 Task: Research Airbnb accommodation in Pirgaaj, Bangladesh from 2nd December, 2023 to 15th December, 2023 for 2 adults. Place can be entire room with 1  bedroom having 1 bed and 1 bathroom. Property type can be hotel. Amenities needed are: air conditioning.
Action: Mouse moved to (459, 203)
Screenshot: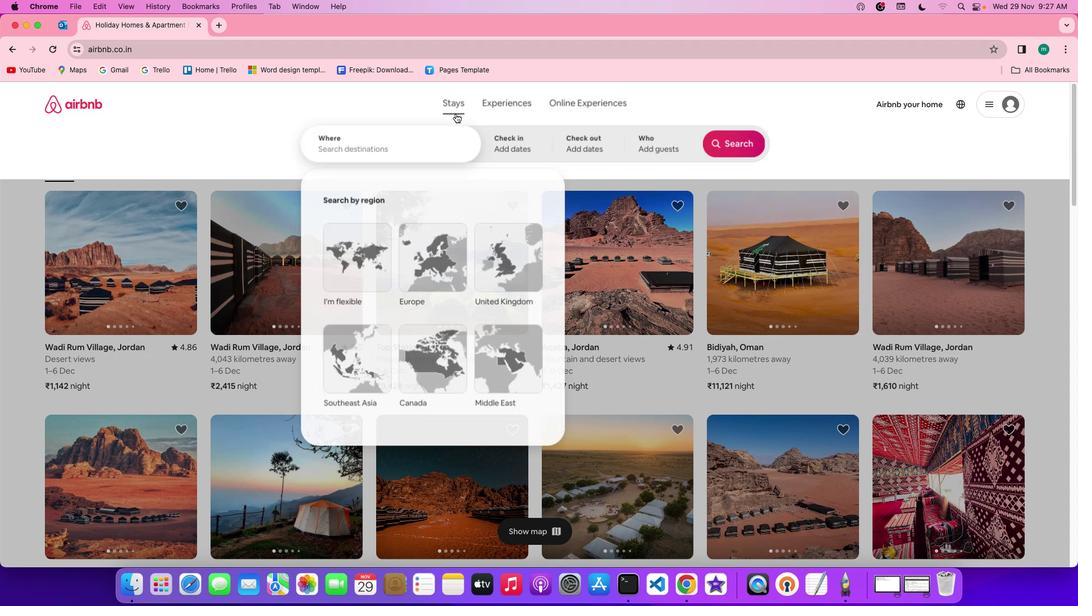 
Action: Mouse pressed left at (459, 203)
Screenshot: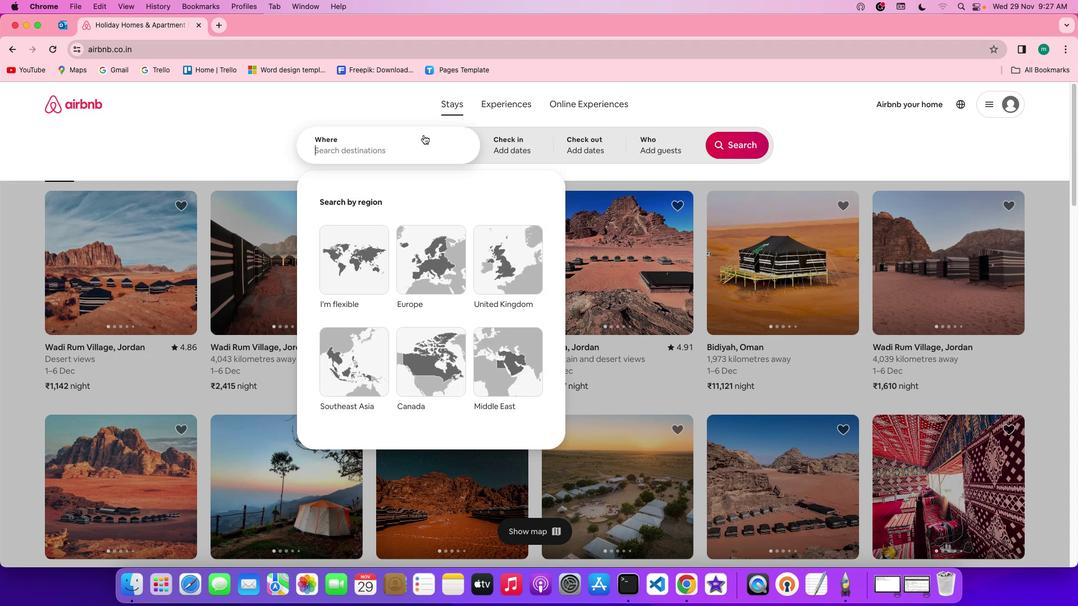 
Action: Mouse pressed left at (459, 203)
Screenshot: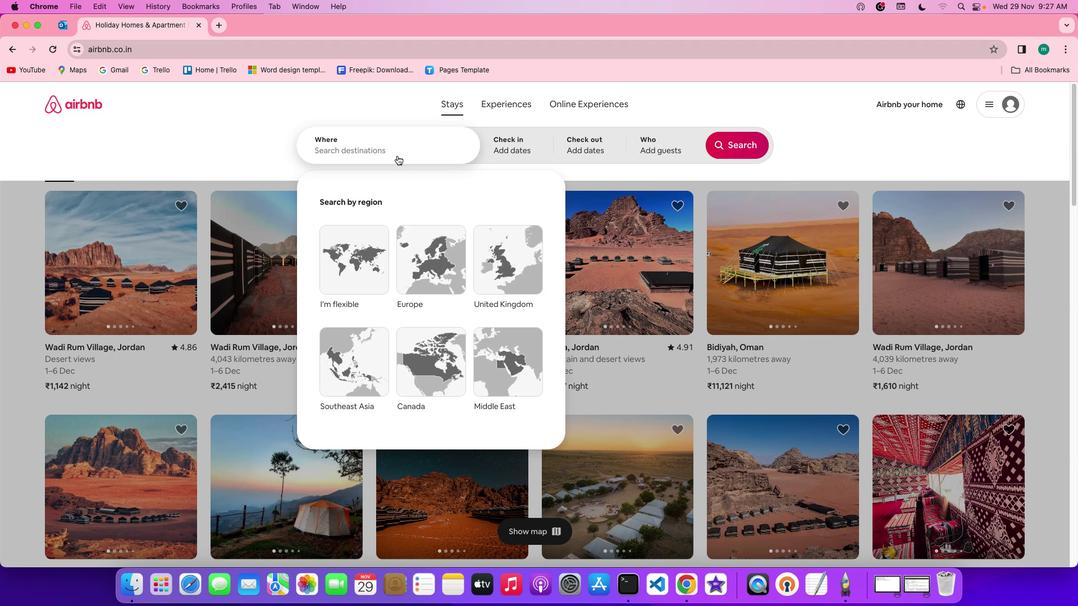 
Action: Mouse moved to (432, 228)
Screenshot: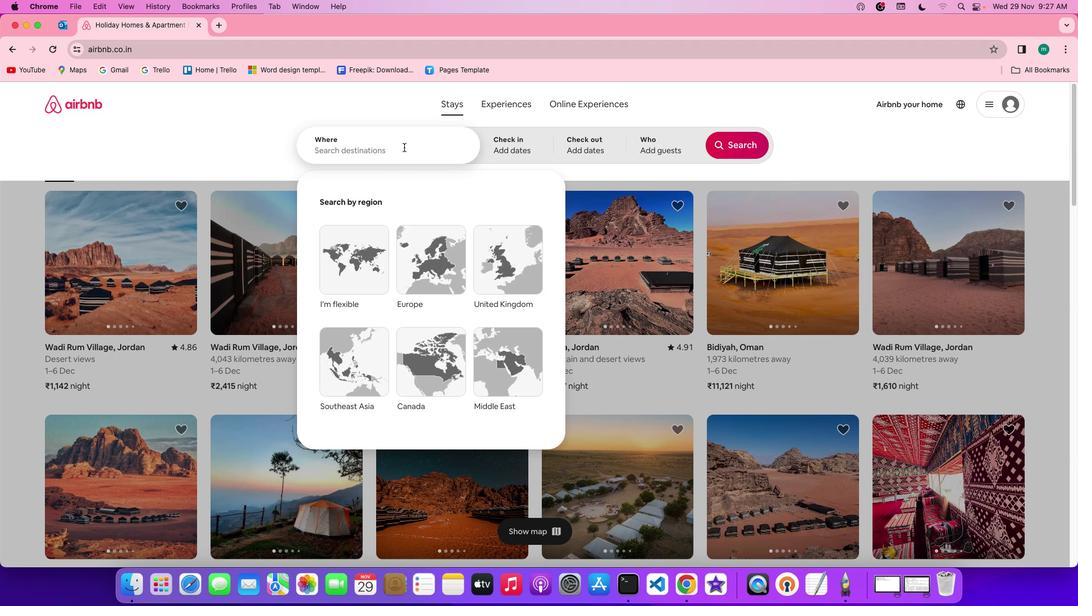 
Action: Mouse pressed left at (432, 228)
Screenshot: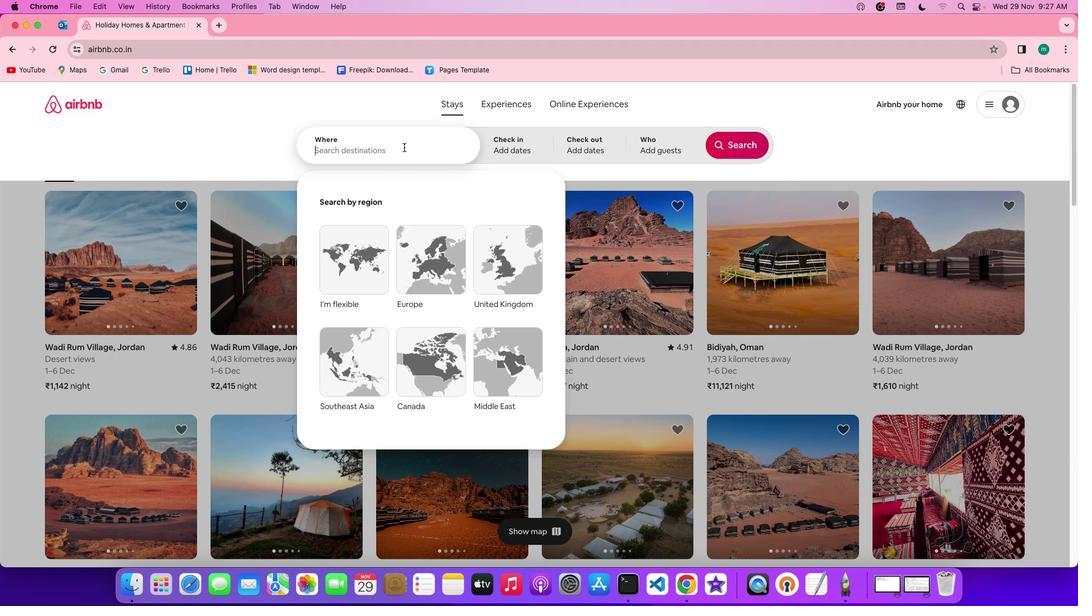 
Action: Key pressed Key.shift'P''i''r''g''a''a''j'','Key.spaceKey.shift'b''a''n''g''l''a''d''e''s''h'
Screenshot: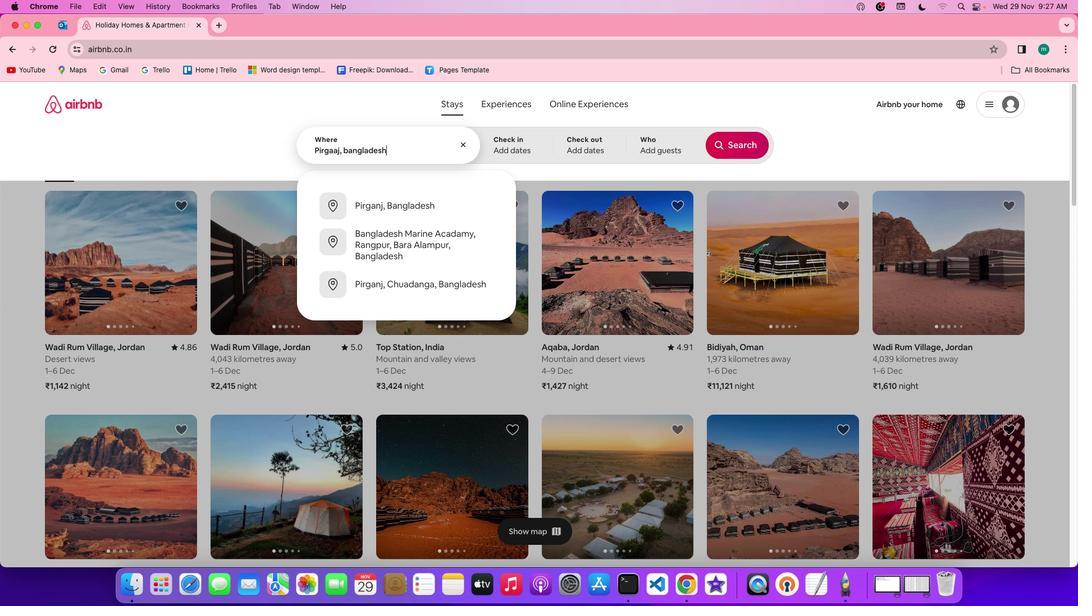 
Action: Mouse moved to (472, 229)
Screenshot: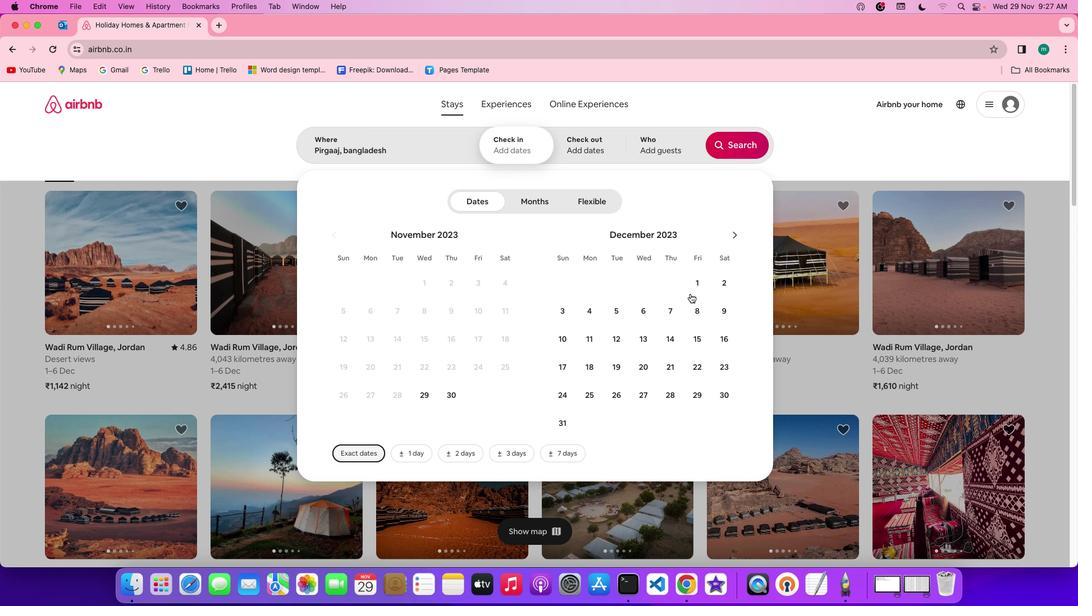 
Action: Mouse pressed left at (472, 229)
Screenshot: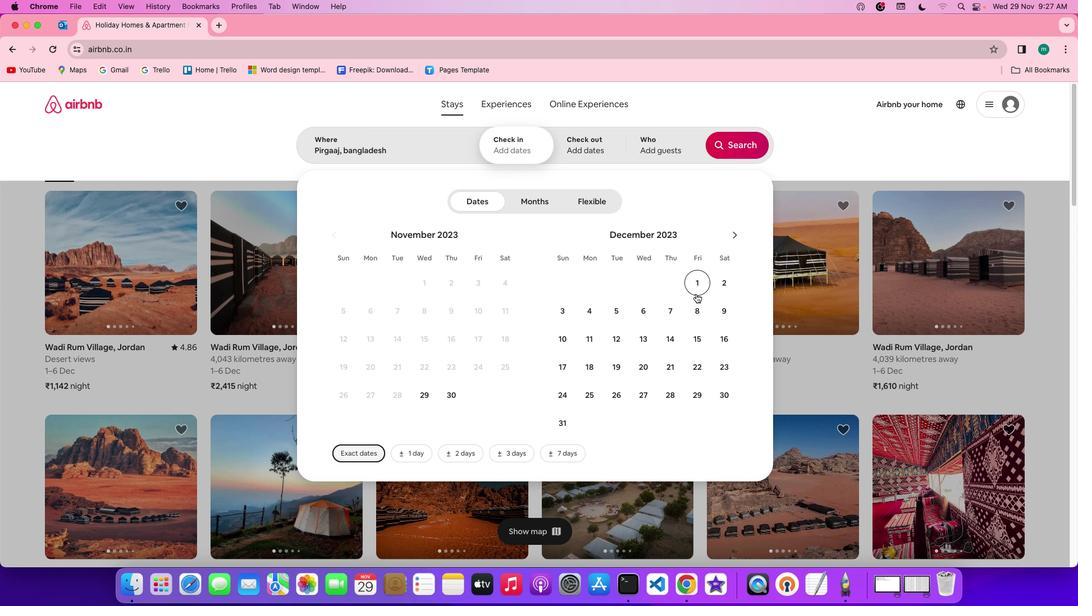 
Action: Mouse moved to (563, 299)
Screenshot: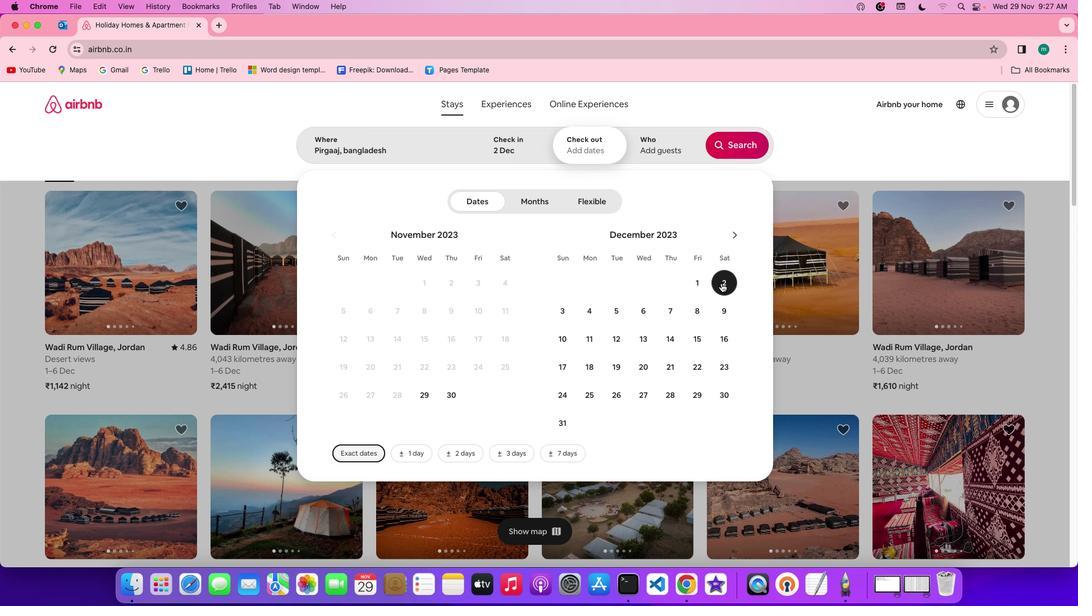 
Action: Mouse pressed left at (563, 299)
Screenshot: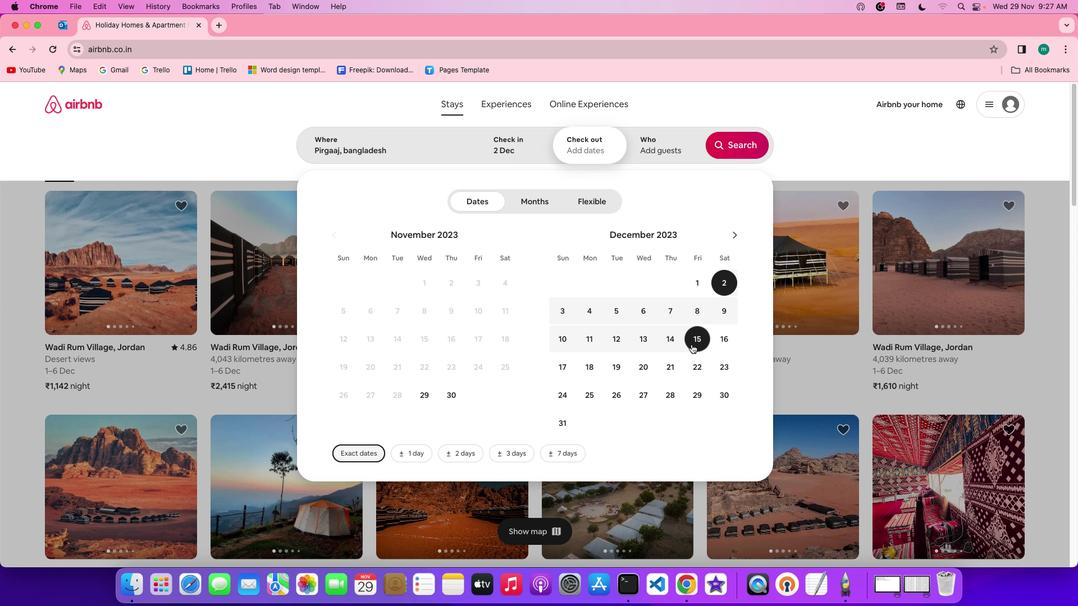 
Action: Mouse moved to (550, 331)
Screenshot: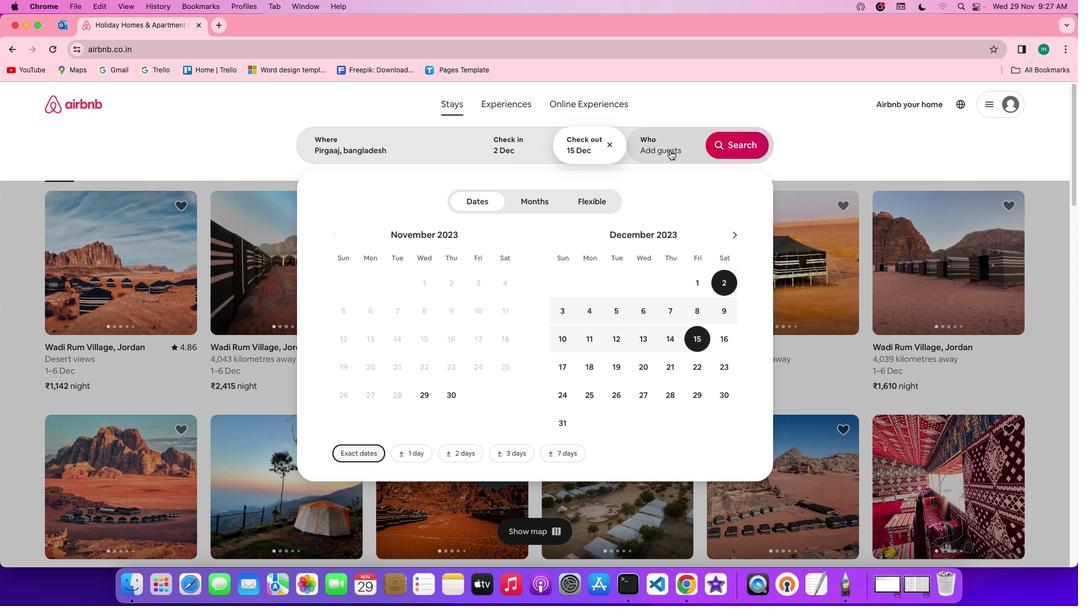 
Action: Mouse pressed left at (550, 331)
Screenshot: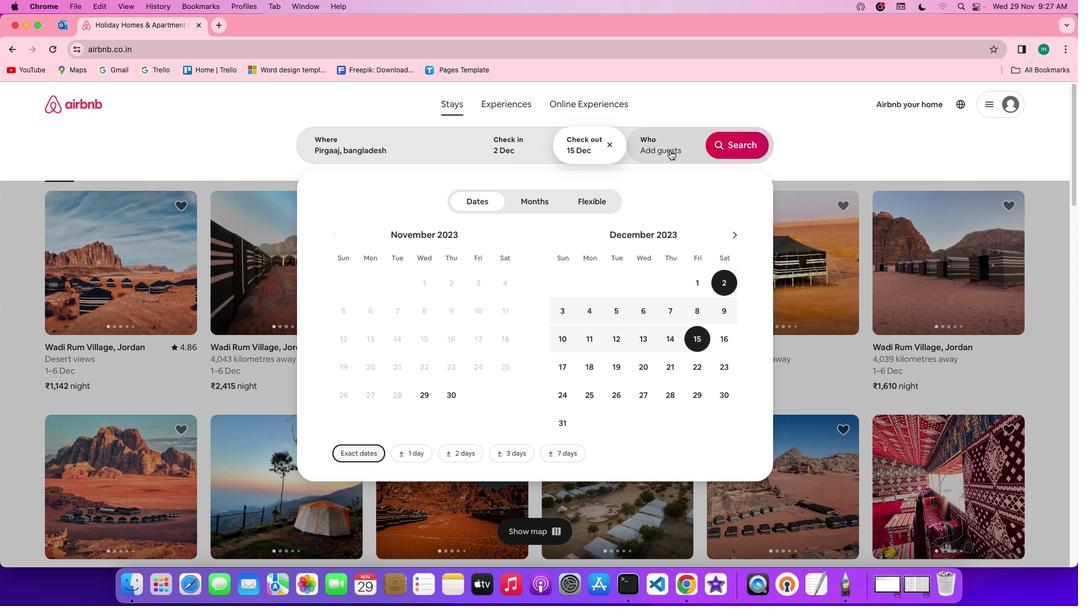 
Action: Mouse moved to (542, 230)
Screenshot: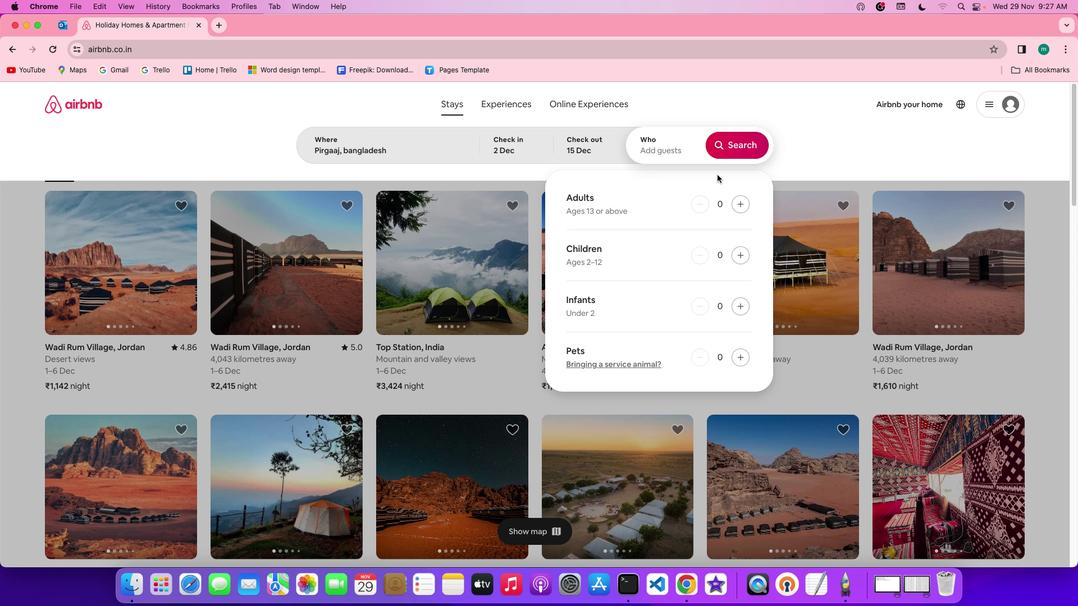 
Action: Mouse pressed left at (542, 230)
Screenshot: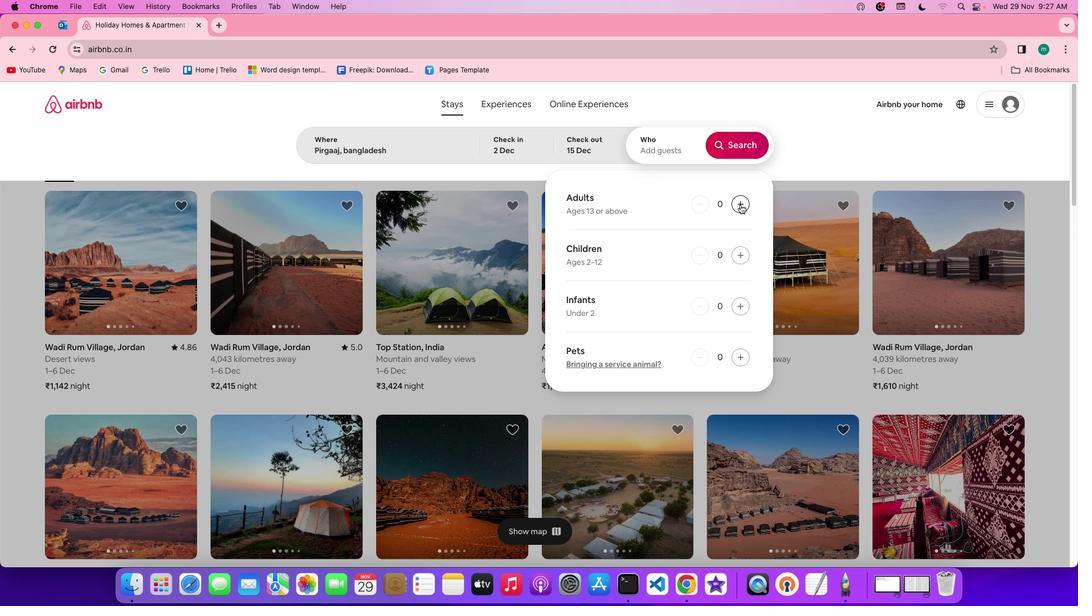 
Action: Mouse moved to (571, 258)
Screenshot: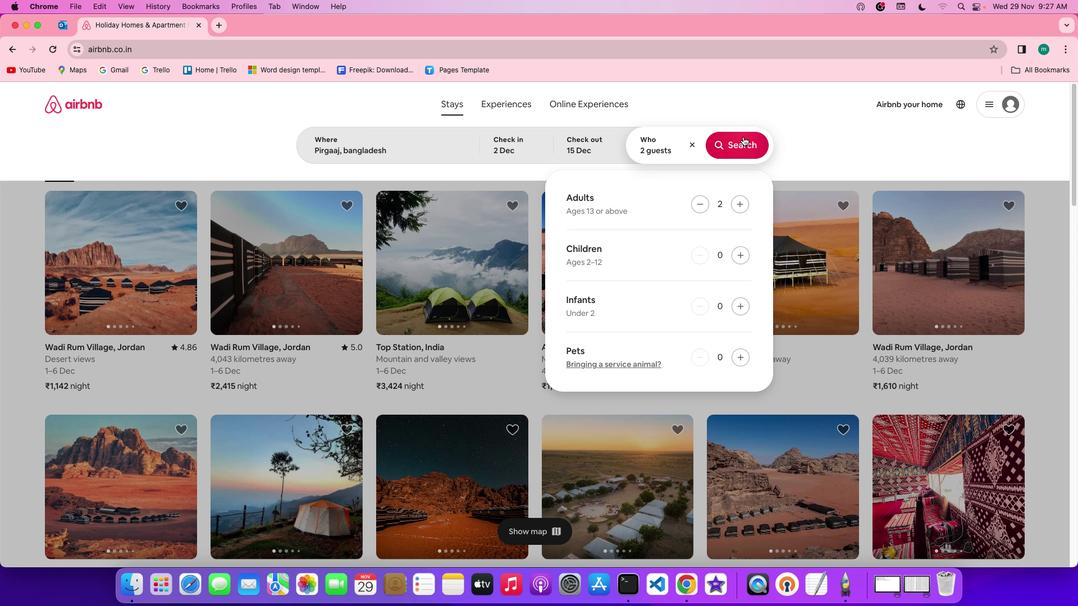
Action: Mouse pressed left at (571, 258)
Screenshot: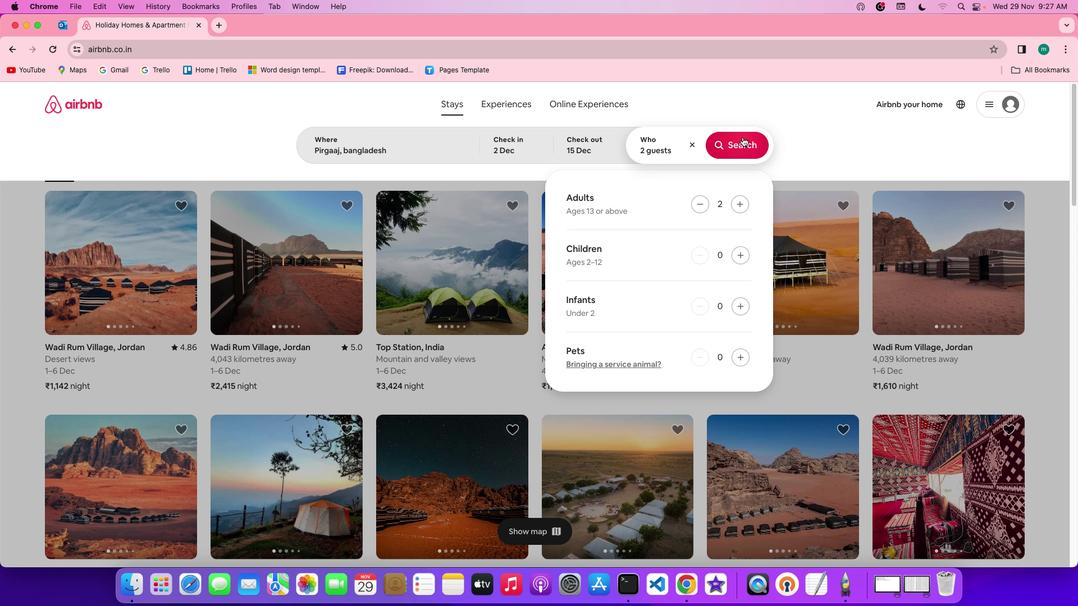 
Action: Mouse pressed left at (571, 258)
Screenshot: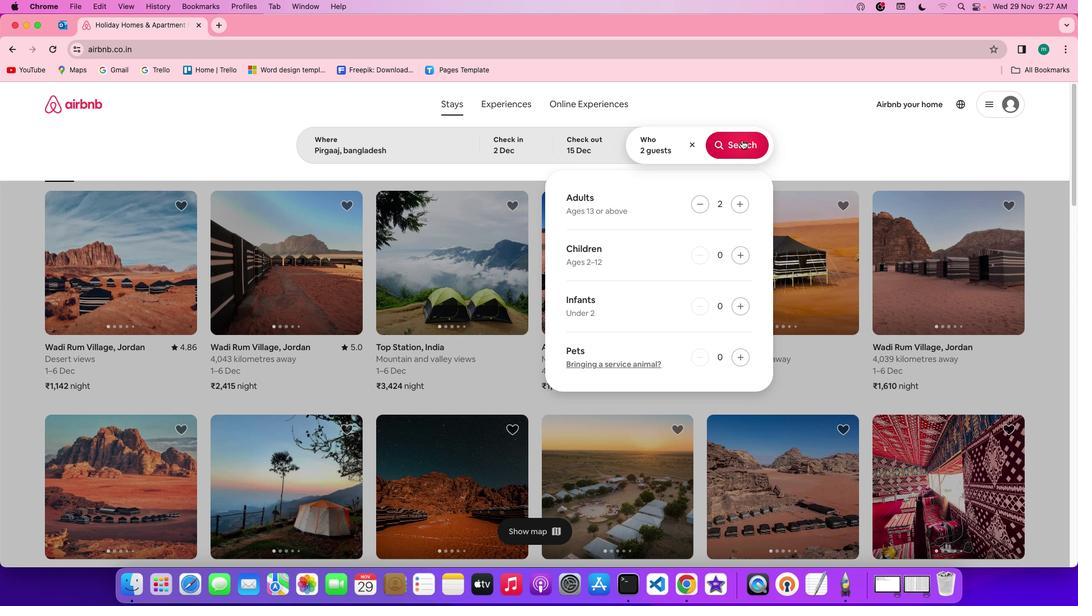 
Action: Mouse moved to (571, 224)
Screenshot: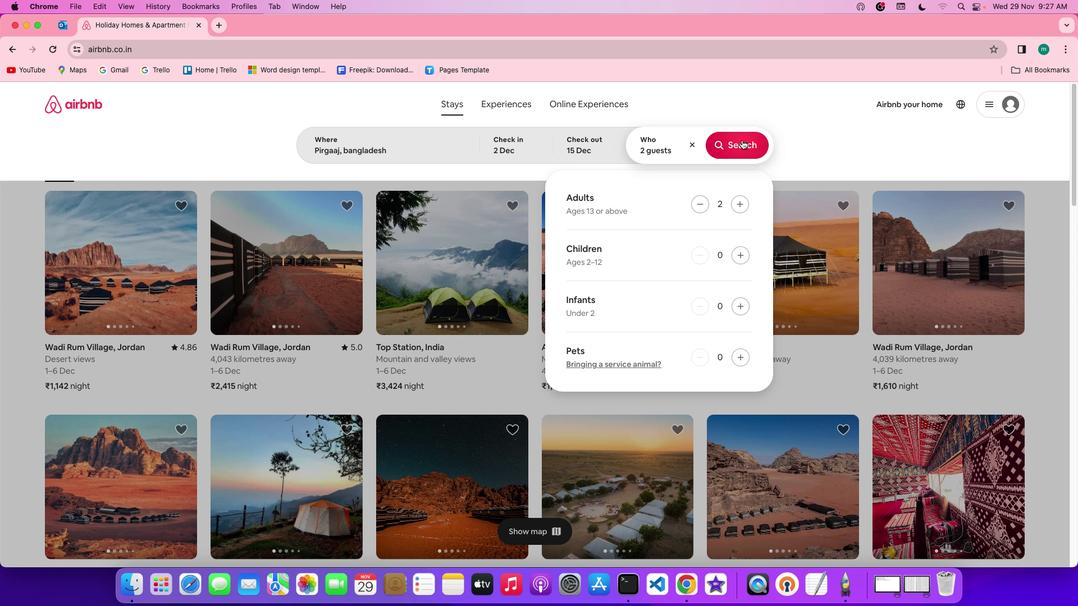 
Action: Mouse pressed left at (571, 224)
Screenshot: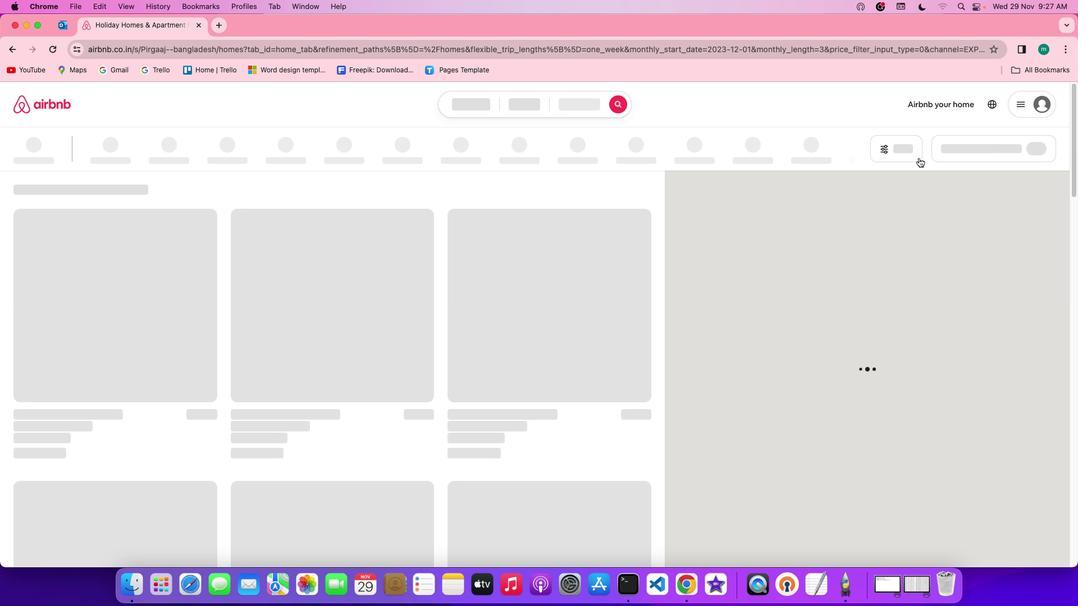 
Action: Mouse moved to (638, 229)
Screenshot: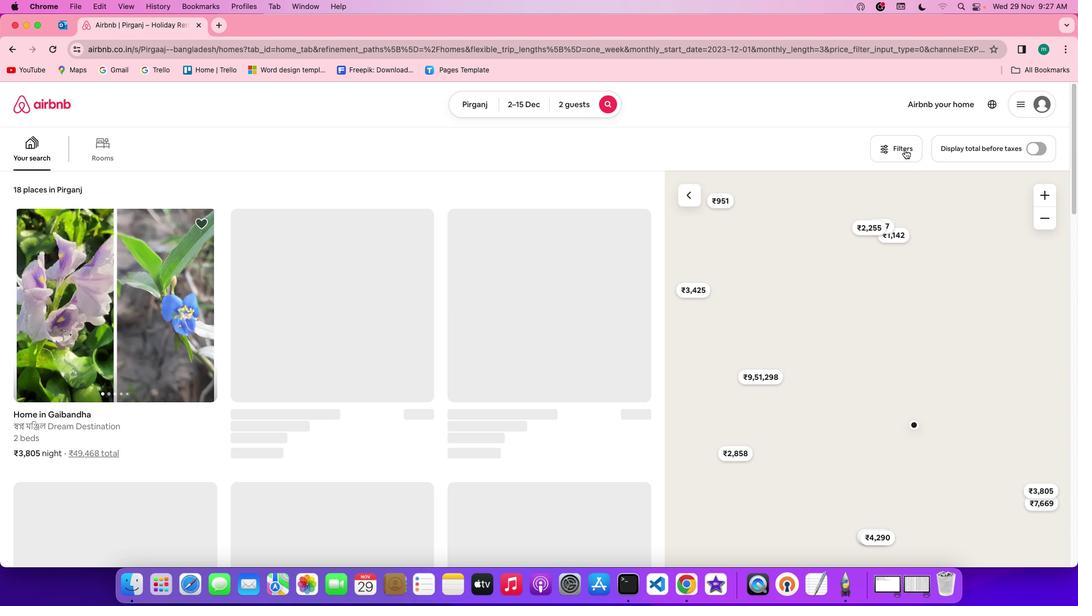 
Action: Mouse pressed left at (638, 229)
Screenshot: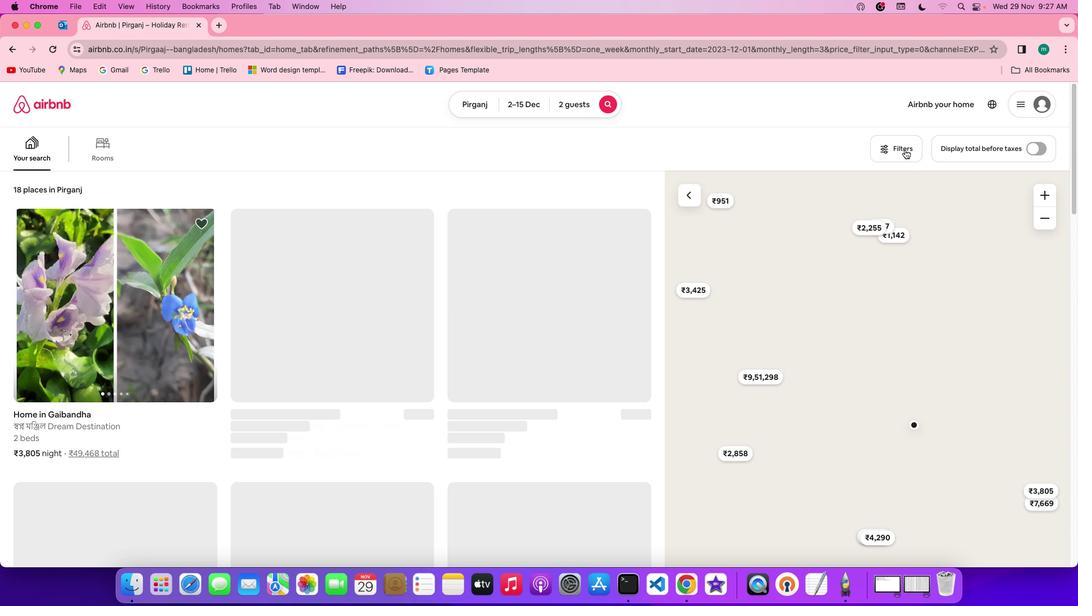 
Action: Mouse moved to (498, 318)
Screenshot: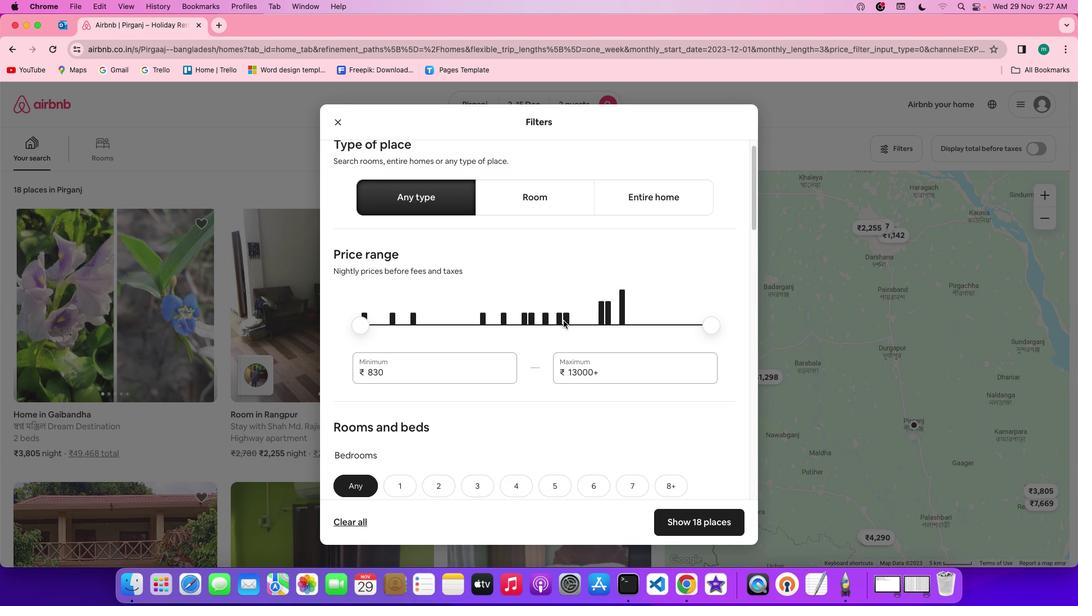
Action: Mouse scrolled (498, 318) with delta (266, 151)
Screenshot: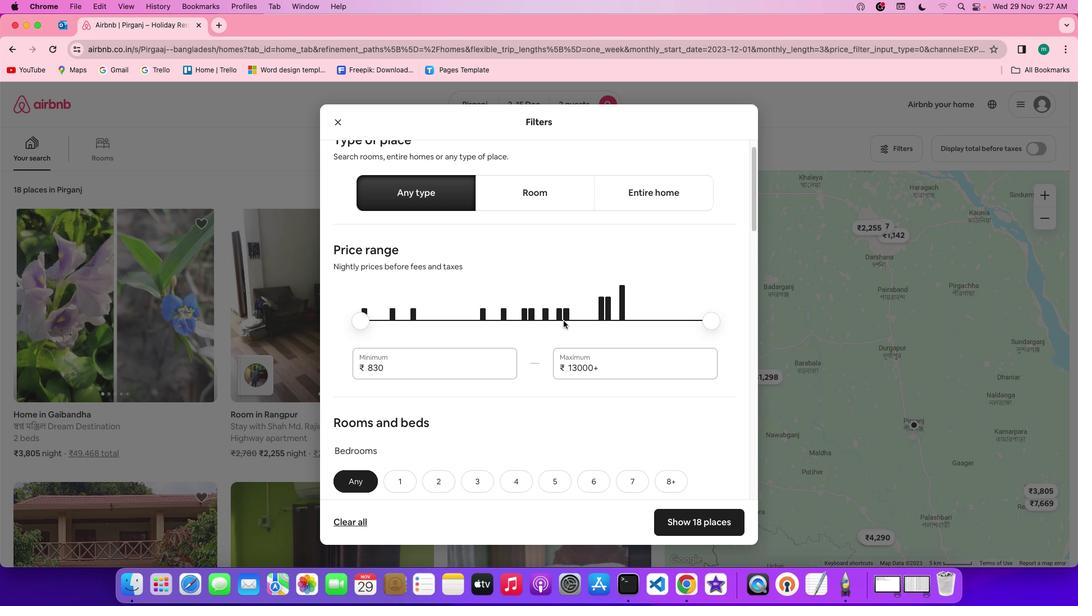 
Action: Mouse scrolled (498, 318) with delta (266, 151)
Screenshot: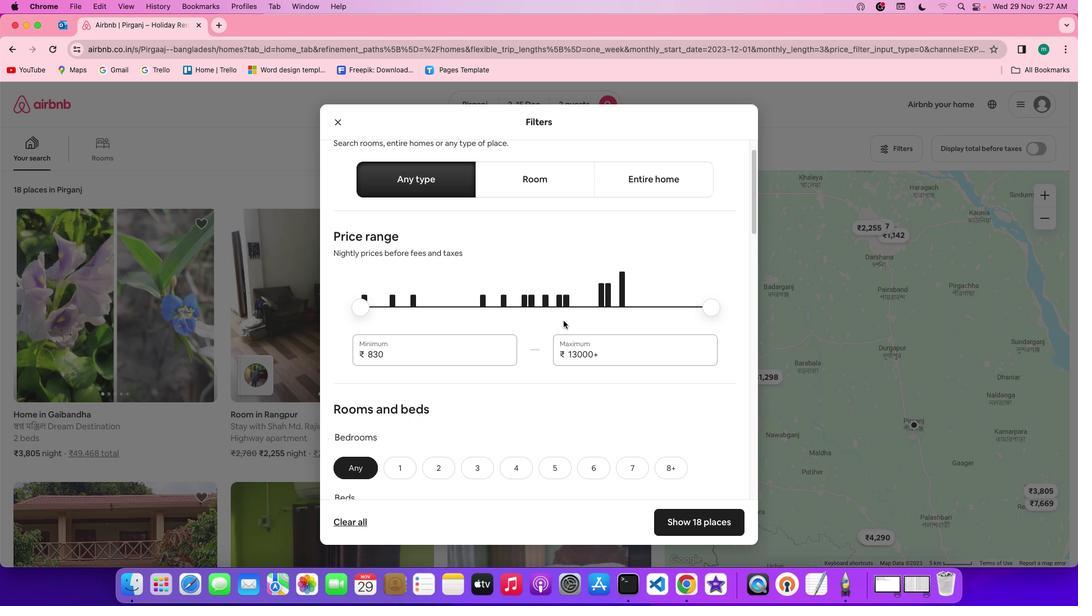 
Action: Mouse scrolled (498, 318) with delta (266, 151)
Screenshot: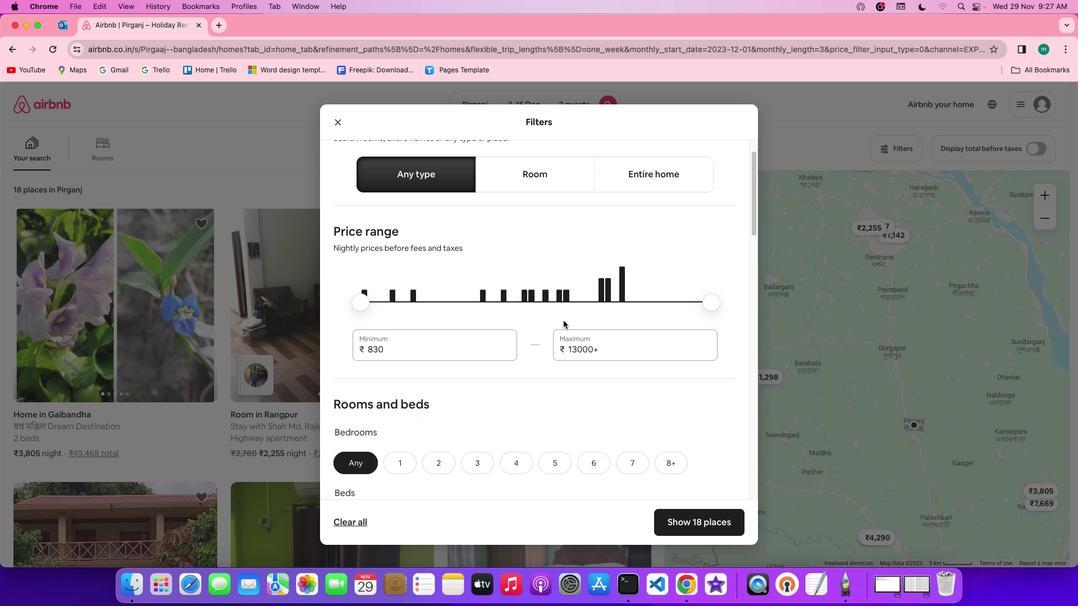 
Action: Mouse scrolled (498, 318) with delta (266, 151)
Screenshot: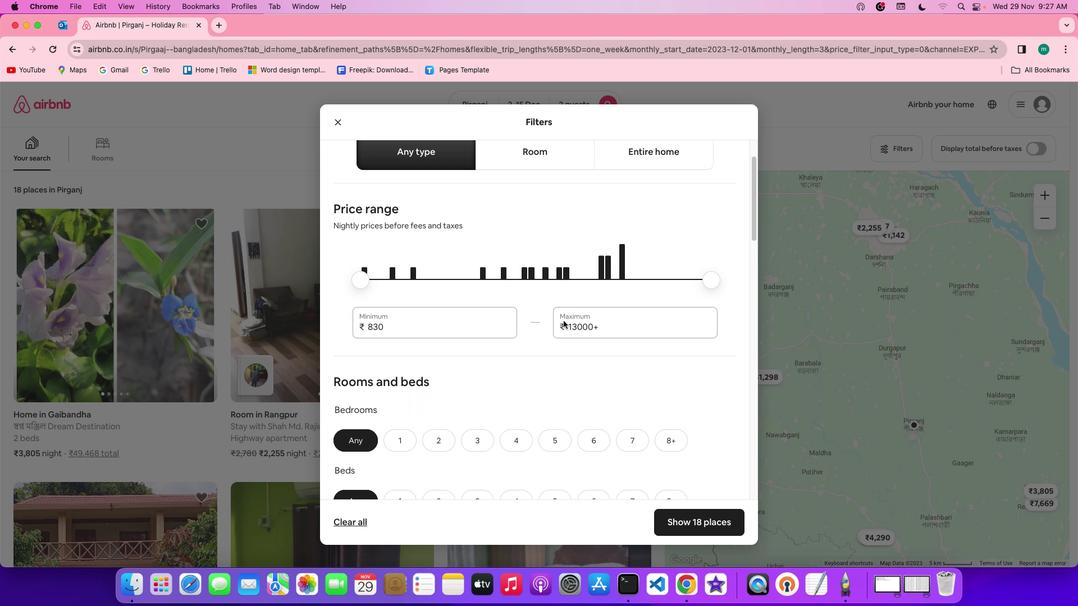 
Action: Mouse scrolled (498, 318) with delta (266, 151)
Screenshot: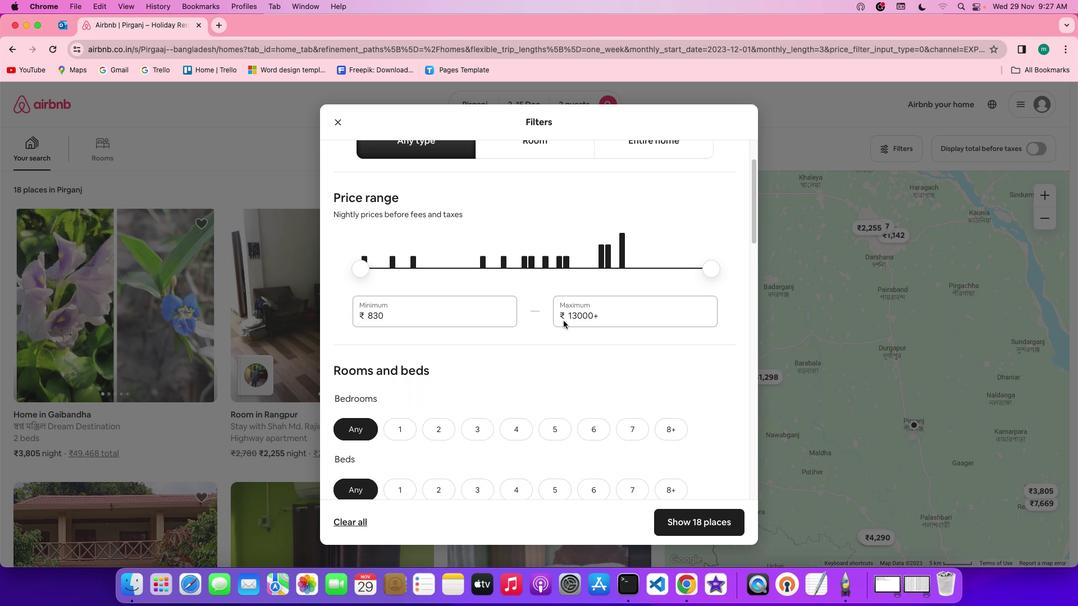 
Action: Mouse scrolled (498, 318) with delta (266, 151)
Screenshot: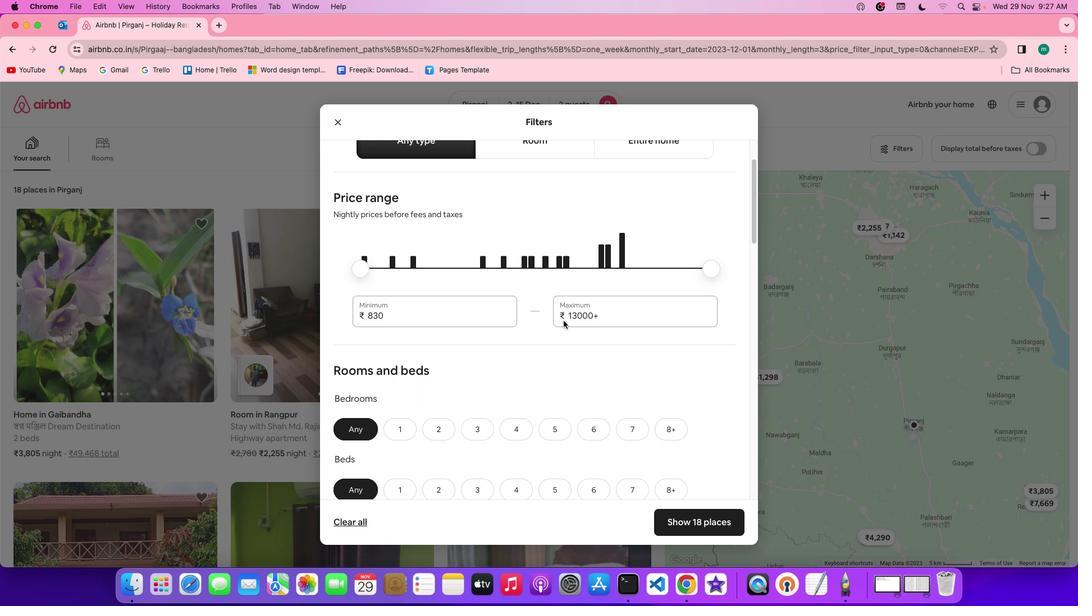 
Action: Mouse scrolled (498, 318) with delta (266, 151)
Screenshot: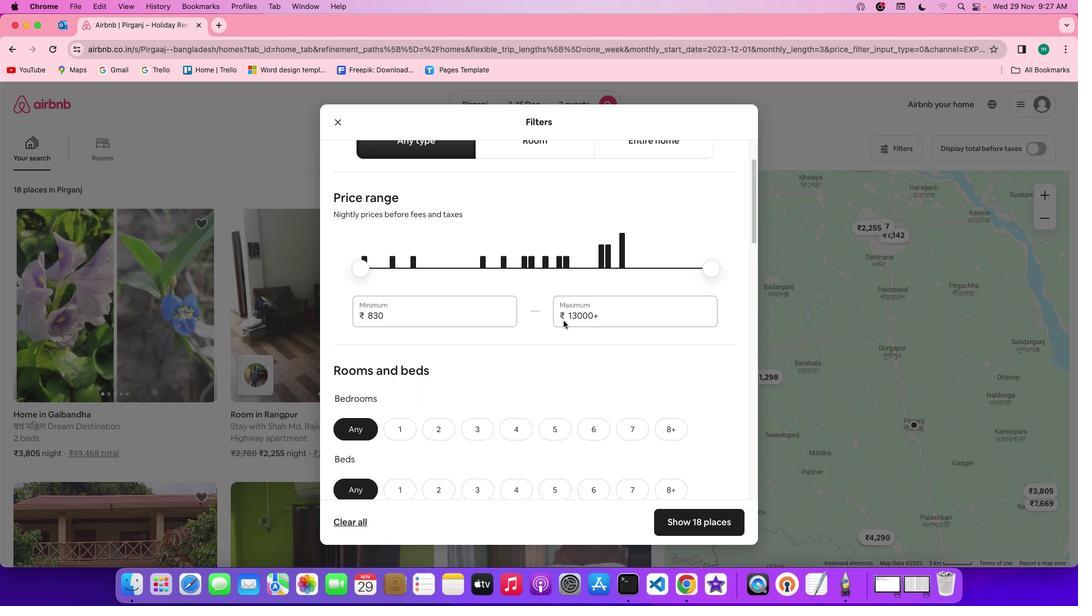 
Action: Mouse scrolled (498, 318) with delta (266, 151)
Screenshot: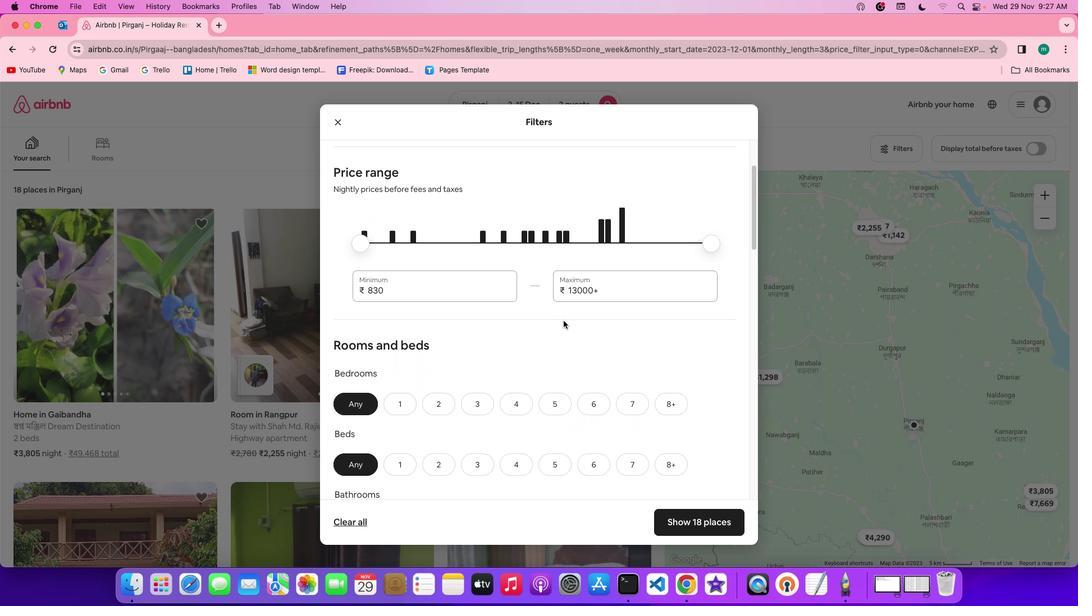 
Action: Mouse scrolled (498, 318) with delta (266, 151)
Screenshot: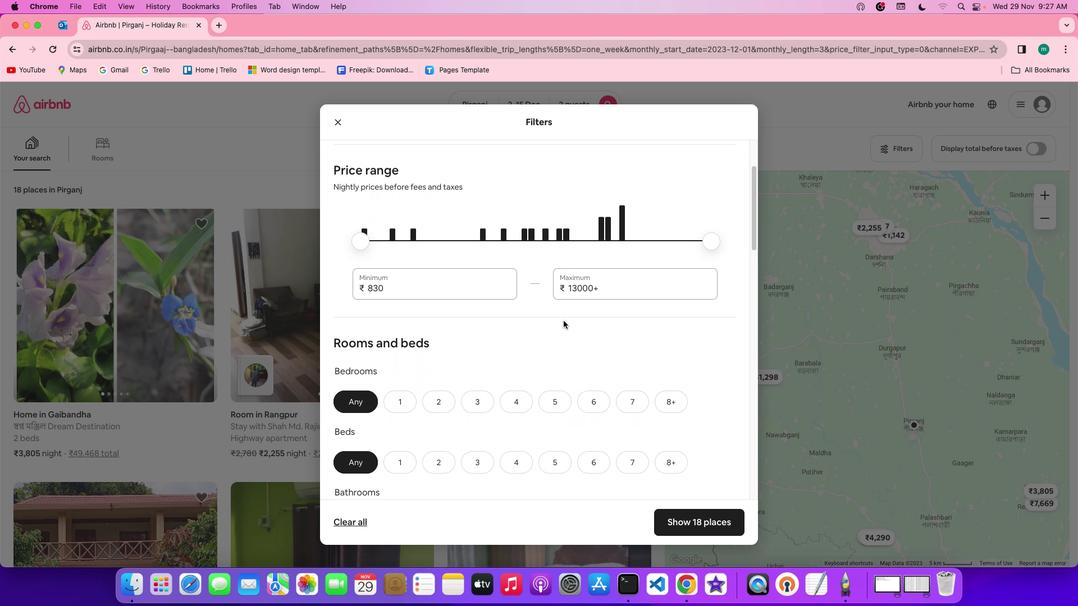 
Action: Mouse scrolled (498, 318) with delta (266, 151)
Screenshot: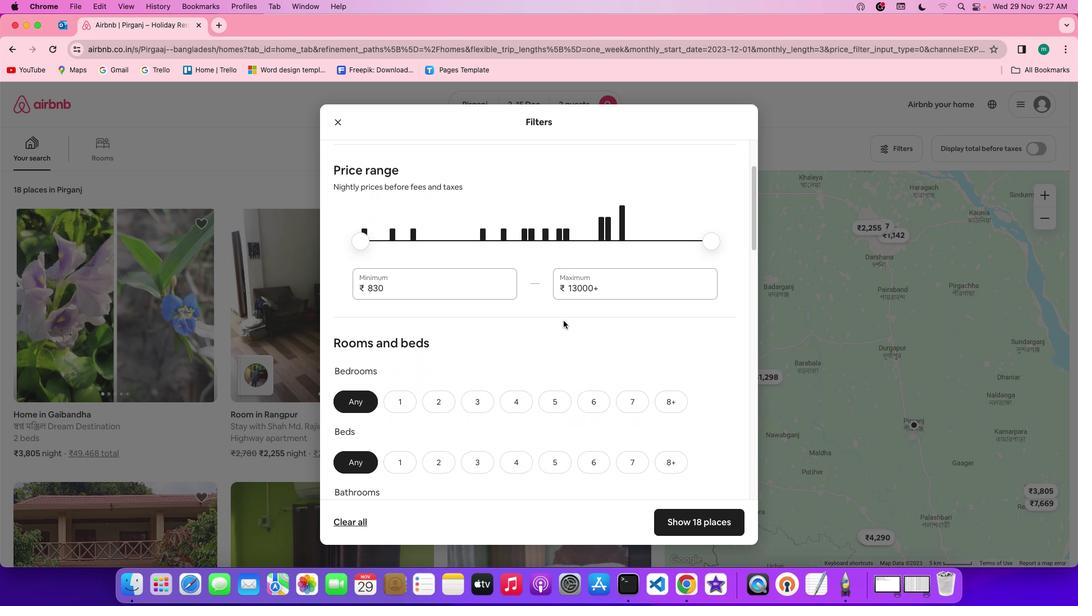 
Action: Mouse scrolled (498, 318) with delta (266, 151)
Screenshot: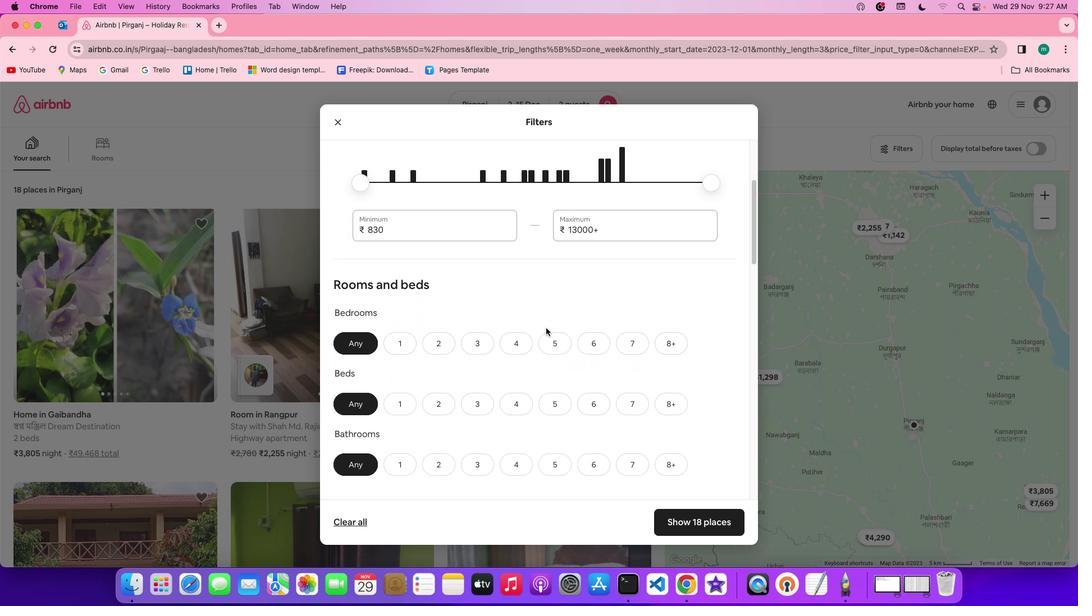 
Action: Mouse scrolled (498, 318) with delta (266, 151)
Screenshot: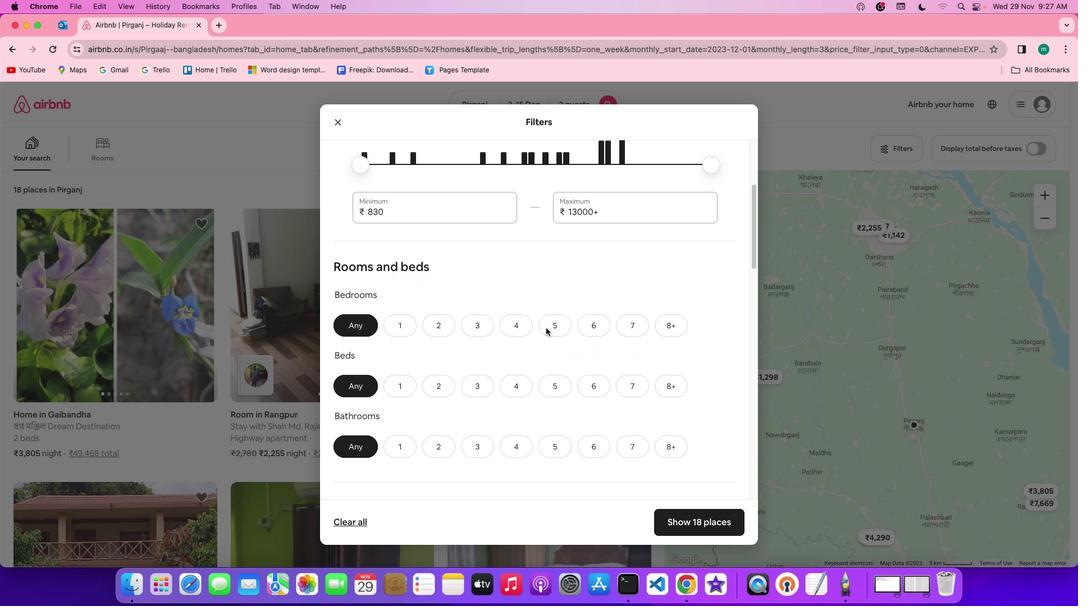 
Action: Mouse scrolled (498, 318) with delta (266, 151)
Screenshot: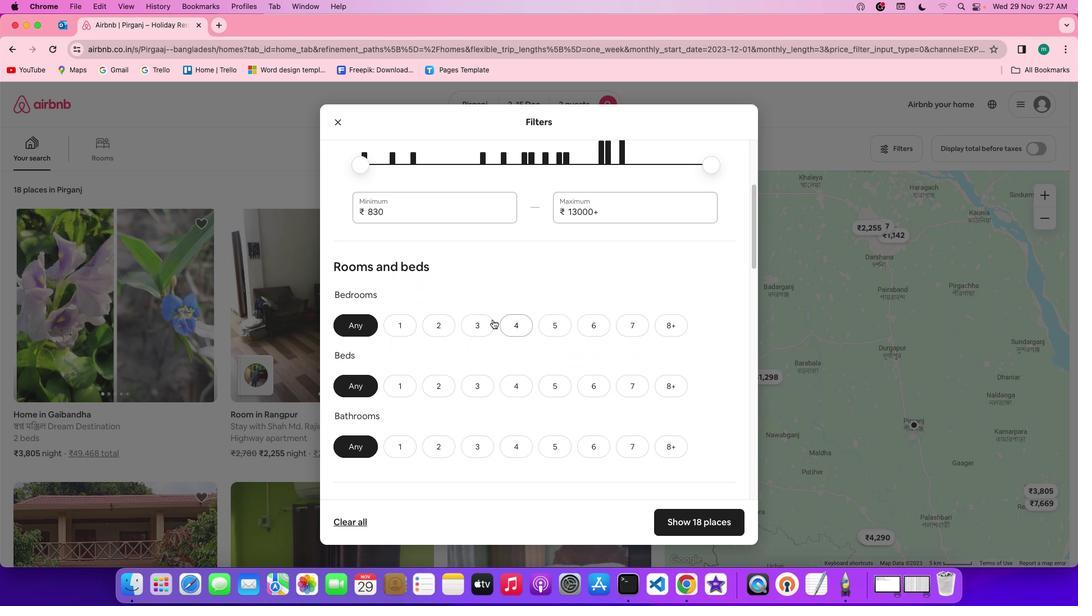 
Action: Mouse scrolled (498, 318) with delta (266, 151)
Screenshot: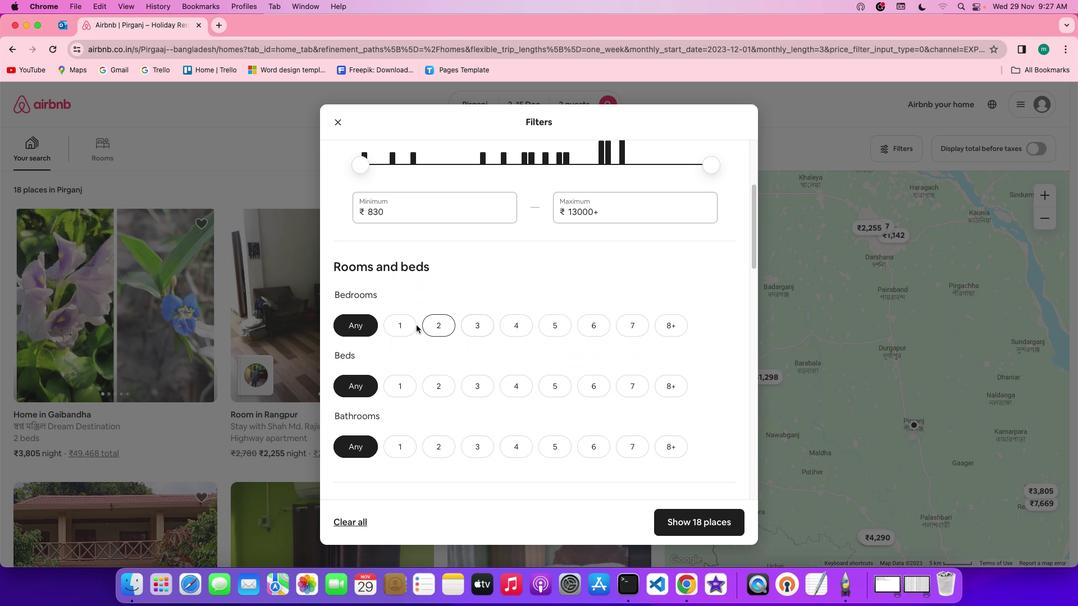 
Action: Mouse moved to (491, 322)
Screenshot: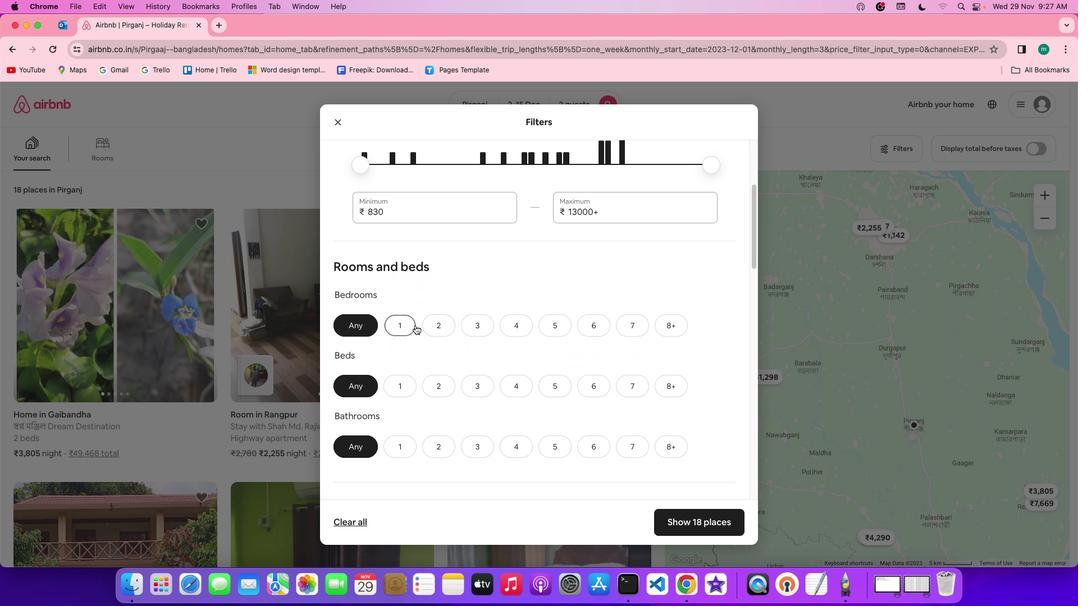 
Action: Mouse scrolled (491, 322) with delta (266, 151)
Screenshot: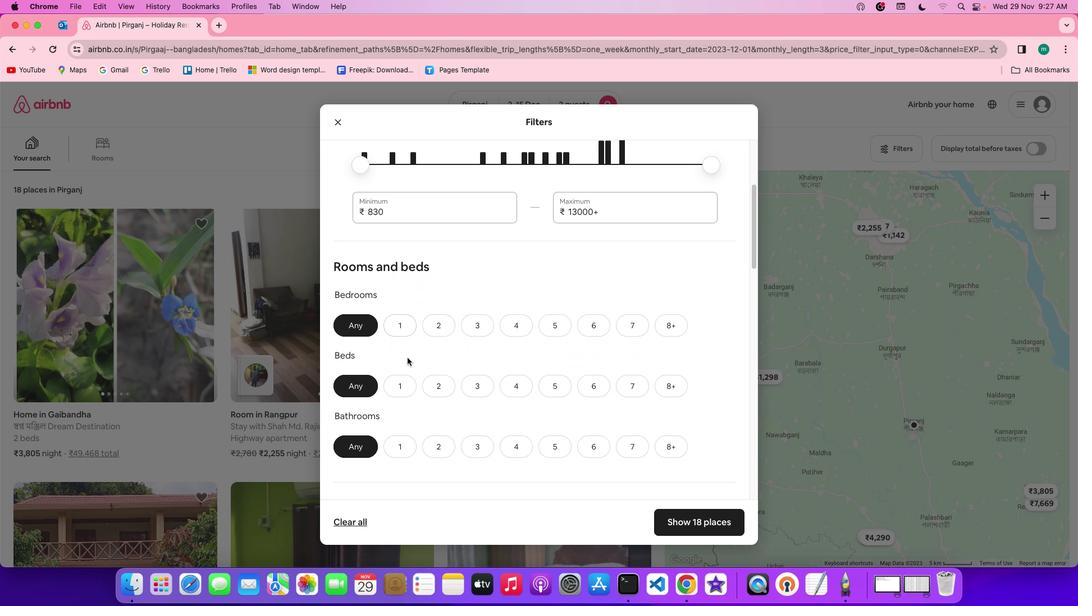 
Action: Mouse scrolled (491, 322) with delta (266, 151)
Screenshot: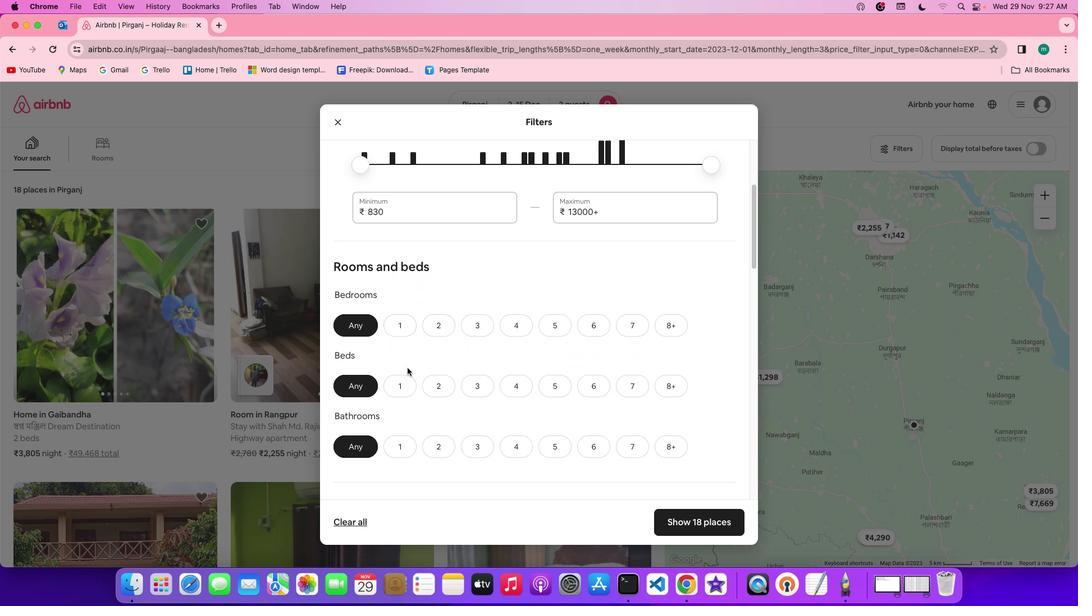 
Action: Mouse scrolled (491, 322) with delta (266, 150)
Screenshot: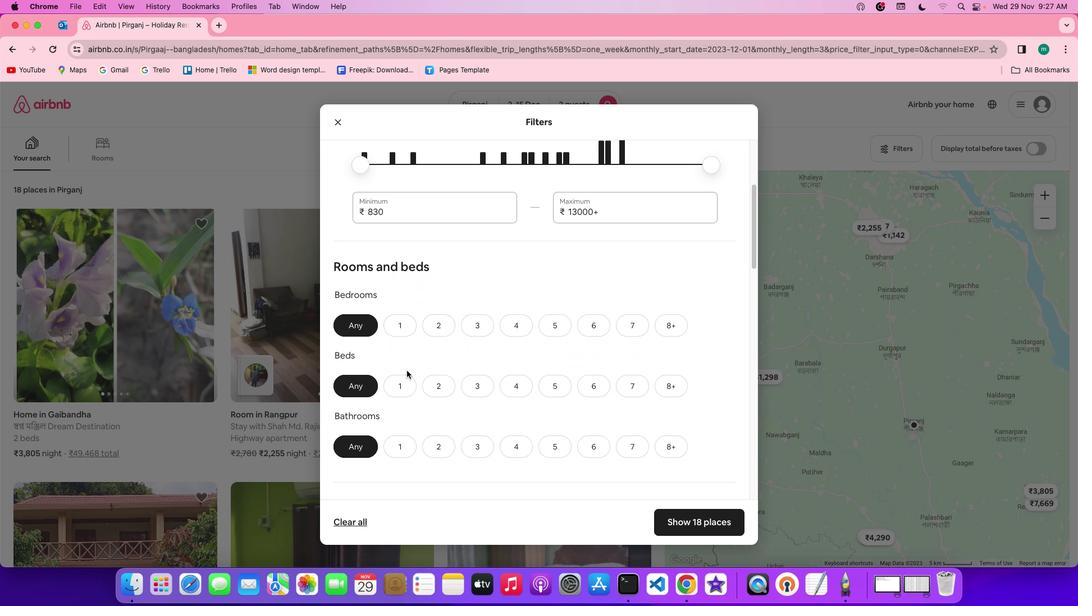 
Action: Mouse moved to (437, 321)
Screenshot: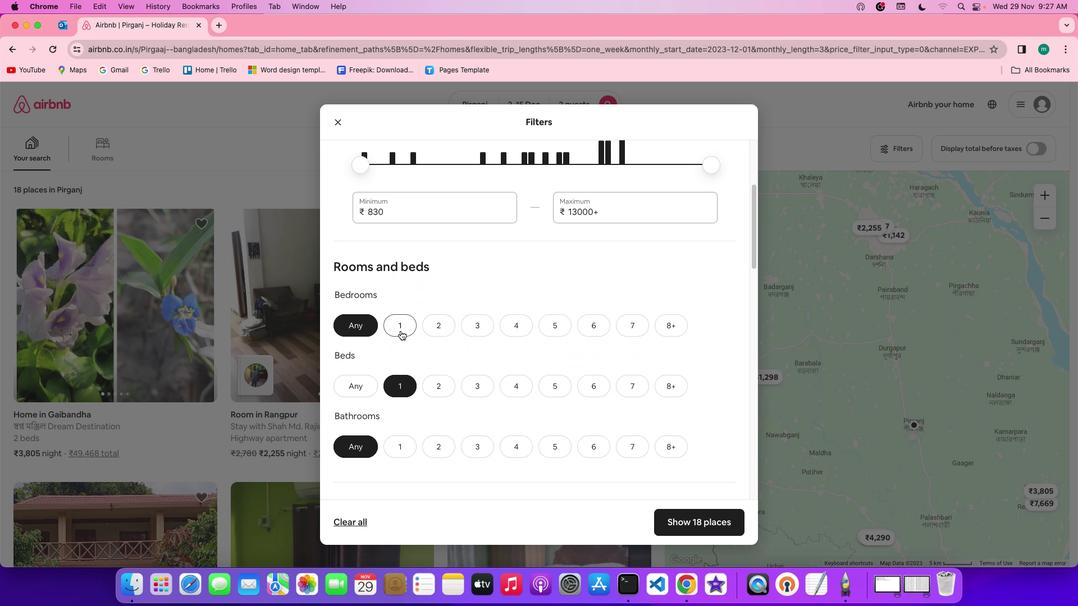 
Action: Mouse pressed left at (437, 321)
Screenshot: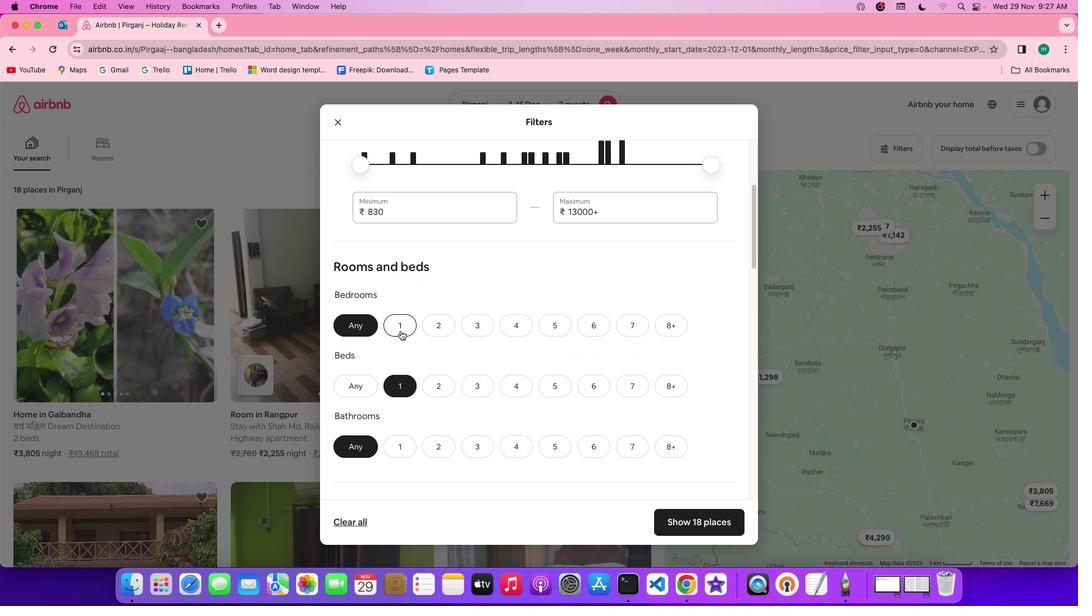 
Action: Mouse moved to (431, 354)
Screenshot: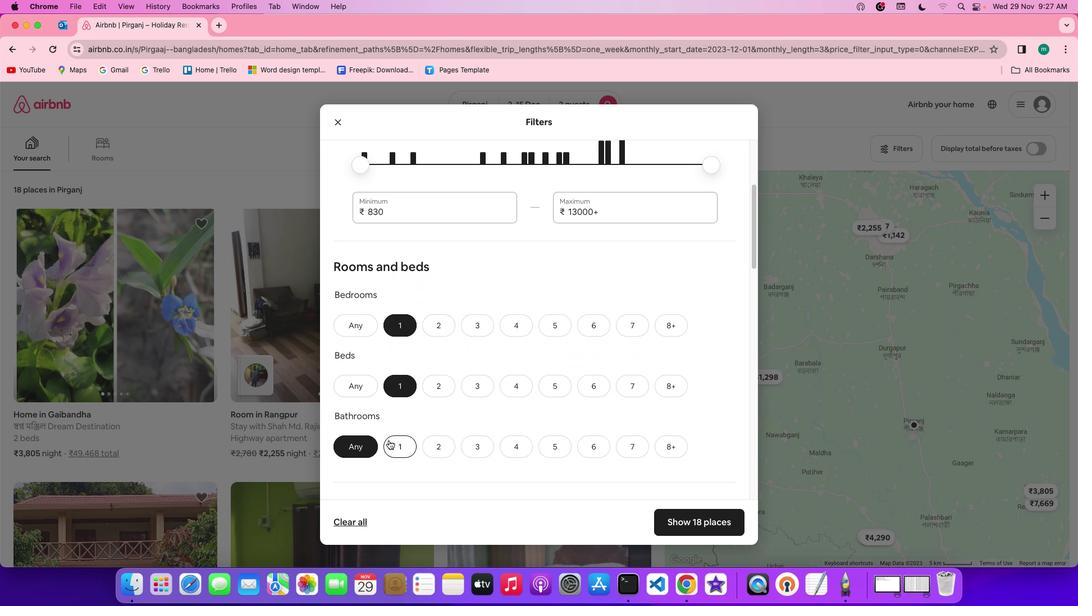 
Action: Mouse pressed left at (431, 354)
Screenshot: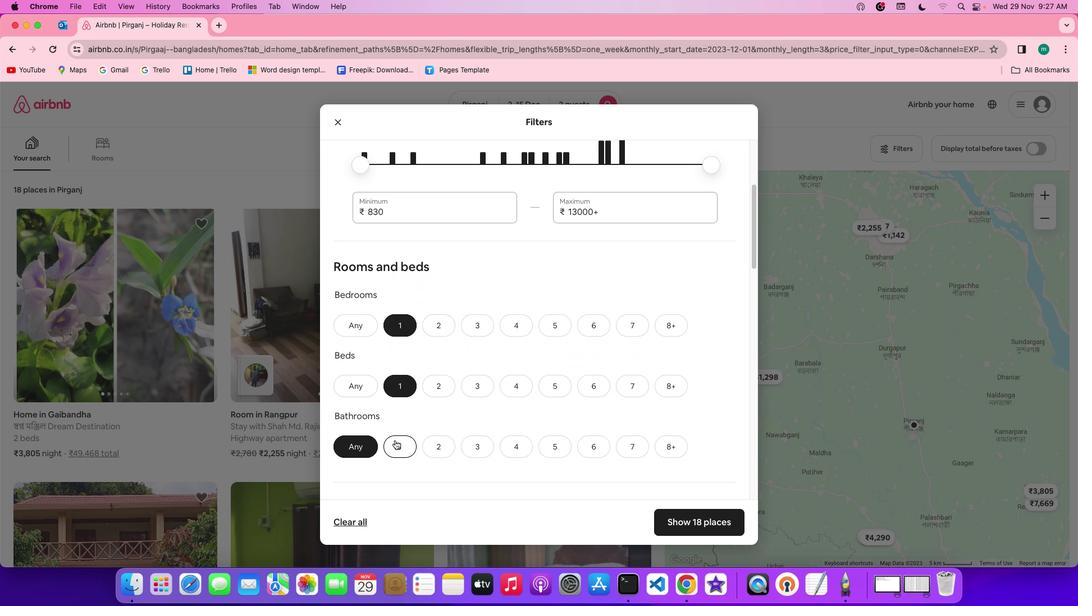 
Action: Mouse moved to (431, 324)
Screenshot: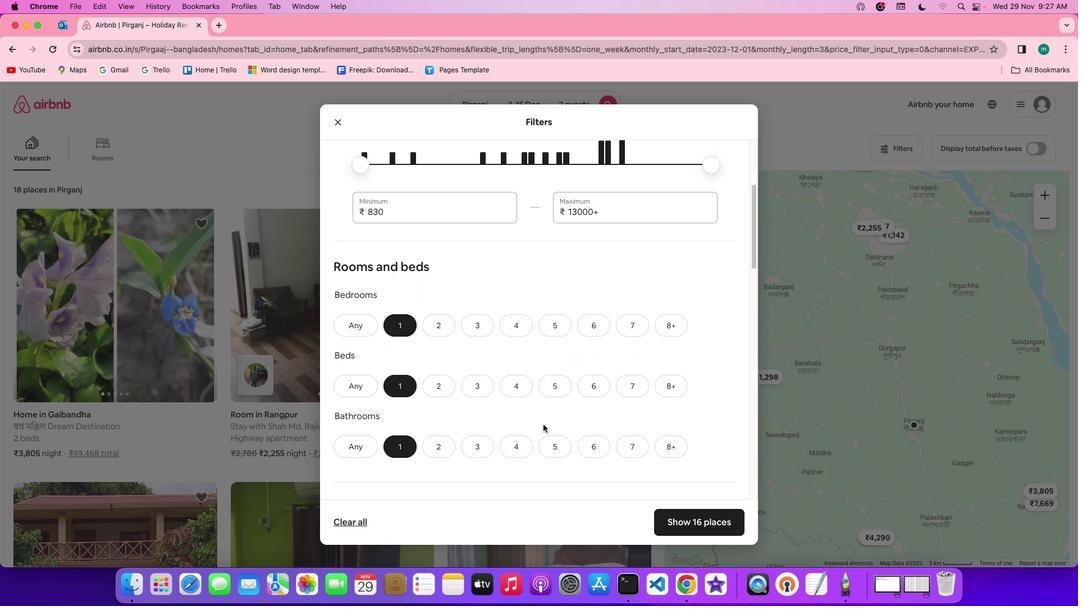 
Action: Mouse pressed left at (431, 324)
Screenshot: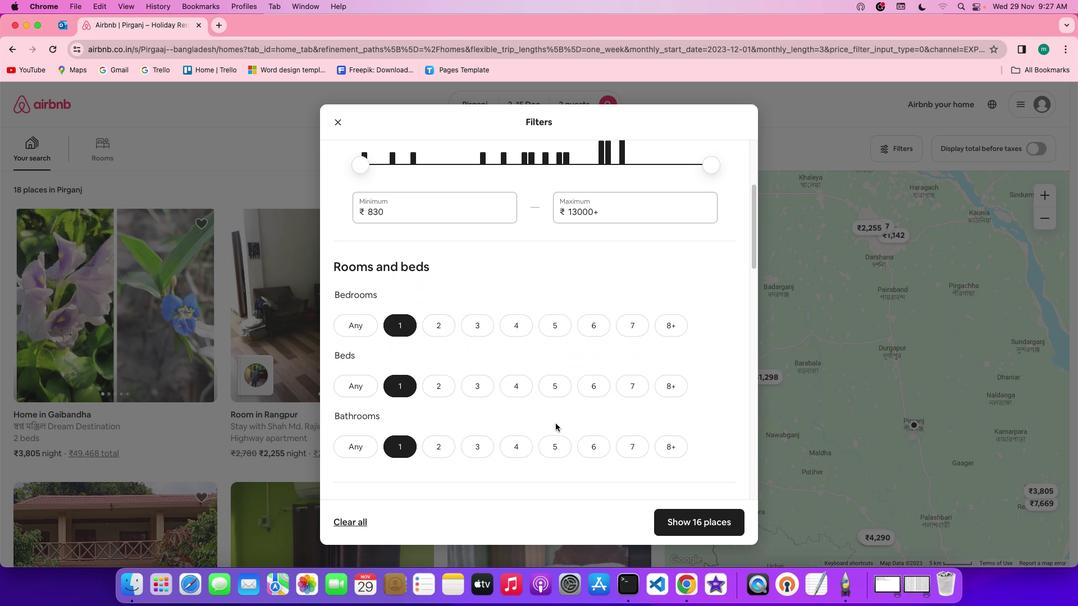 
Action: Mouse moved to (428, 381)
Screenshot: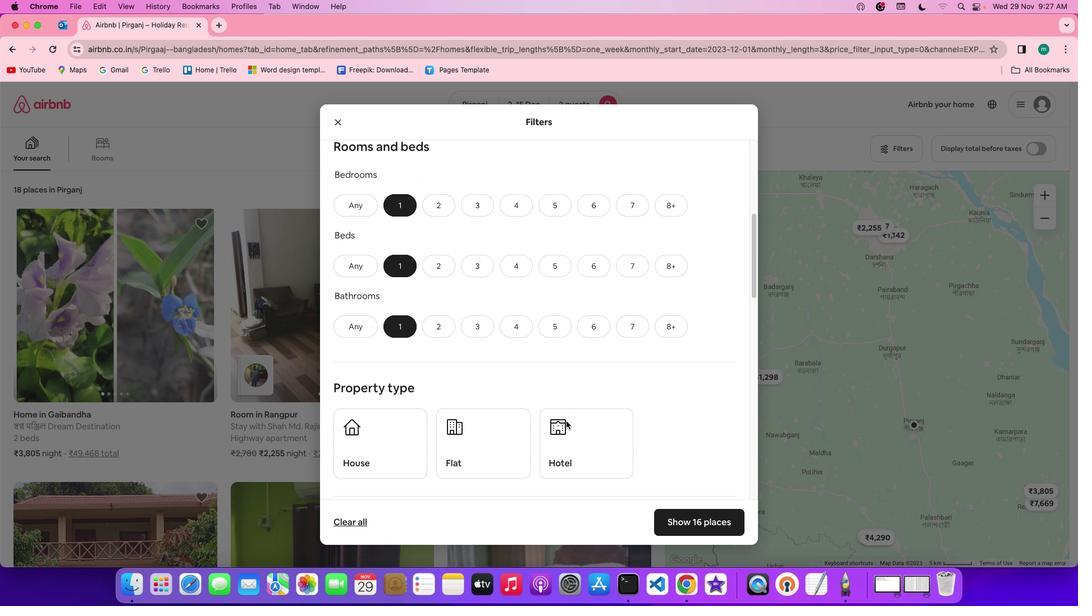 
Action: Mouse pressed left at (428, 381)
Screenshot: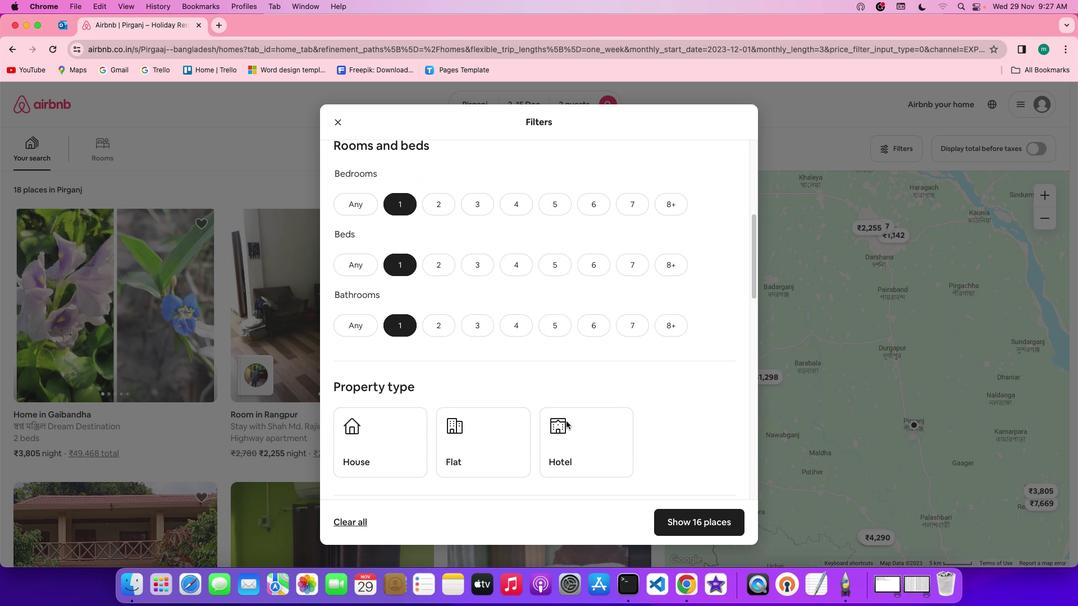 
Action: Mouse moved to (499, 371)
Screenshot: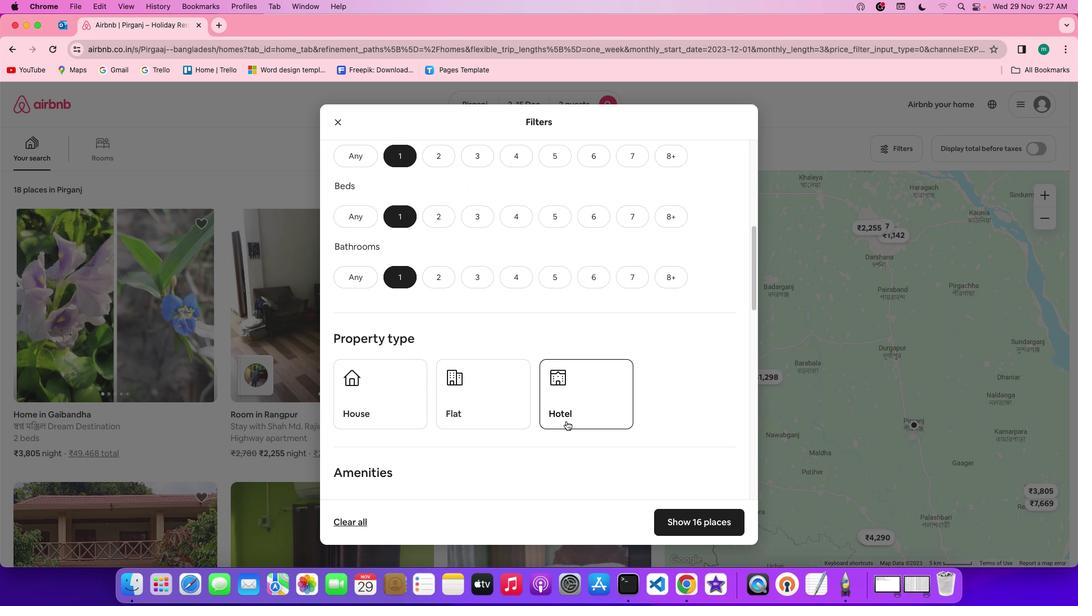 
Action: Mouse scrolled (499, 371) with delta (266, 151)
Screenshot: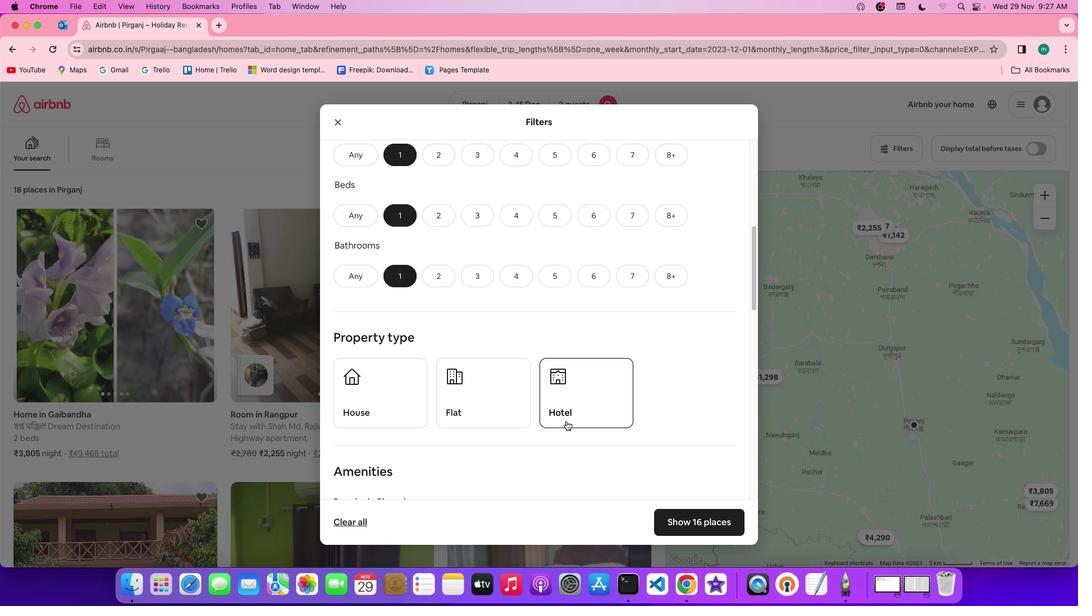 
Action: Mouse scrolled (499, 371) with delta (266, 151)
Screenshot: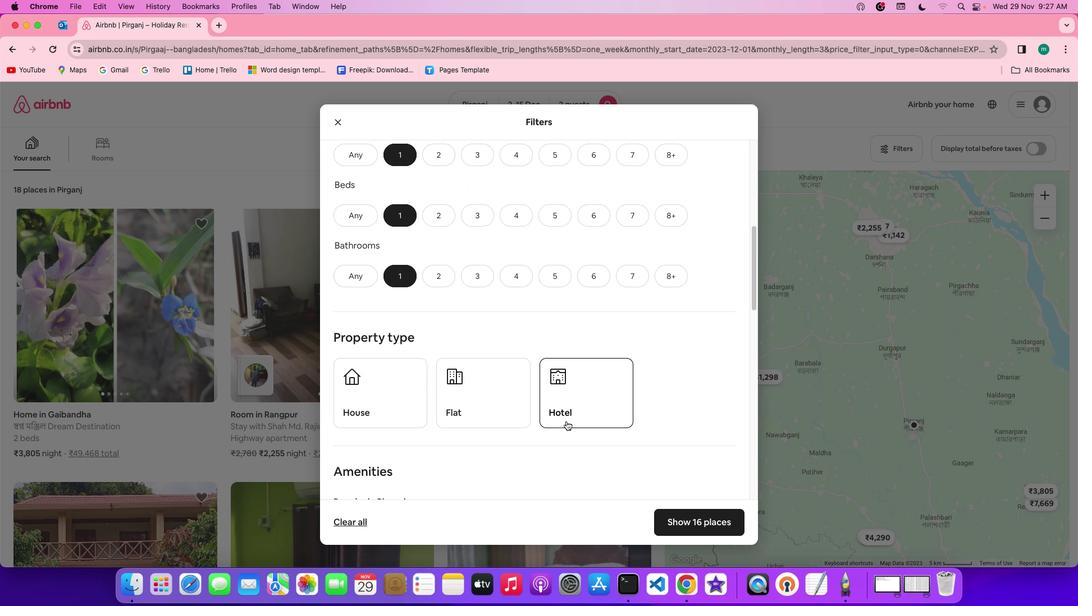 
Action: Mouse scrolled (499, 371) with delta (266, 150)
Screenshot: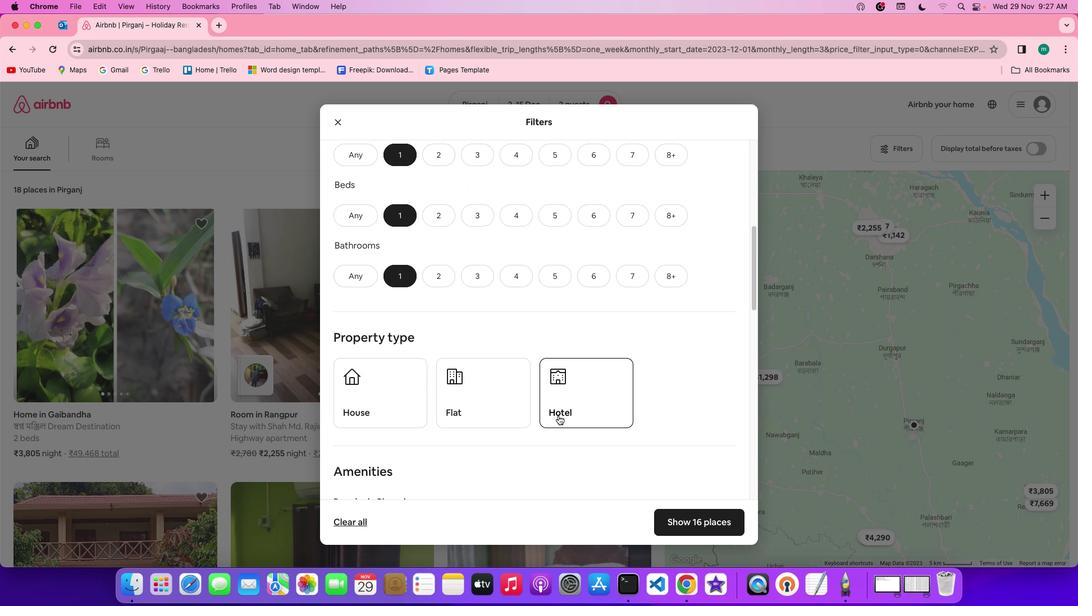 
Action: Mouse scrolled (499, 371) with delta (266, 150)
Screenshot: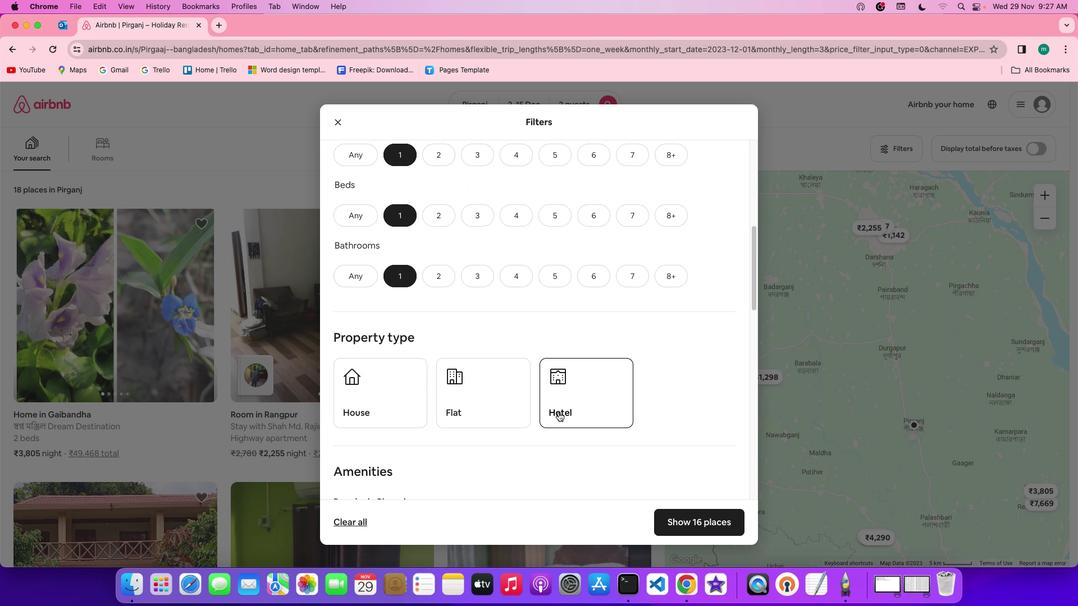 
Action: Mouse scrolled (499, 371) with delta (266, 151)
Screenshot: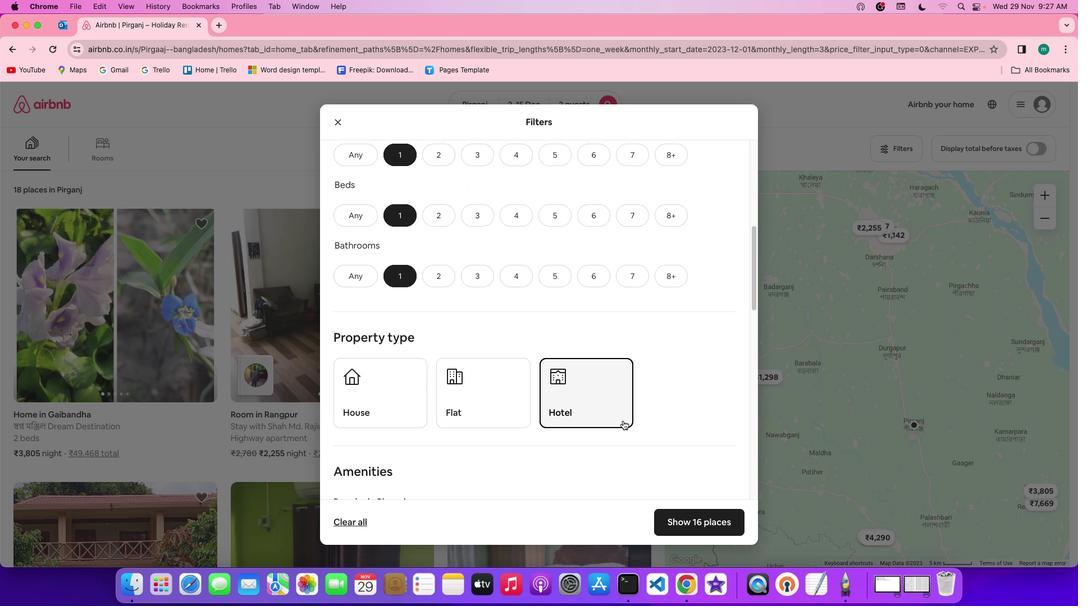 
Action: Mouse scrolled (499, 371) with delta (266, 151)
Screenshot: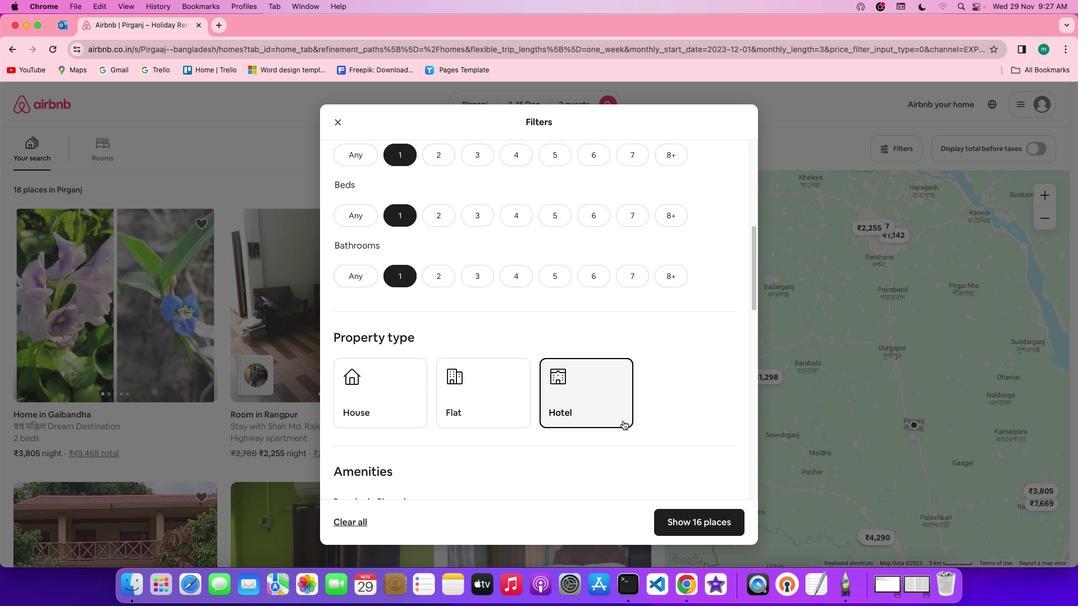 
Action: Mouse scrolled (499, 371) with delta (266, 151)
Screenshot: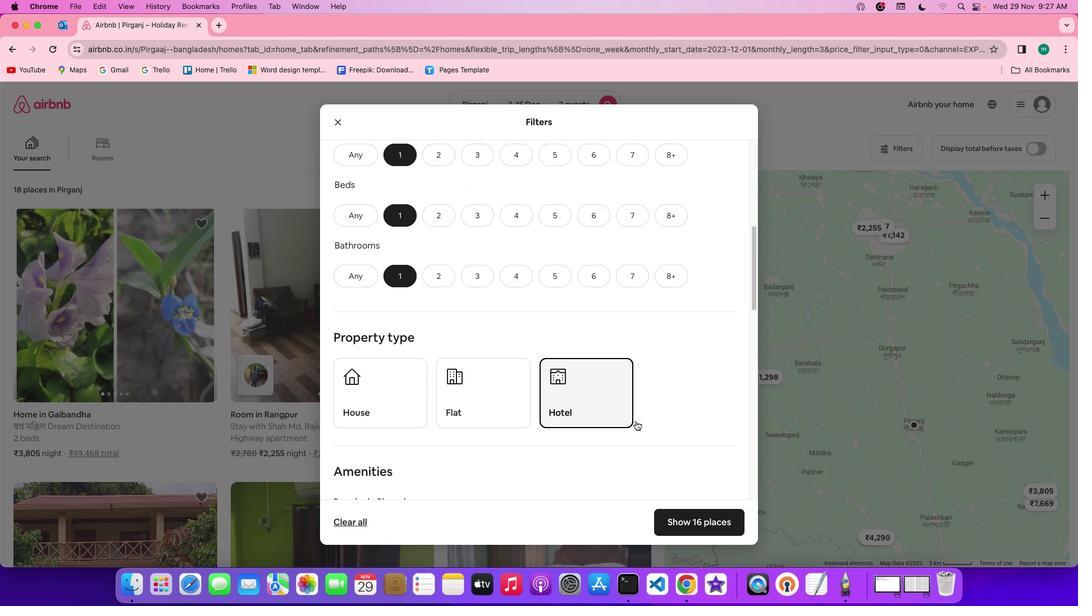 
Action: Mouse moved to (503, 365)
Screenshot: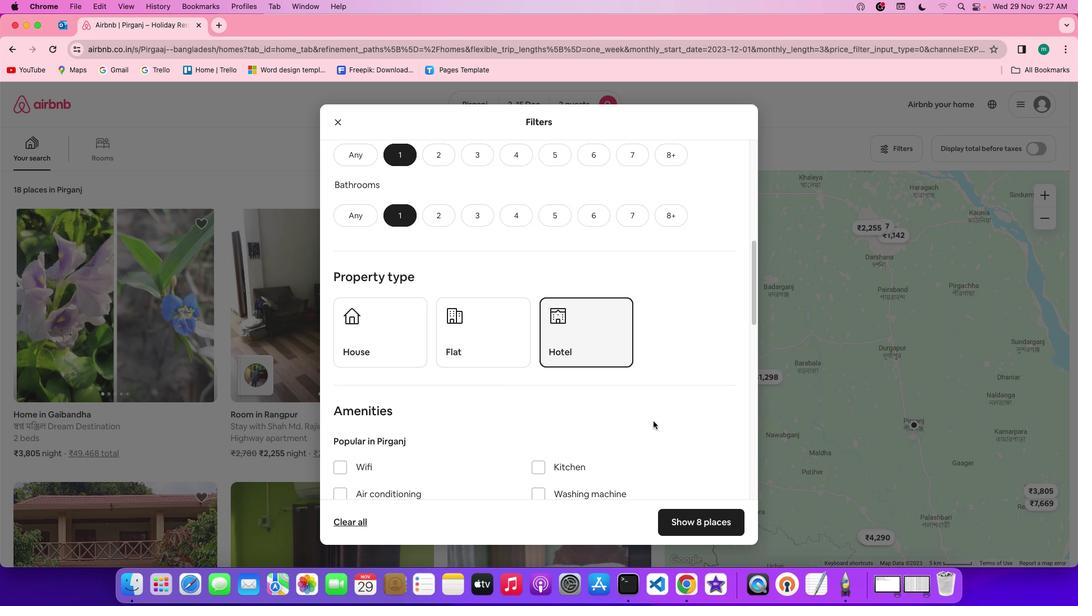 
Action: Mouse pressed left at (503, 365)
Screenshot: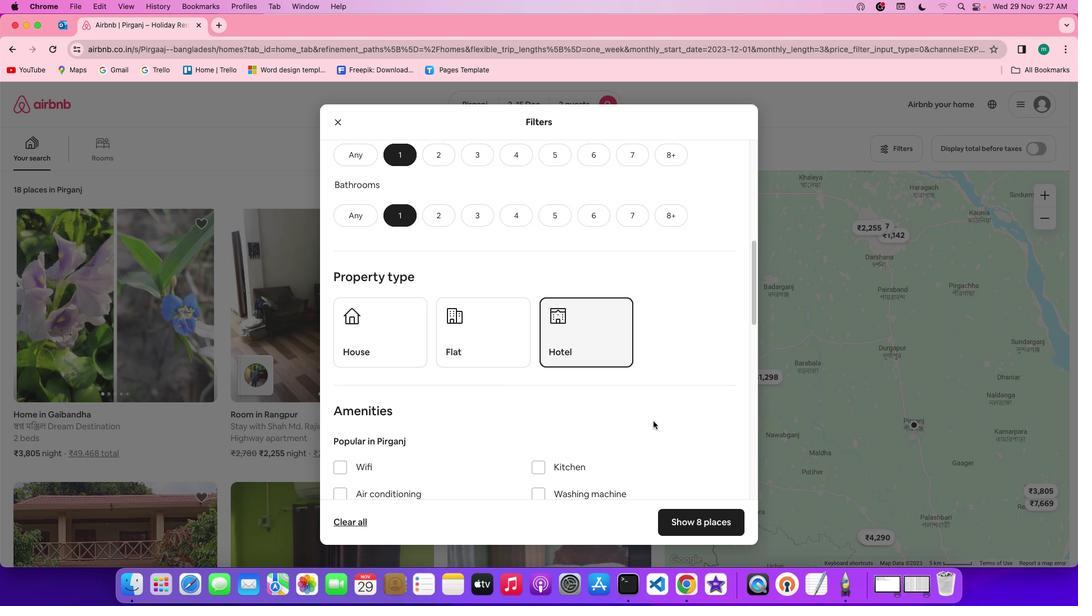 
Action: Mouse moved to (535, 371)
Screenshot: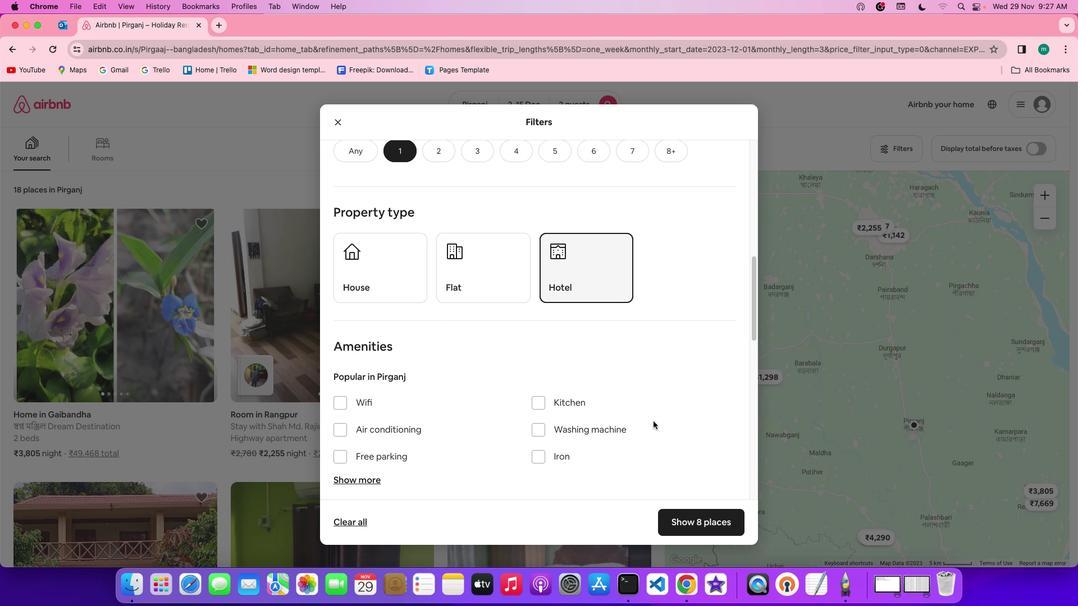 
Action: Mouse scrolled (535, 371) with delta (266, 151)
Screenshot: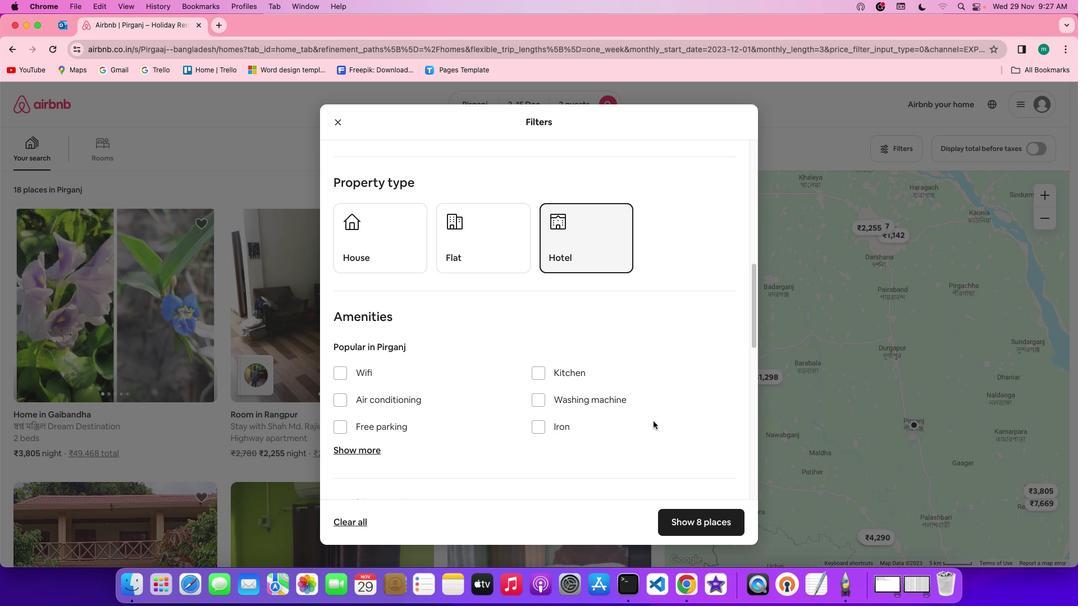 
Action: Mouse scrolled (535, 371) with delta (266, 151)
Screenshot: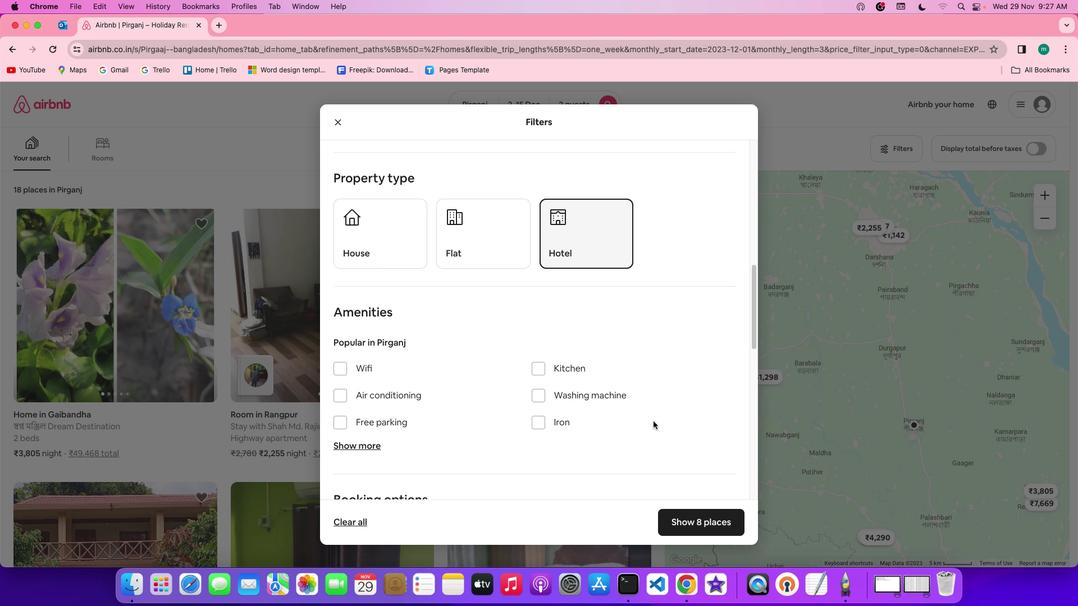 
Action: Mouse scrolled (535, 371) with delta (266, 150)
Screenshot: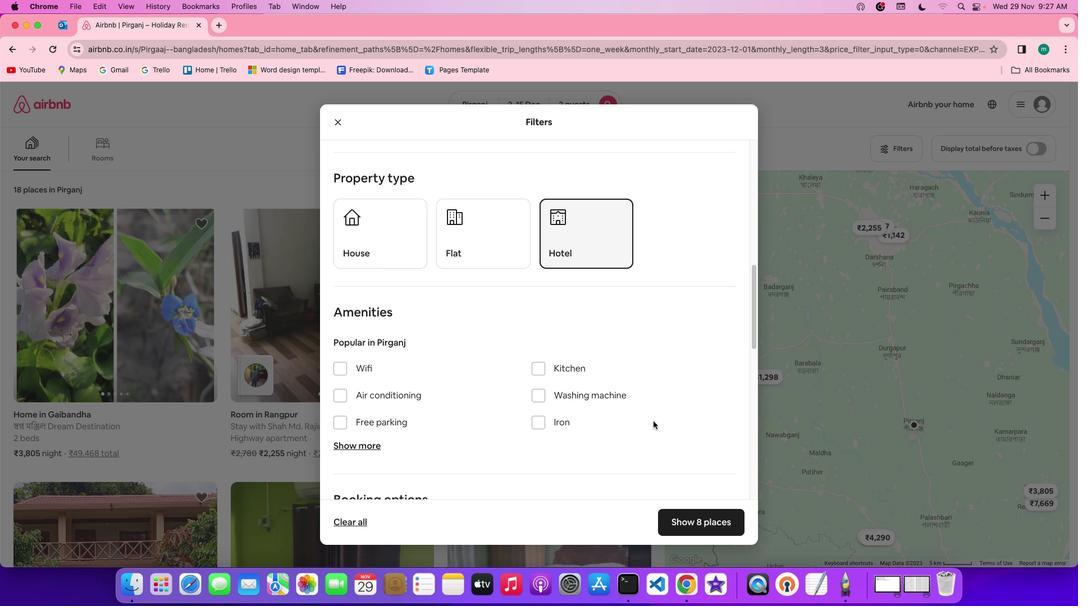 
Action: Mouse scrolled (535, 371) with delta (266, 151)
Screenshot: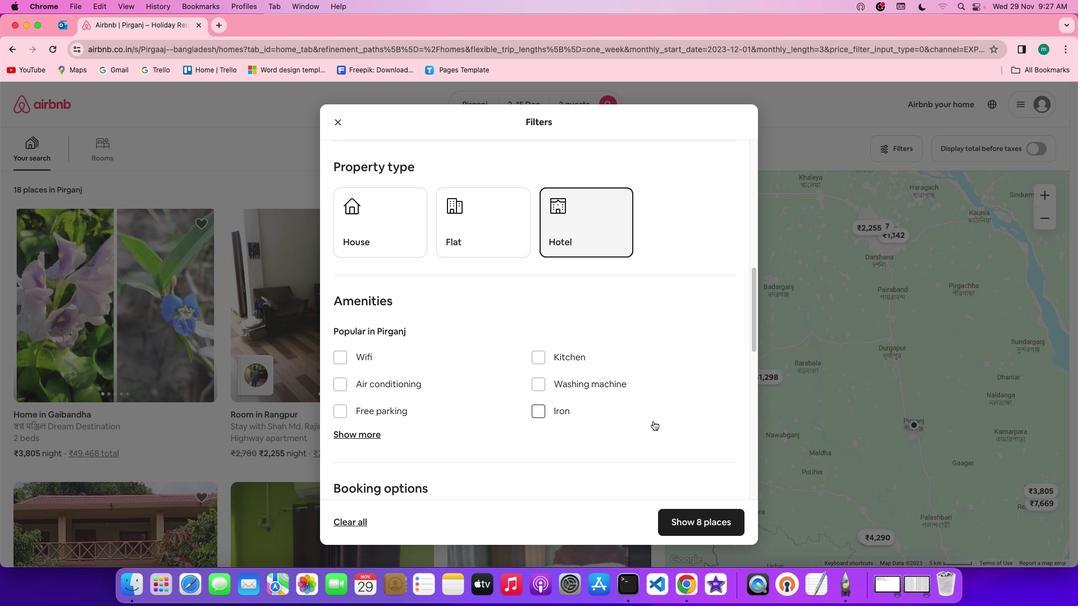 
Action: Mouse scrolled (535, 371) with delta (266, 151)
Screenshot: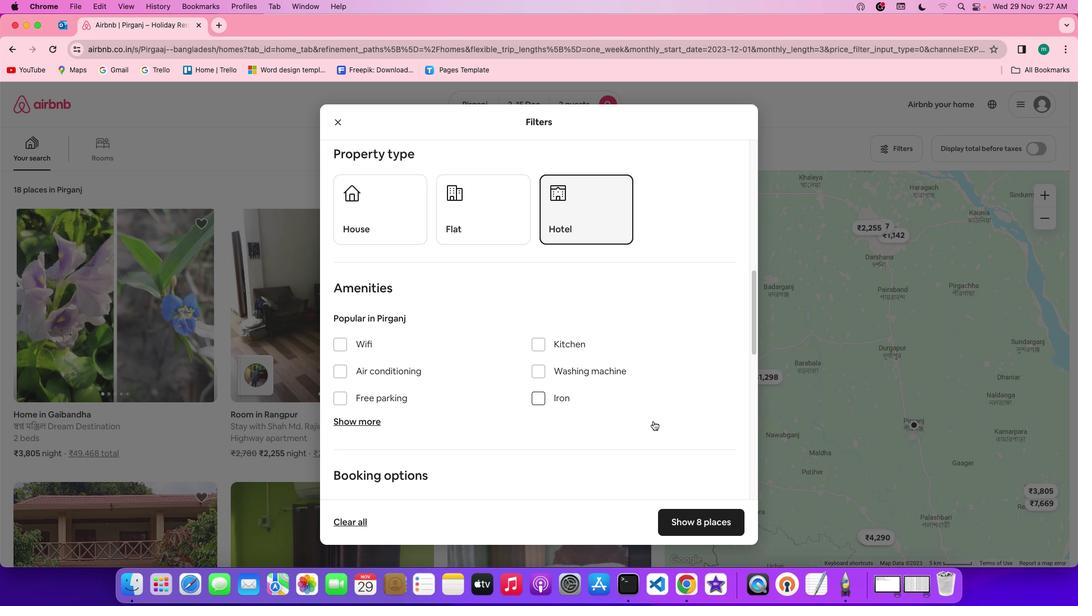 
Action: Mouse scrolled (535, 371) with delta (266, 151)
Screenshot: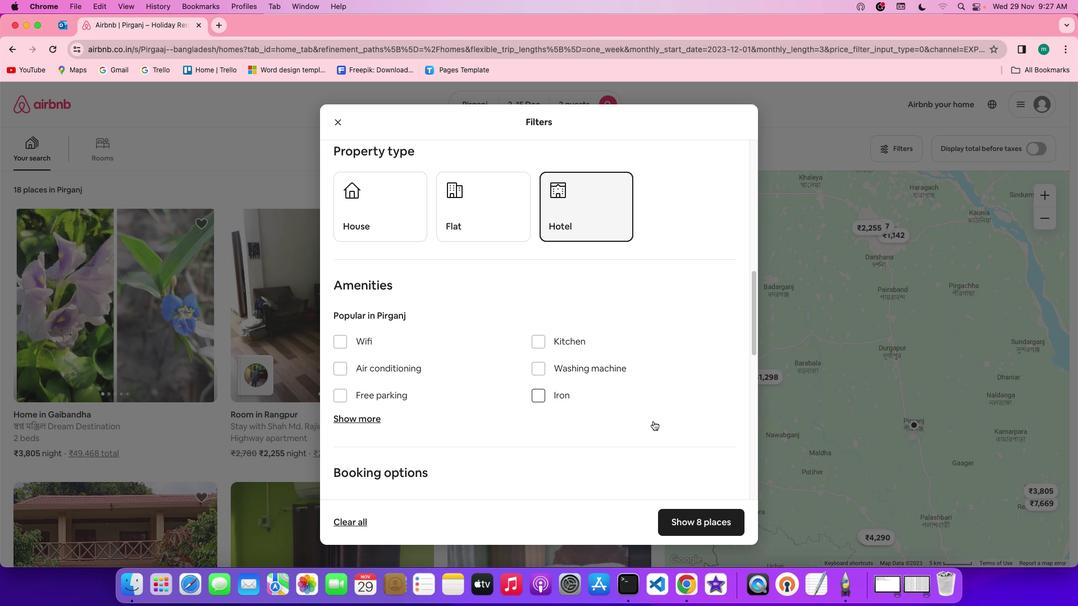 
Action: Mouse scrolled (535, 371) with delta (266, 151)
Screenshot: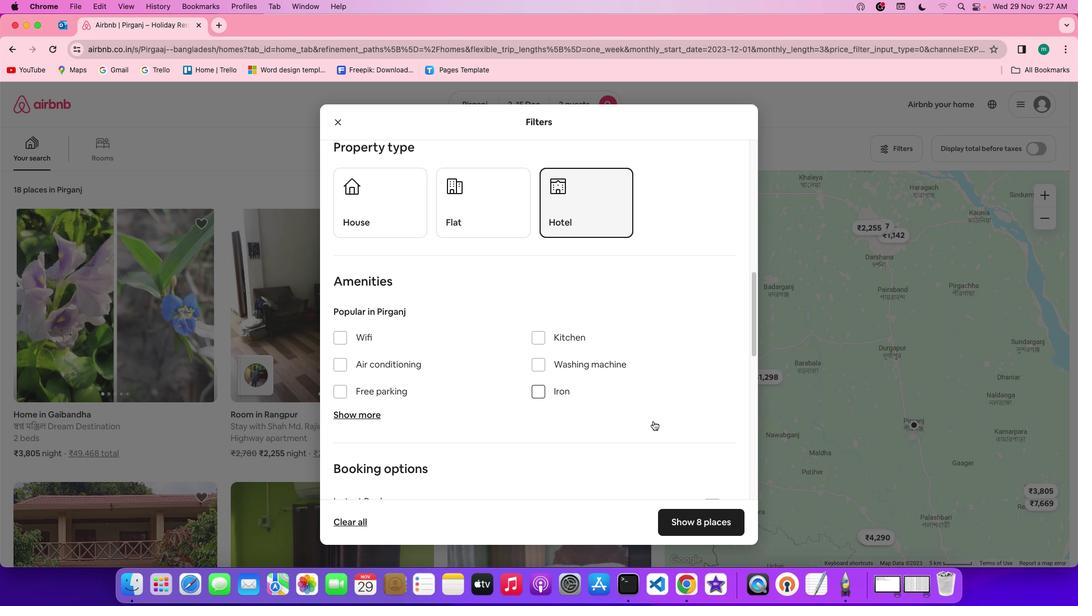 
Action: Mouse scrolled (535, 371) with delta (266, 151)
Screenshot: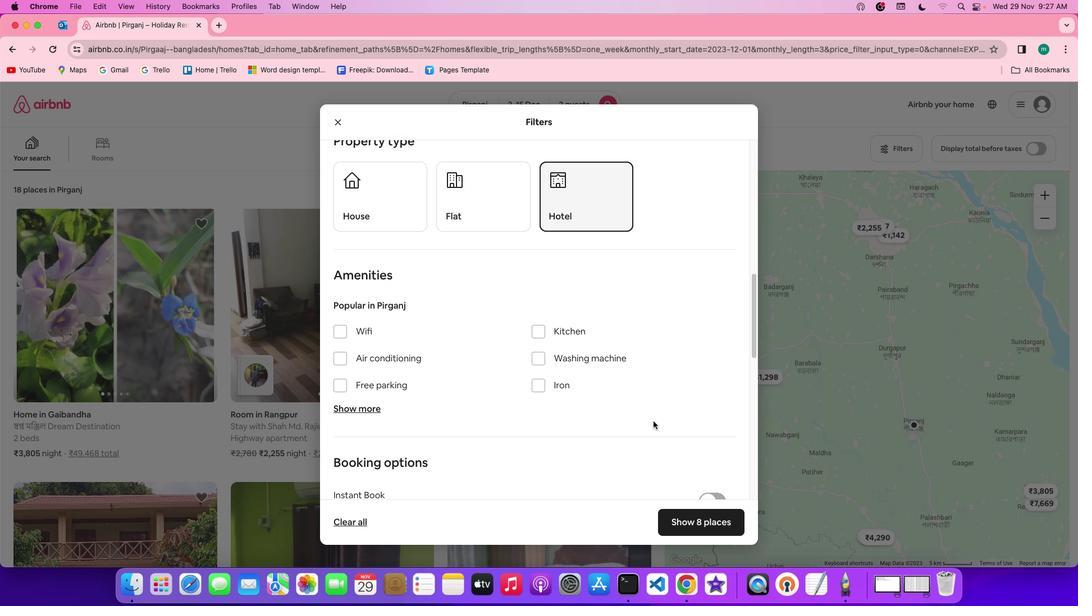 
Action: Mouse scrolled (535, 371) with delta (266, 151)
Screenshot: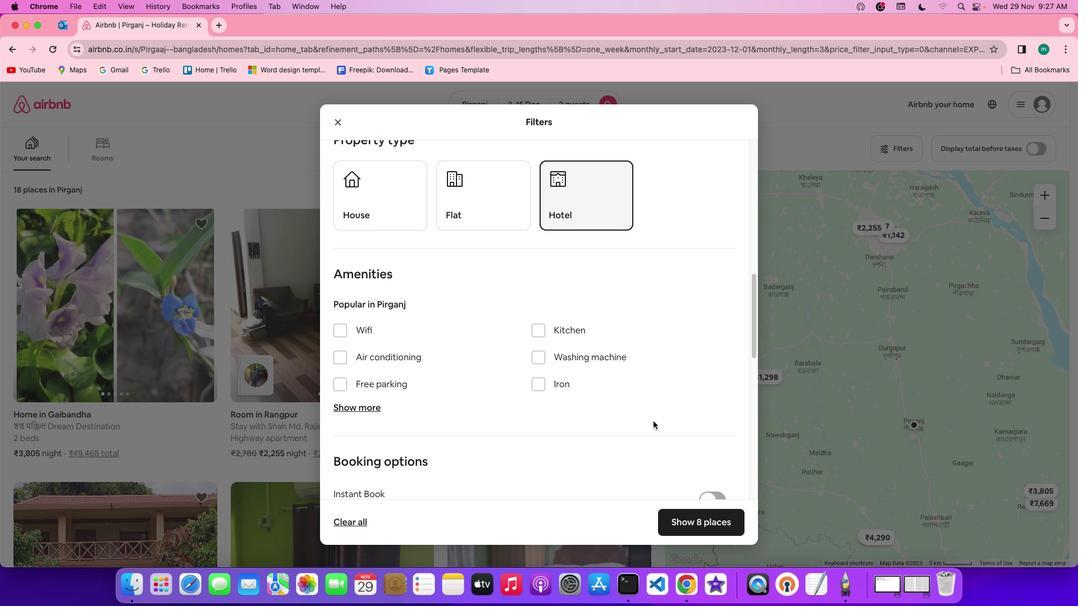 
Action: Mouse scrolled (535, 371) with delta (266, 151)
Screenshot: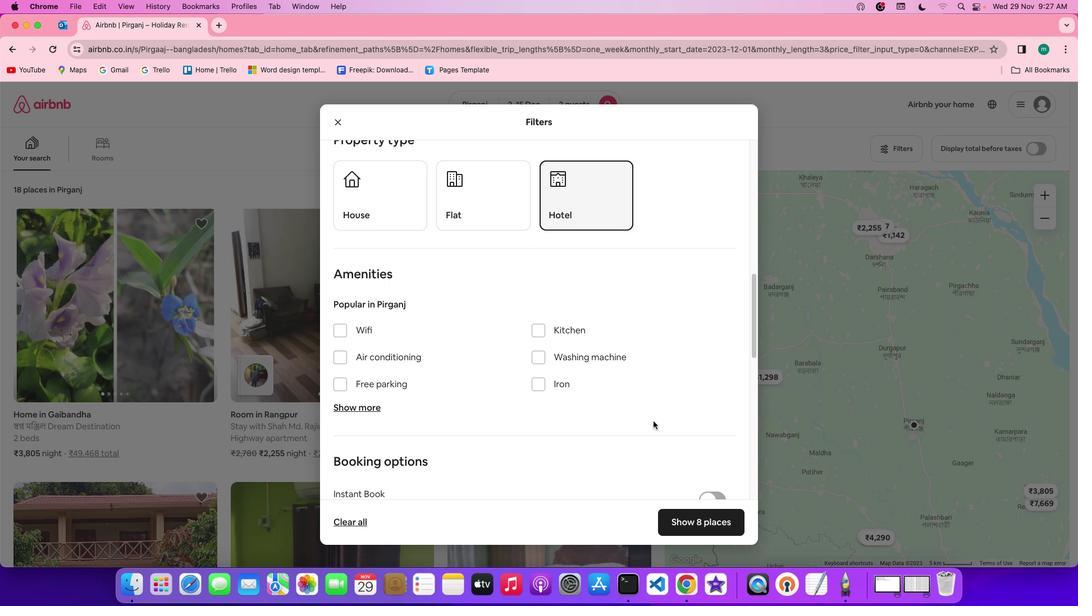 
Action: Mouse scrolled (535, 371) with delta (266, 151)
Screenshot: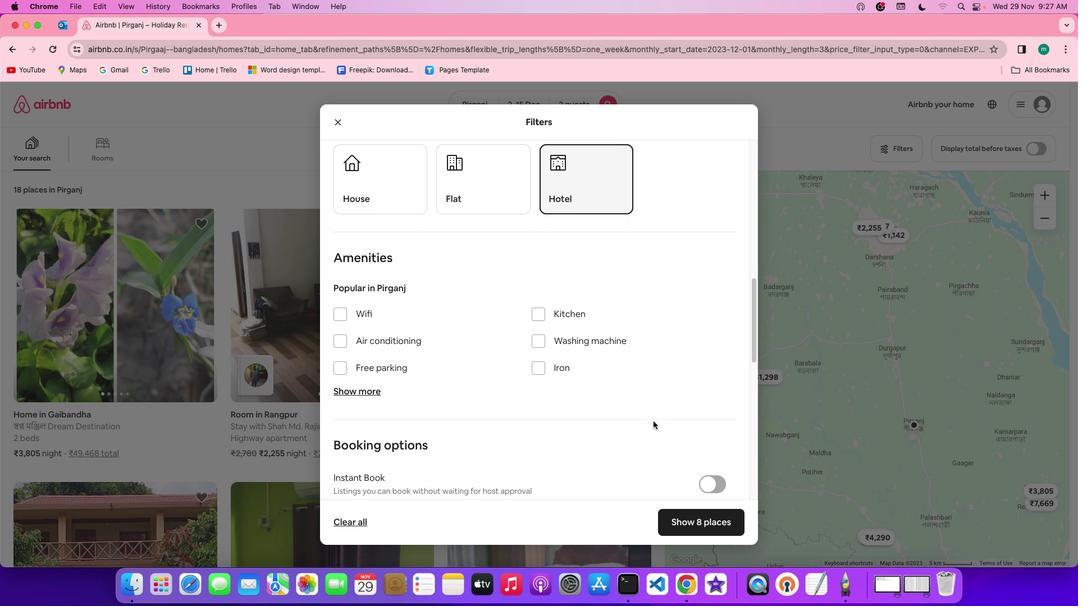 
Action: Mouse scrolled (535, 371) with delta (266, 151)
Screenshot: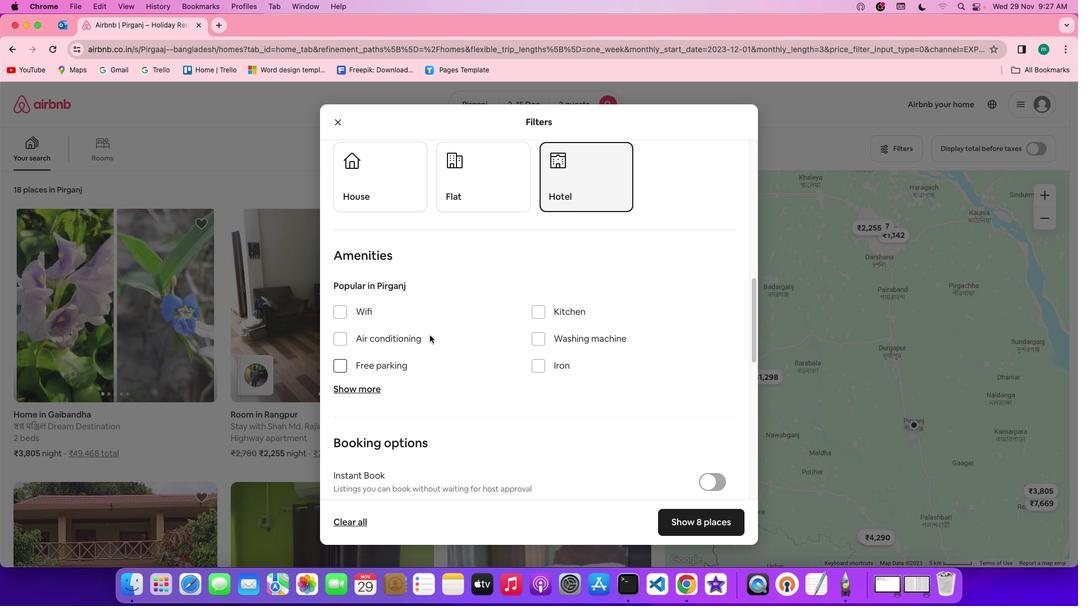 
Action: Mouse scrolled (535, 371) with delta (266, 151)
Screenshot: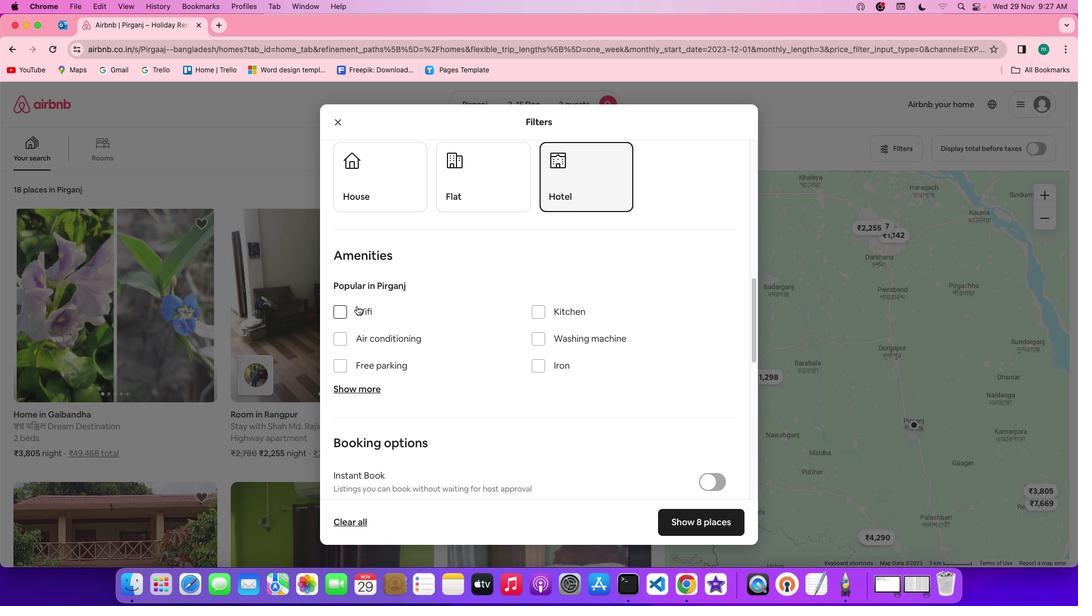 
Action: Mouse scrolled (535, 371) with delta (266, 151)
Screenshot: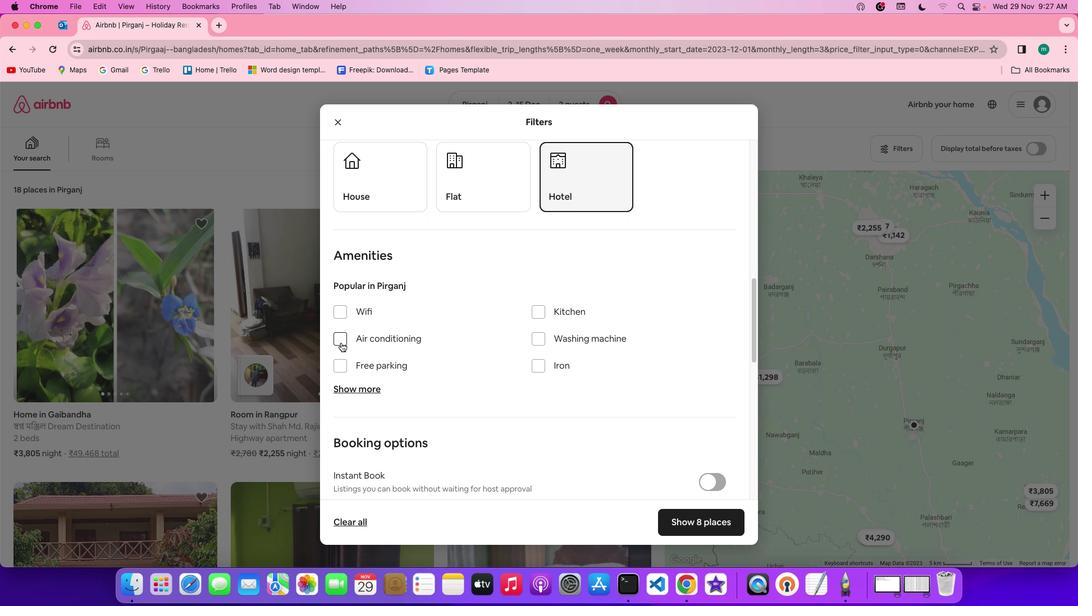 
Action: Mouse scrolled (535, 371) with delta (266, 151)
Screenshot: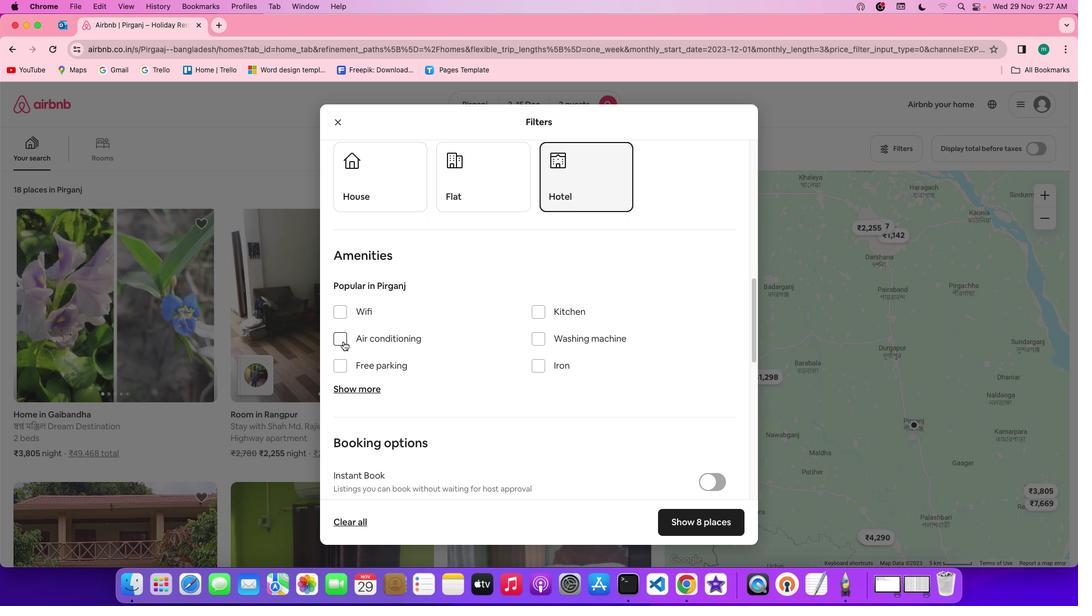 
Action: Mouse moved to (408, 330)
Screenshot: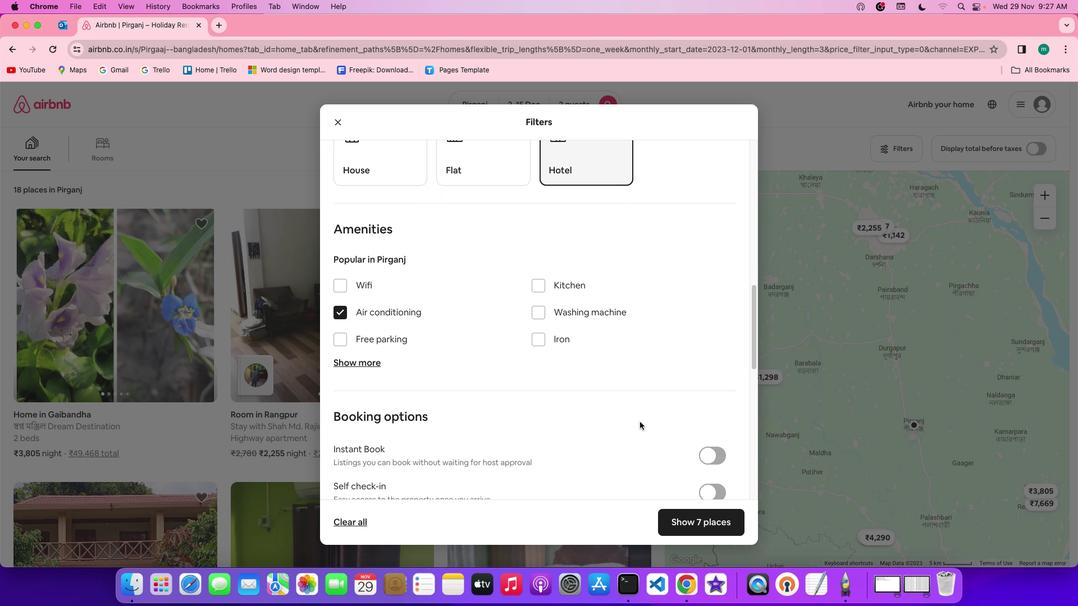 
Action: Mouse pressed left at (408, 330)
Screenshot: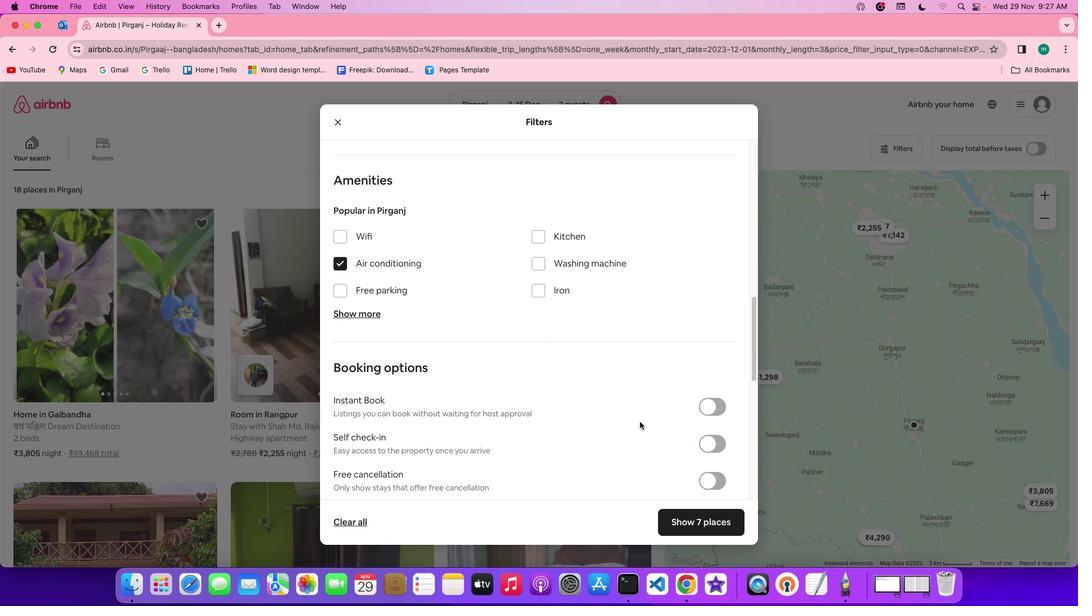 
Action: Mouse moved to (530, 372)
Screenshot: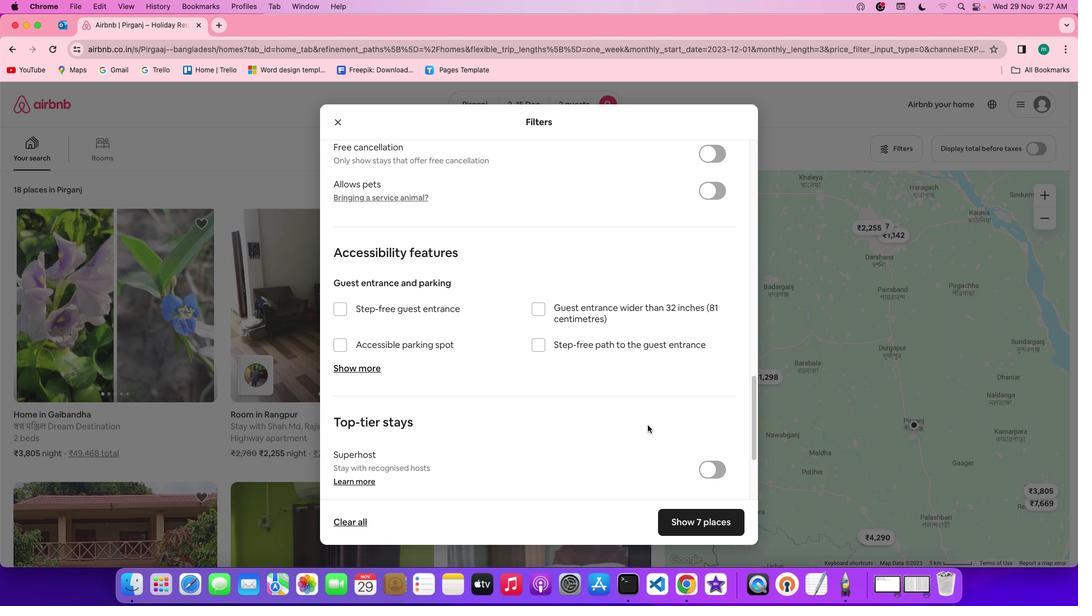 
Action: Mouse scrolled (530, 372) with delta (266, 151)
Screenshot: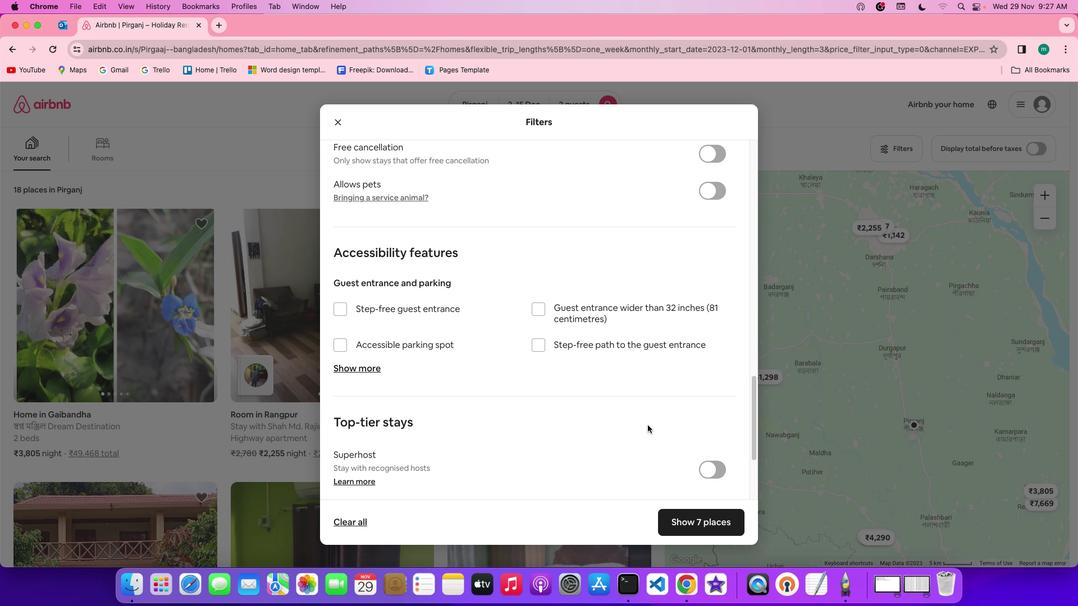 
Action: Mouse scrolled (530, 372) with delta (266, 151)
Screenshot: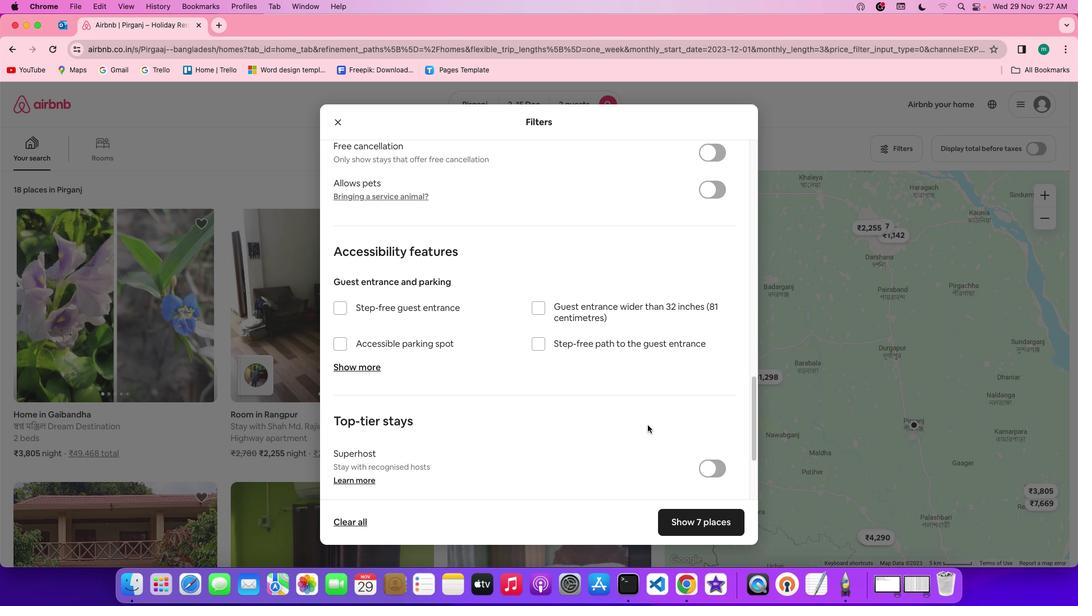 
Action: Mouse scrolled (530, 372) with delta (266, 151)
Screenshot: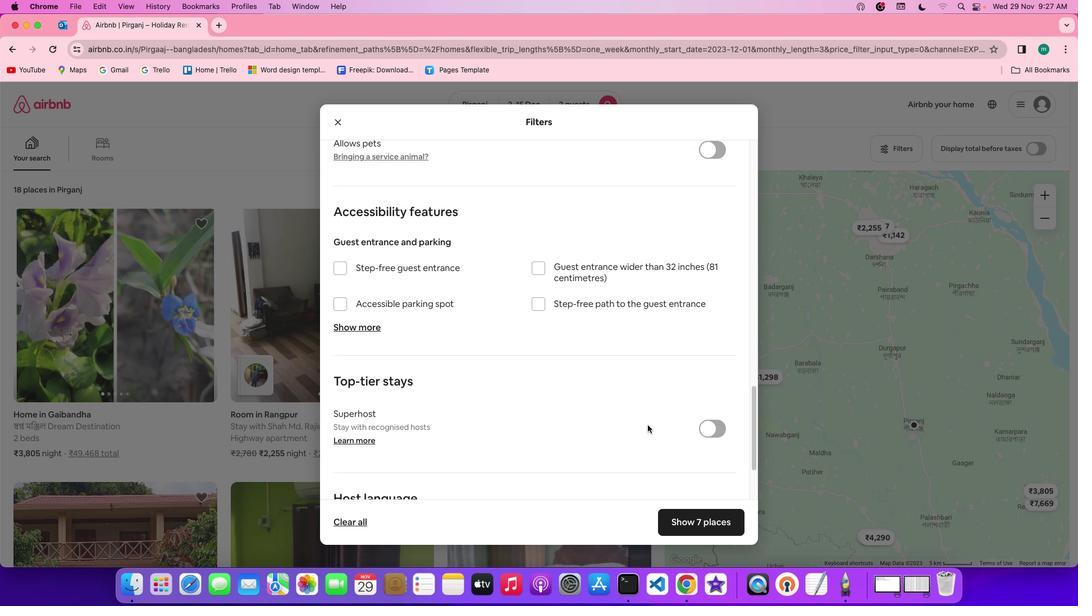 
Action: Mouse scrolled (530, 372) with delta (266, 150)
Screenshot: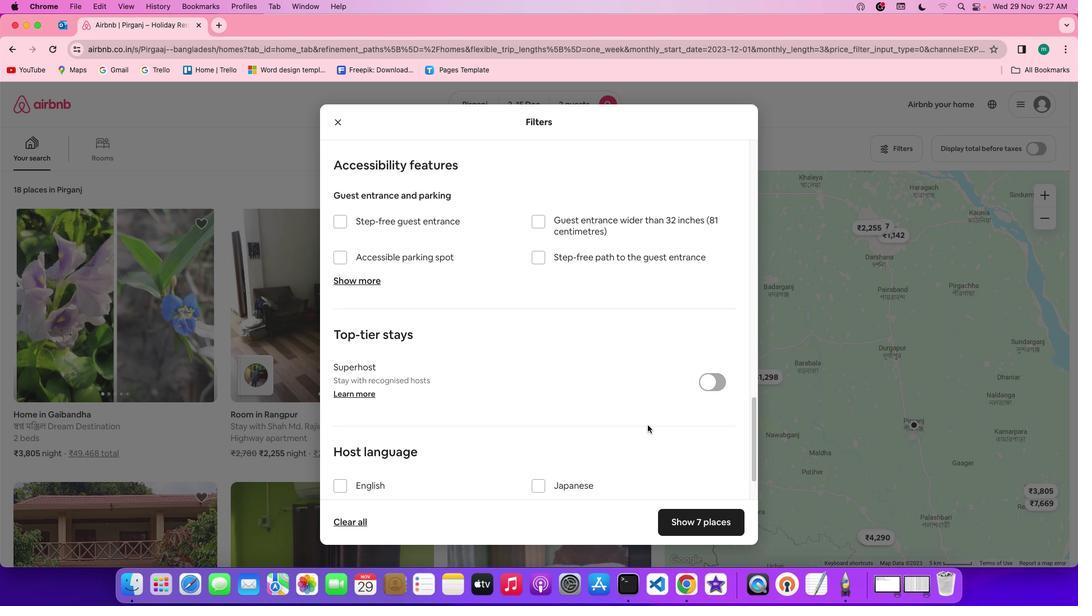 
Action: Mouse moved to (532, 373)
Screenshot: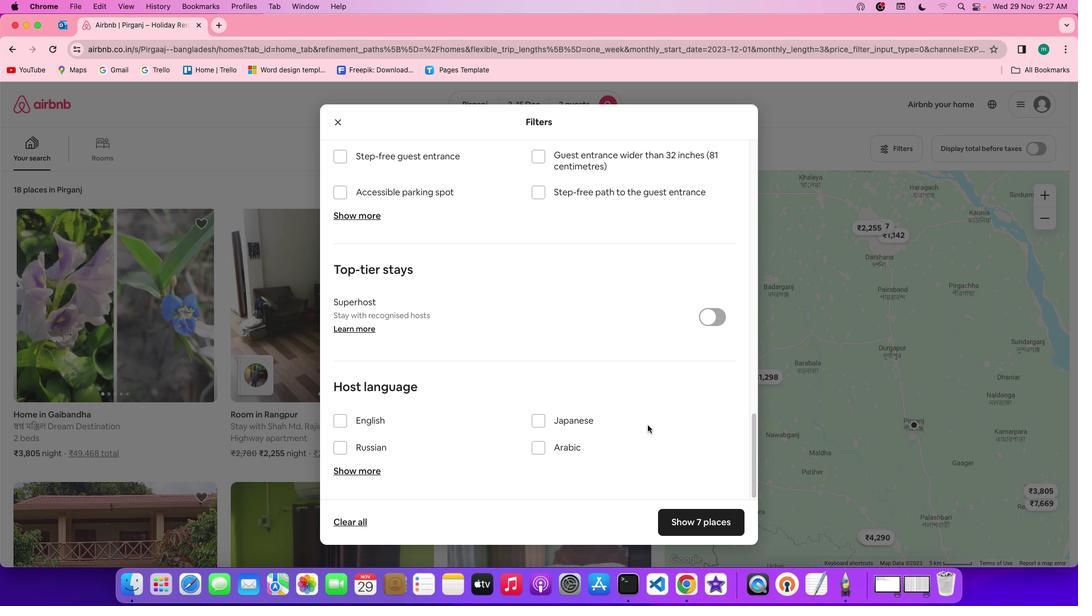 
Action: Mouse scrolled (532, 373) with delta (266, 151)
Screenshot: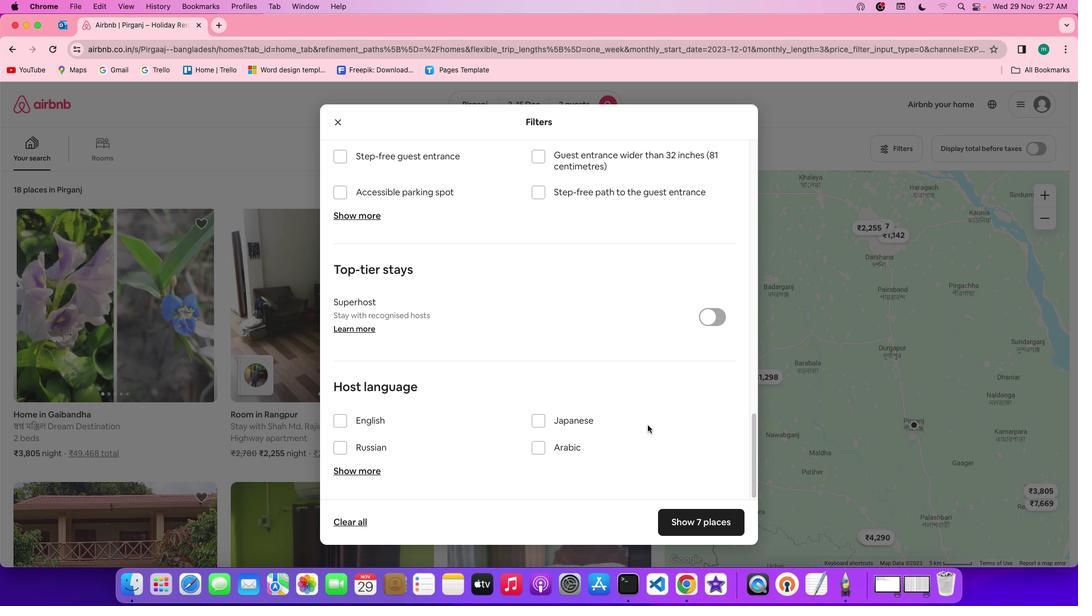 
Action: Mouse scrolled (532, 373) with delta (266, 151)
Screenshot: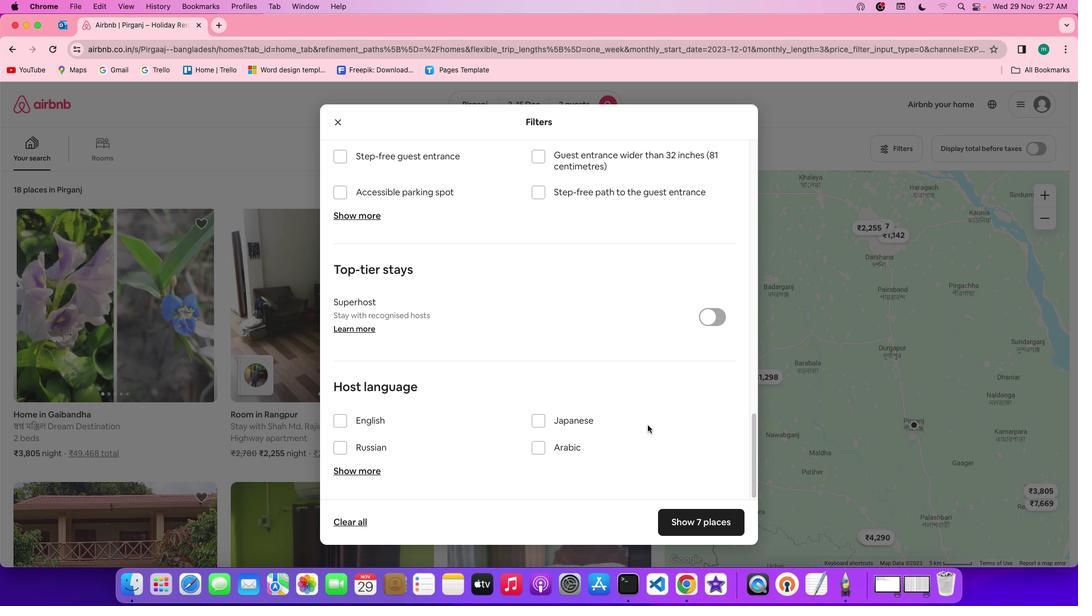 
Action: Mouse scrolled (532, 373) with delta (266, 150)
Screenshot: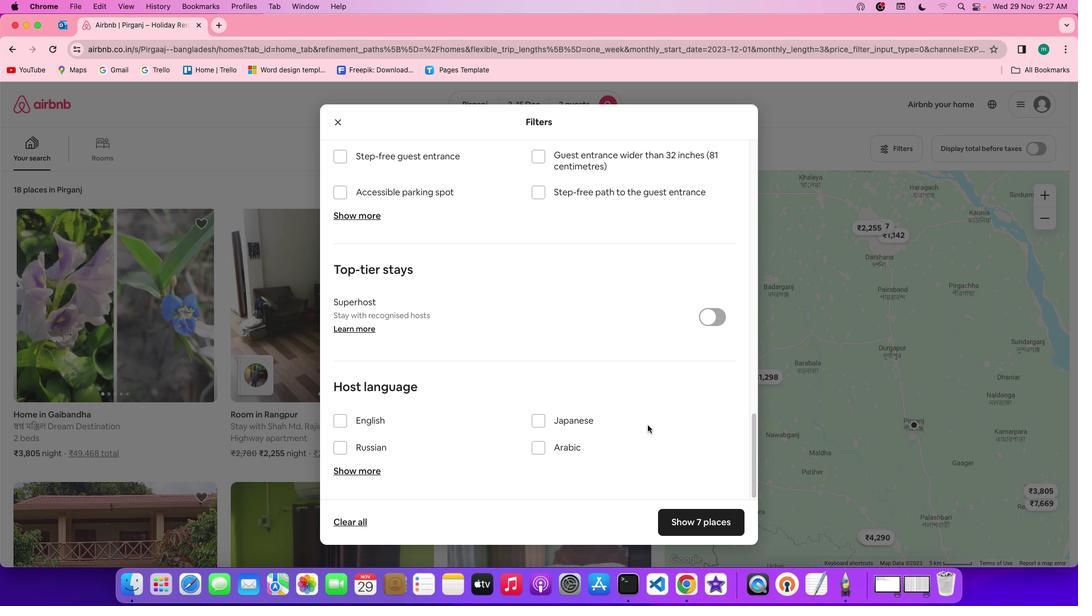 
Action: Mouse scrolled (532, 373) with delta (266, 149)
Screenshot: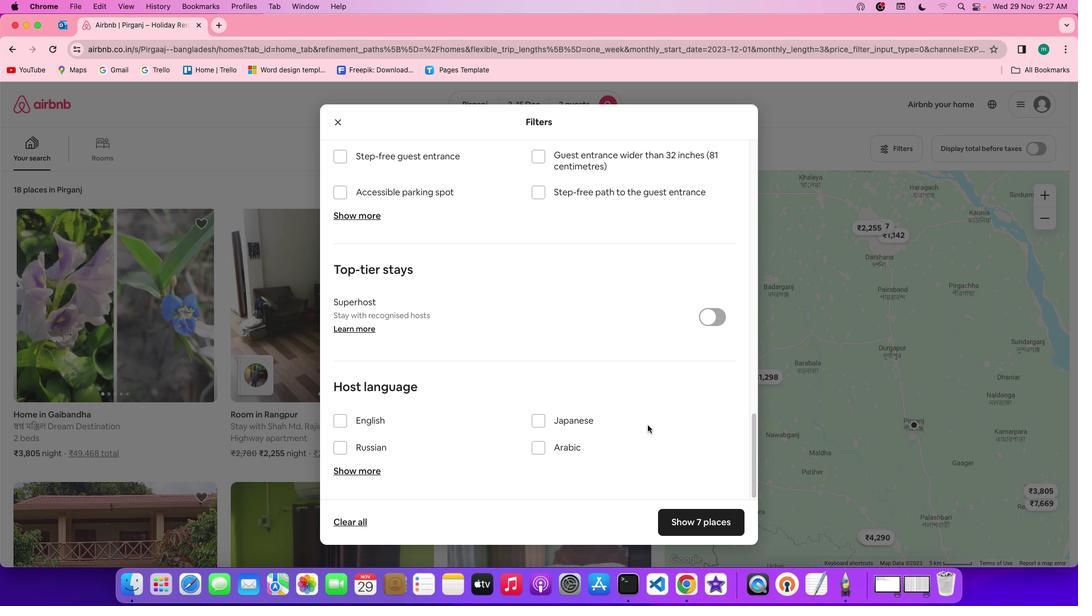 
Action: Mouse scrolled (532, 373) with delta (266, 149)
Screenshot: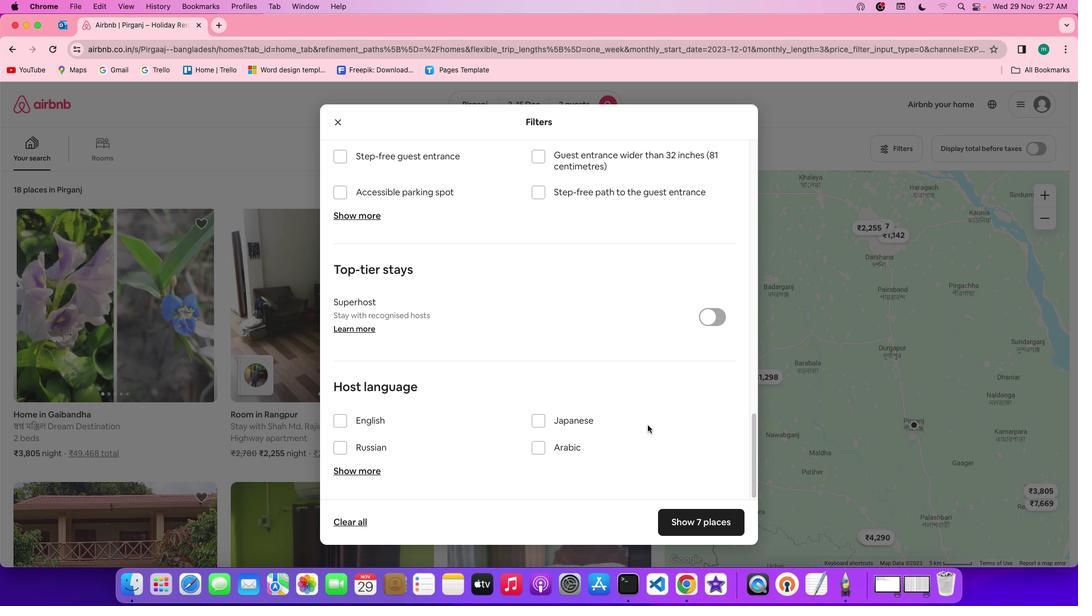 
Action: Mouse moved to (532, 373)
Screenshot: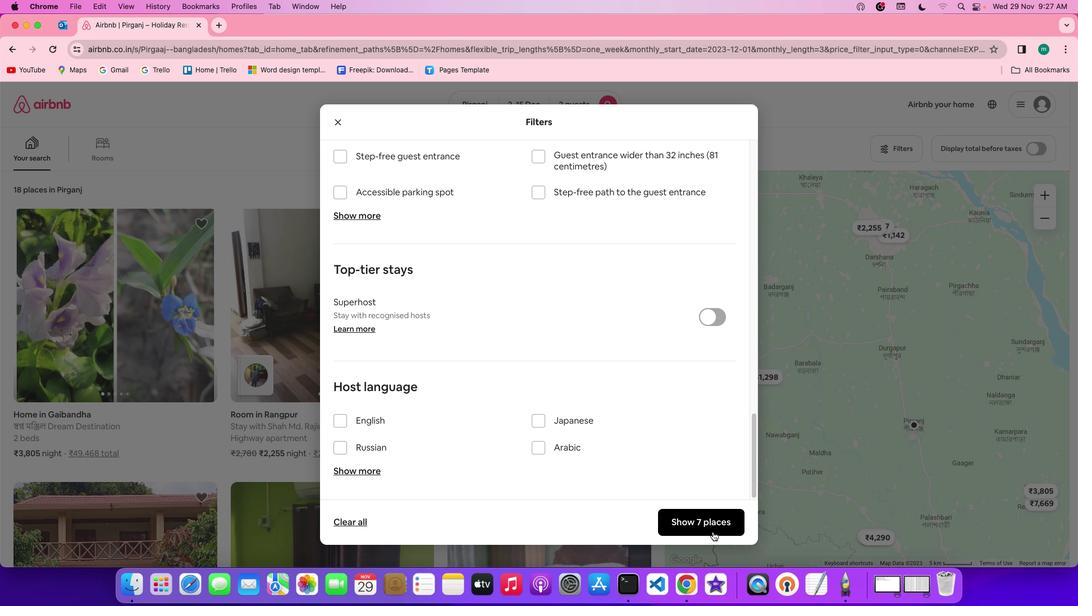 
Action: Mouse scrolled (532, 373) with delta (266, 151)
Screenshot: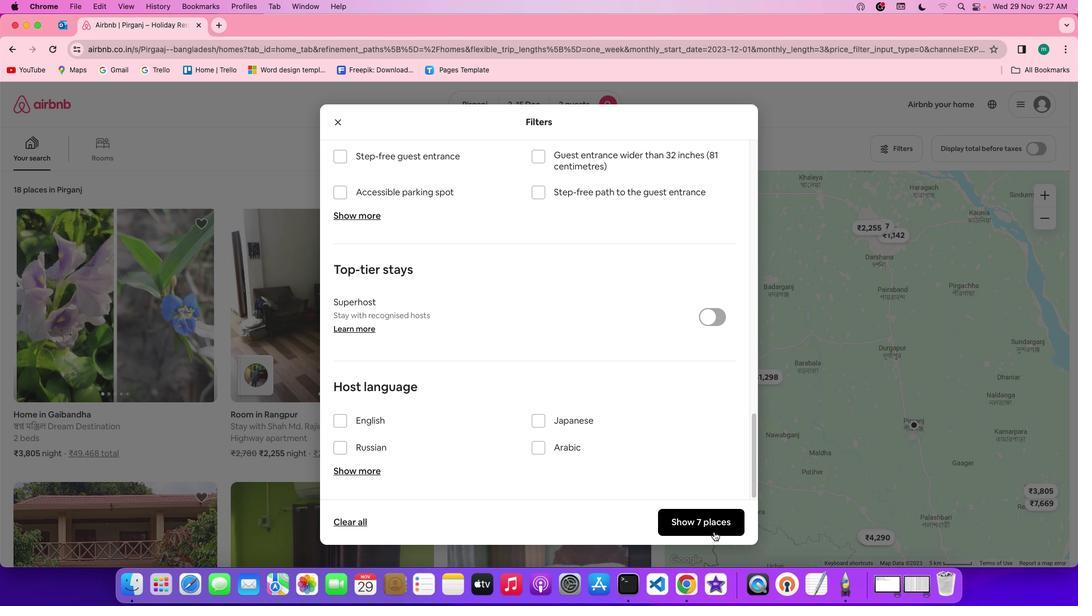 
Action: Mouse scrolled (532, 373) with delta (266, 151)
Screenshot: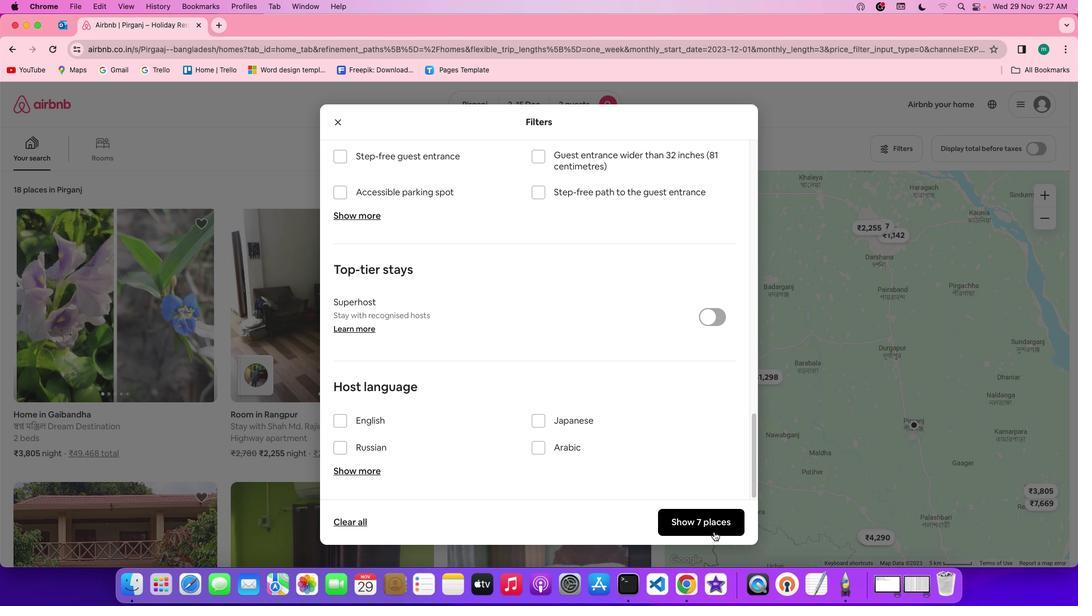
Action: Mouse scrolled (532, 373) with delta (266, 150)
Screenshot: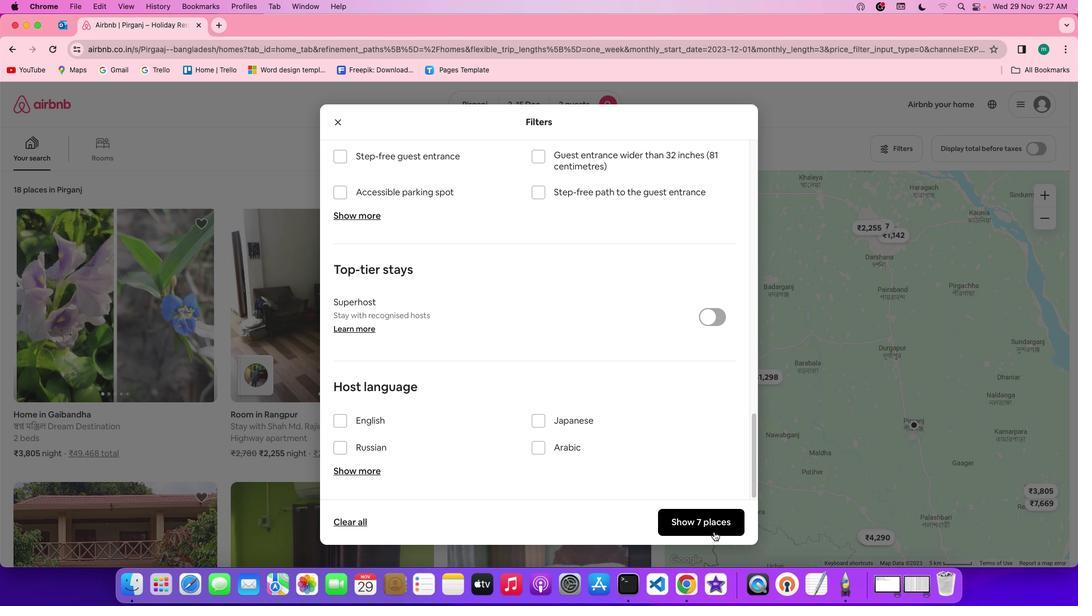 
Action: Mouse scrolled (532, 373) with delta (266, 149)
Screenshot: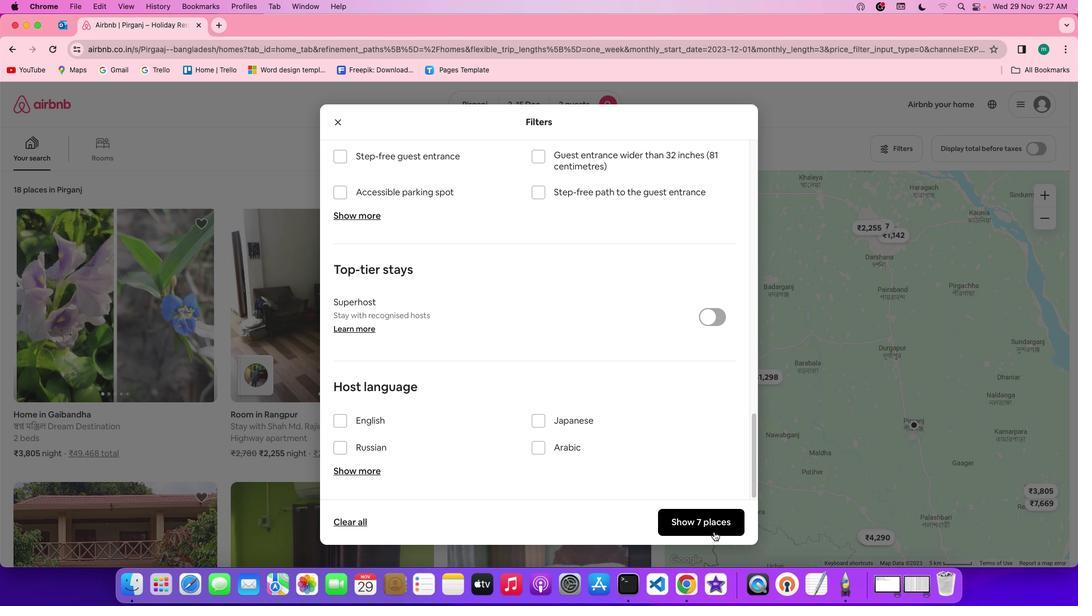 
Action: Mouse scrolled (532, 373) with delta (266, 149)
Screenshot: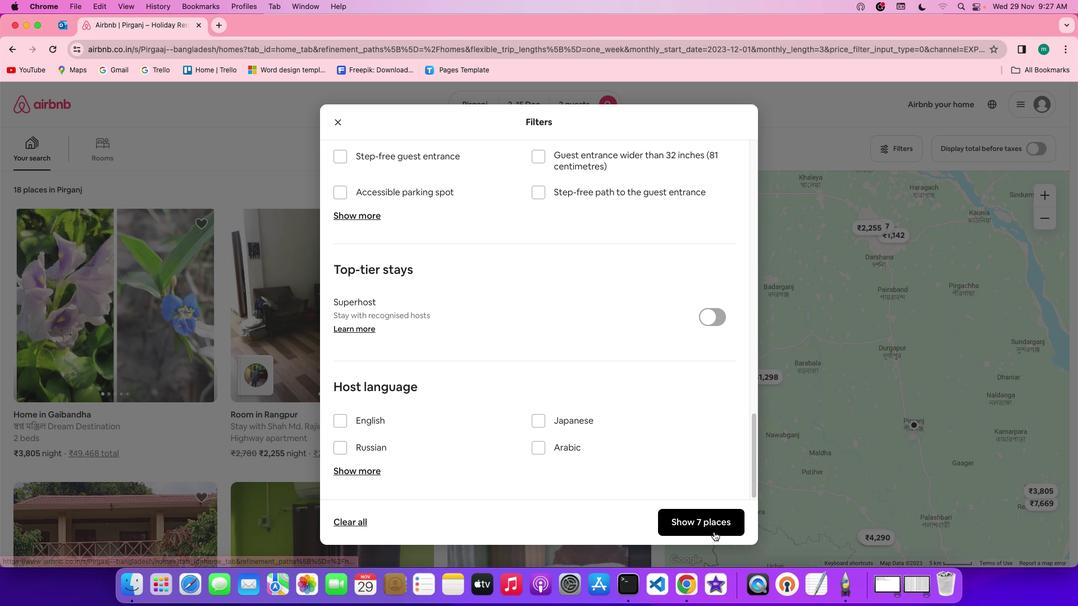 
Action: Mouse scrolled (532, 373) with delta (266, 151)
Screenshot: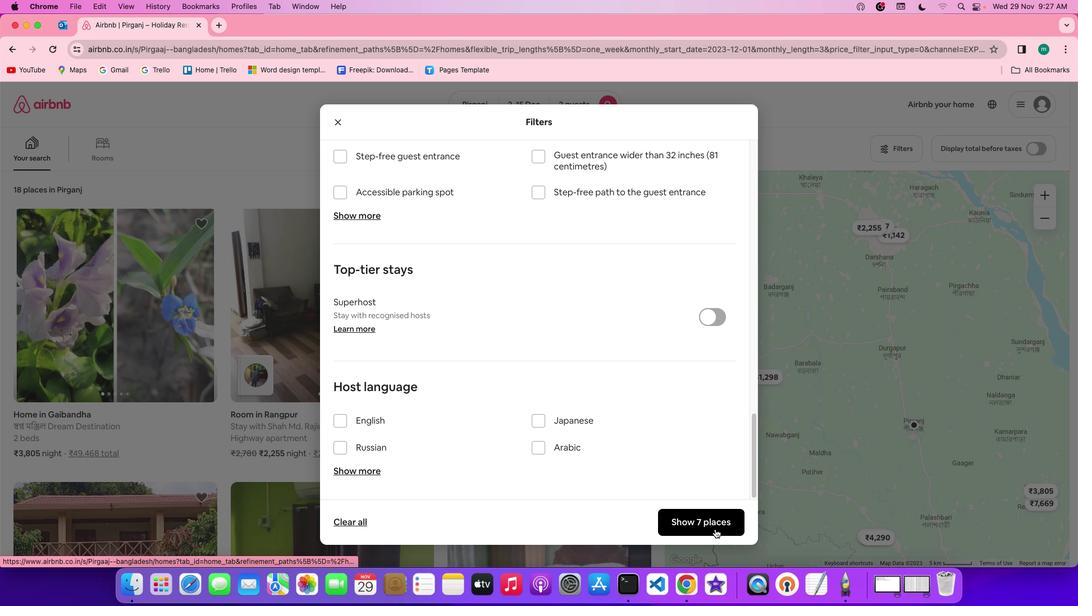 
Action: Mouse scrolled (532, 373) with delta (266, 151)
Screenshot: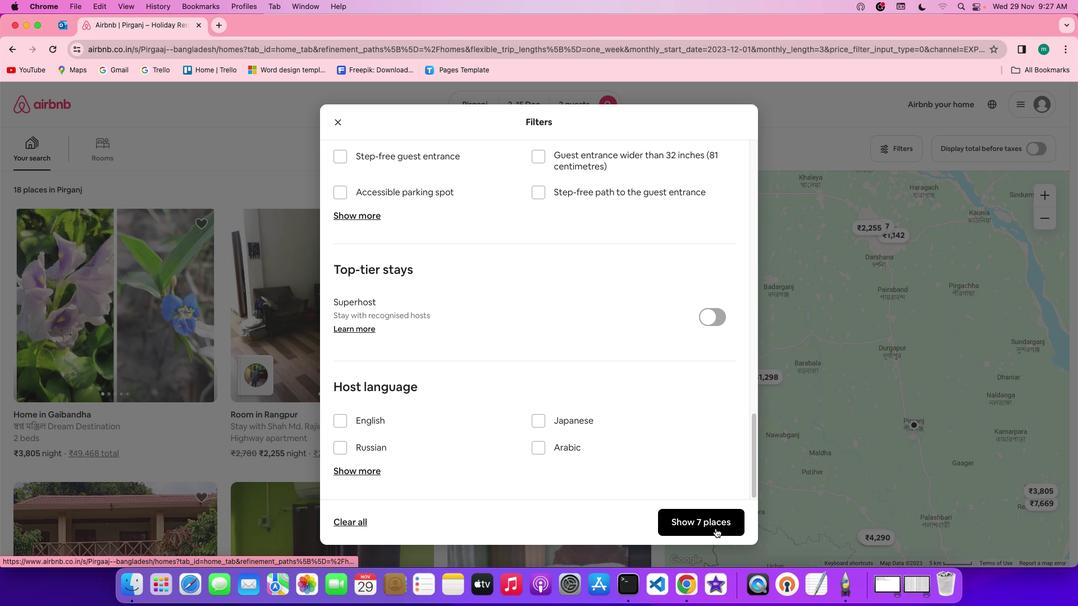
Action: Mouse scrolled (532, 373) with delta (266, 150)
Screenshot: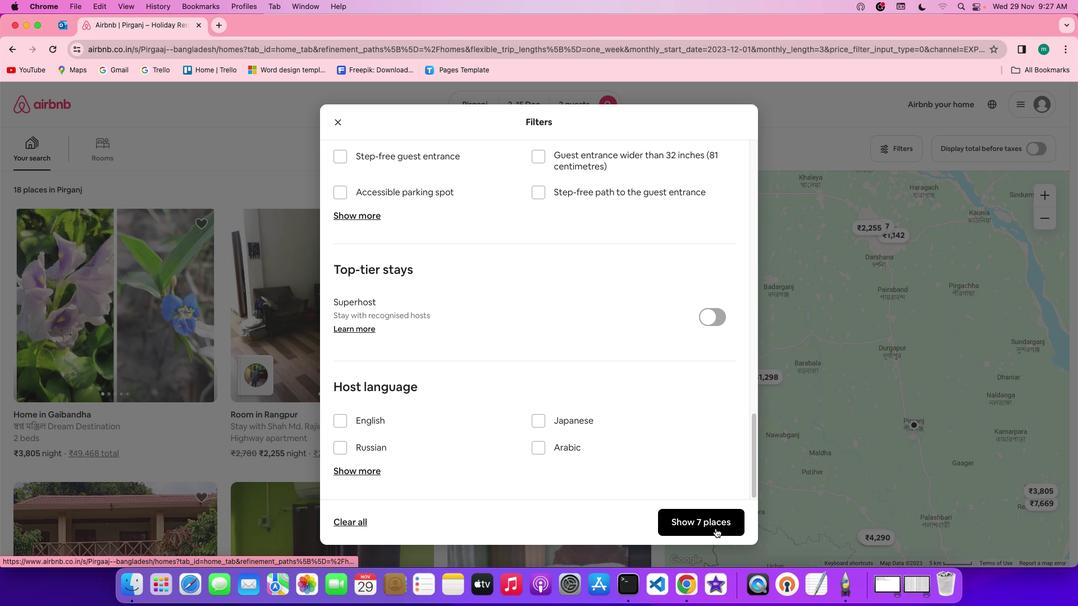 
Action: Mouse scrolled (532, 373) with delta (266, 149)
Screenshot: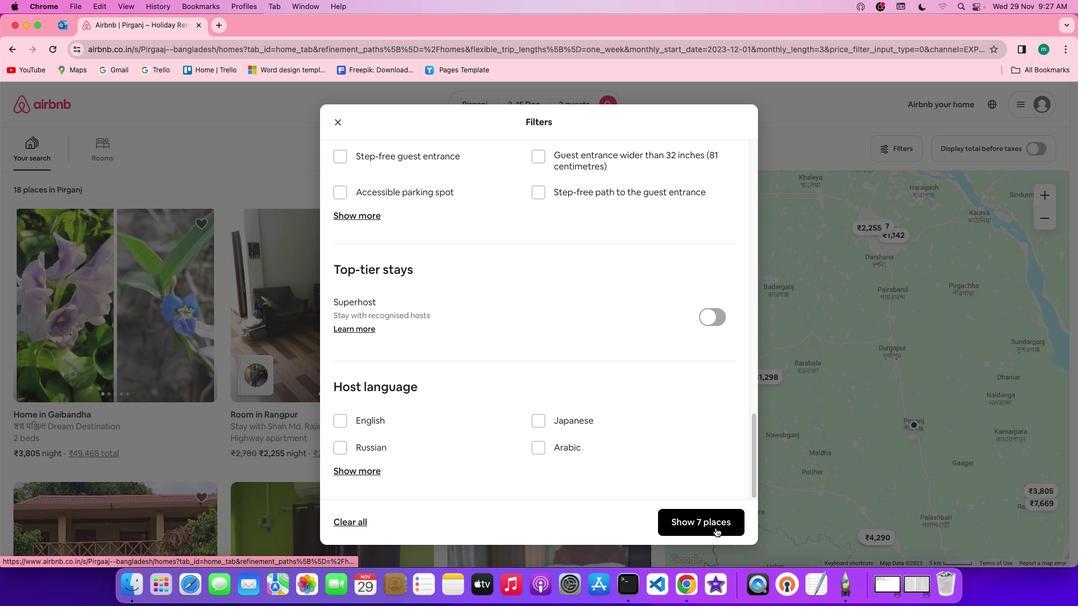 
Action: Mouse scrolled (532, 373) with delta (266, 149)
Screenshot: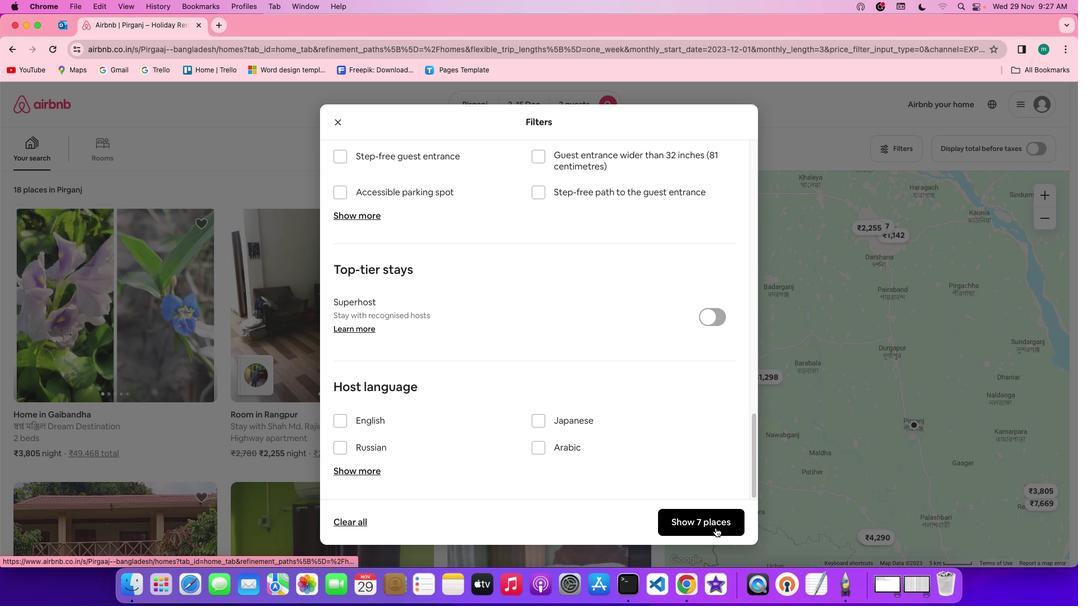 
Action: Mouse moved to (560, 427)
Screenshot: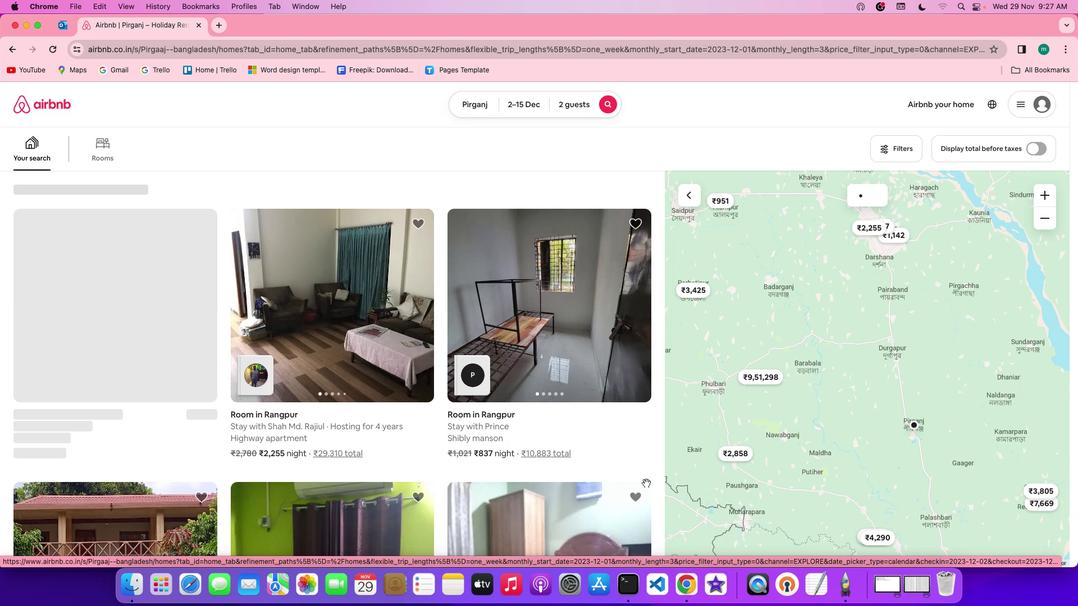 
Action: Mouse pressed left at (560, 427)
Screenshot: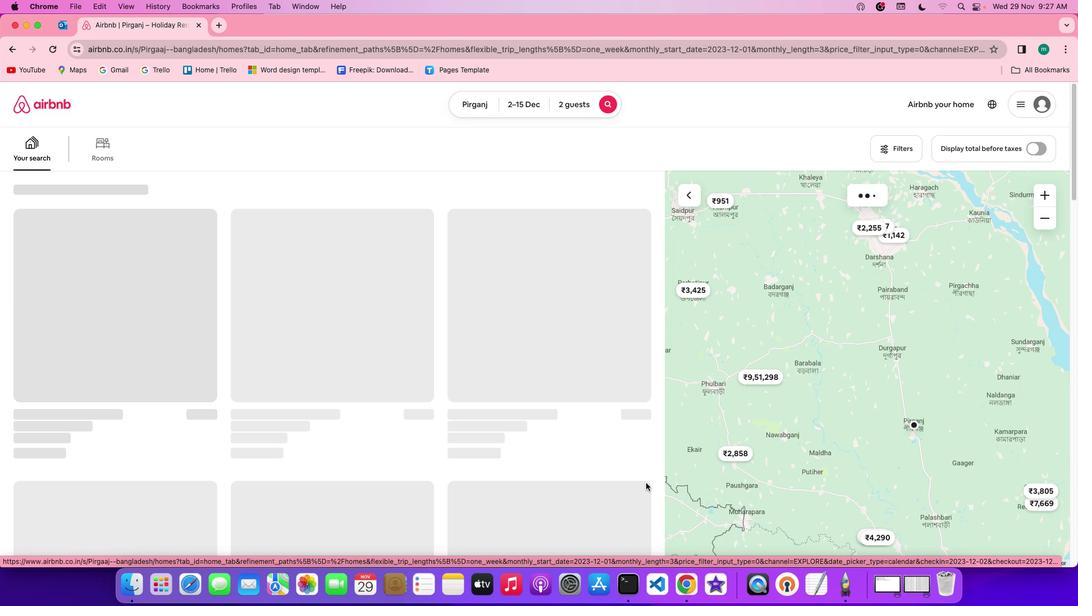 
Action: Mouse moved to (408, 354)
Screenshot: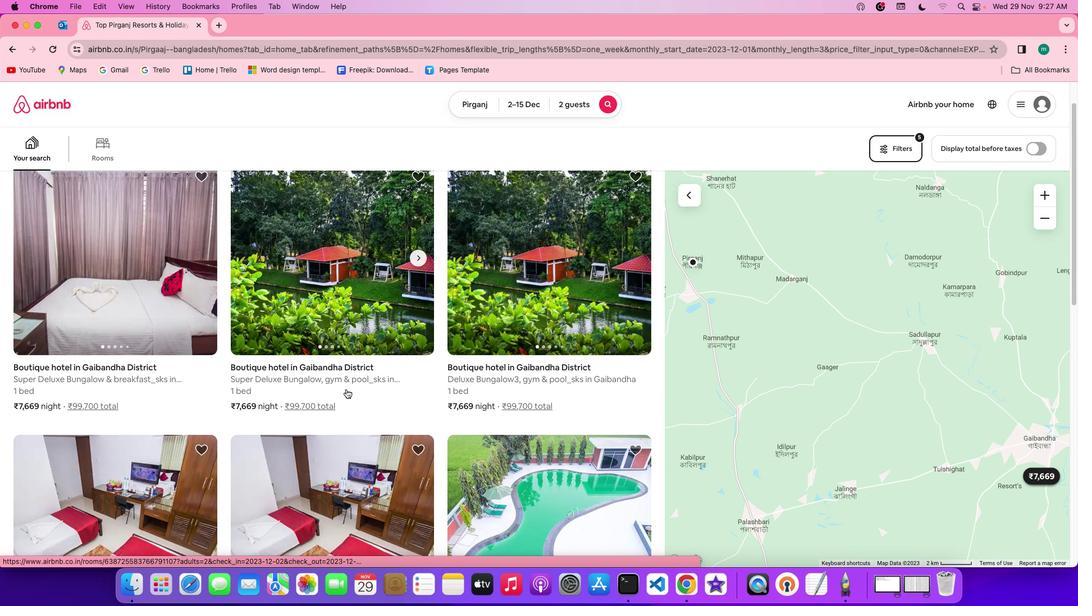 
Action: Mouse scrolled (408, 354) with delta (266, 151)
Screenshot: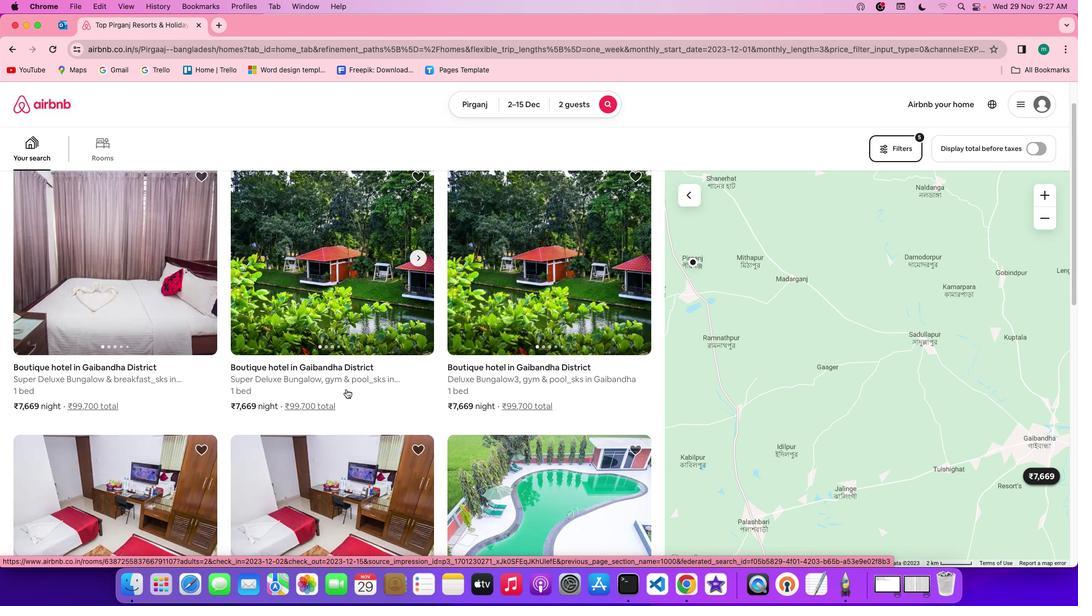 
Action: Mouse scrolled (408, 354) with delta (266, 151)
Screenshot: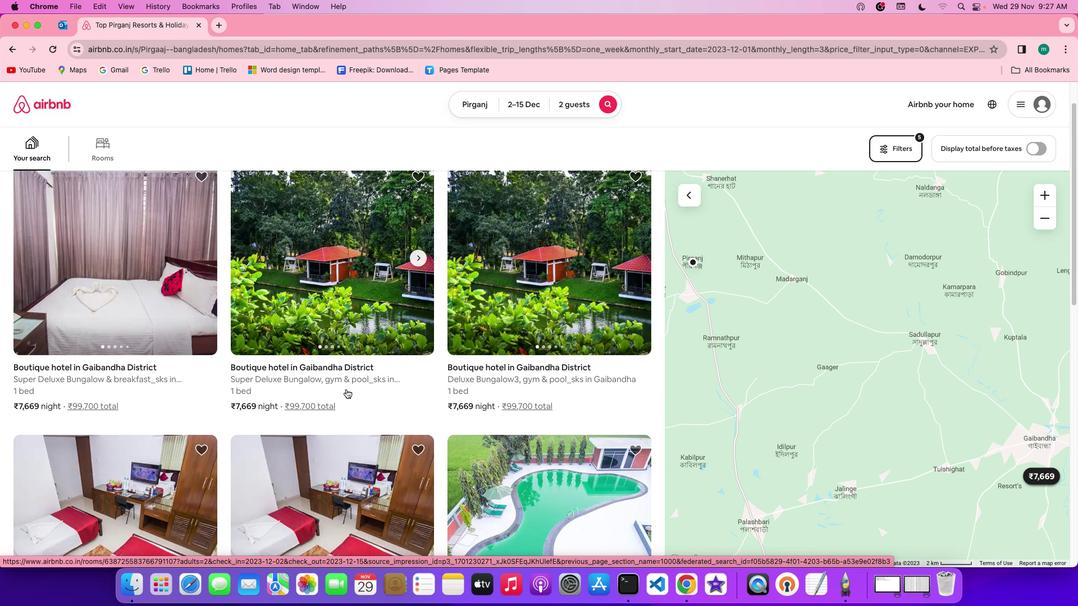
Action: Mouse scrolled (408, 354) with delta (266, 151)
Screenshot: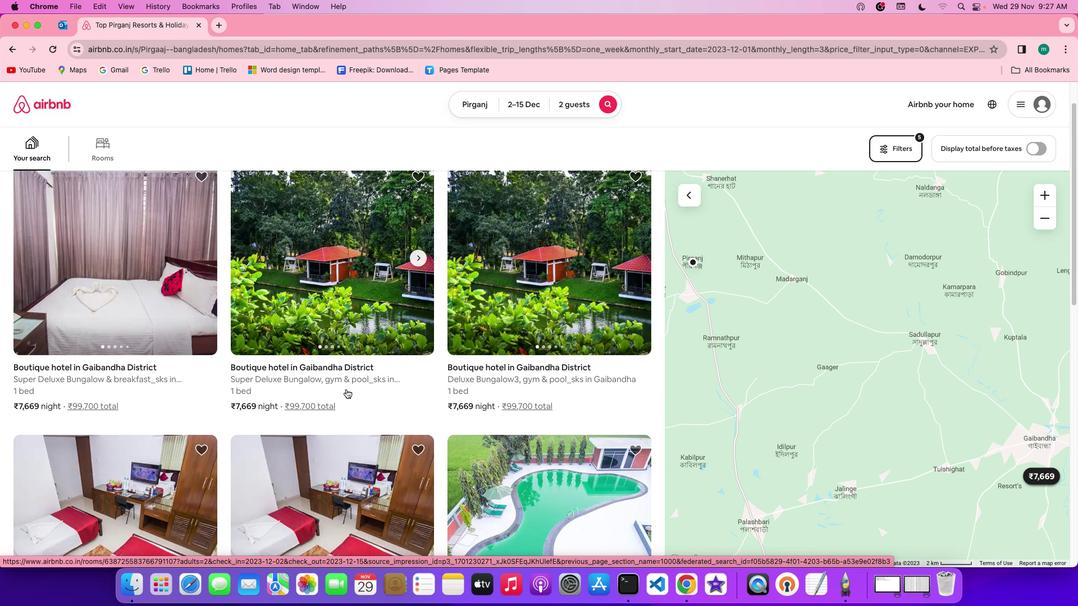 
Action: Mouse moved to (408, 354)
Screenshot: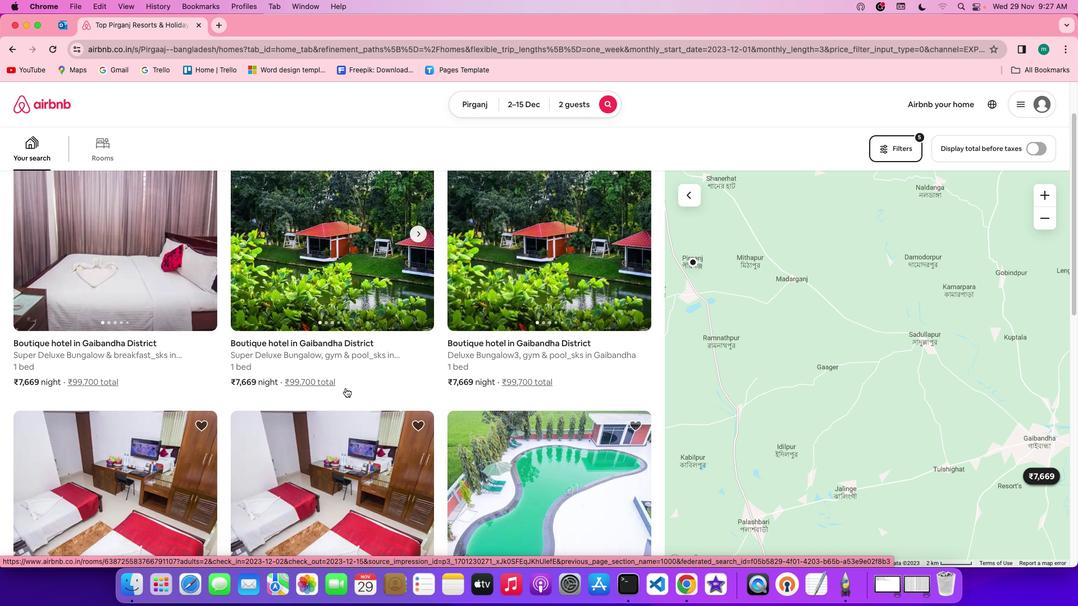 
Action: Mouse scrolled (408, 354) with delta (266, 151)
Screenshot: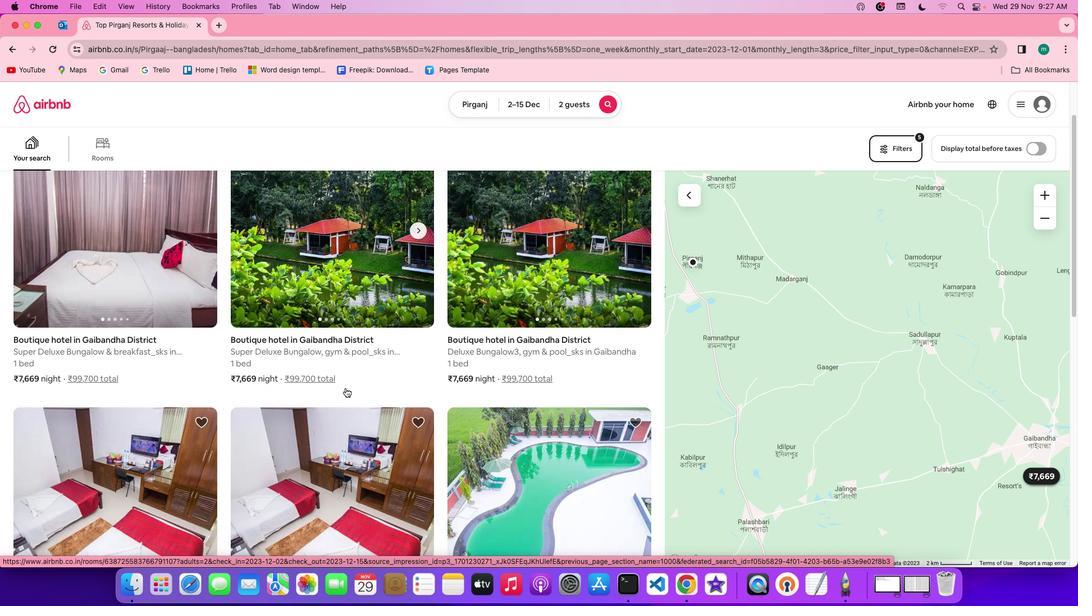 
Action: Mouse scrolled (408, 354) with delta (266, 151)
Screenshot: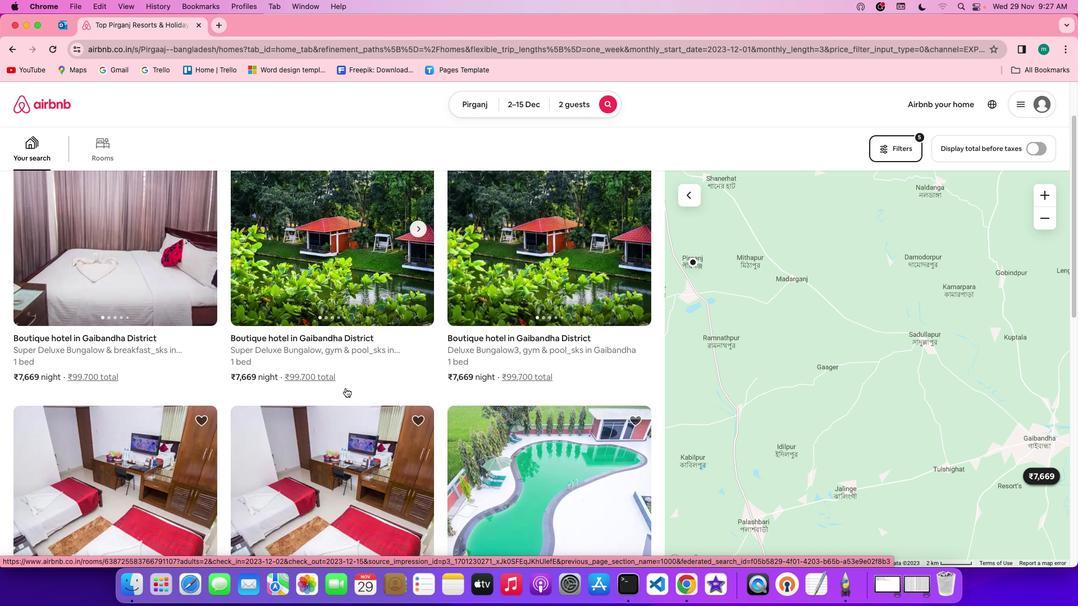 
Action: Mouse scrolled (408, 354) with delta (266, 151)
Screenshot: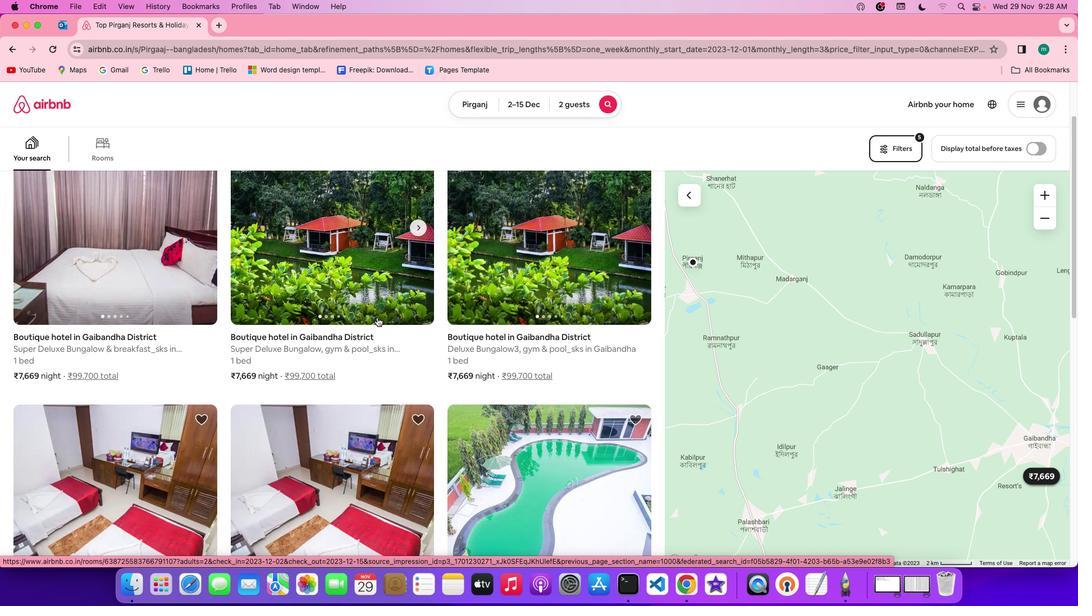 
Action: Mouse scrolled (408, 354) with delta (266, 151)
Screenshot: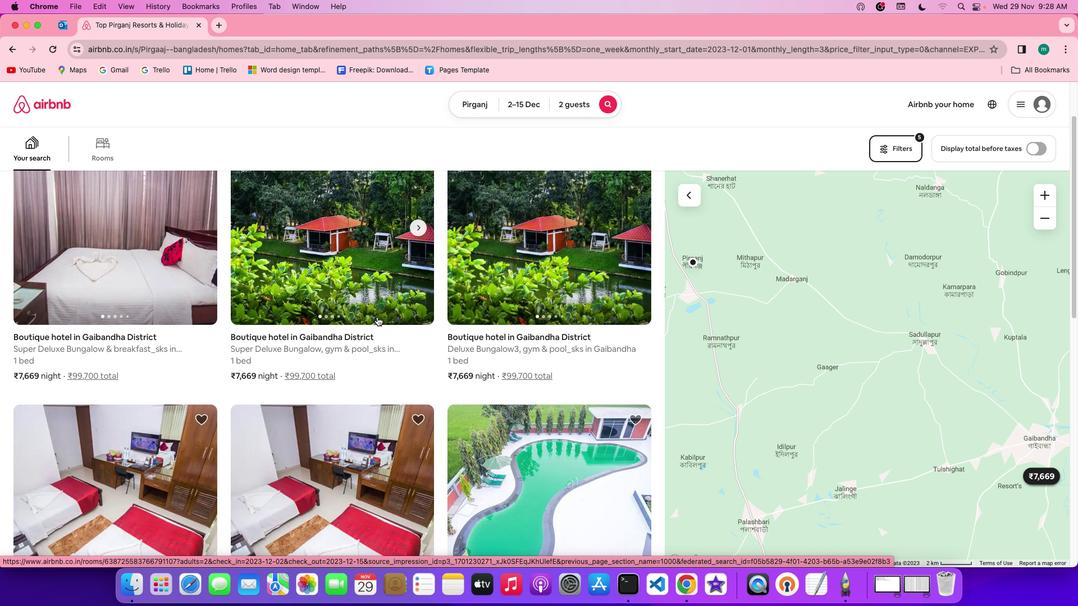 
Action: Mouse scrolled (408, 354) with delta (266, 151)
Screenshot: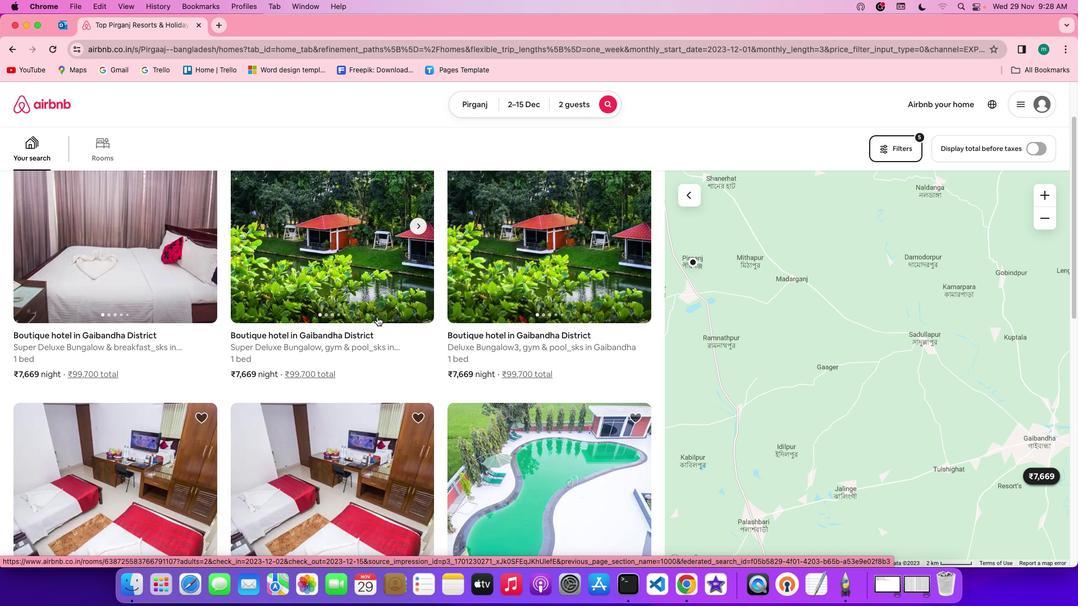 
Action: Mouse moved to (421, 317)
Screenshot: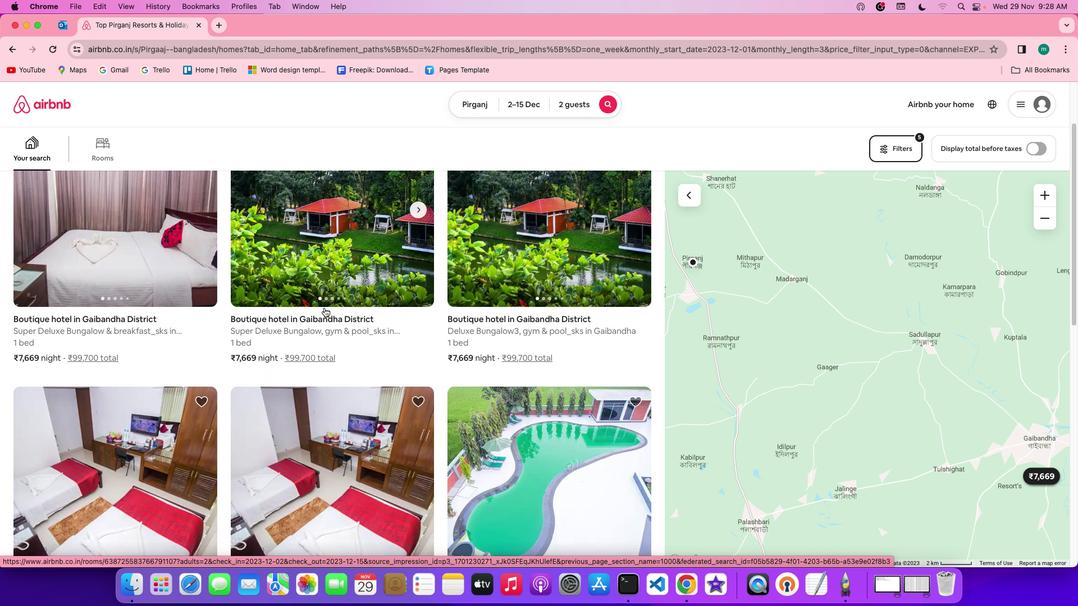 
Action: Mouse scrolled (421, 317) with delta (266, 151)
Screenshot: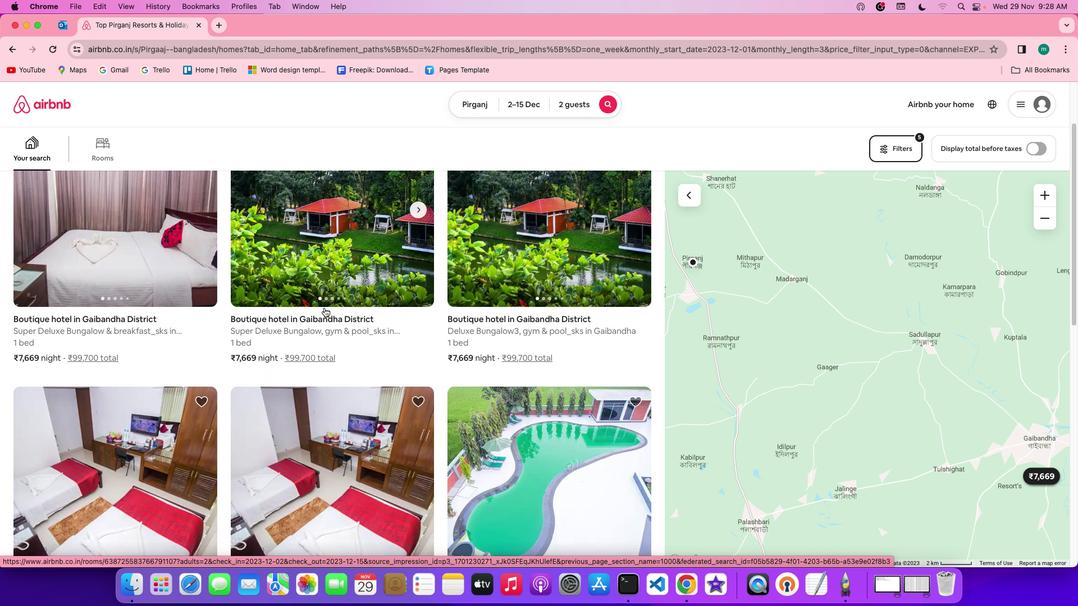 
Action: Mouse scrolled (421, 317) with delta (266, 151)
Screenshot: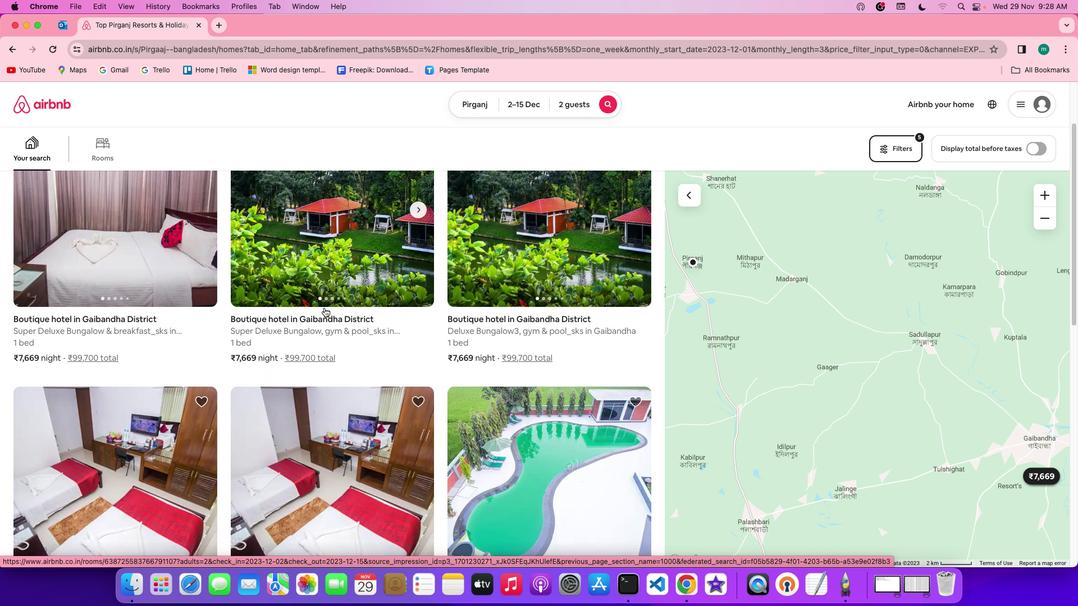 
Action: Mouse moved to (376, 305)
Screenshot: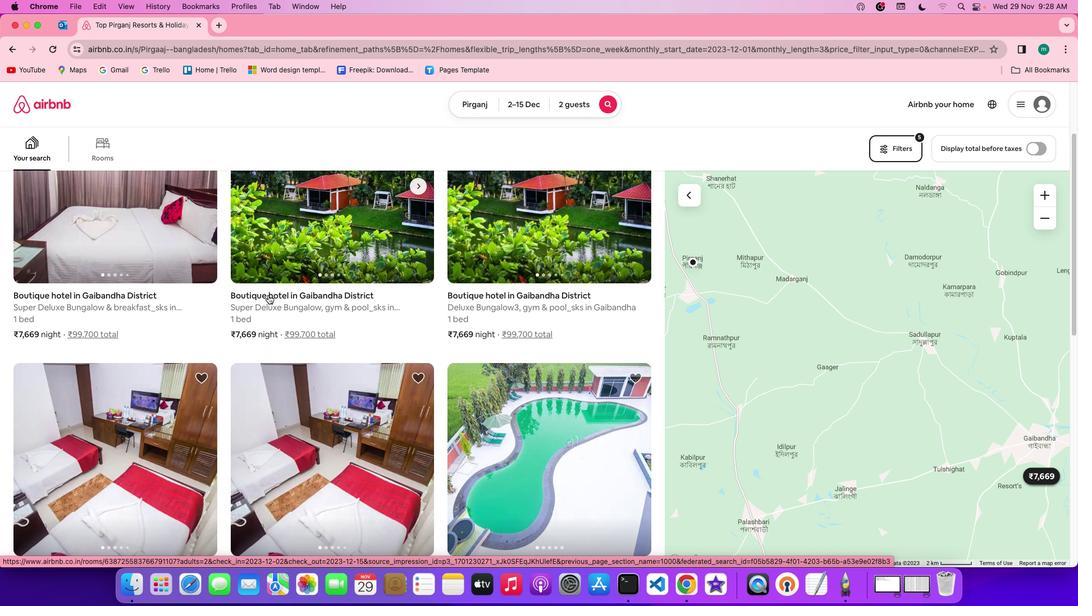 
Action: Mouse scrolled (376, 305) with delta (266, 151)
Screenshot: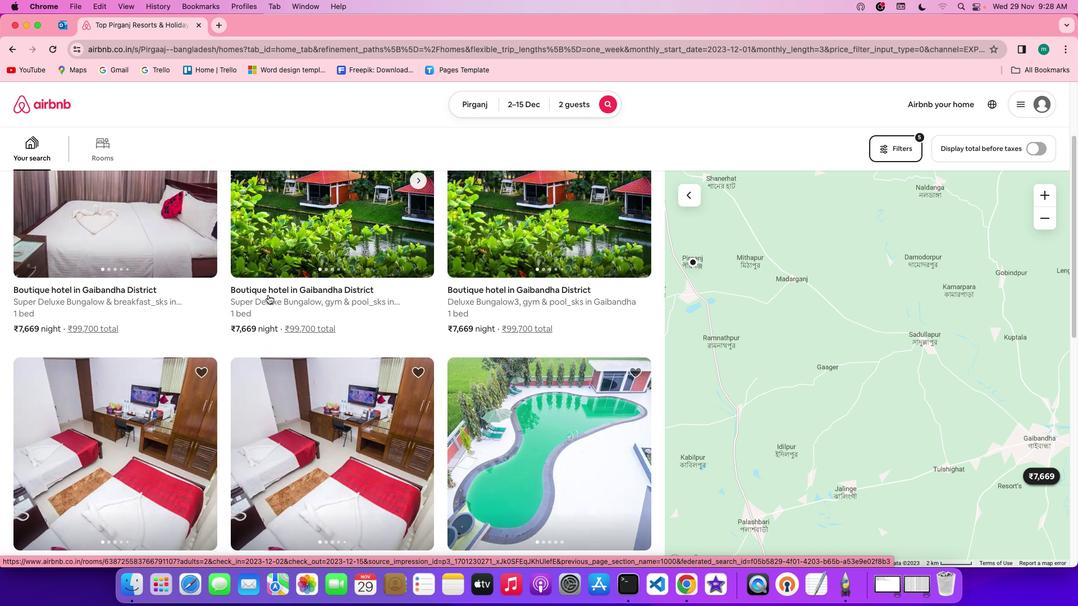 
Action: Mouse scrolled (376, 305) with delta (266, 151)
Screenshot: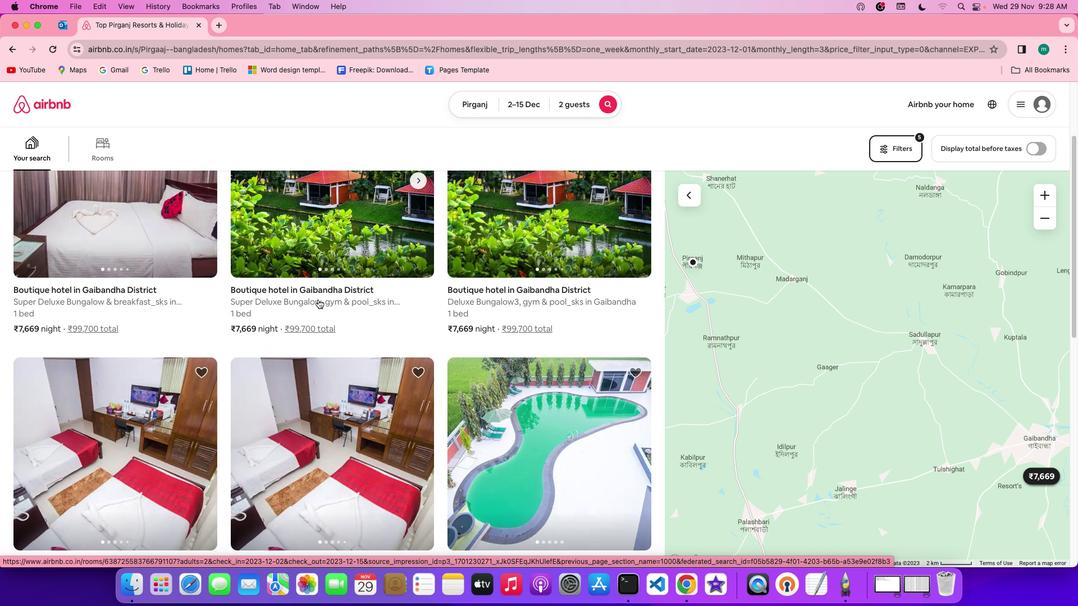 
Action: Mouse scrolled (376, 305) with delta (266, 151)
Screenshot: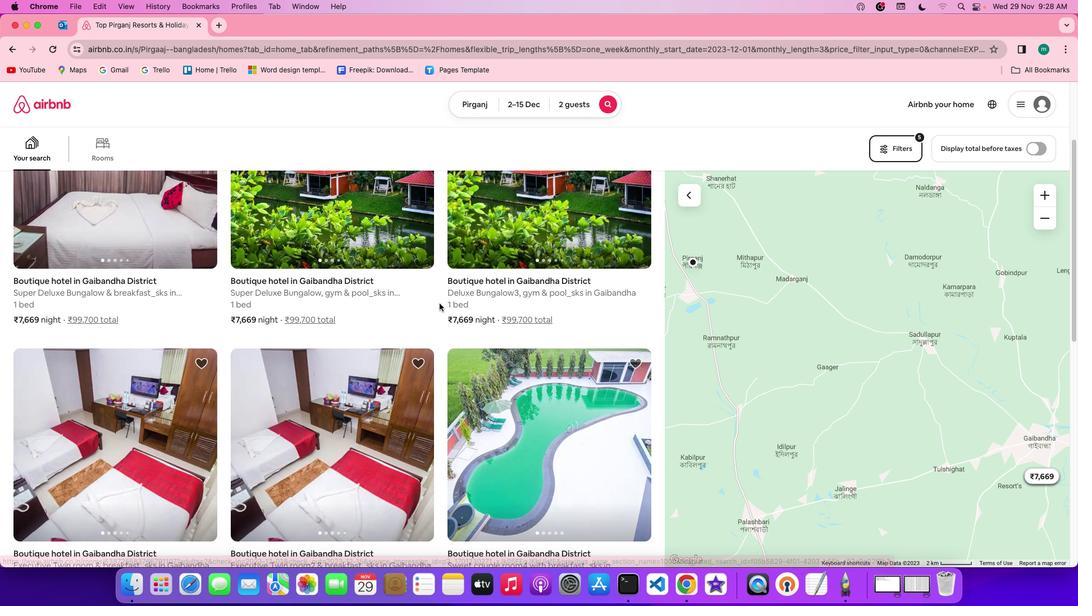 
Action: Mouse scrolled (376, 305) with delta (266, 151)
Screenshot: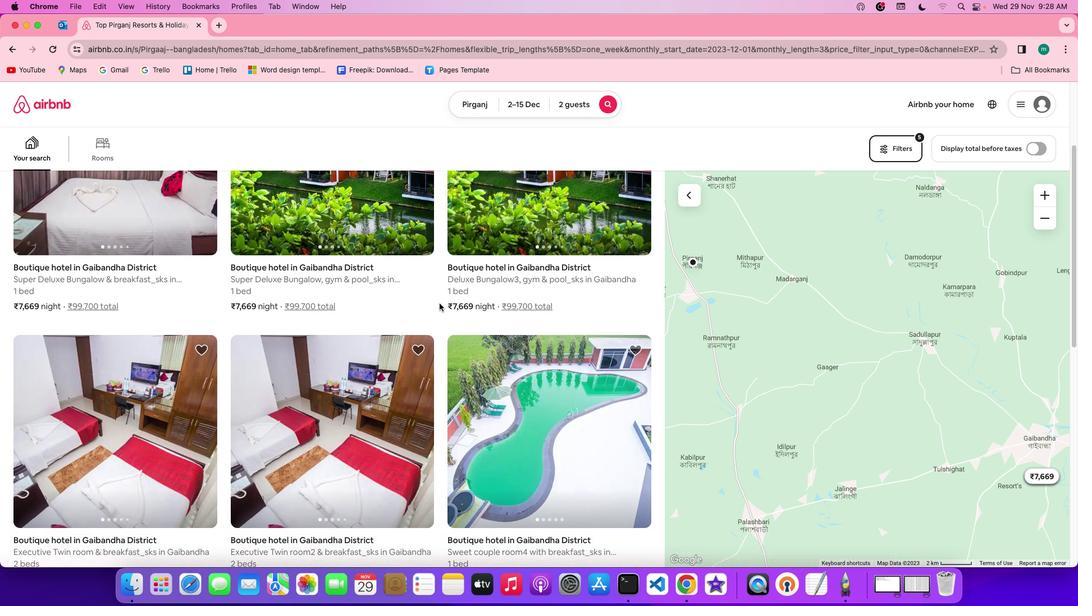 
Action: Mouse moved to (447, 309)
Screenshot: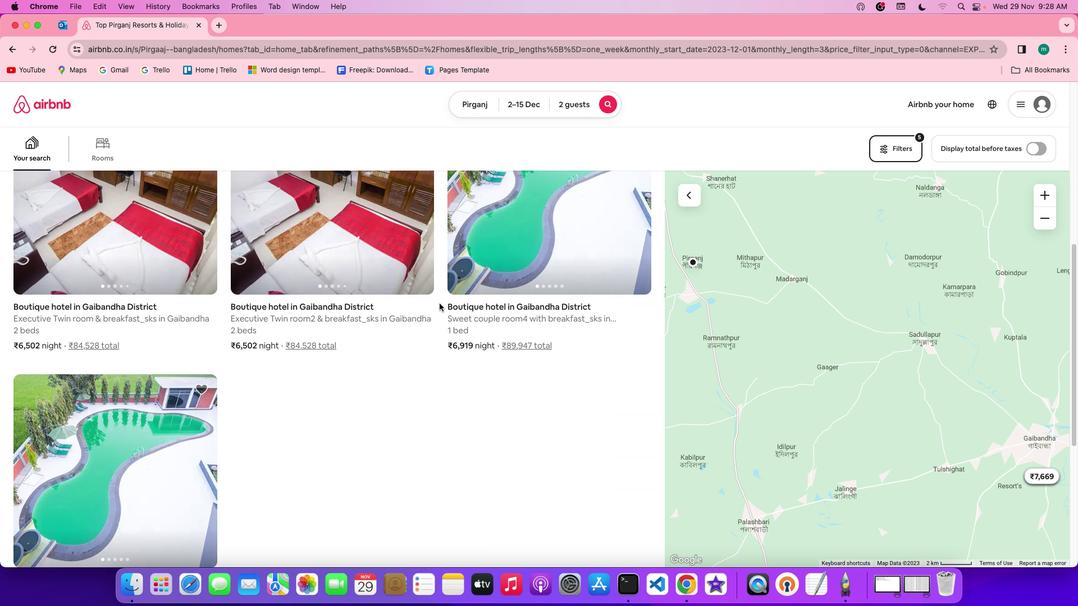 
Action: Mouse scrolled (447, 309) with delta (266, 151)
Screenshot: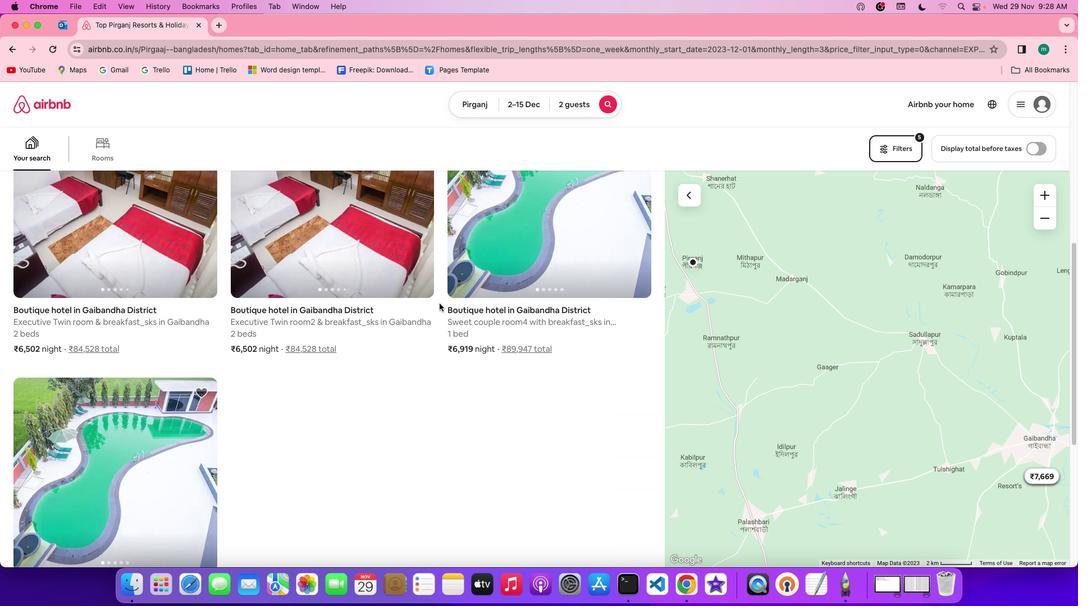 
Action: Mouse scrolled (447, 309) with delta (266, 151)
Screenshot: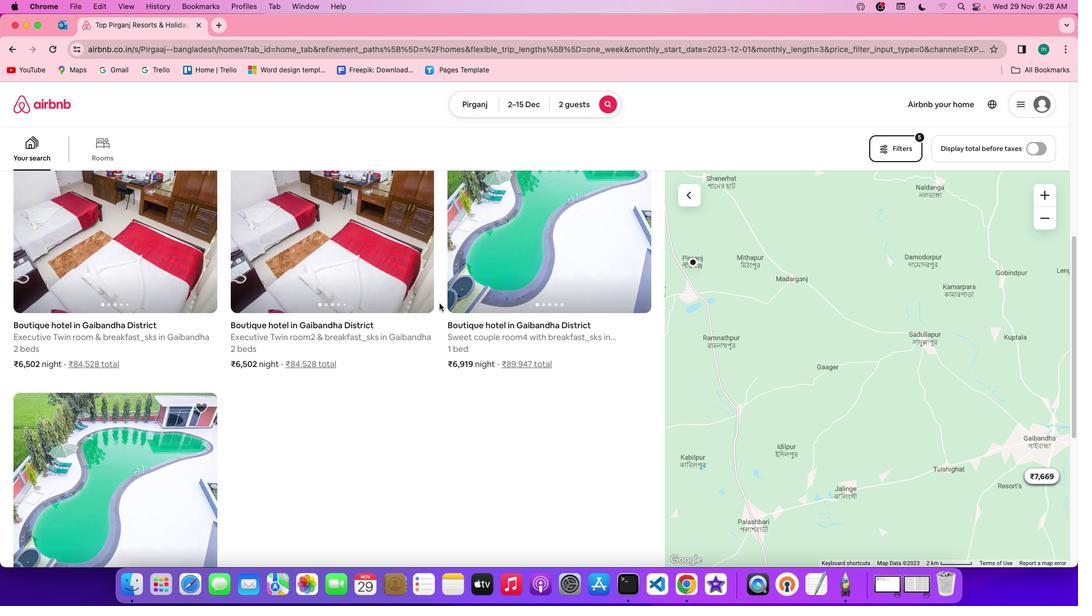 
Action: Mouse scrolled (447, 309) with delta (266, 150)
Screenshot: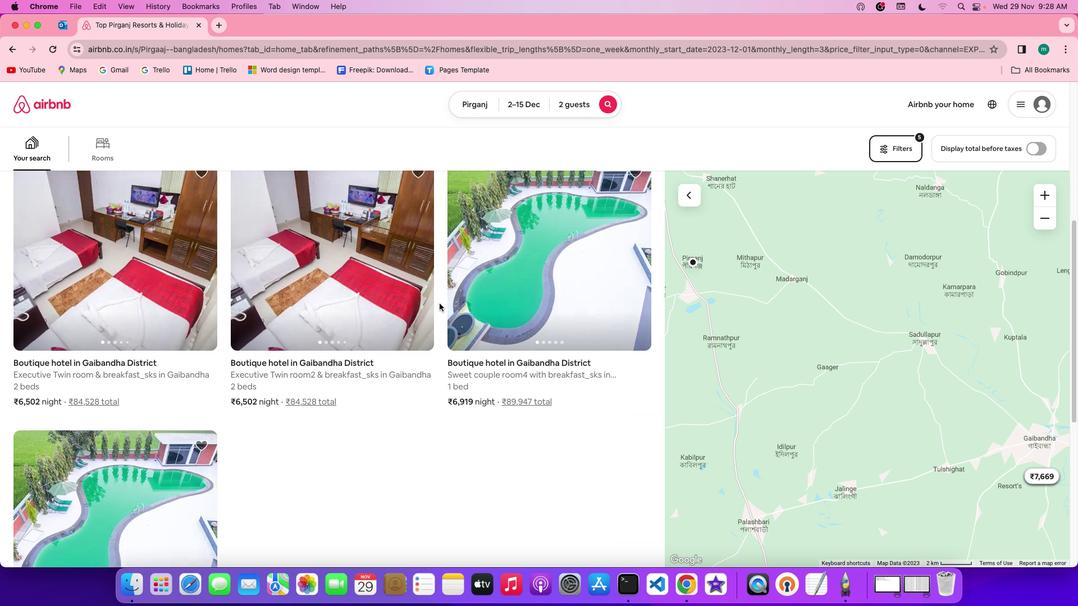 
Action: Mouse scrolled (447, 309) with delta (266, 151)
Screenshot: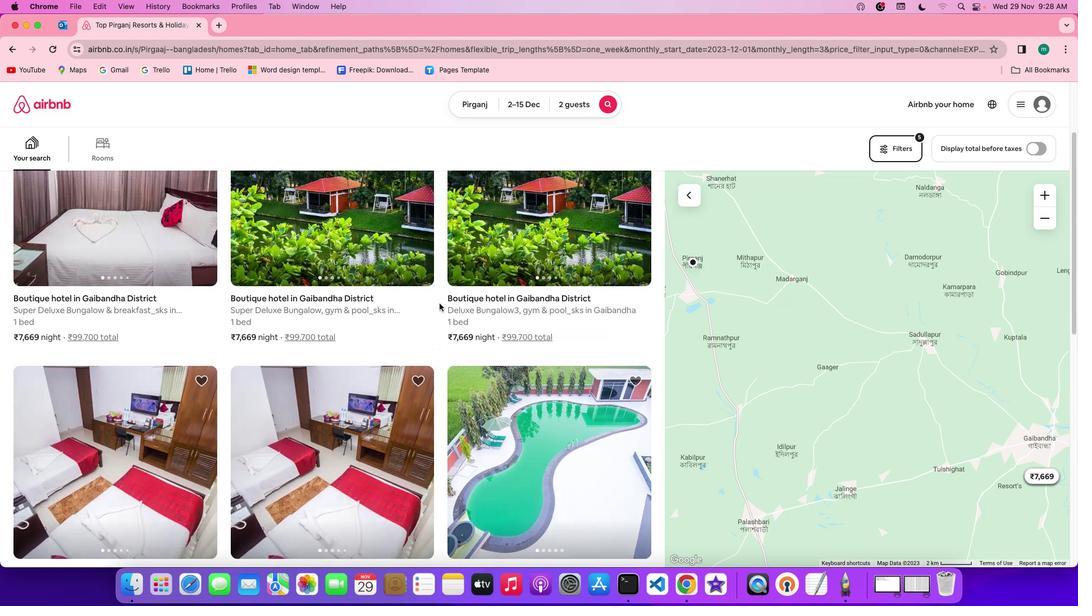 
Action: Mouse scrolled (447, 309) with delta (266, 151)
Screenshot: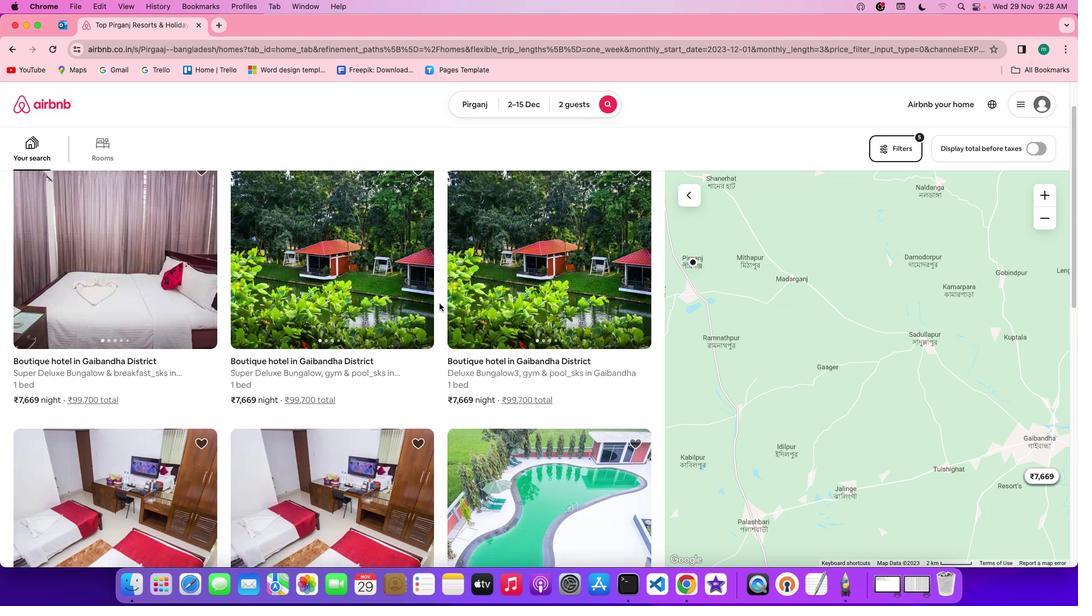 
Action: Mouse scrolled (447, 309) with delta (266, 150)
Screenshot: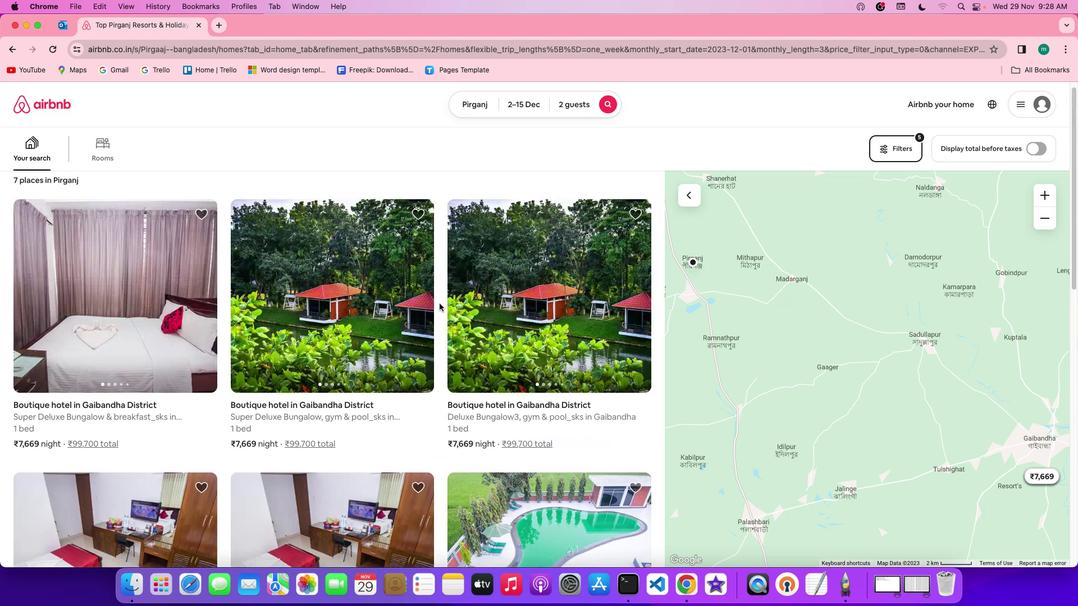 
Action: Mouse scrolled (447, 309) with delta (266, 150)
Screenshot: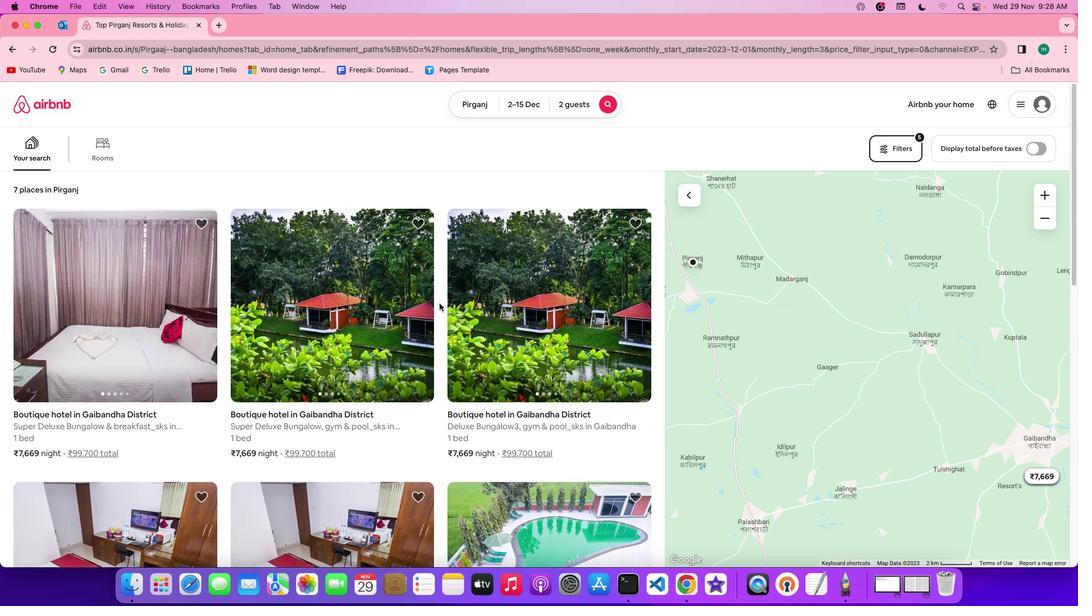 
Action: Mouse scrolled (447, 309) with delta (266, 151)
Screenshot: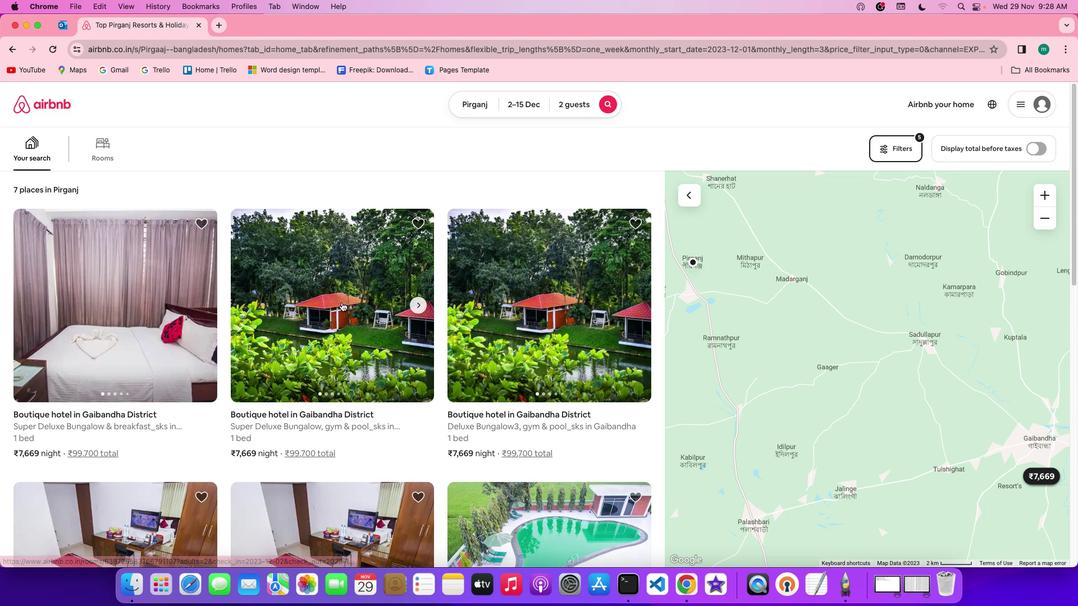
Action: Mouse scrolled (447, 309) with delta (266, 151)
Screenshot: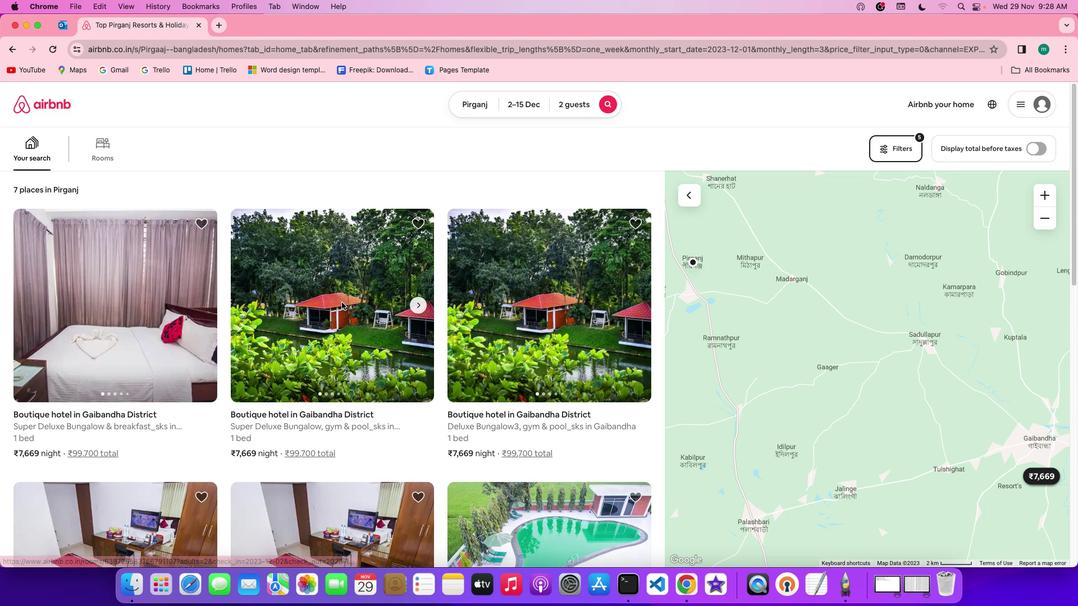 
Action: Mouse scrolled (447, 309) with delta (266, 152)
Screenshot: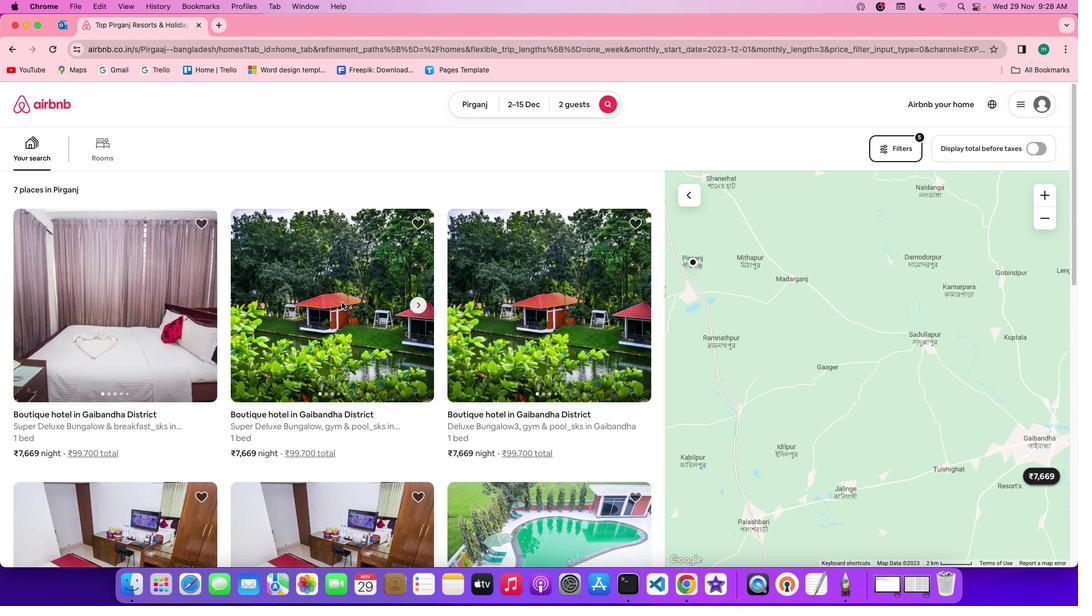 
Action: Mouse scrolled (447, 309) with delta (266, 152)
Screenshot: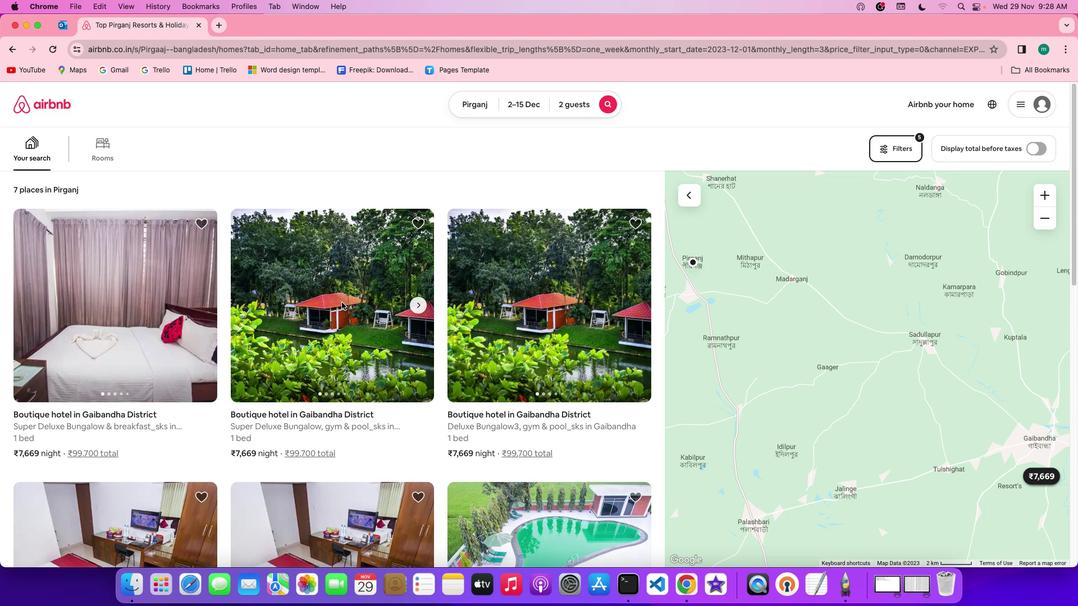 
Action: Mouse scrolled (447, 309) with delta (266, 151)
Screenshot: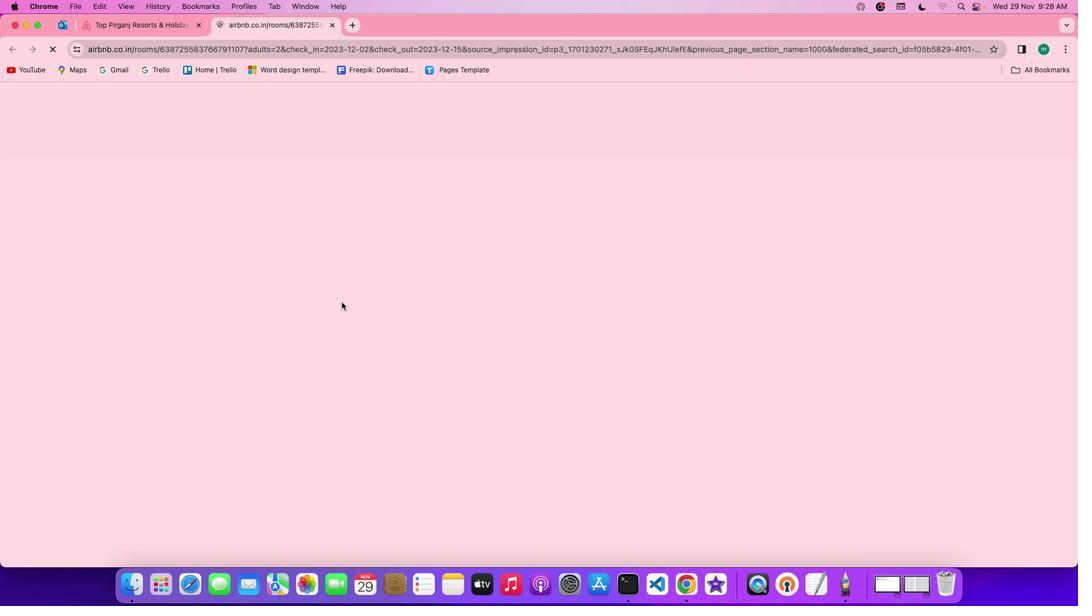 
Action: Mouse scrolled (447, 309) with delta (266, 151)
Screenshot: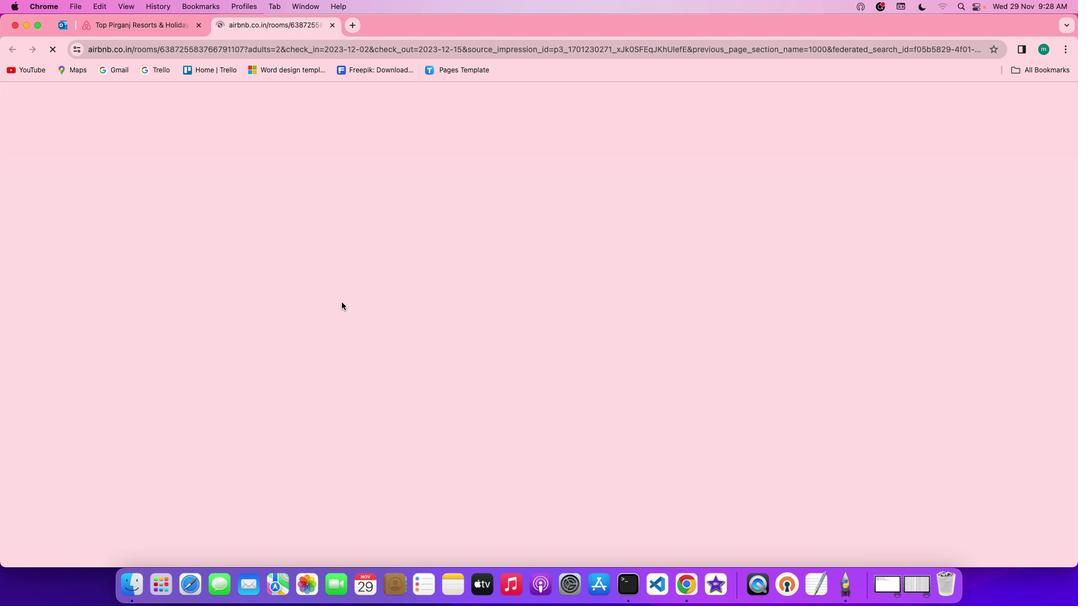
Action: Mouse scrolled (447, 309) with delta (266, 152)
Screenshot: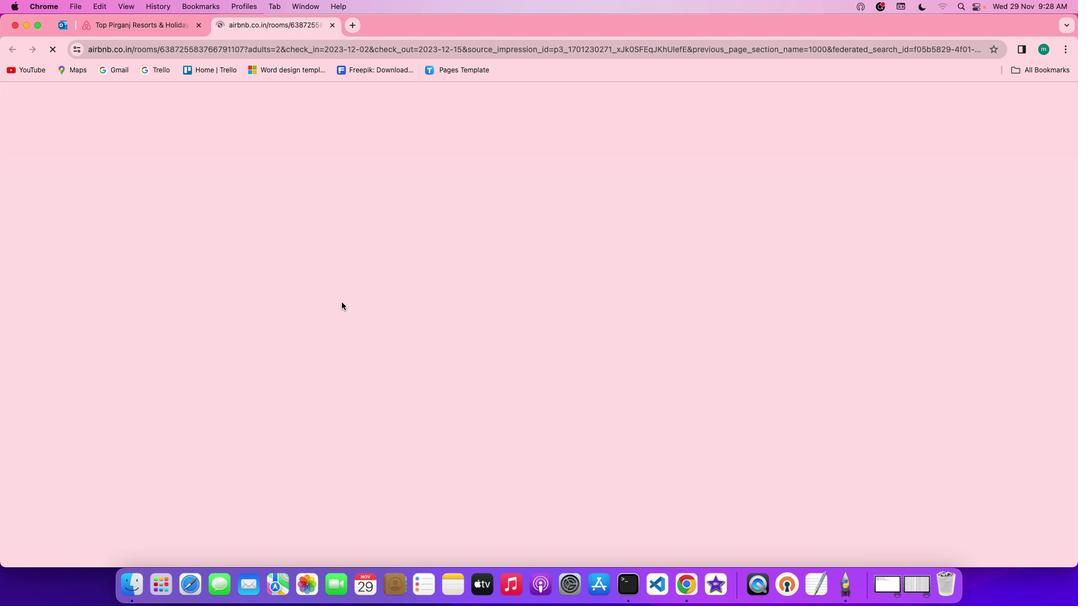 
Action: Mouse scrolled (447, 309) with delta (266, 152)
Screenshot: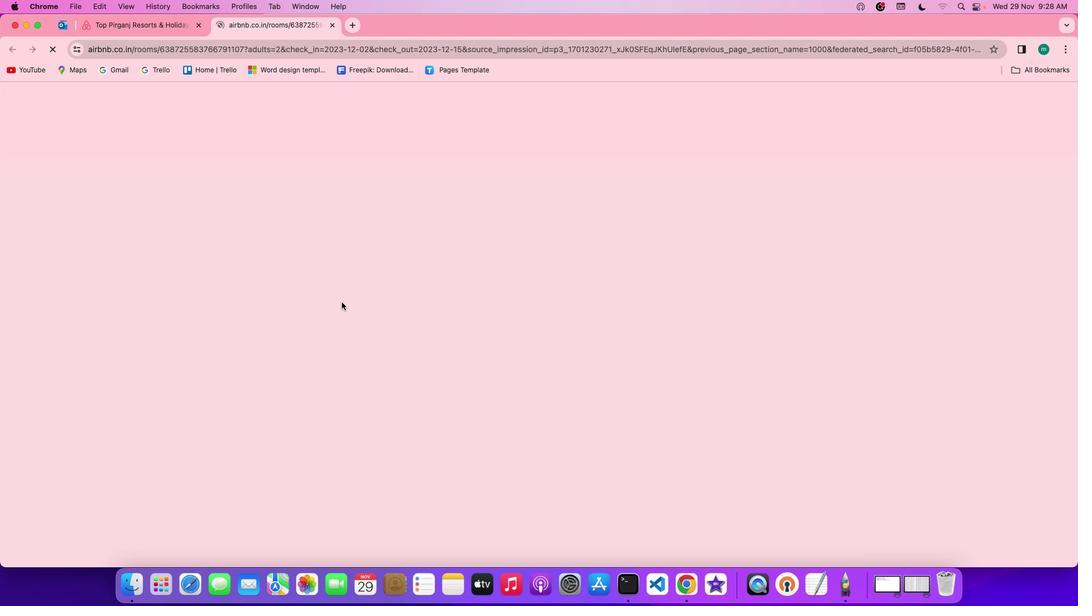 
Action: Mouse moved to (407, 309)
Screenshot: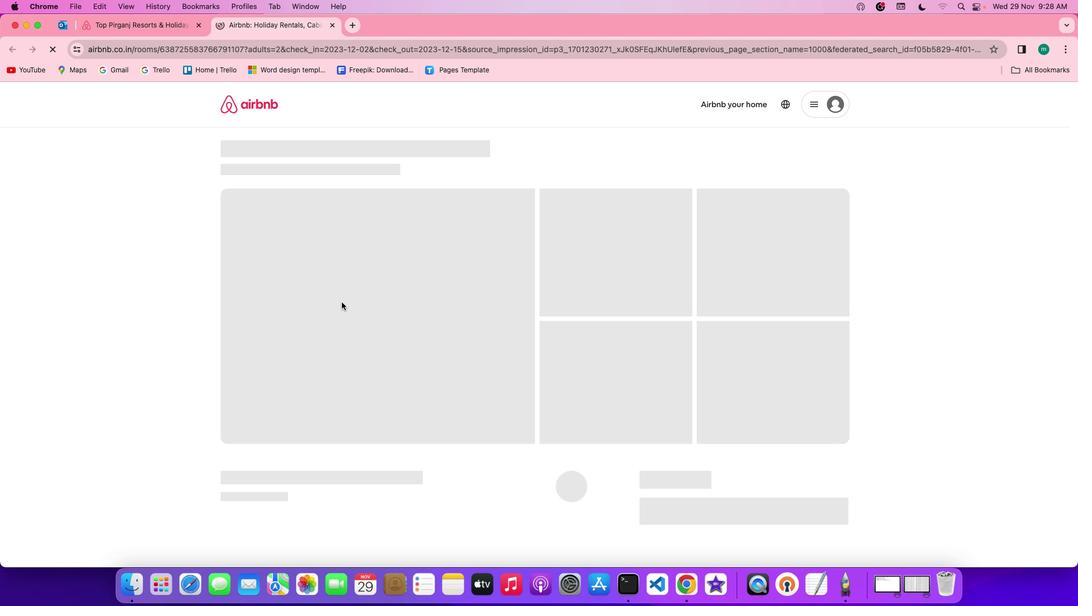
Action: Mouse pressed left at (407, 309)
Screenshot: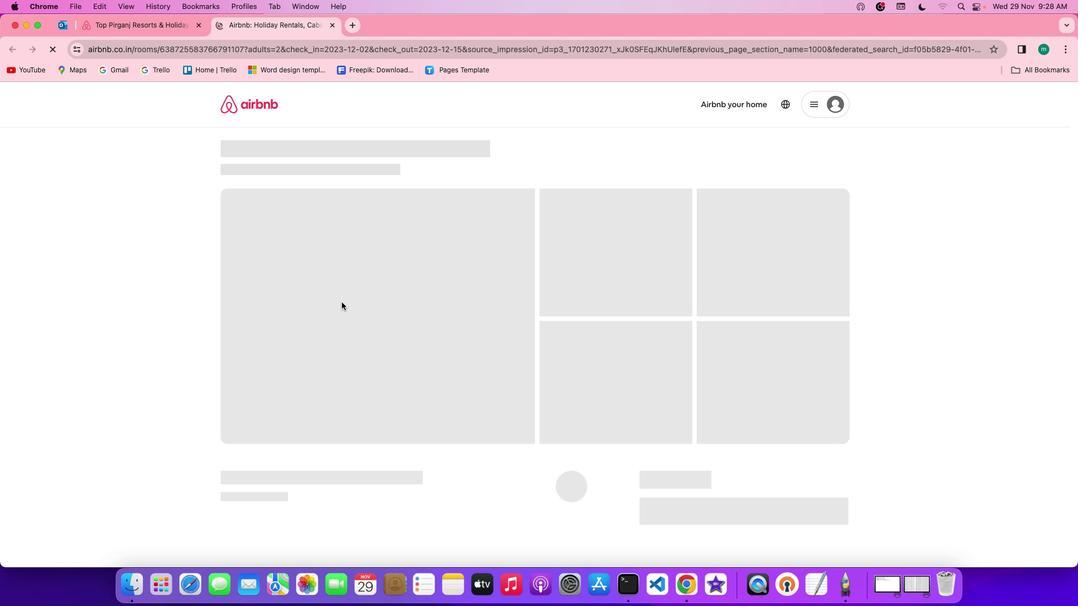 
Action: Mouse moved to (583, 366)
Screenshot: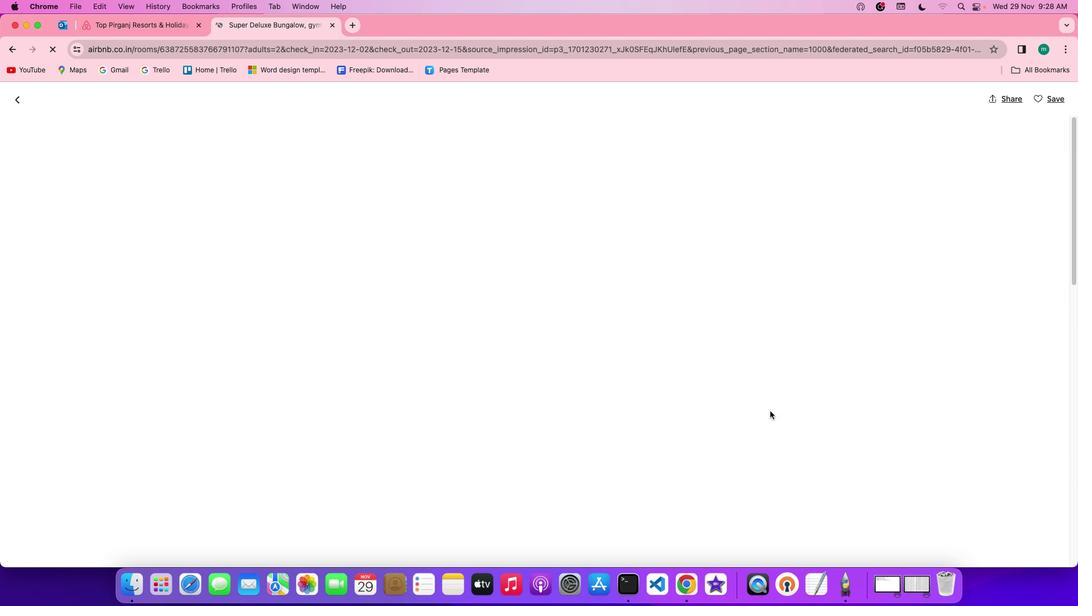 
Action: Mouse pressed left at (583, 366)
Screenshot: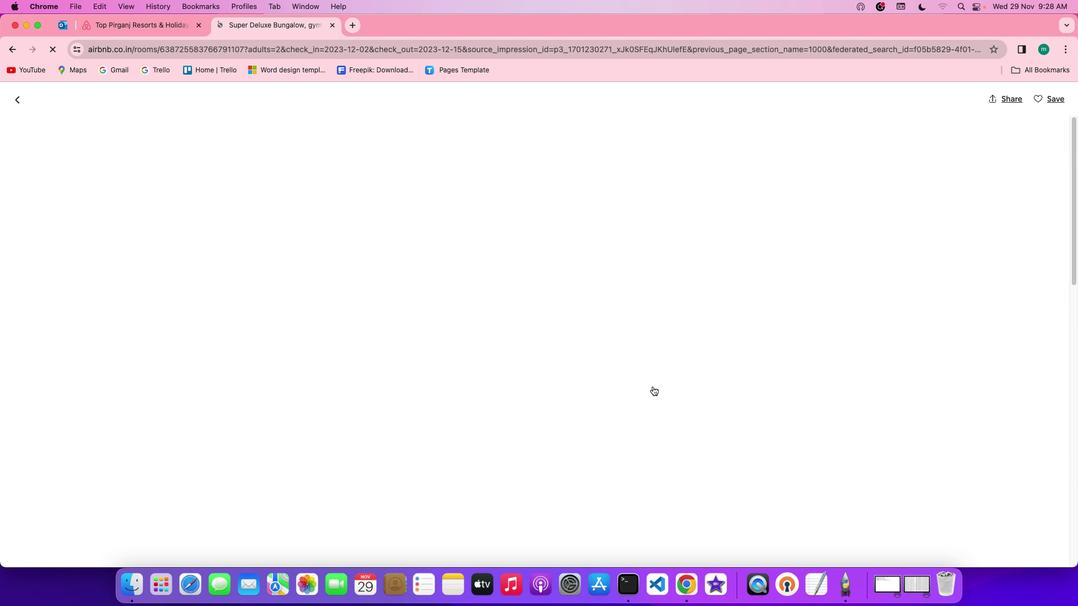 
Action: Mouse moved to (499, 343)
Screenshot: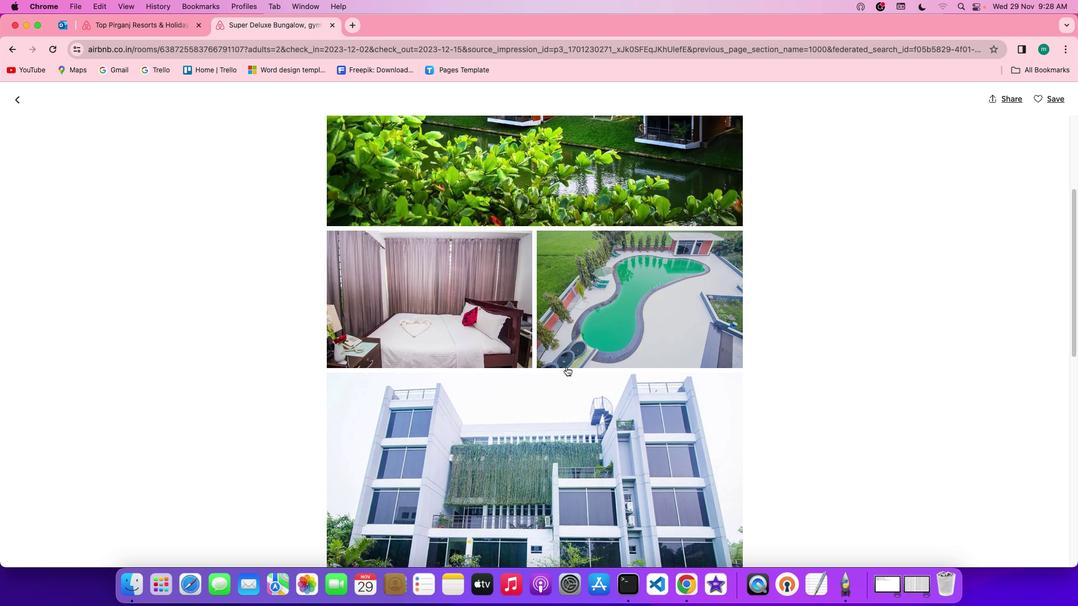 
Action: Mouse scrolled (499, 343) with delta (266, 151)
Screenshot: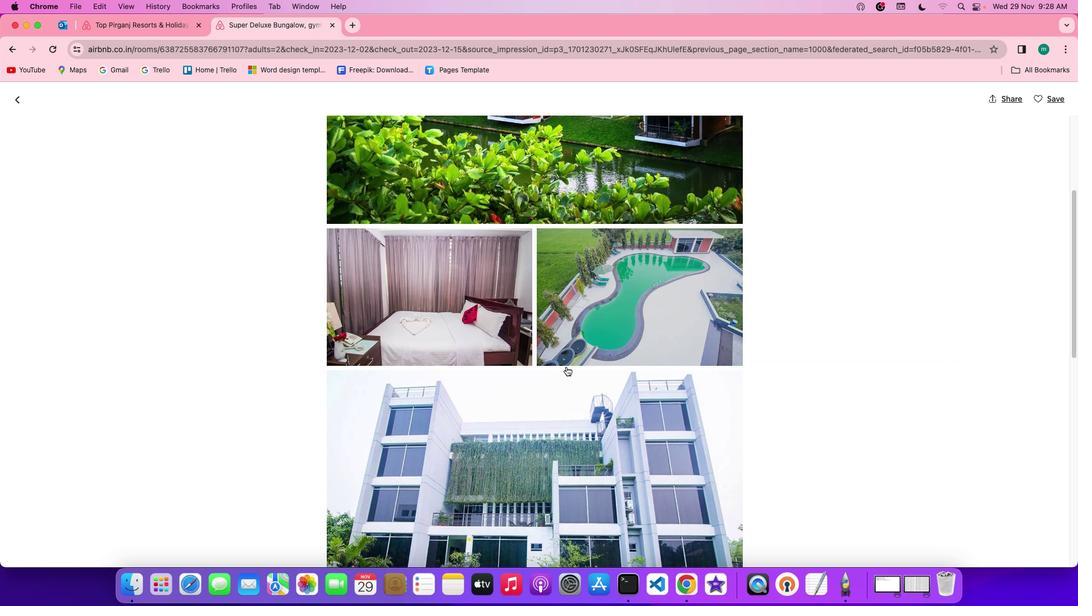
Action: Mouse scrolled (499, 343) with delta (266, 151)
Screenshot: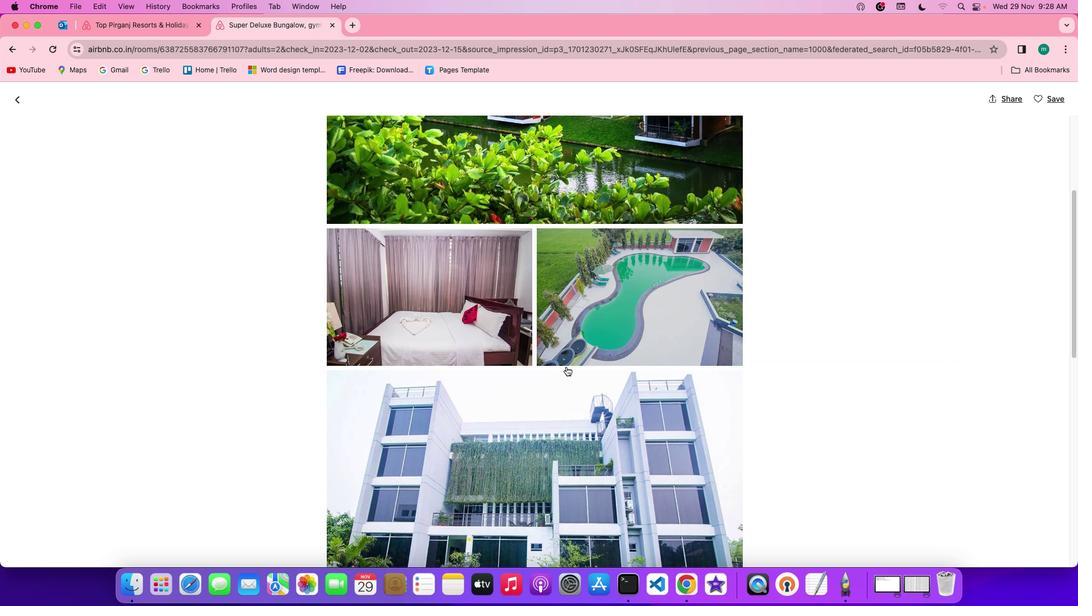 
Action: Mouse scrolled (499, 343) with delta (266, 150)
Screenshot: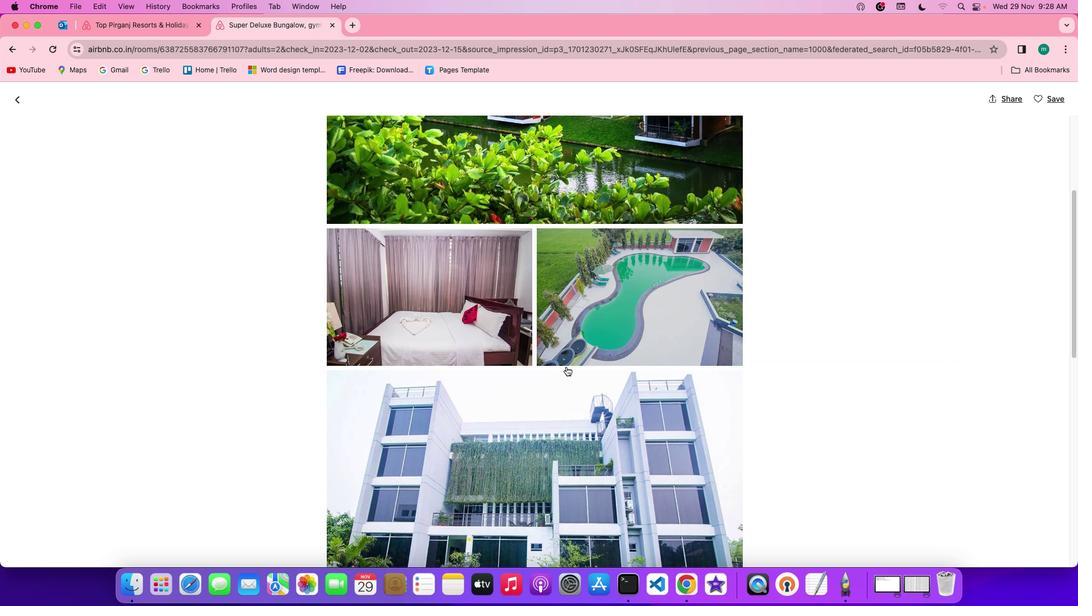 
Action: Mouse scrolled (499, 343) with delta (266, 149)
Screenshot: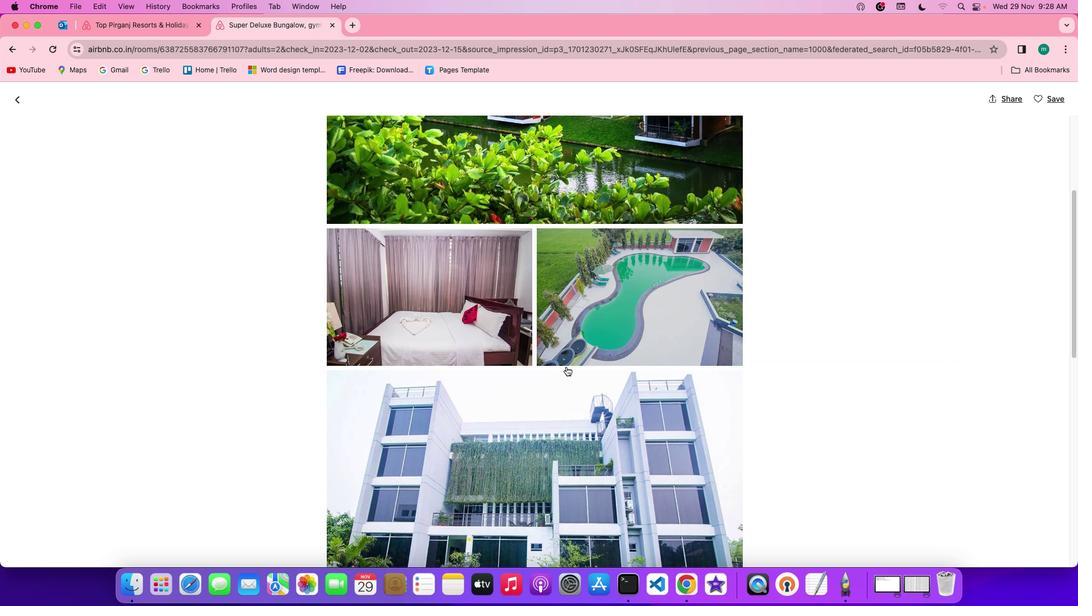 
Action: Mouse scrolled (499, 343) with delta (266, 151)
Screenshot: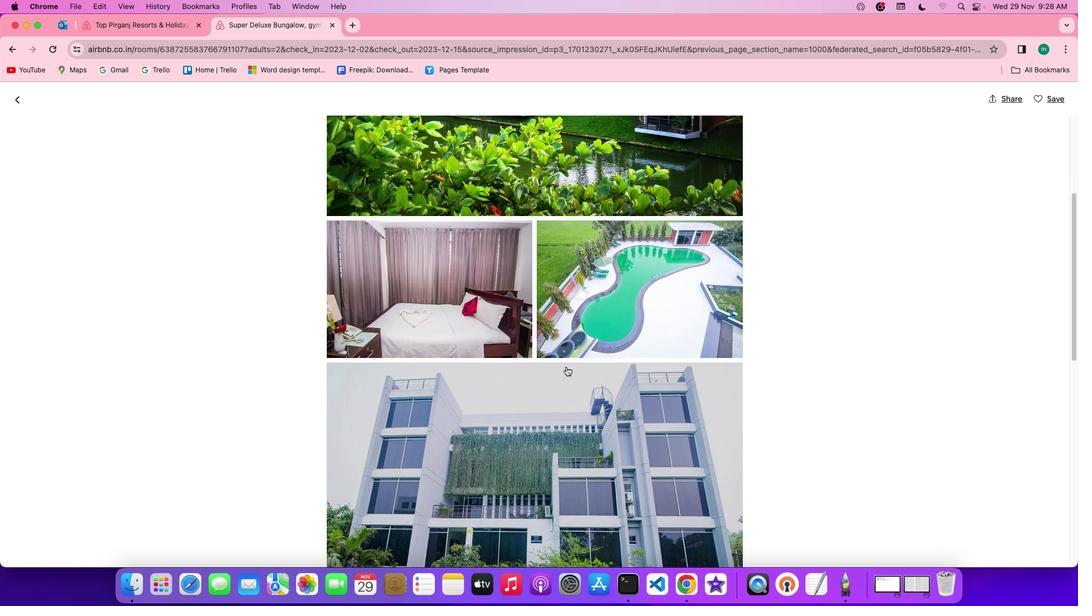 
Action: Mouse scrolled (499, 343) with delta (266, 151)
Screenshot: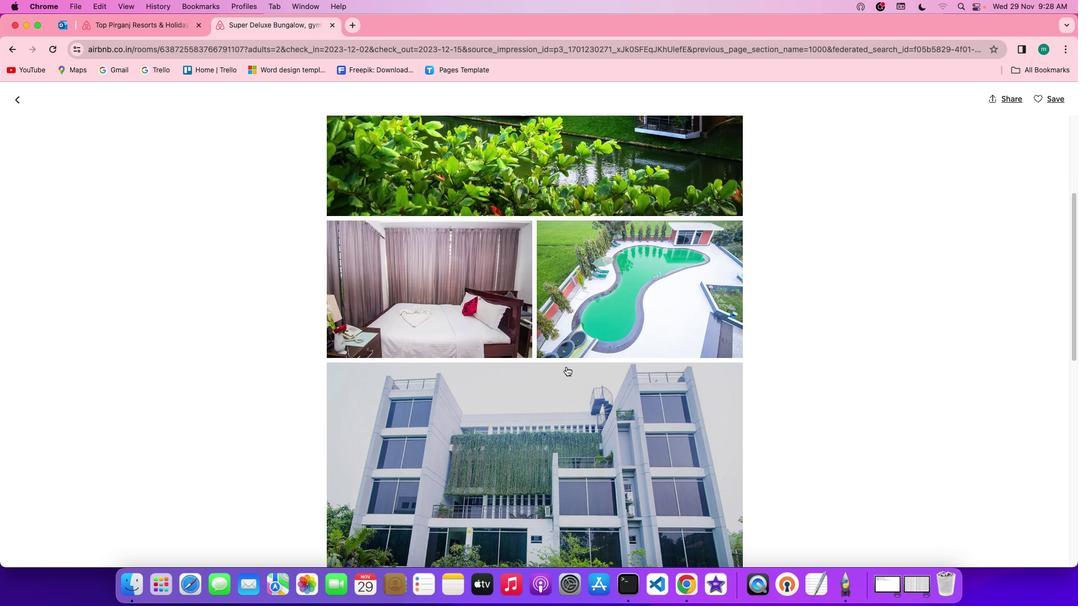 
Action: Mouse scrolled (499, 343) with delta (266, 151)
Screenshot: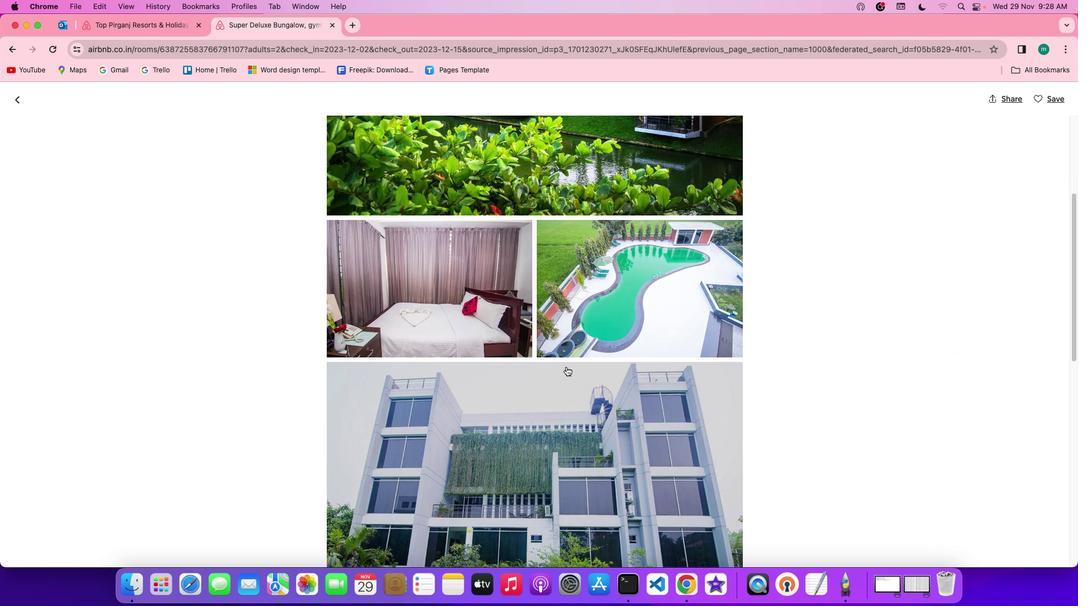 
Action: Mouse scrolled (499, 343) with delta (266, 151)
Screenshot: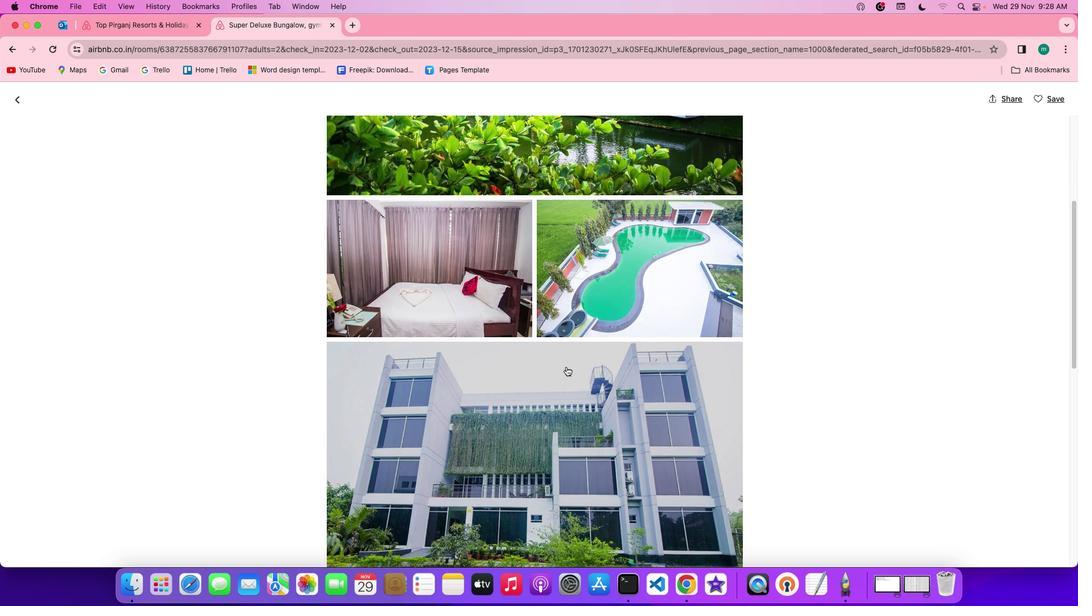 
Action: Mouse scrolled (499, 343) with delta (266, 151)
Screenshot: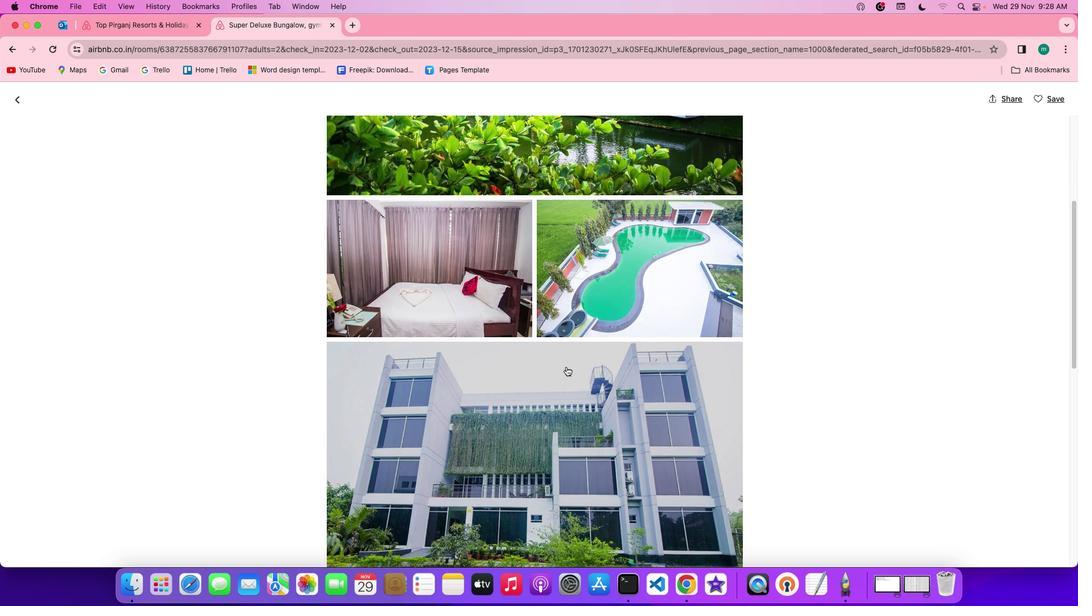
Action: Mouse scrolled (499, 343) with delta (266, 151)
Screenshot: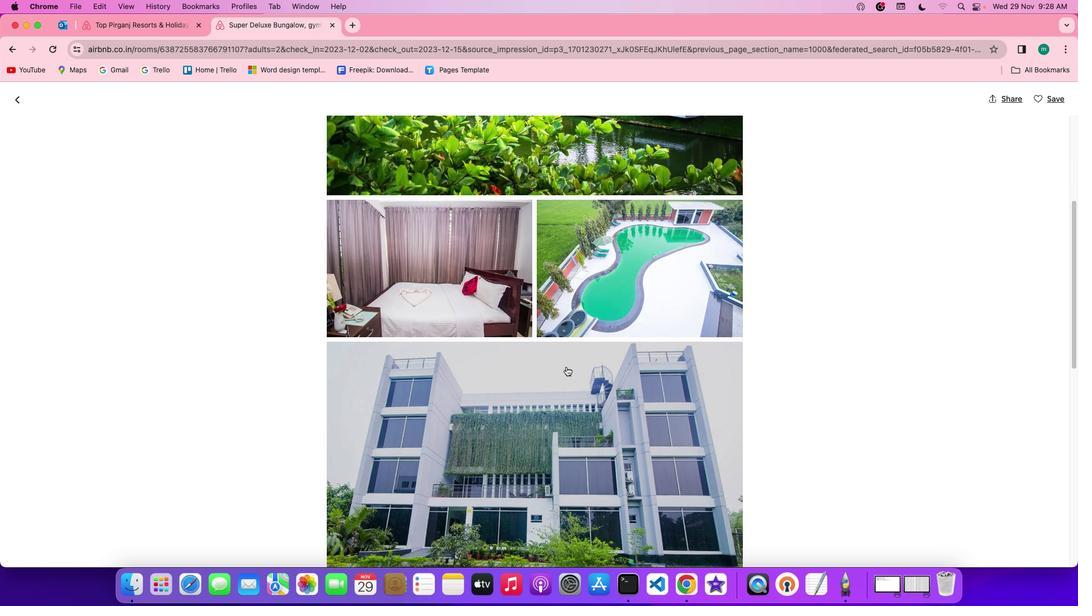 
Action: Mouse scrolled (499, 343) with delta (266, 151)
Screenshot: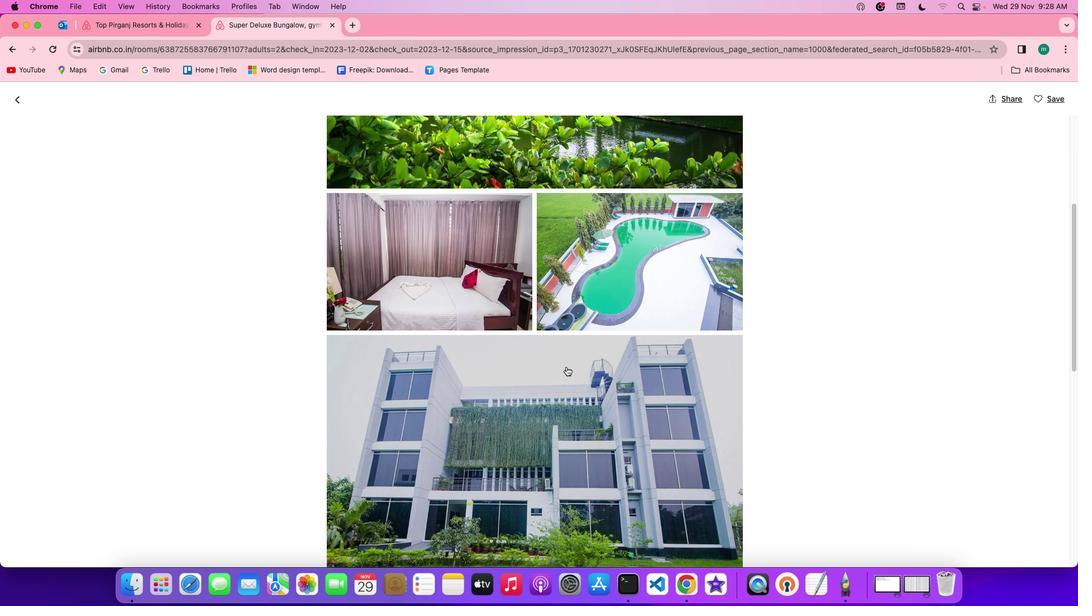 
Action: Mouse scrolled (499, 343) with delta (266, 151)
Screenshot: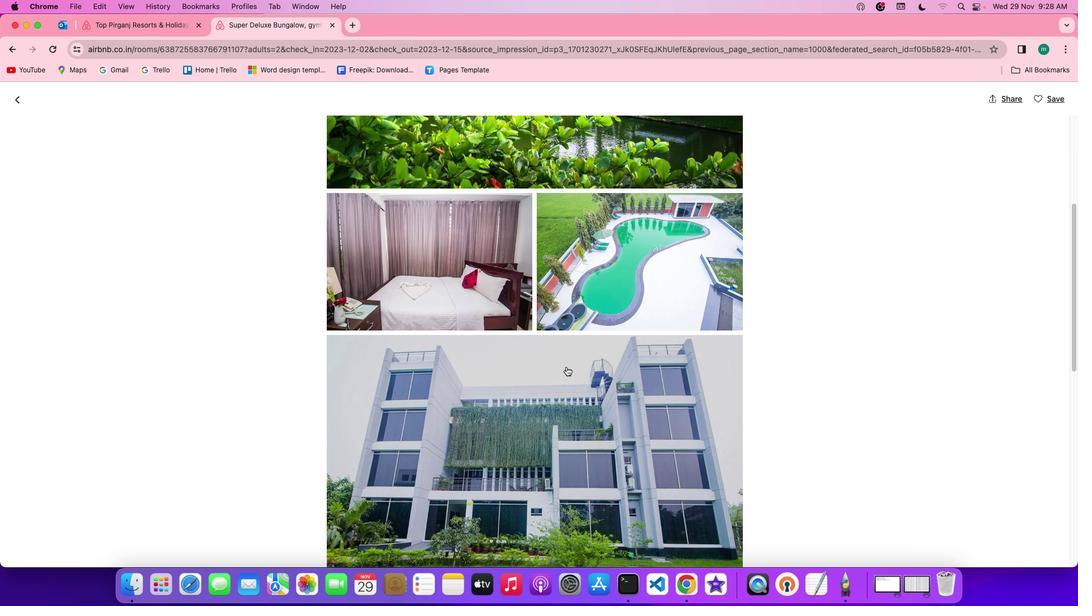 
Action: Mouse scrolled (499, 343) with delta (266, 151)
Screenshot: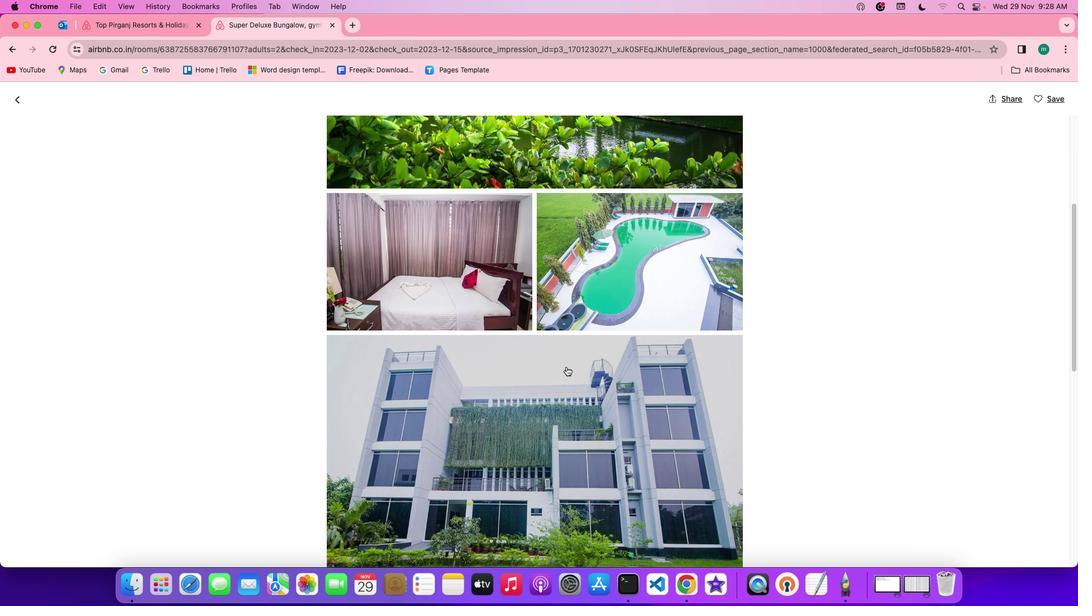 
Action: Mouse scrolled (499, 343) with delta (266, 151)
Screenshot: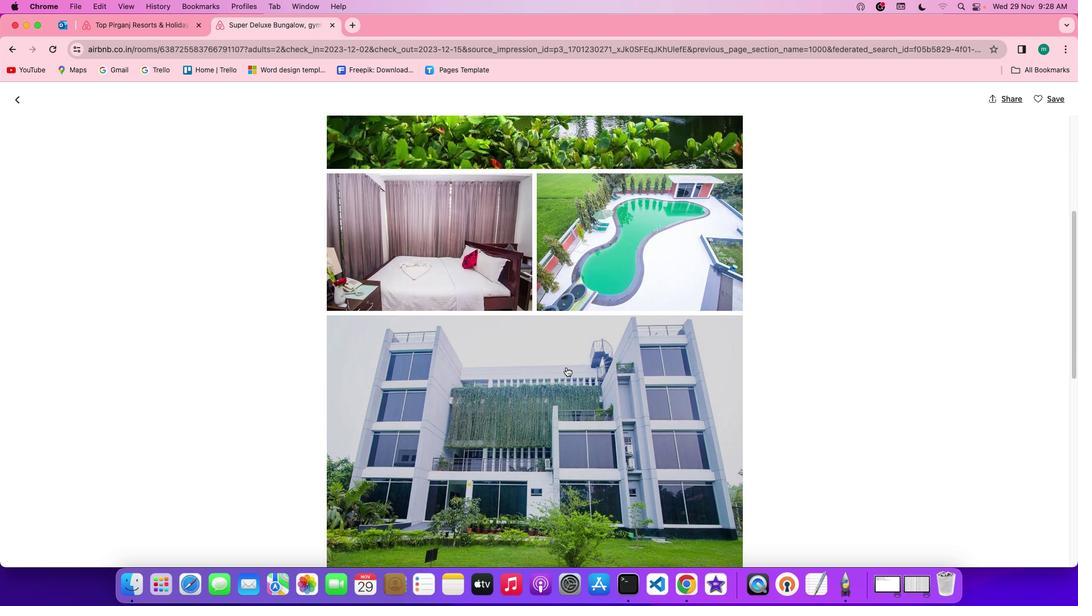 
Action: Mouse scrolled (499, 343) with delta (266, 151)
Screenshot: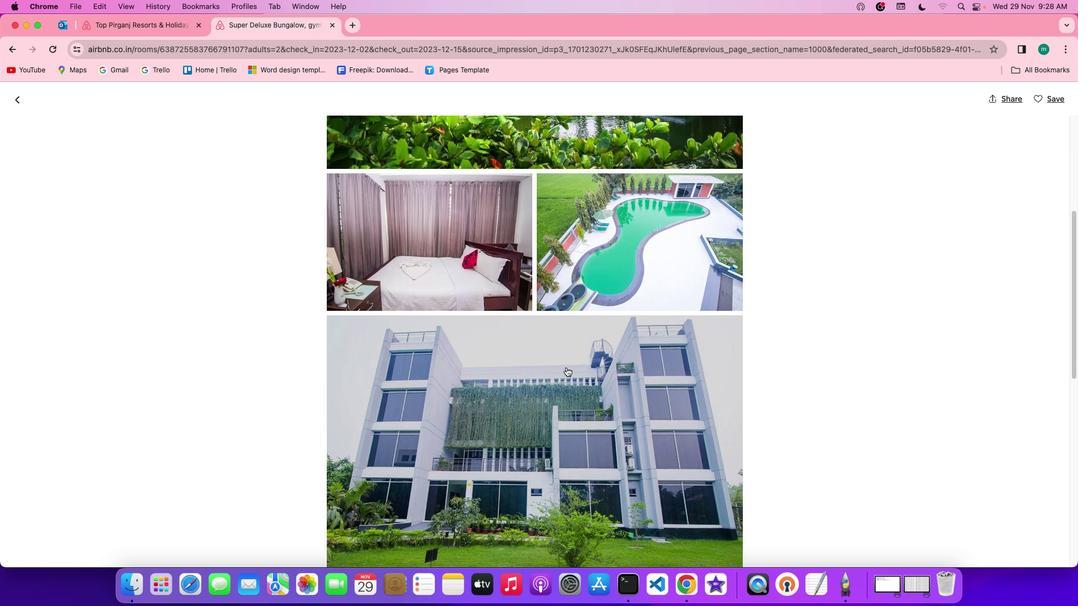 
Action: Mouse scrolled (499, 343) with delta (266, 151)
Screenshot: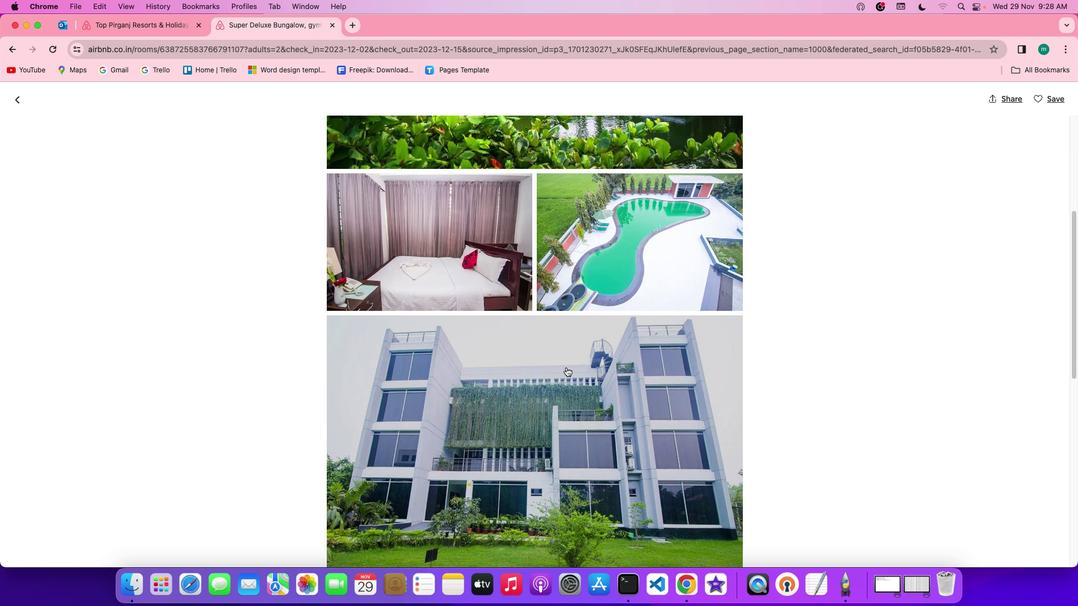 
Action: Mouse scrolled (499, 343) with delta (266, 151)
Screenshot: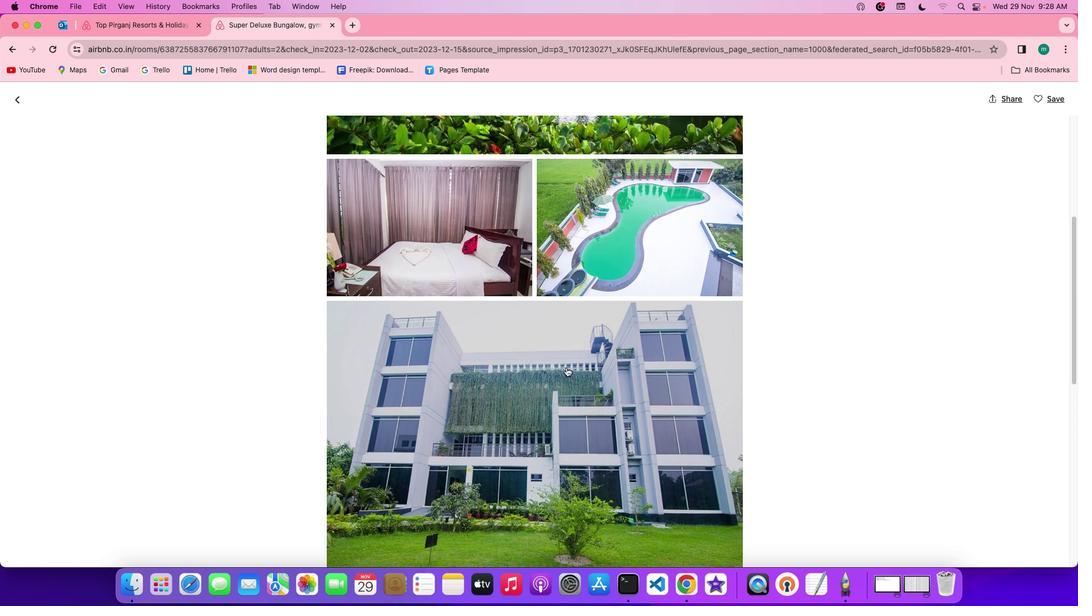 
Action: Mouse scrolled (499, 343) with delta (266, 151)
Screenshot: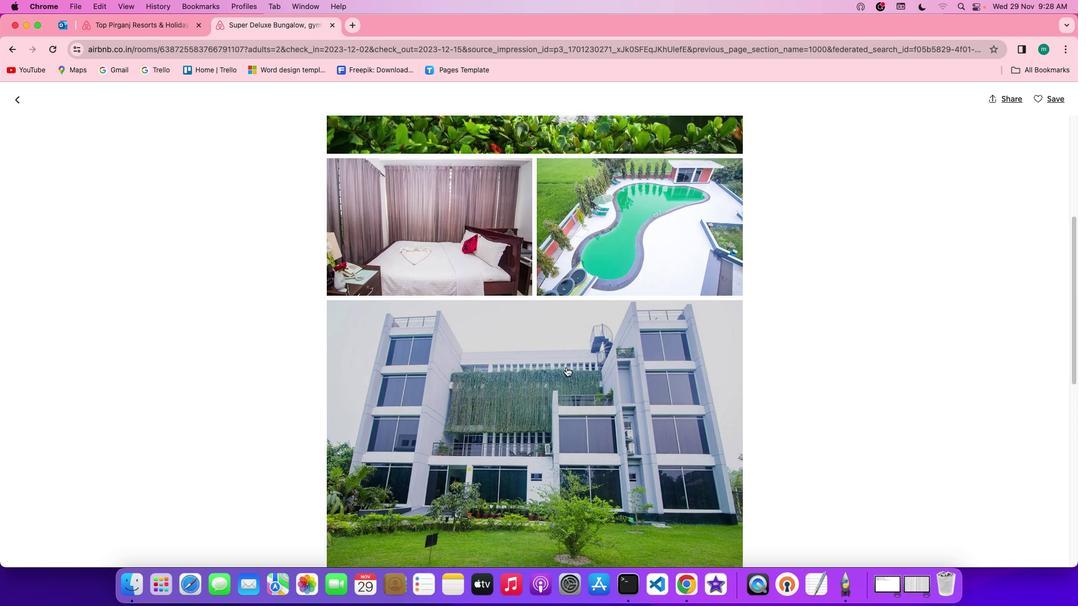 
Action: Mouse moved to (499, 343)
Screenshot: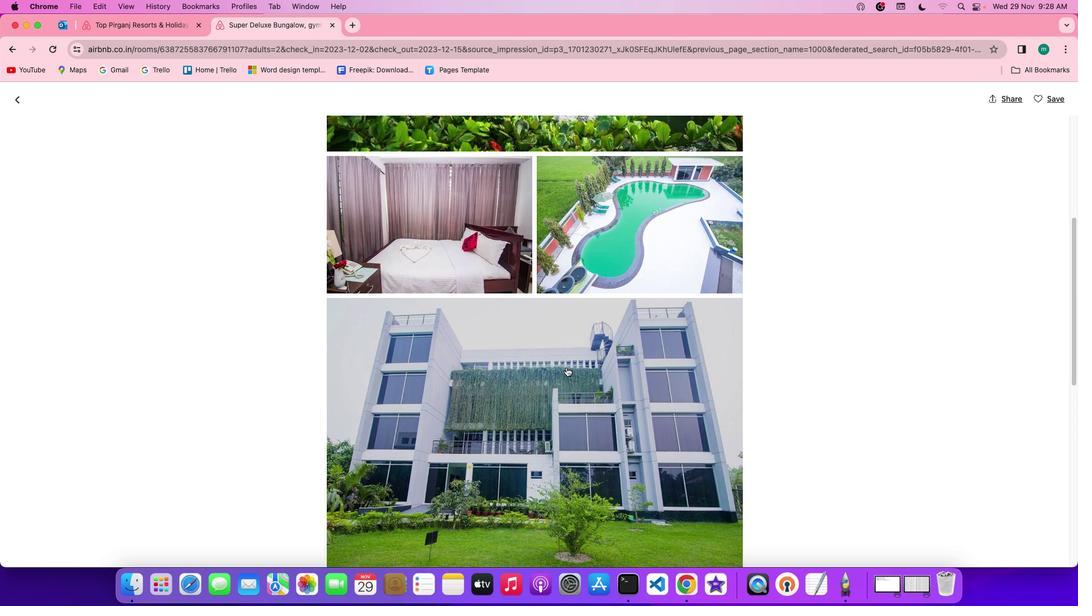 
Action: Mouse scrolled (499, 343) with delta (266, 151)
Screenshot: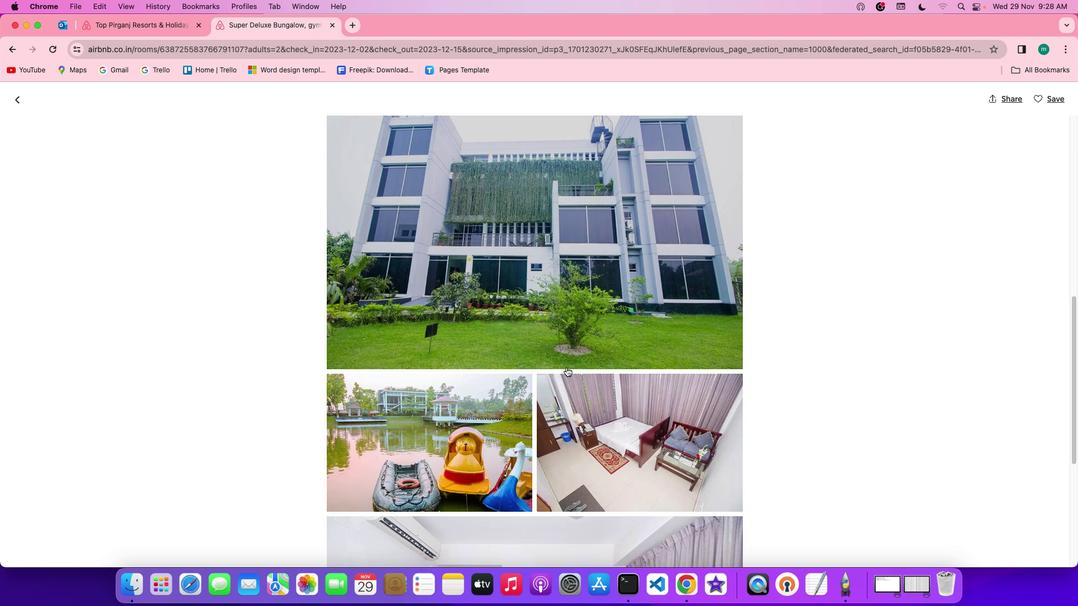 
Action: Mouse scrolled (499, 343) with delta (266, 151)
Screenshot: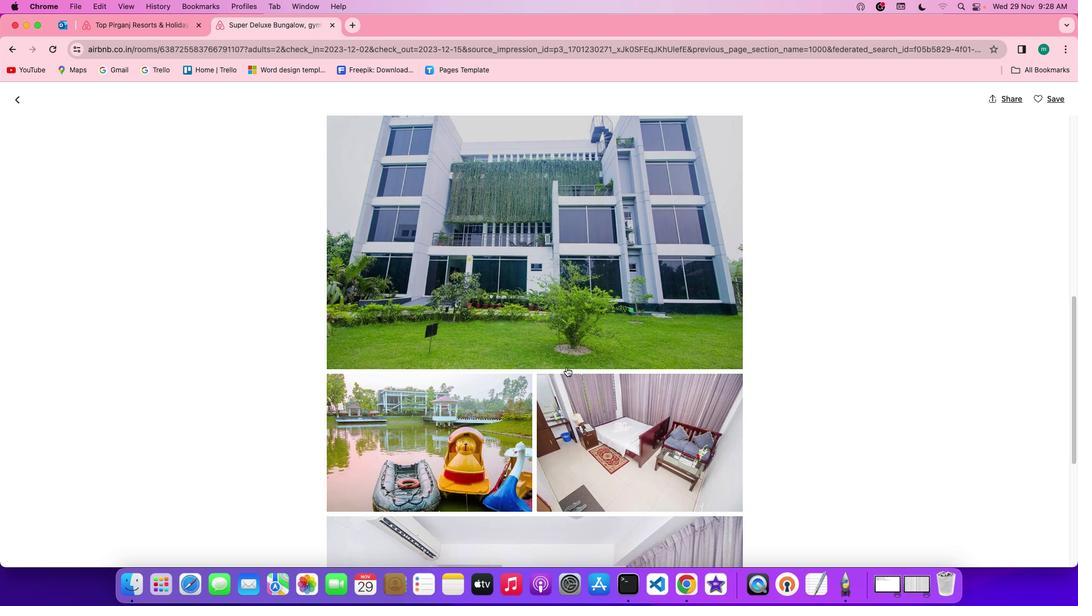 
Action: Mouse scrolled (499, 343) with delta (266, 151)
Screenshot: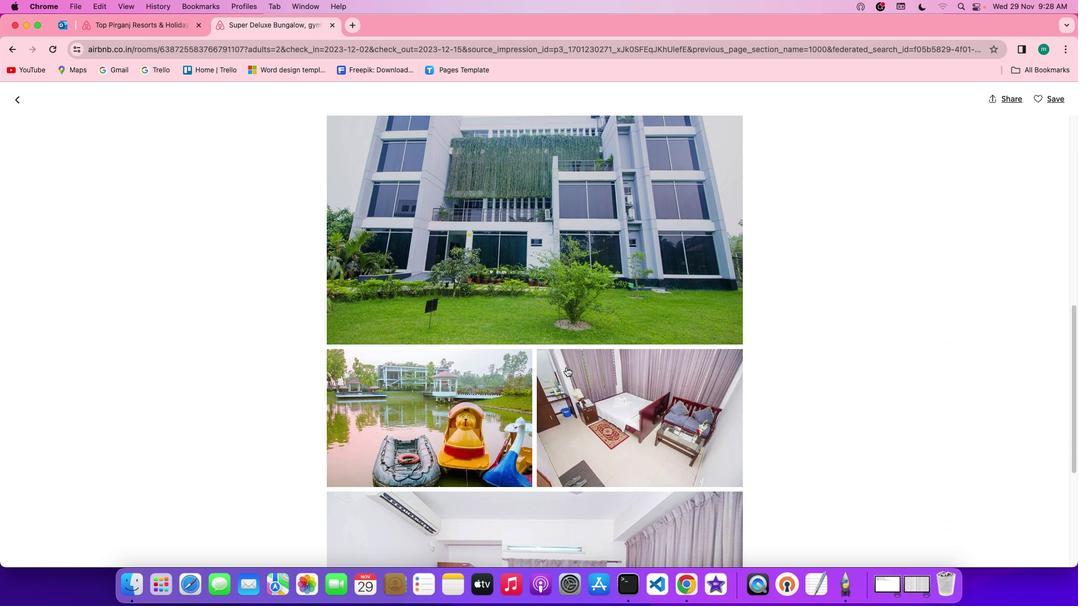 
Action: Mouse scrolled (499, 343) with delta (266, 151)
Screenshot: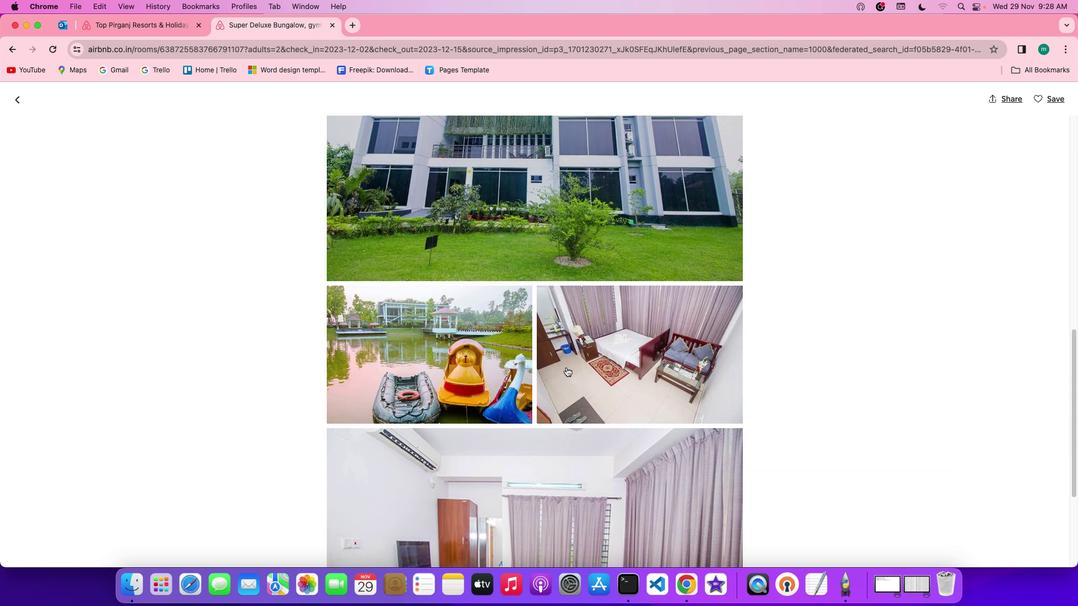 
Action: Mouse scrolled (499, 343) with delta (266, 151)
Screenshot: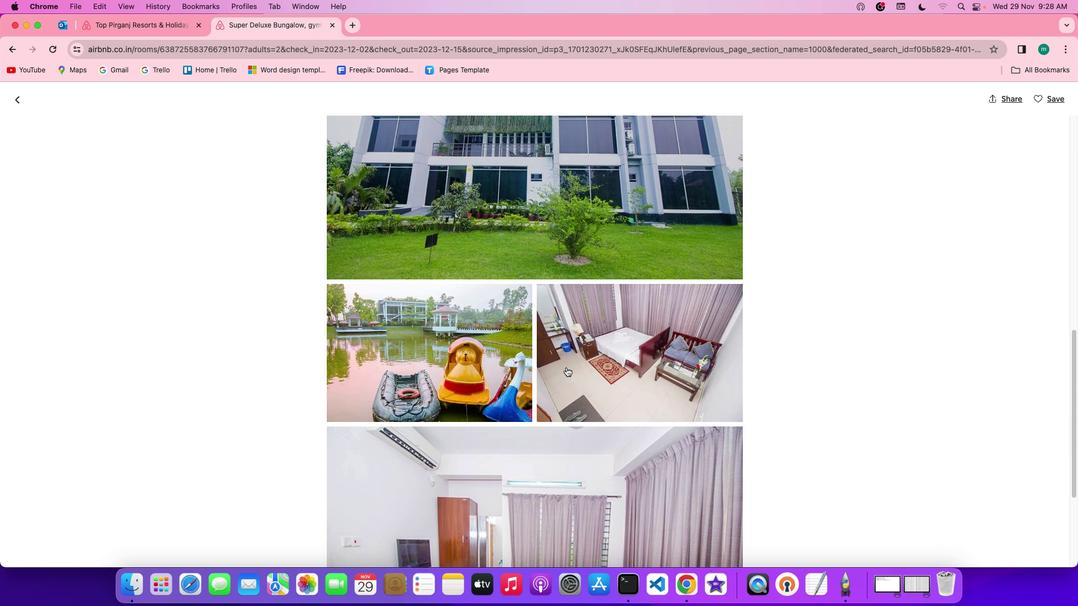 
Action: Mouse scrolled (499, 343) with delta (266, 151)
Screenshot: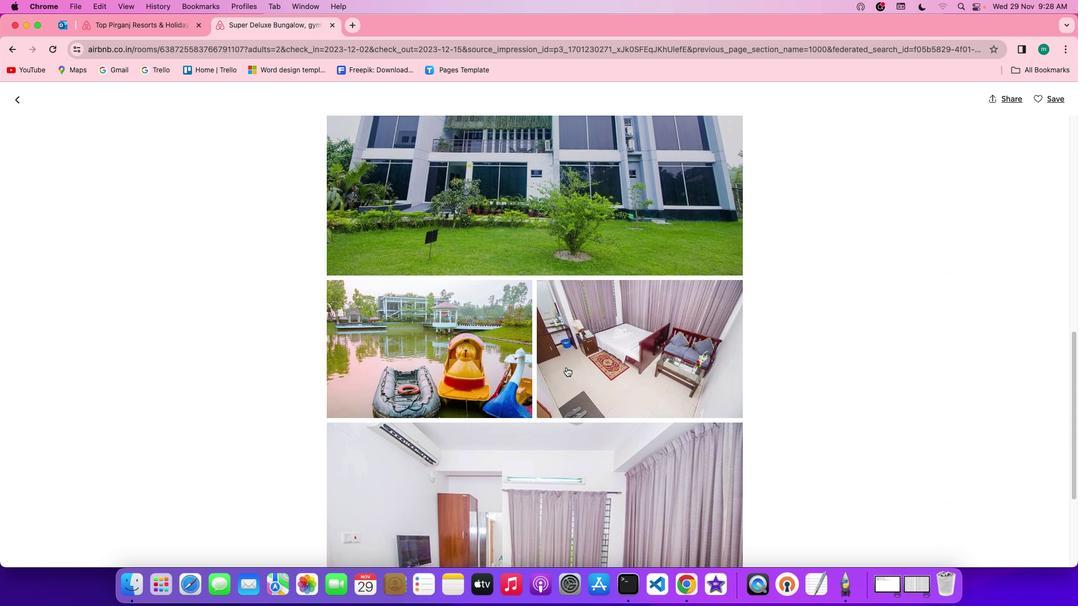 
Action: Mouse scrolled (499, 343) with delta (266, 150)
Screenshot: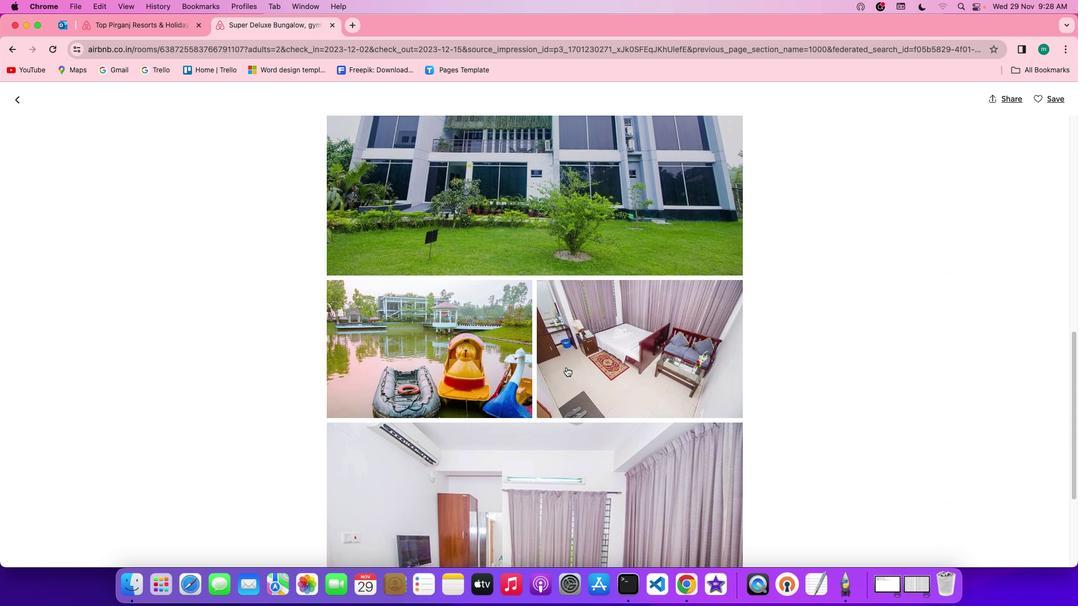 
Action: Mouse scrolled (499, 343) with delta (266, 149)
Screenshot: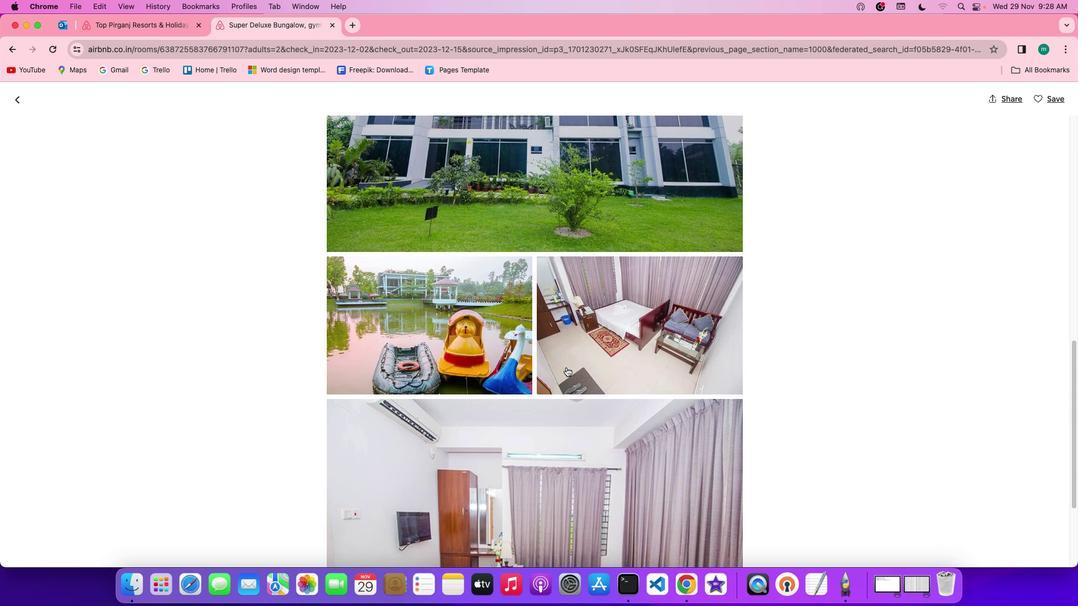 
Action: Mouse scrolled (499, 343) with delta (266, 151)
Screenshot: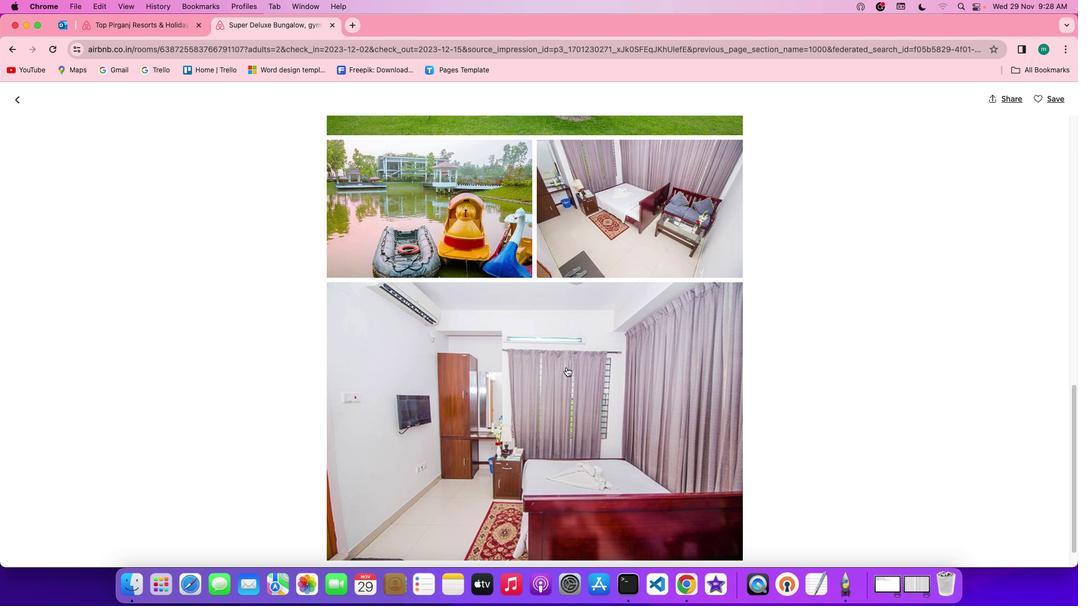 
Action: Mouse scrolled (499, 343) with delta (266, 151)
Screenshot: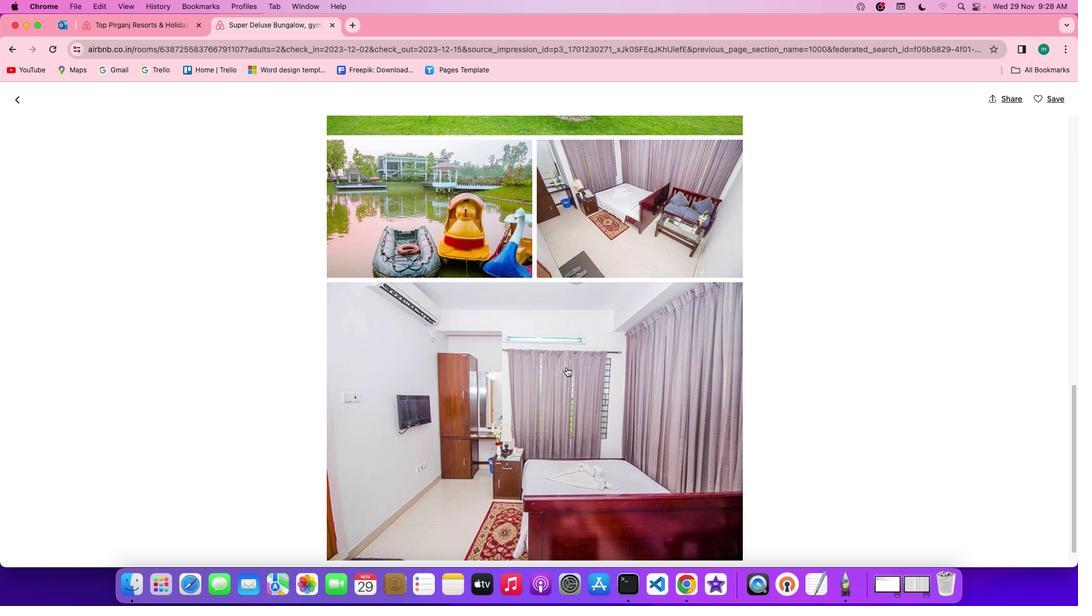 
Action: Mouse scrolled (499, 343) with delta (266, 150)
Screenshot: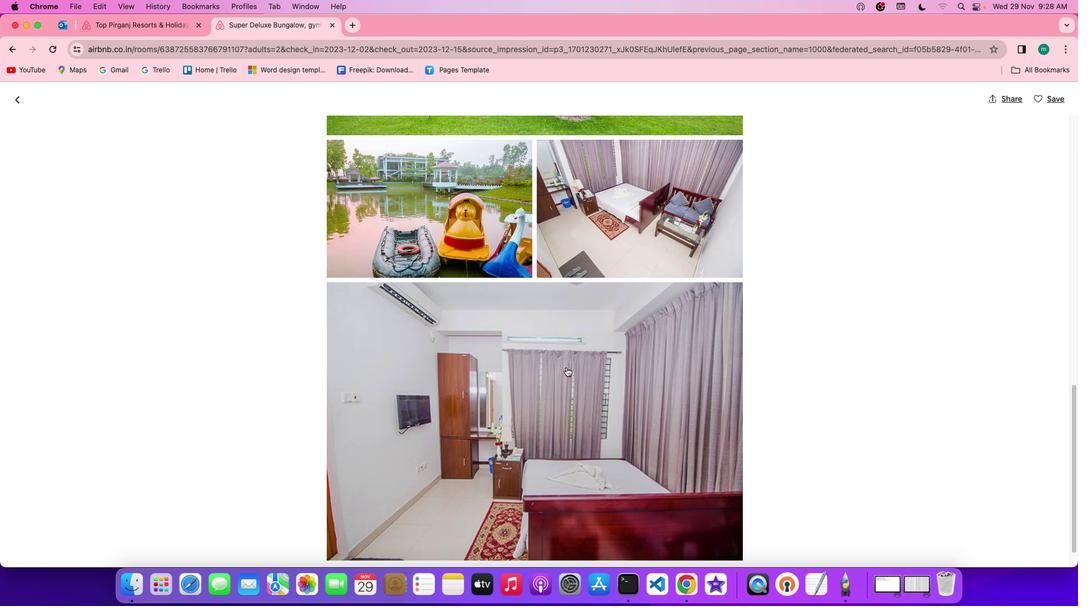 
Action: Mouse scrolled (499, 343) with delta (266, 151)
Screenshot: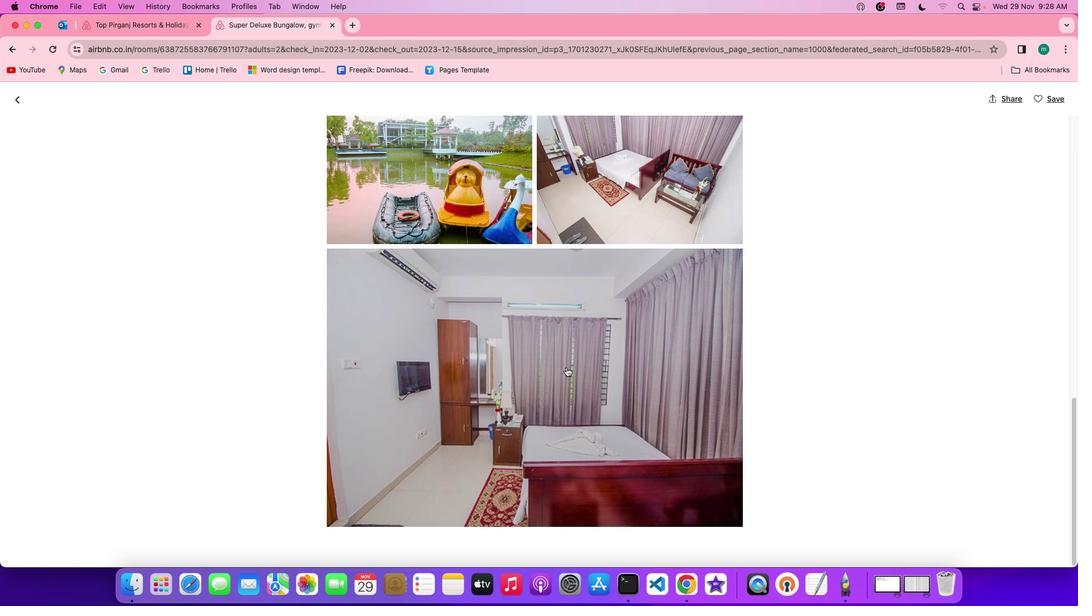 
Action: Mouse scrolled (499, 343) with delta (266, 151)
Screenshot: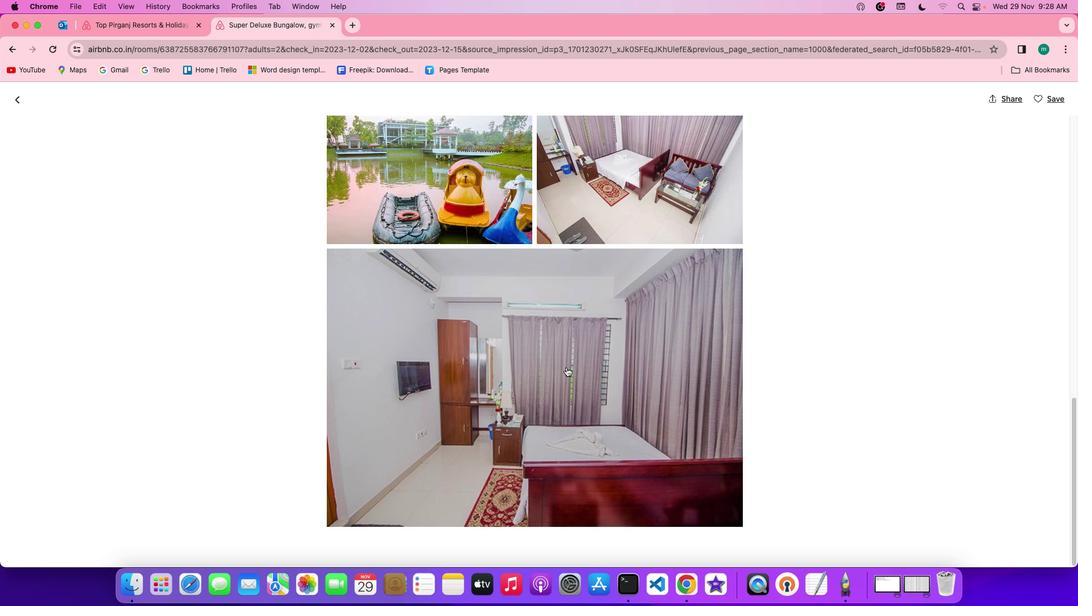 
Action: Mouse scrolled (499, 343) with delta (266, 150)
Screenshot: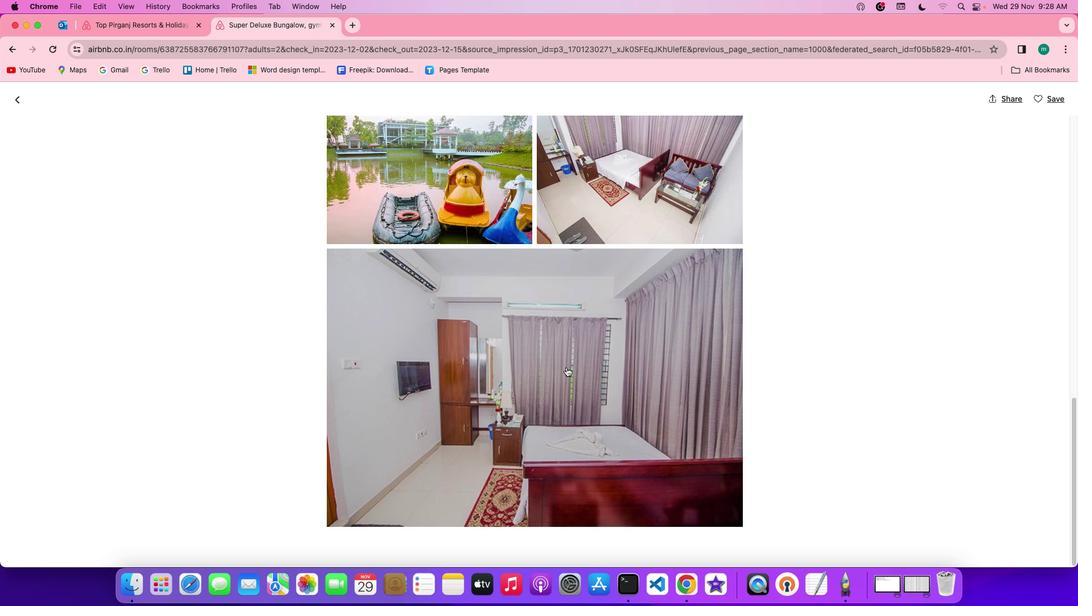 
Action: Mouse scrolled (499, 343) with delta (266, 150)
Screenshot: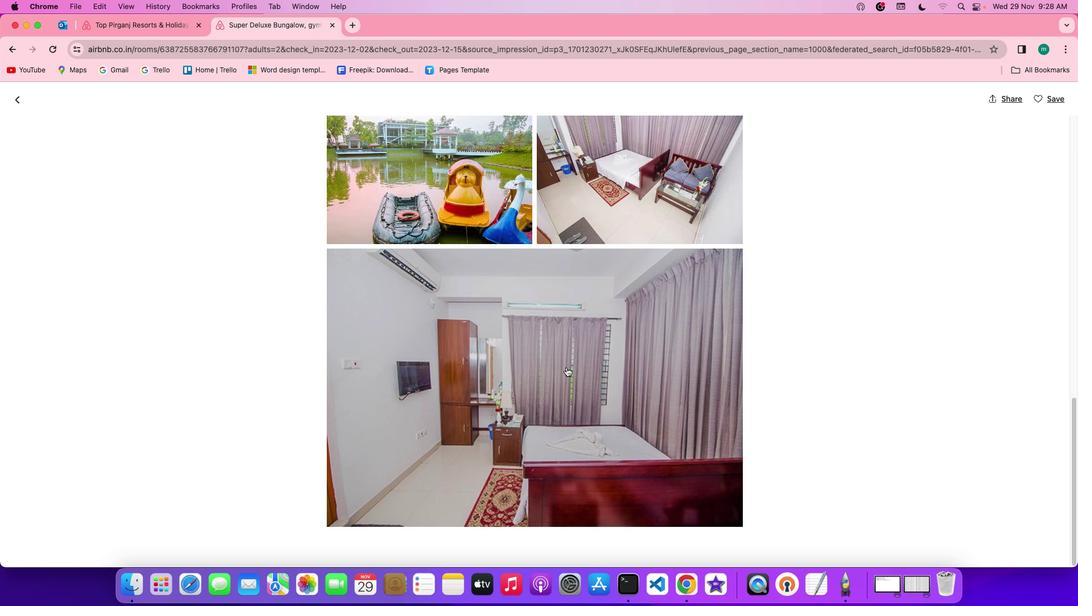 
Action: Mouse scrolled (499, 343) with delta (266, 151)
Screenshot: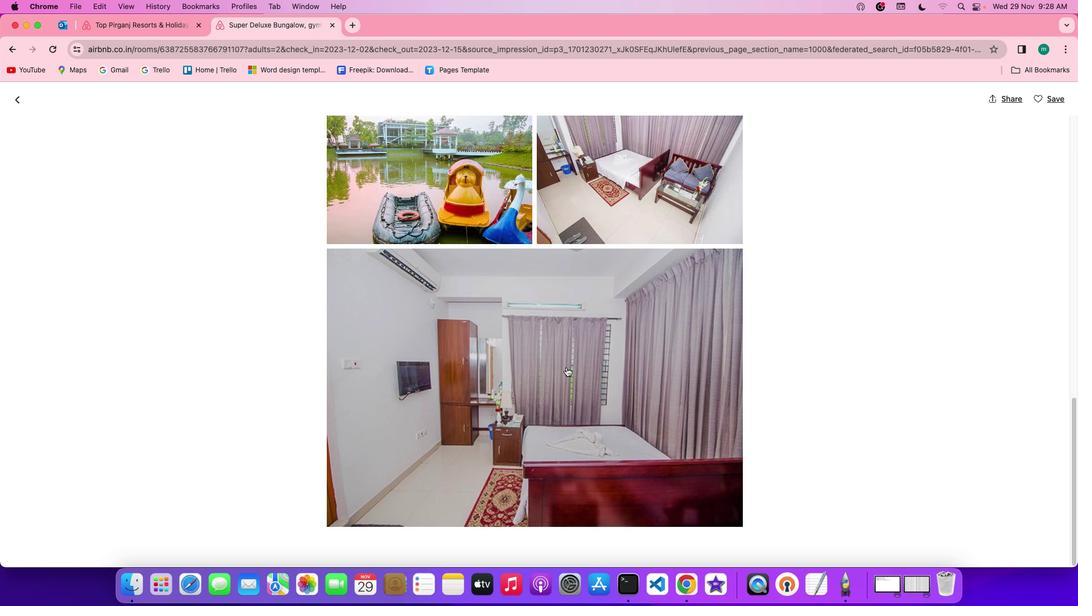 
Action: Mouse scrolled (499, 343) with delta (266, 151)
Screenshot: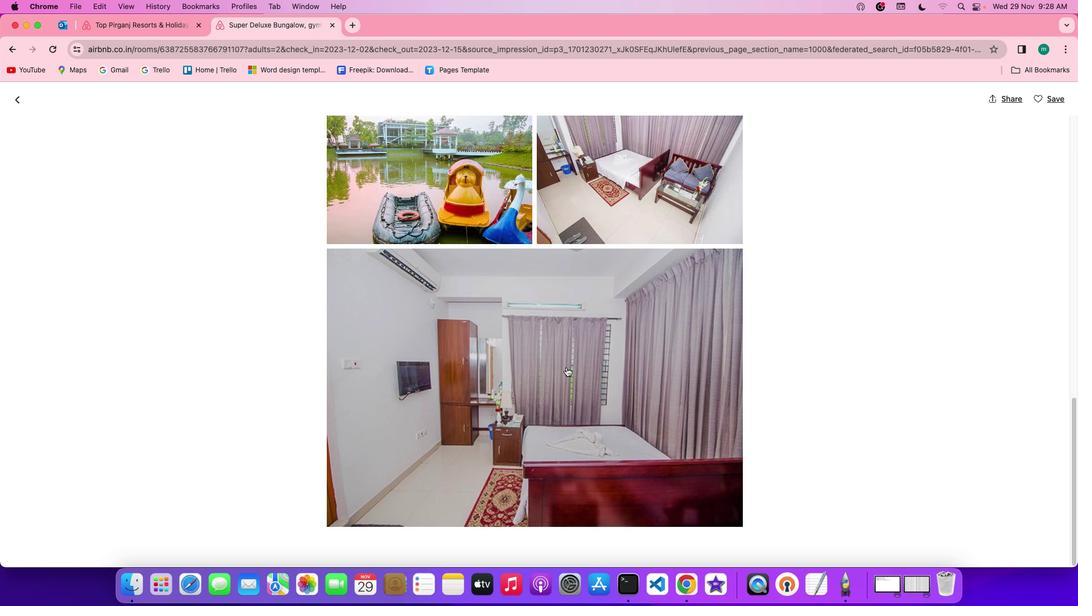 
Action: Mouse scrolled (499, 343) with delta (266, 151)
Screenshot: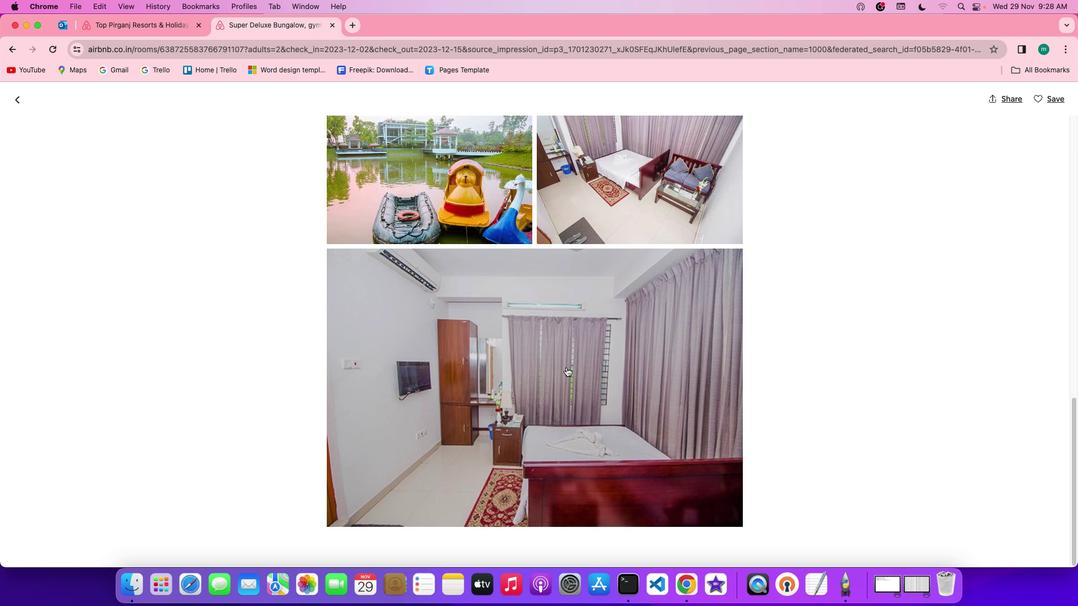 
Action: Mouse scrolled (499, 343) with delta (266, 151)
Screenshot: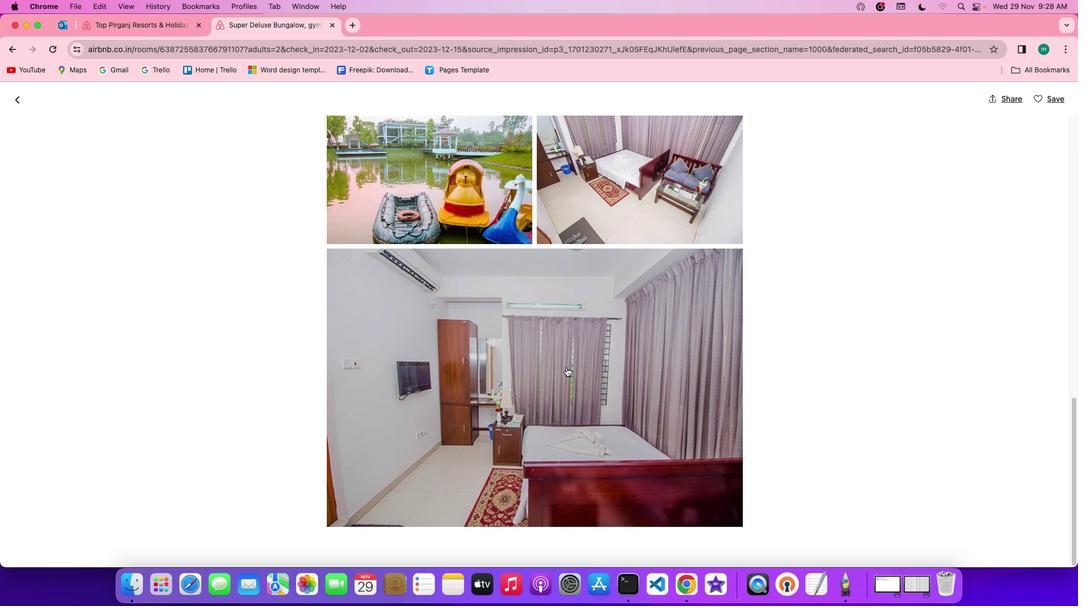 
Action: Mouse scrolled (499, 343) with delta (266, 151)
Screenshot: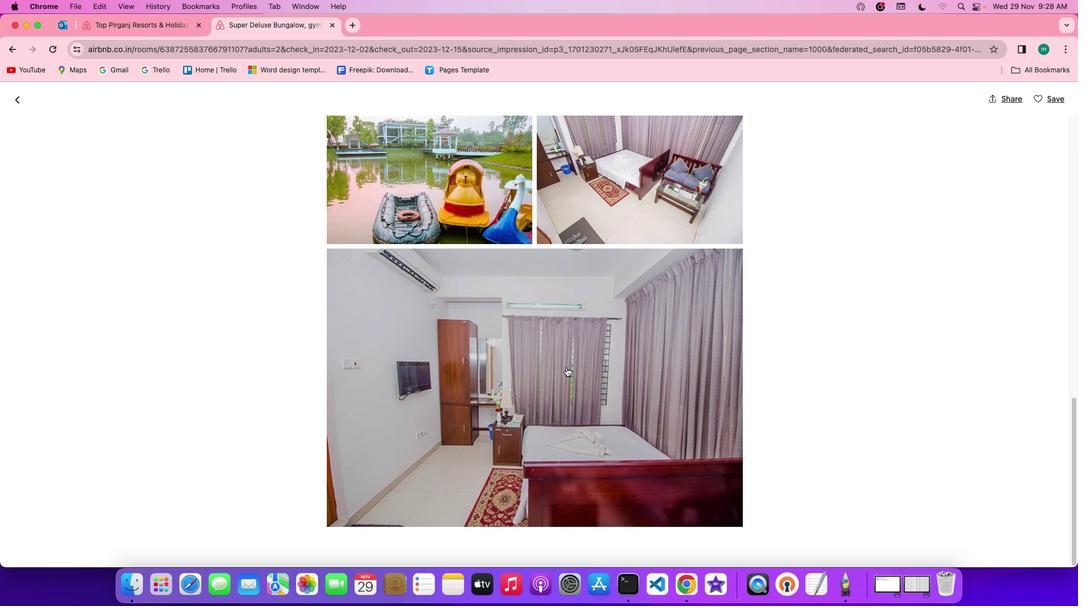 
Action: Mouse scrolled (499, 343) with delta (266, 151)
Screenshot: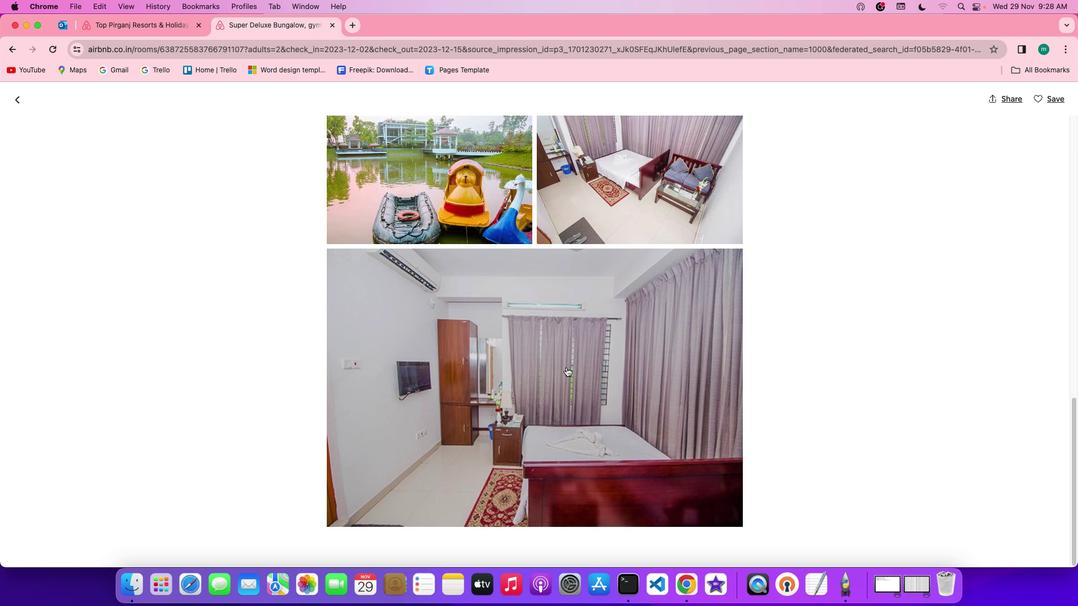 
Action: Mouse scrolled (499, 343) with delta (266, 151)
Screenshot: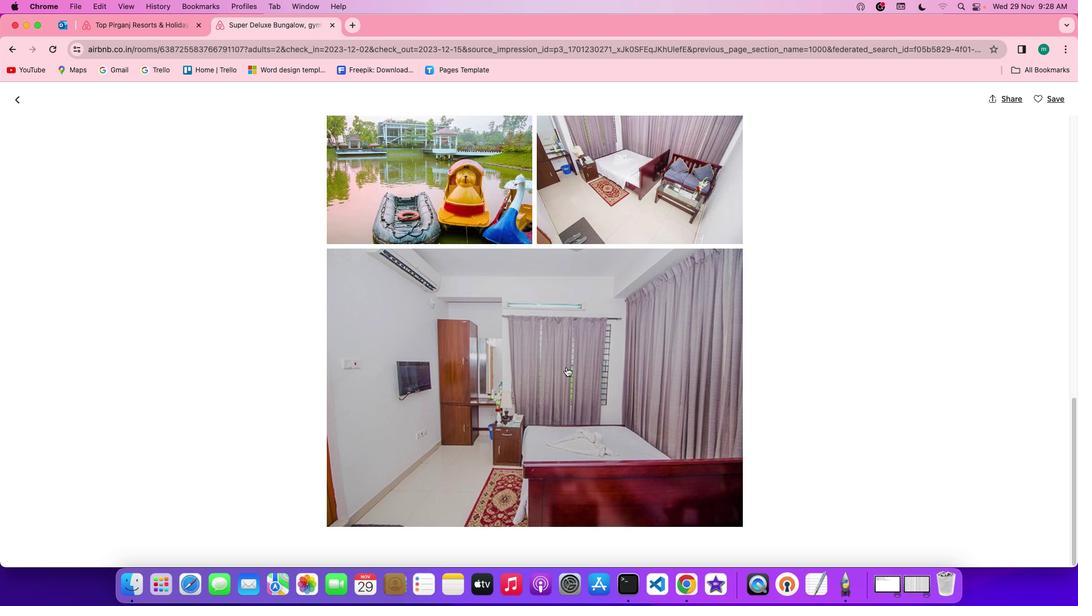 
Action: Mouse scrolled (499, 343) with delta (266, 151)
Screenshot: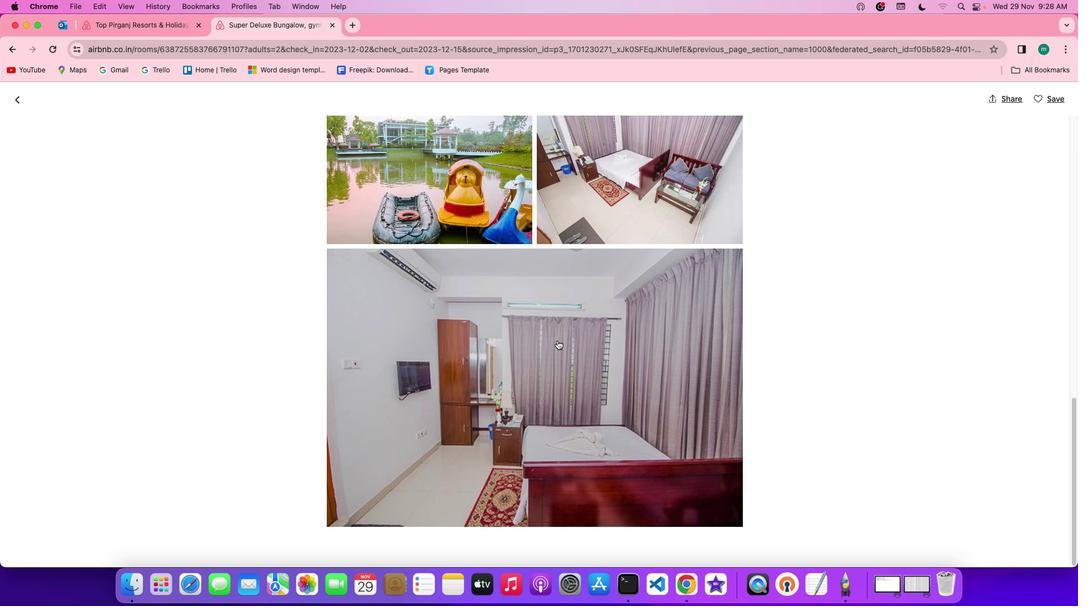 
Action: Mouse scrolled (499, 343) with delta (266, 151)
Screenshot: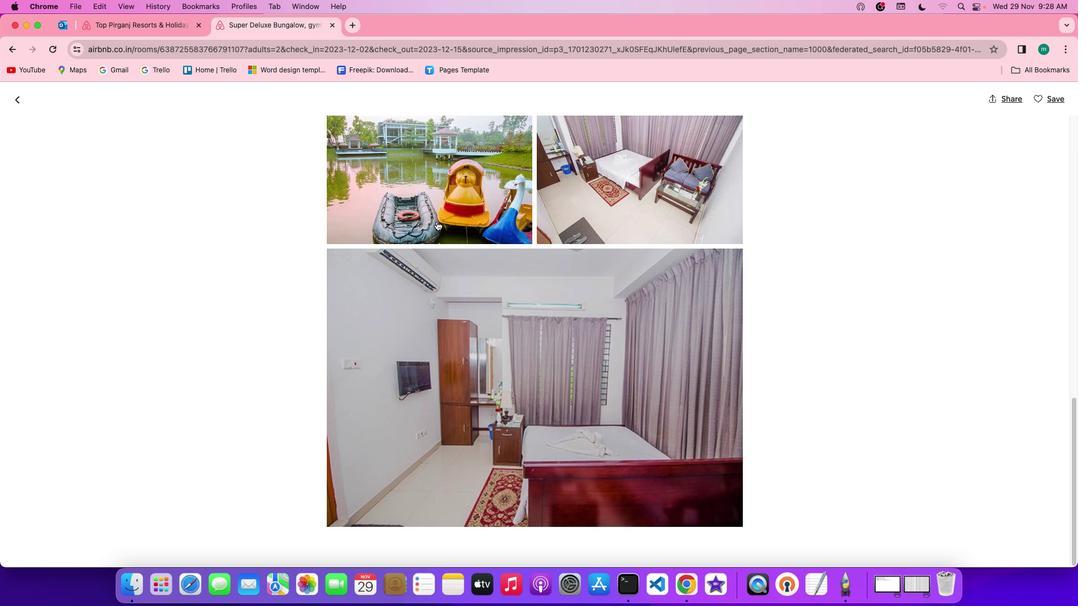 
Action: Mouse scrolled (499, 343) with delta (266, 151)
Screenshot: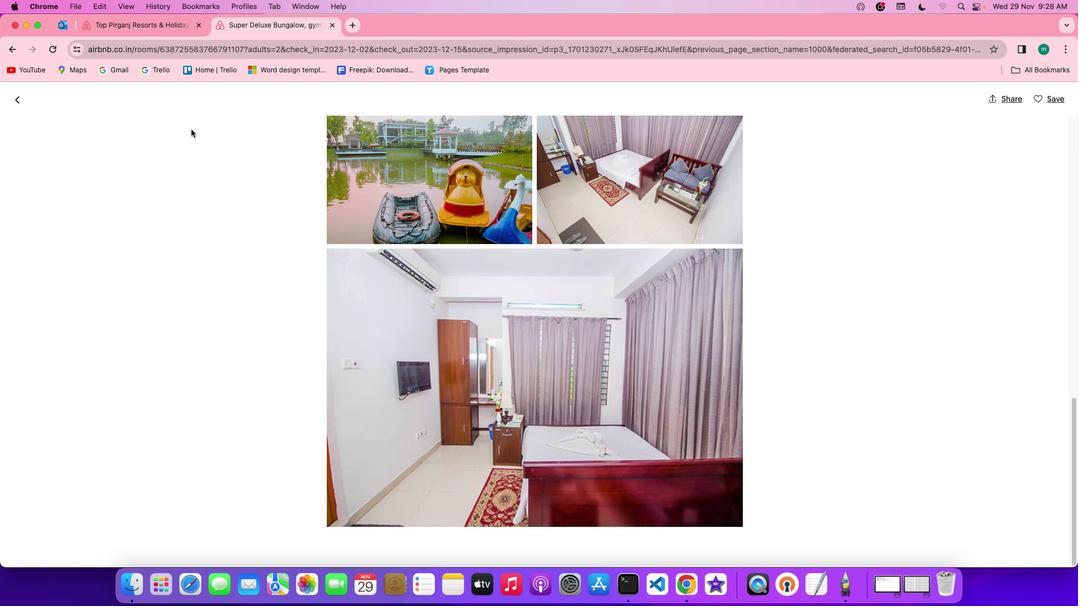 
Action: Mouse scrolled (499, 343) with delta (266, 151)
Screenshot: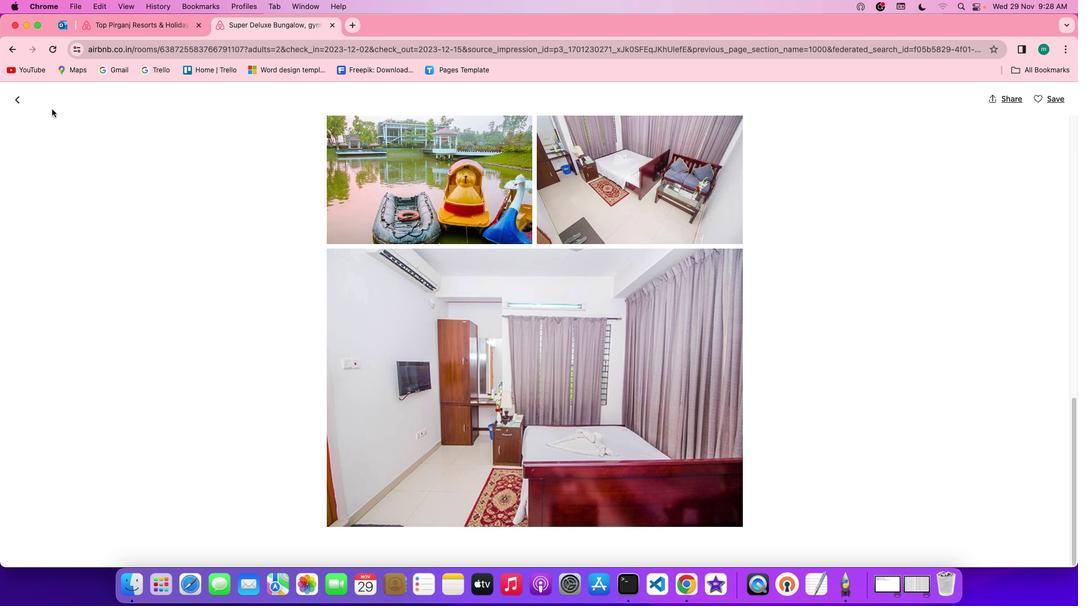 
Action: Mouse scrolled (499, 343) with delta (266, 151)
Screenshot: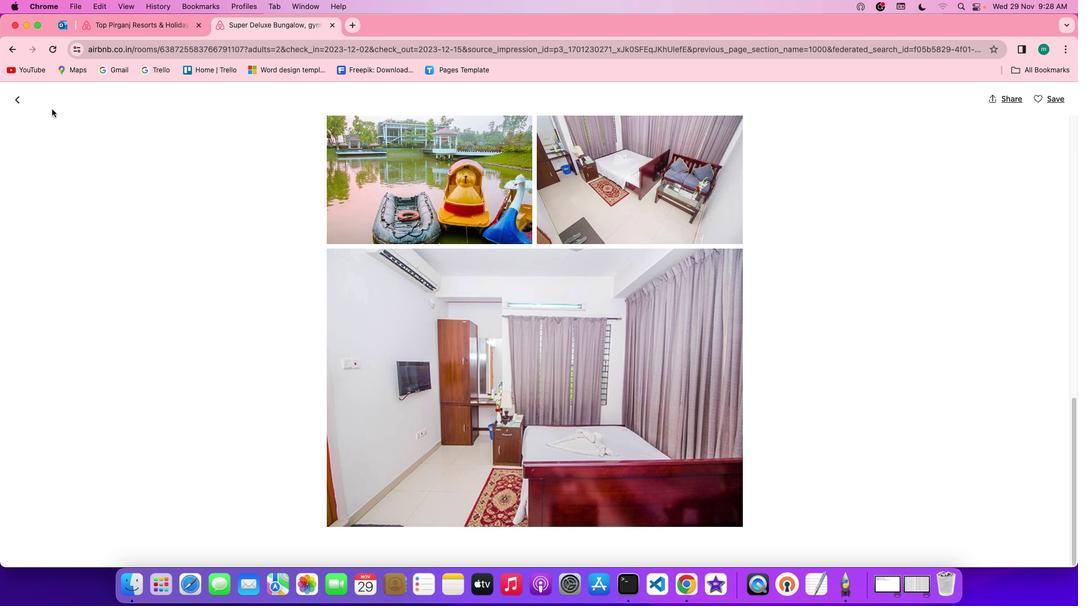 
Action: Mouse scrolled (499, 343) with delta (266, 150)
Screenshot: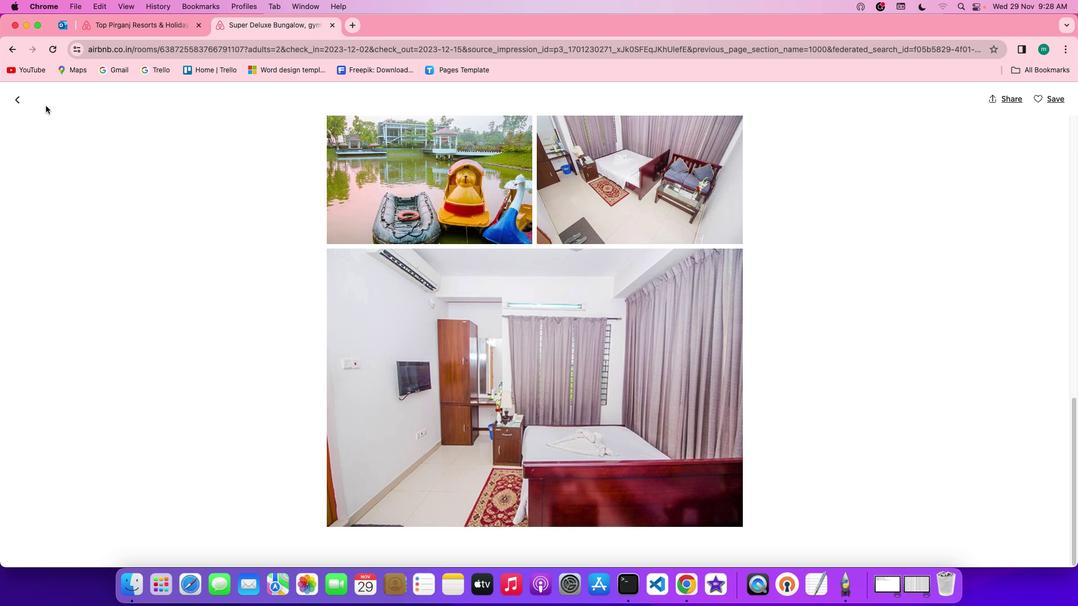 
Action: Mouse scrolled (499, 343) with delta (266, 150)
Screenshot: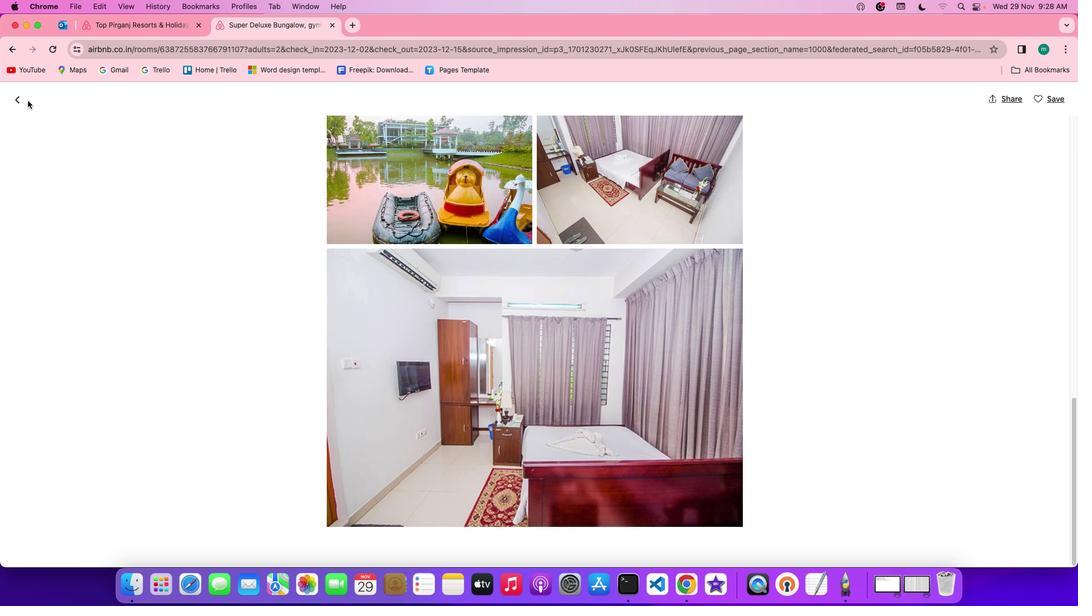 
Action: Mouse moved to (275, 204)
Screenshot: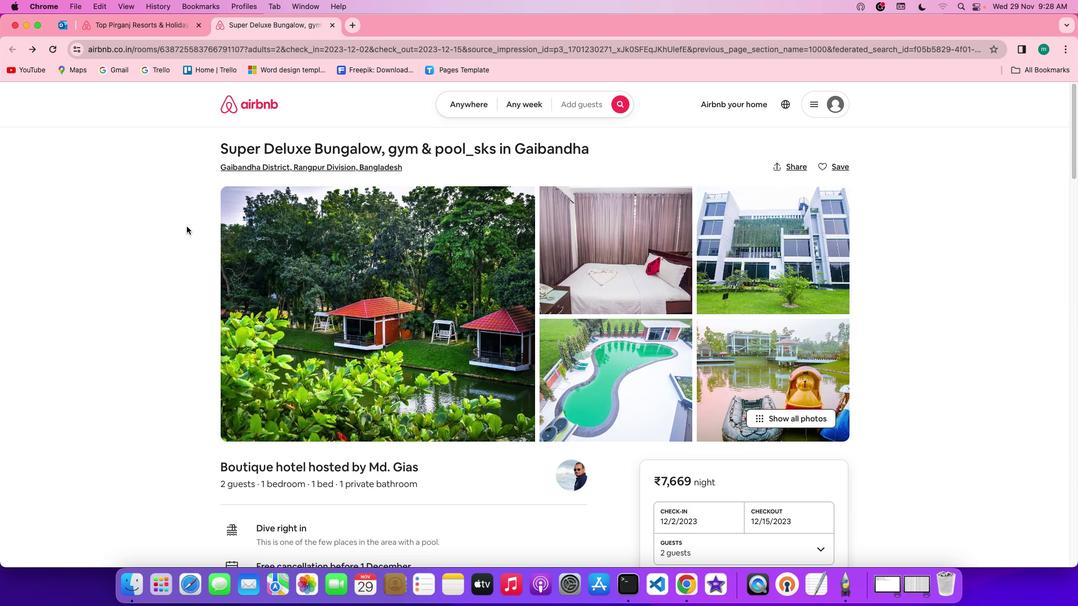 
Action: Mouse pressed left at (275, 204)
Screenshot: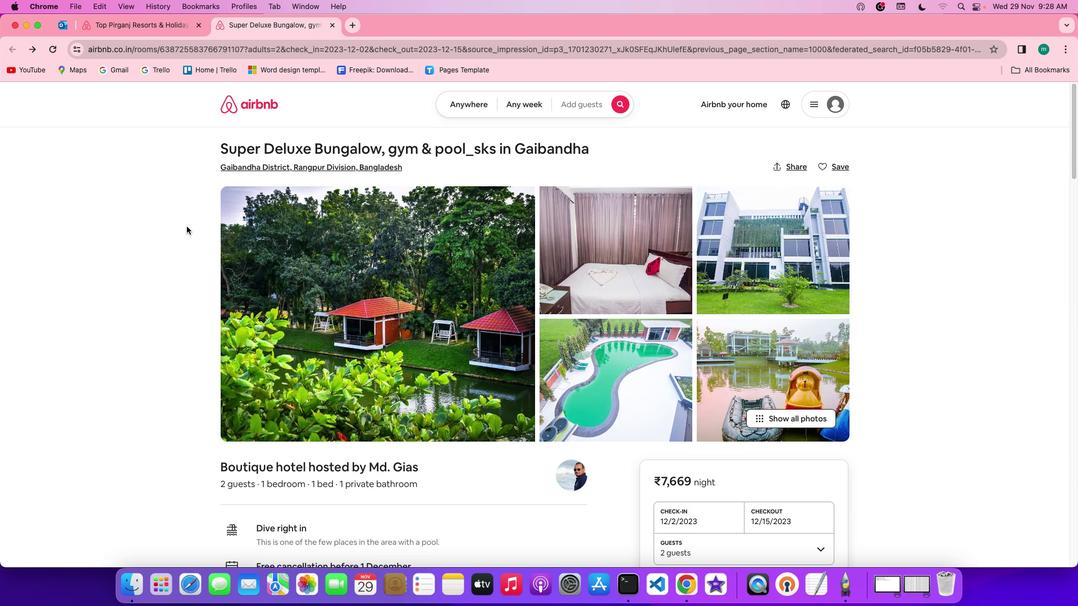 
Action: Mouse moved to (343, 269)
Screenshot: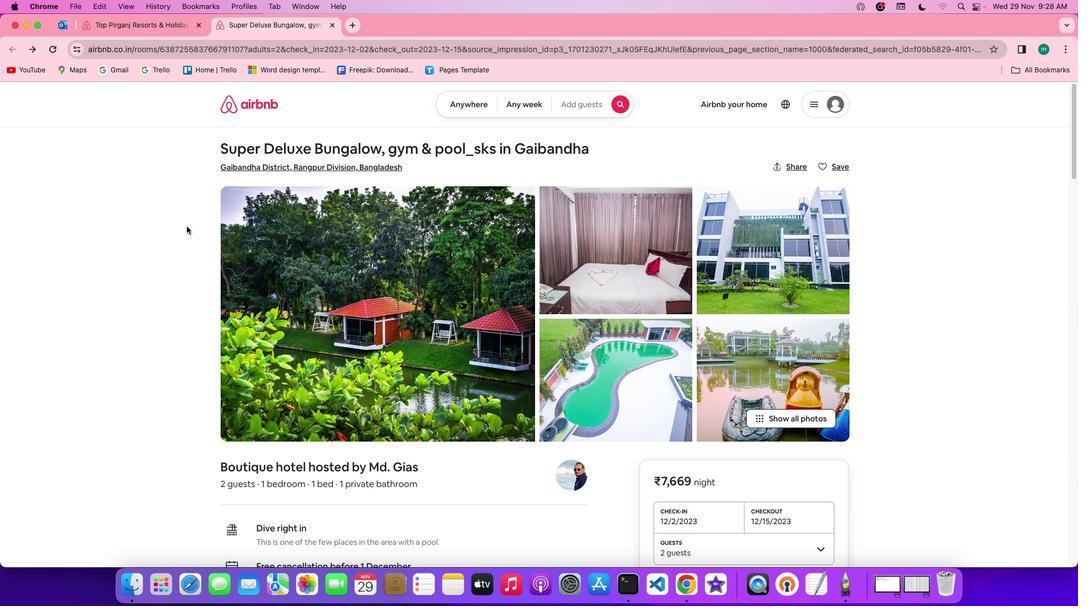 
Action: Mouse scrolled (343, 269) with delta (266, 151)
Screenshot: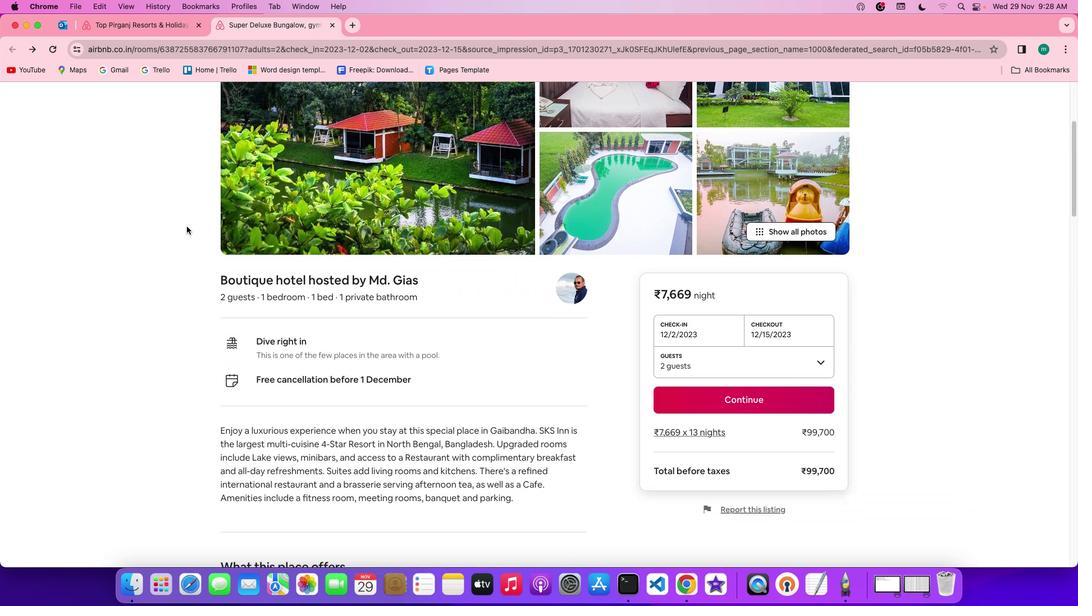 
Action: Mouse scrolled (343, 269) with delta (266, 151)
Screenshot: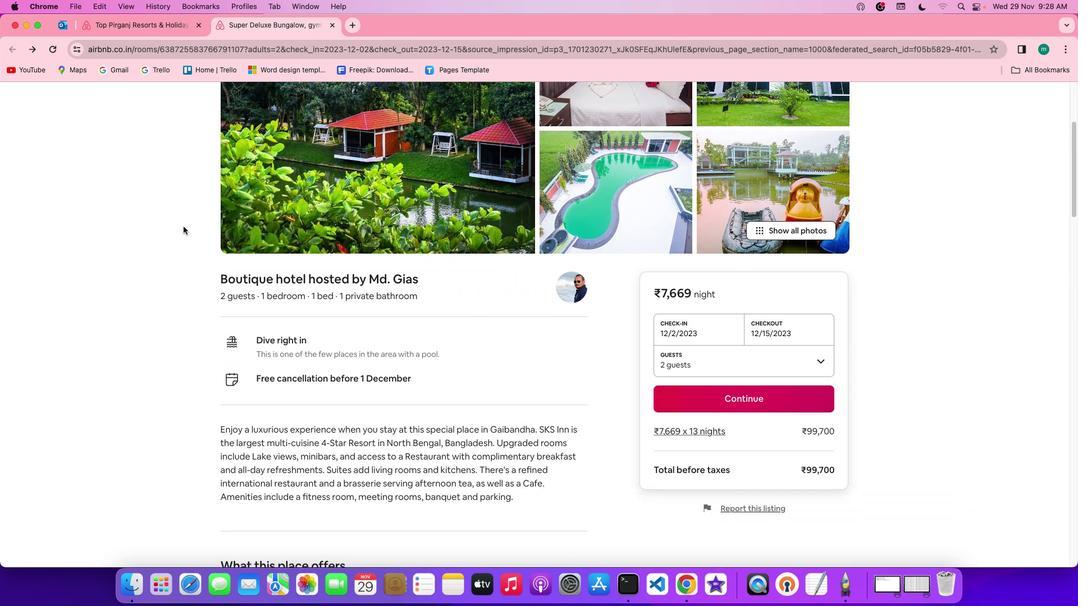 
Action: Mouse scrolled (343, 269) with delta (266, 151)
Screenshot: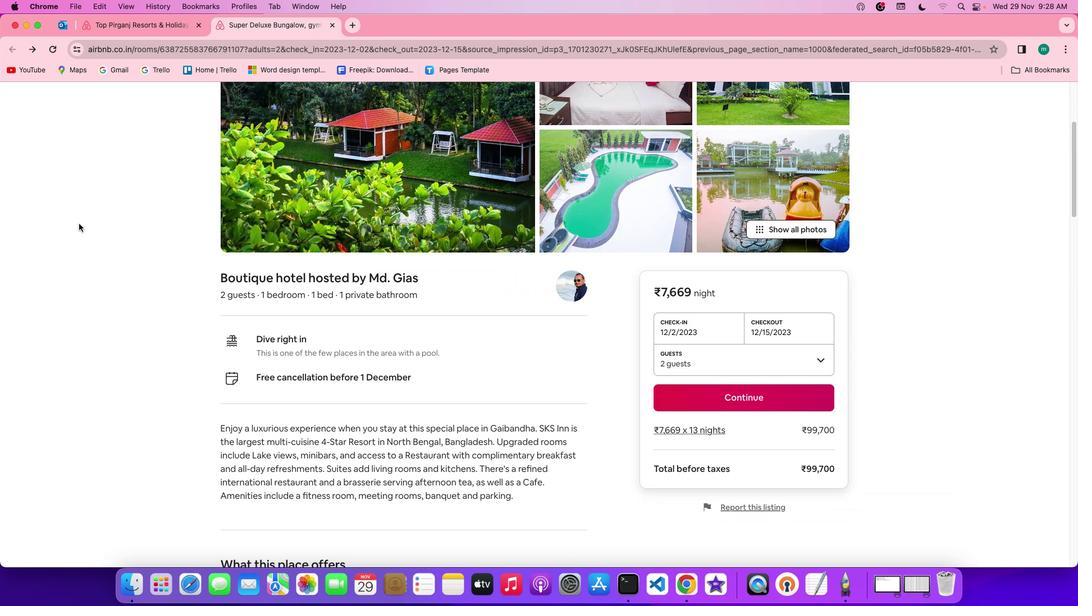 
Action: Mouse scrolled (343, 269) with delta (266, 151)
Screenshot: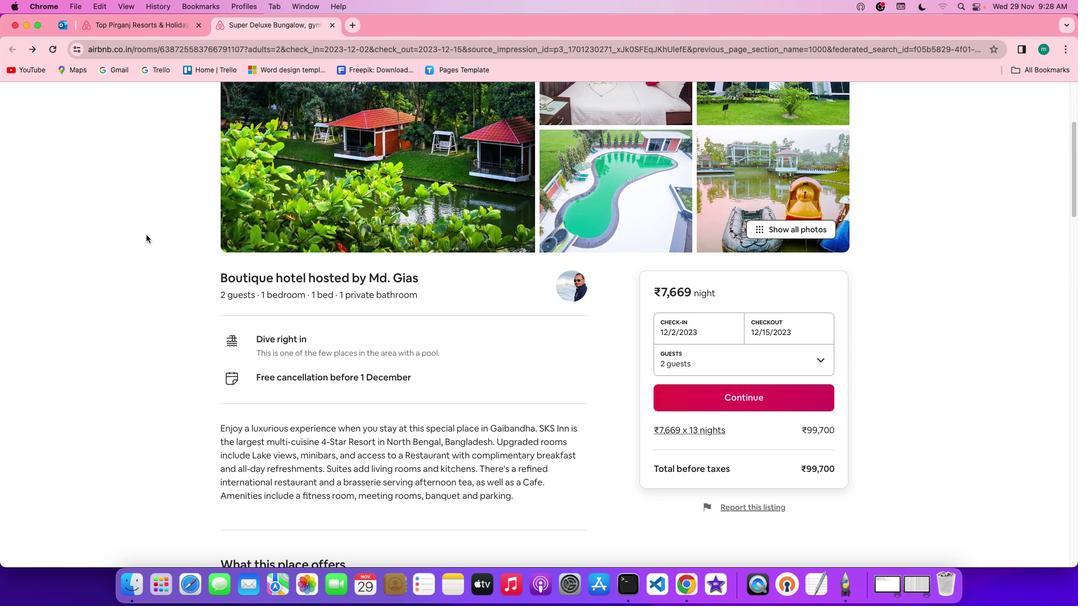 
Action: Mouse scrolled (343, 269) with delta (266, 151)
Screenshot: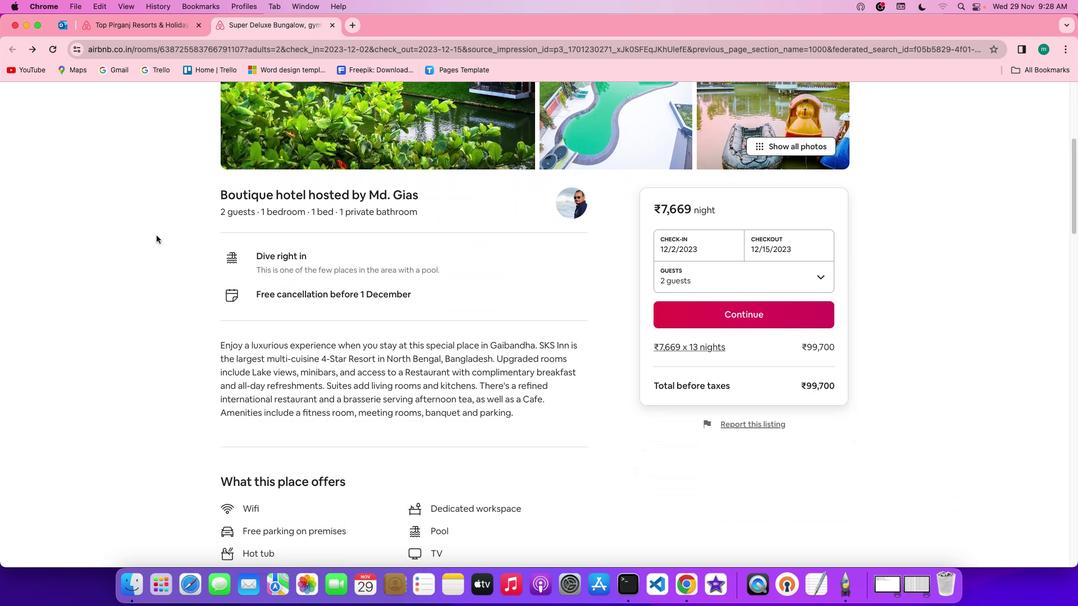 
Action: Mouse scrolled (343, 269) with delta (266, 151)
Screenshot: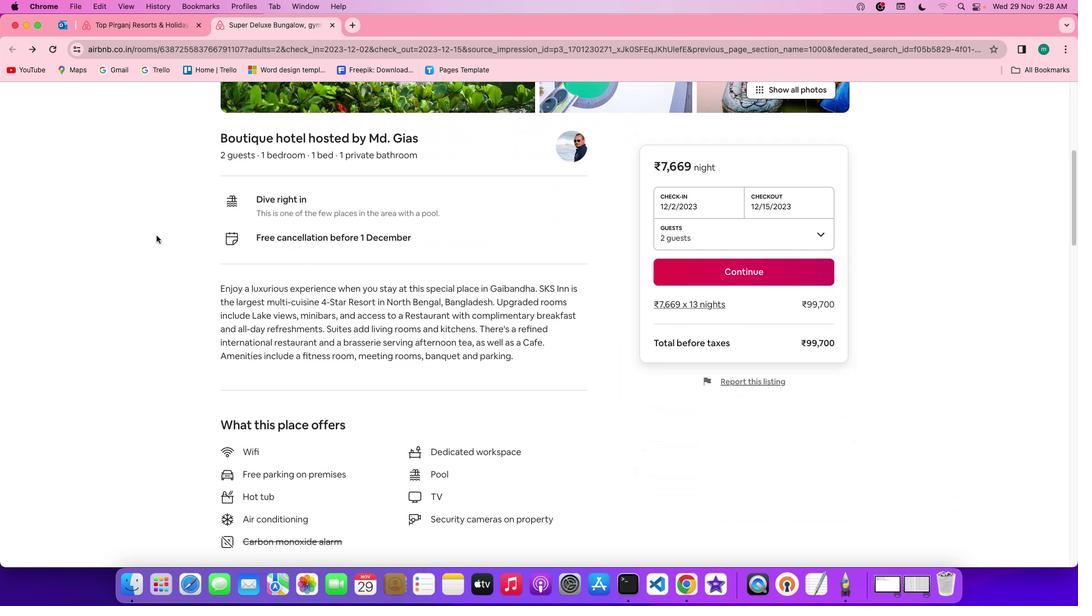 
Action: Mouse scrolled (343, 269) with delta (266, 150)
Screenshot: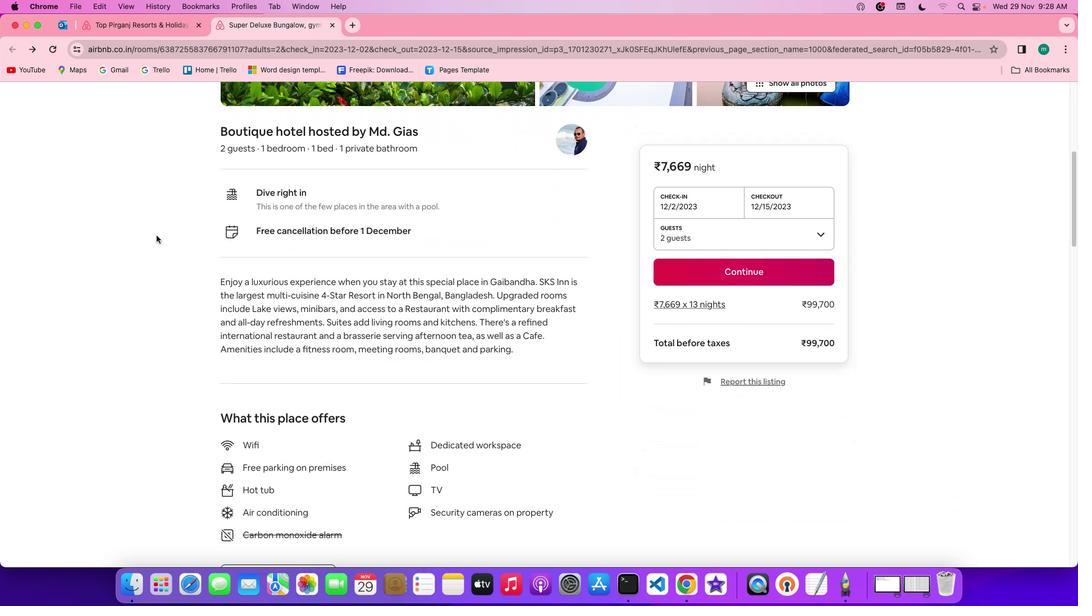
Action: Mouse scrolled (343, 269) with delta (266, 150)
Screenshot: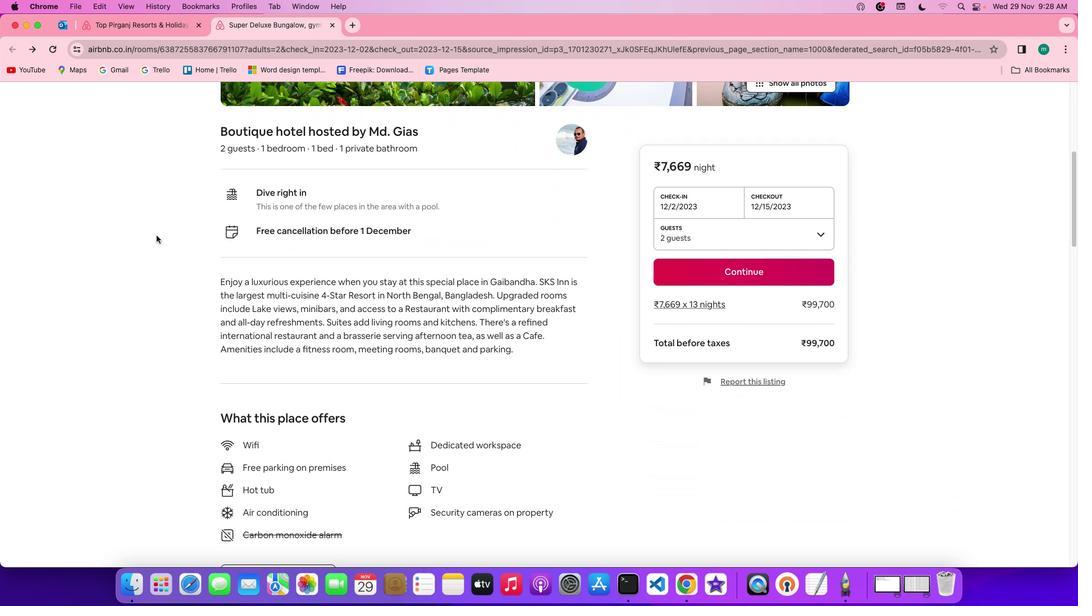 
Action: Mouse scrolled (343, 269) with delta (266, 151)
Screenshot: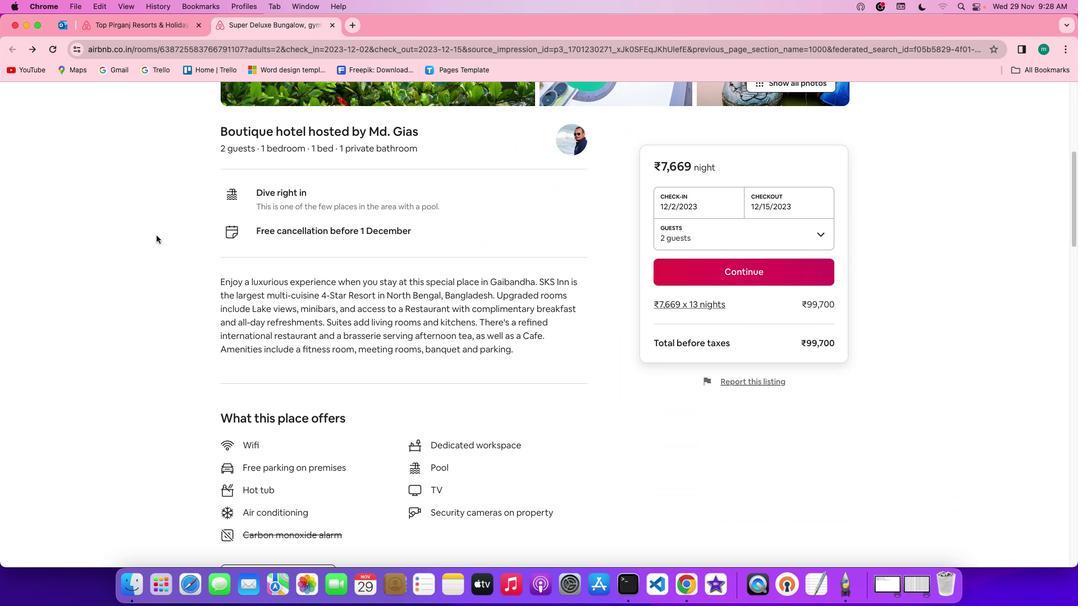 
Action: Mouse moved to (330, 274)
Screenshot: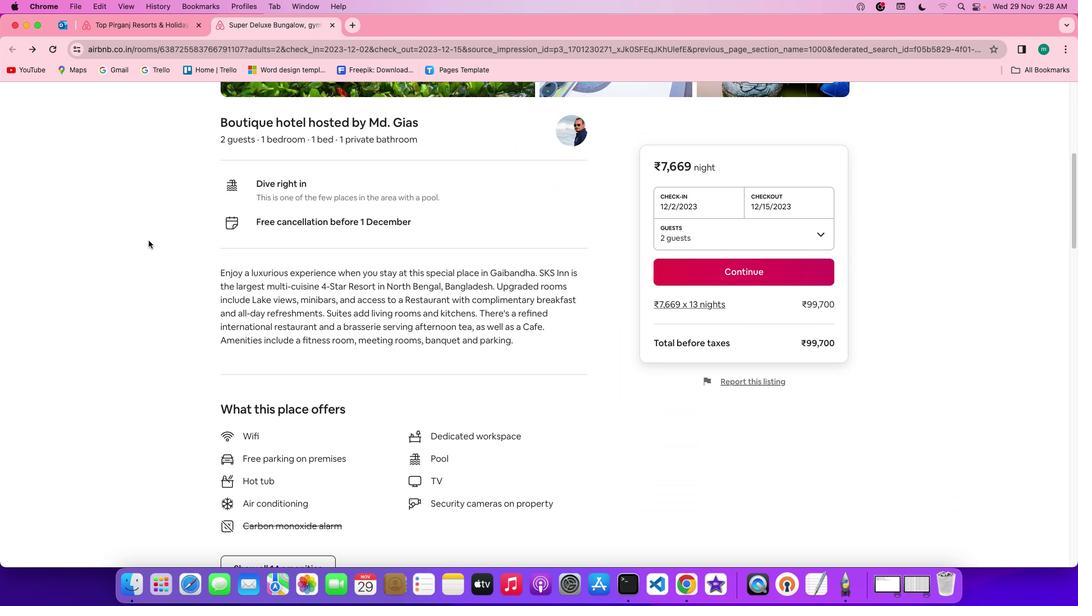 
Action: Mouse scrolled (330, 274) with delta (266, 151)
Screenshot: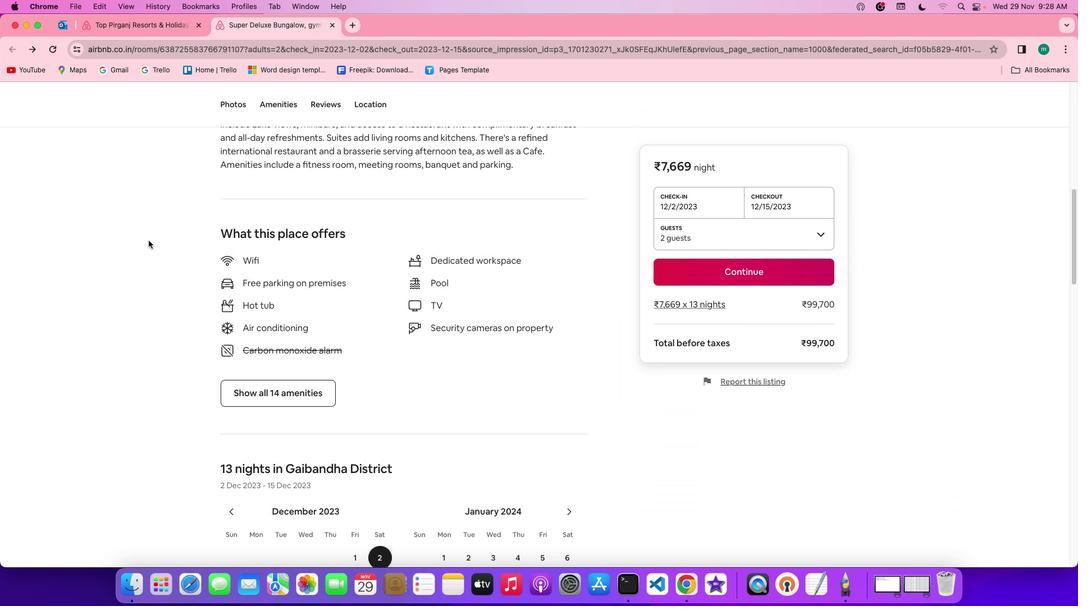 
Action: Mouse scrolled (330, 274) with delta (266, 151)
Screenshot: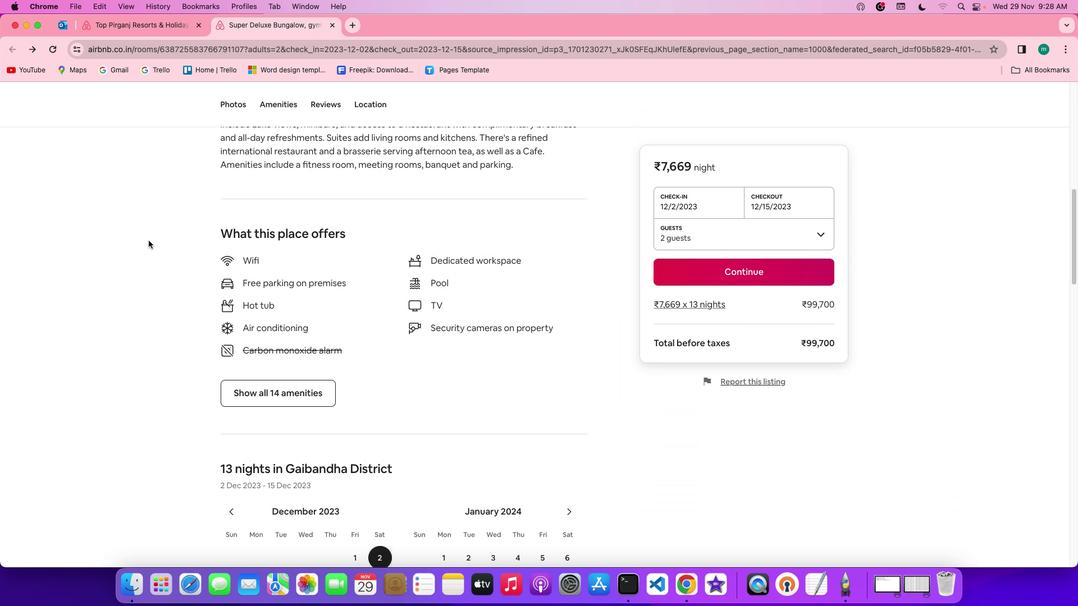 
Action: Mouse scrolled (330, 274) with delta (266, 150)
Screenshot: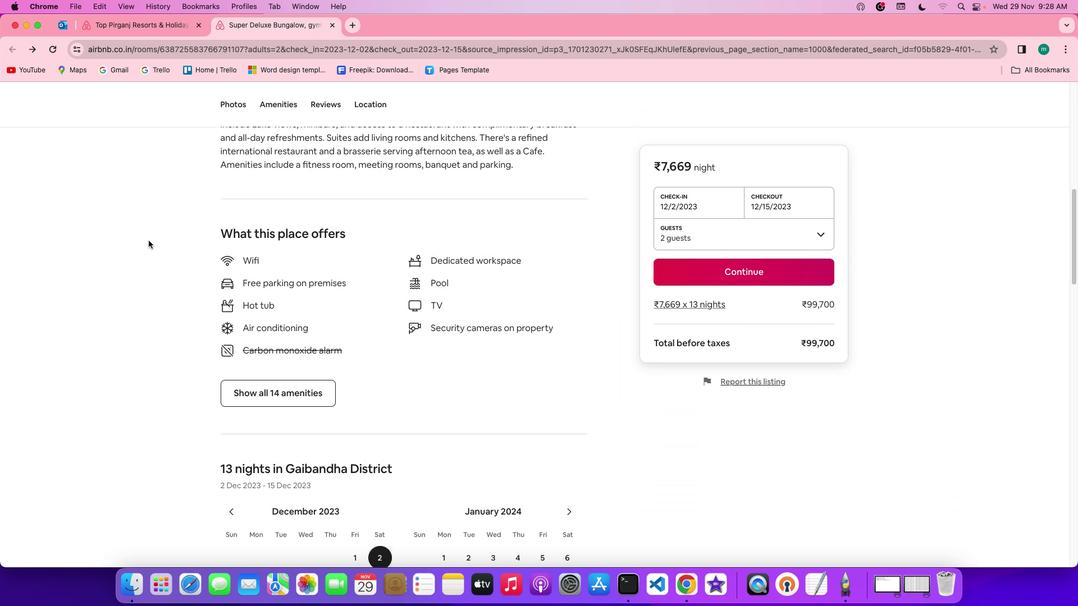 
Action: Mouse scrolled (330, 274) with delta (266, 150)
Screenshot: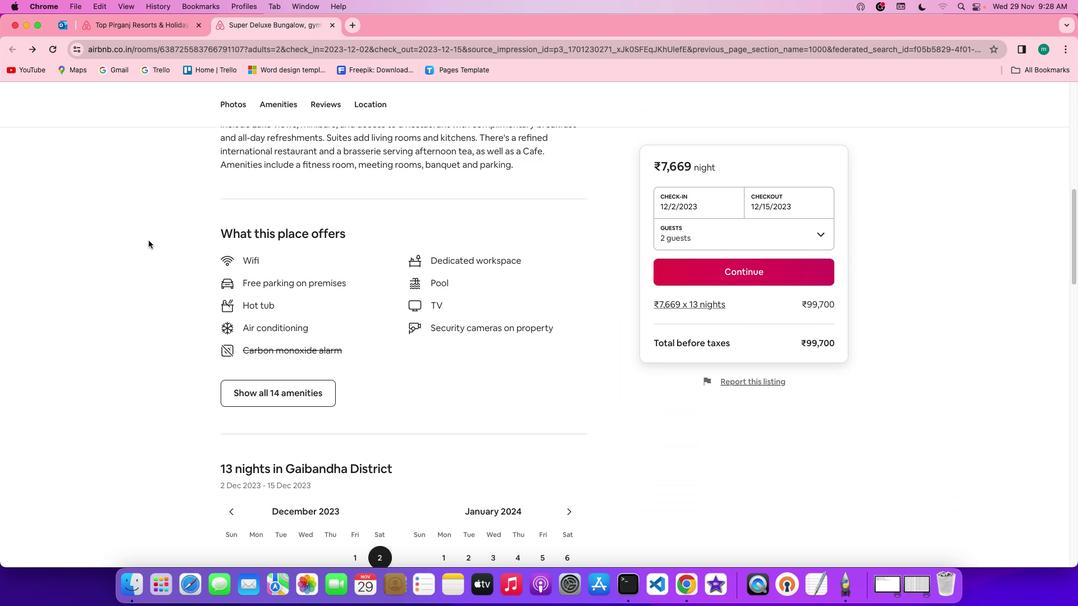 
Action: Mouse moved to (327, 277)
Screenshot: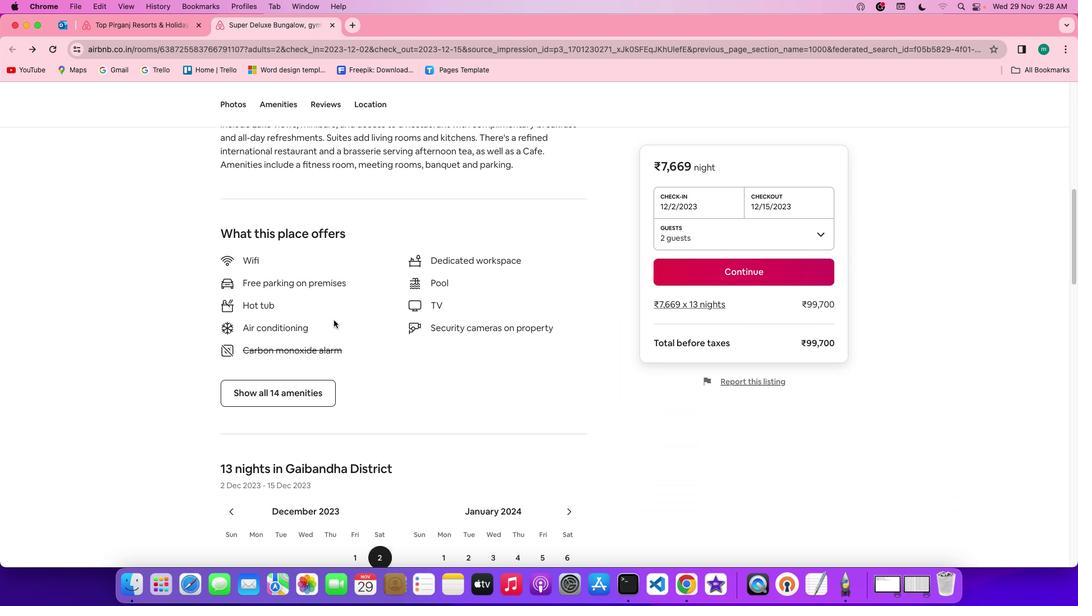 
Action: Mouse scrolled (327, 277) with delta (266, 151)
Screenshot: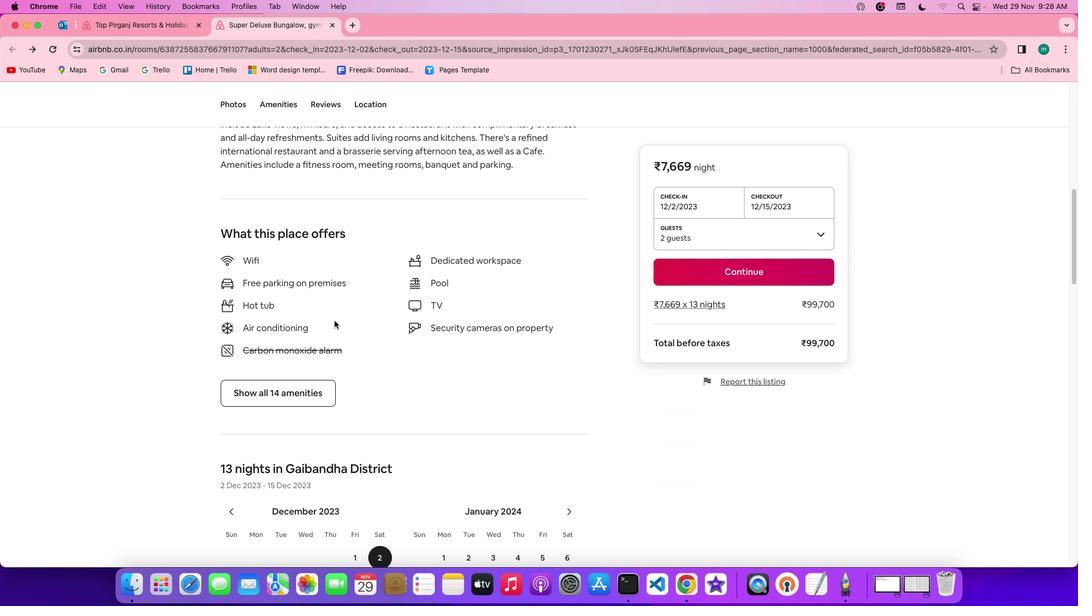 
Action: Mouse scrolled (327, 277) with delta (266, 151)
Screenshot: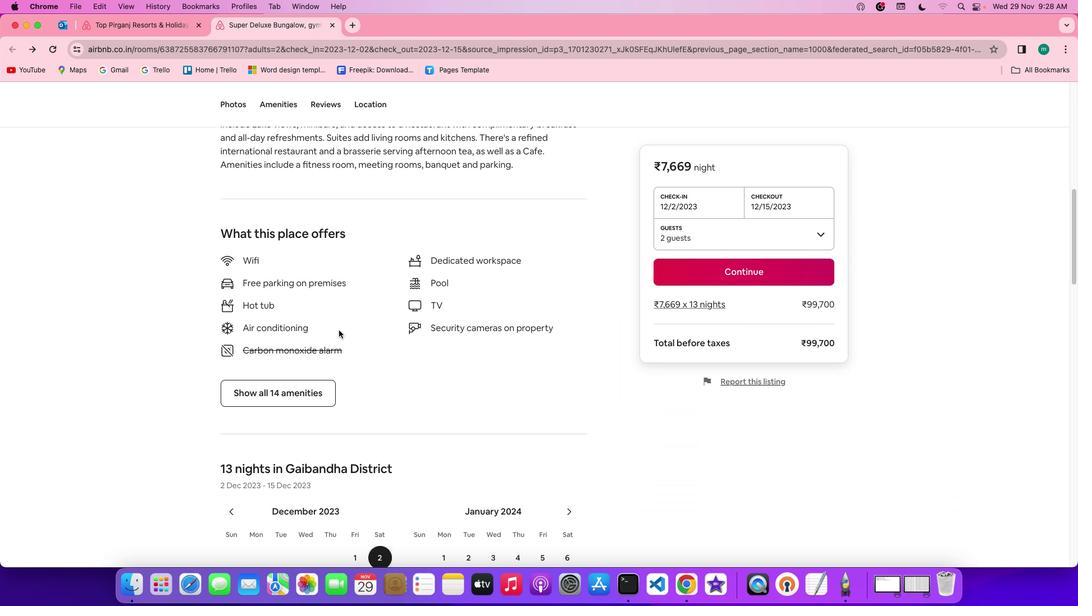 
Action: Mouse scrolled (327, 277) with delta (266, 150)
Screenshot: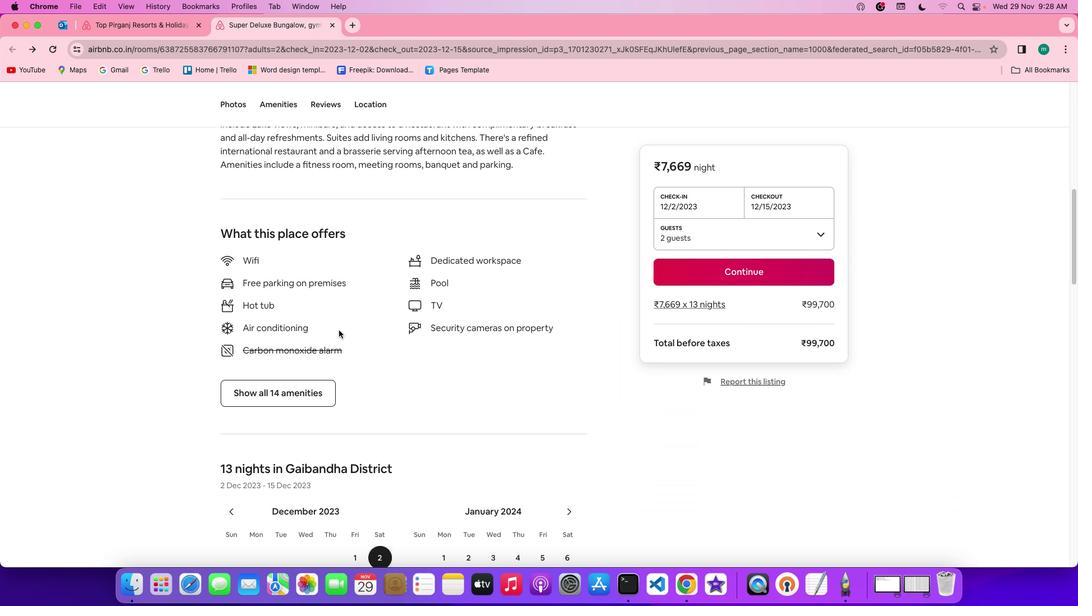 
Action: Mouse scrolled (327, 277) with delta (266, 149)
Screenshot: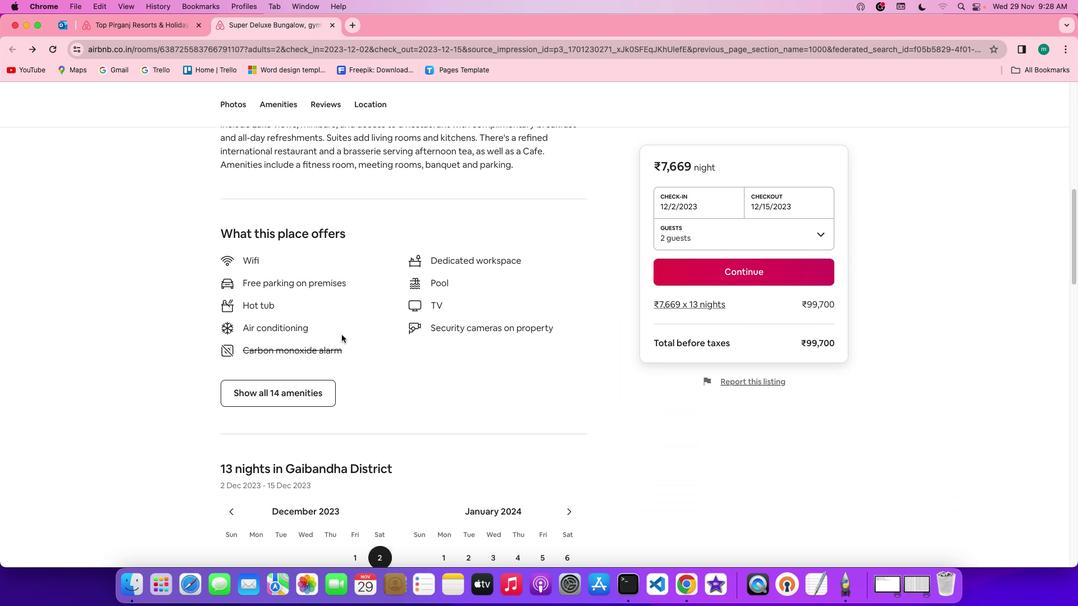 
Action: Mouse moved to (407, 327)
Screenshot: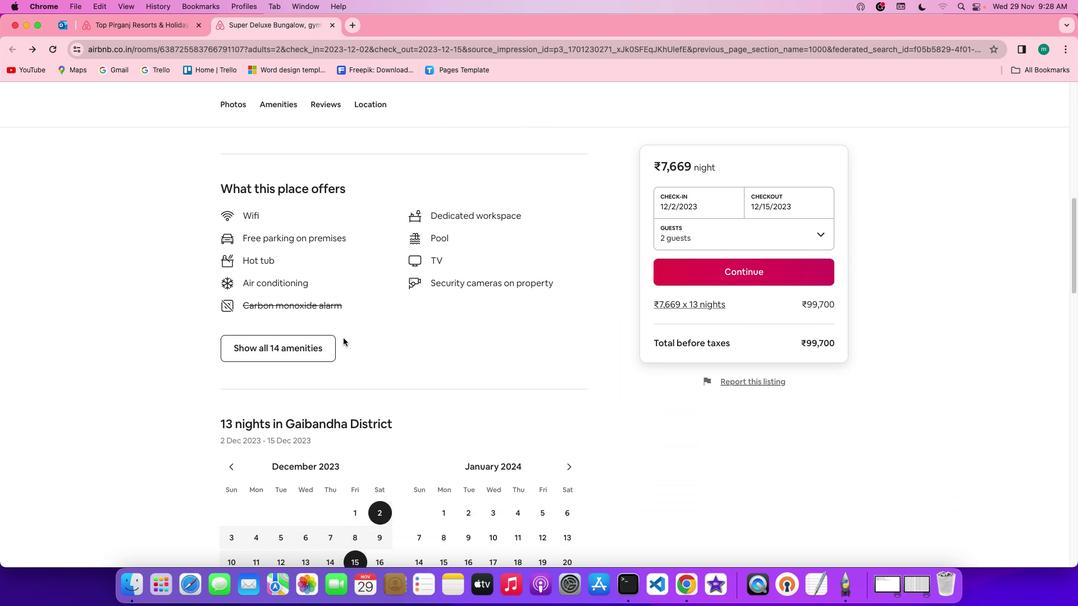
Action: Mouse scrolled (407, 327) with delta (266, 151)
Screenshot: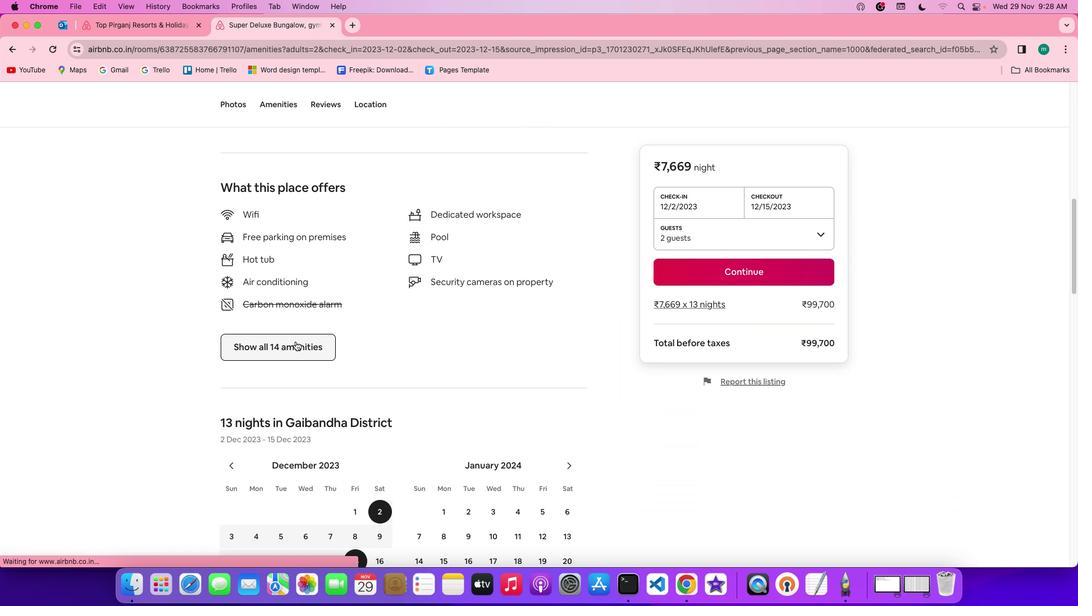 
Action: Mouse scrolled (407, 327) with delta (266, 151)
Screenshot: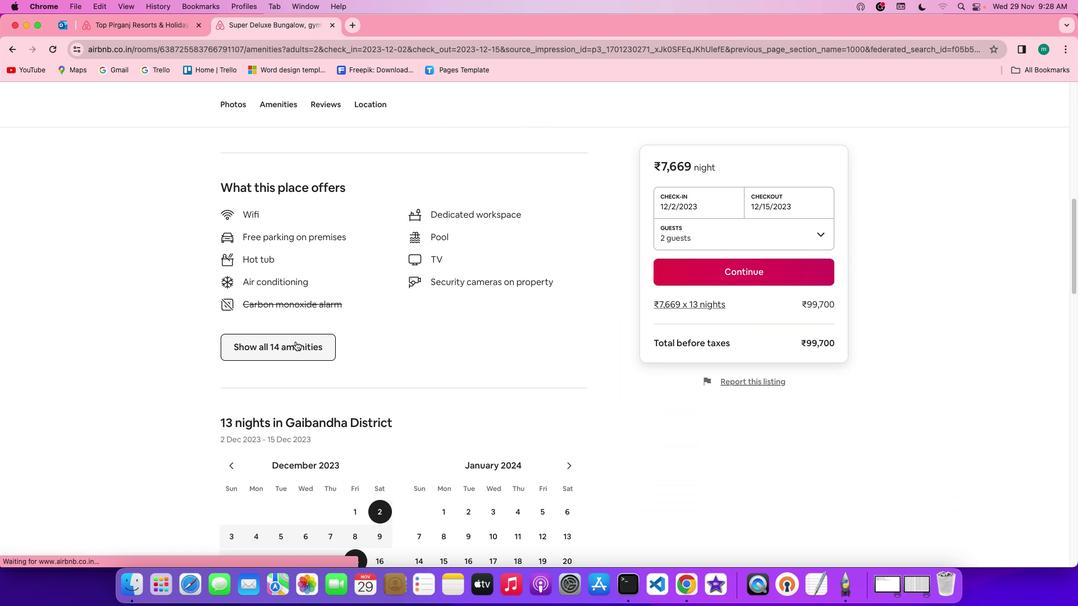
Action: Mouse scrolled (407, 327) with delta (266, 151)
Screenshot: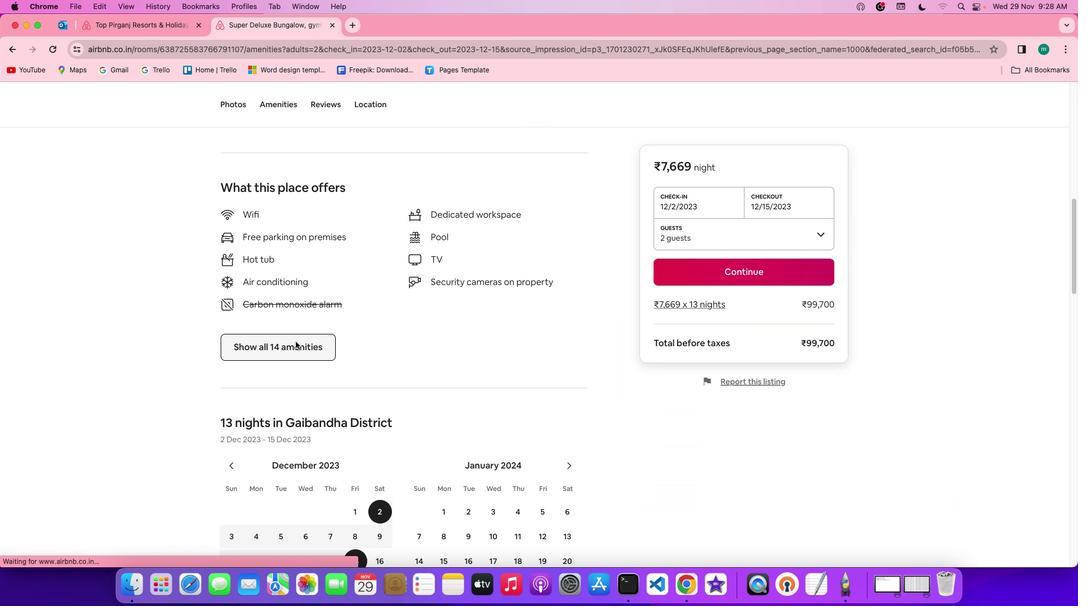 
Action: Mouse moved to (387, 330)
Screenshot: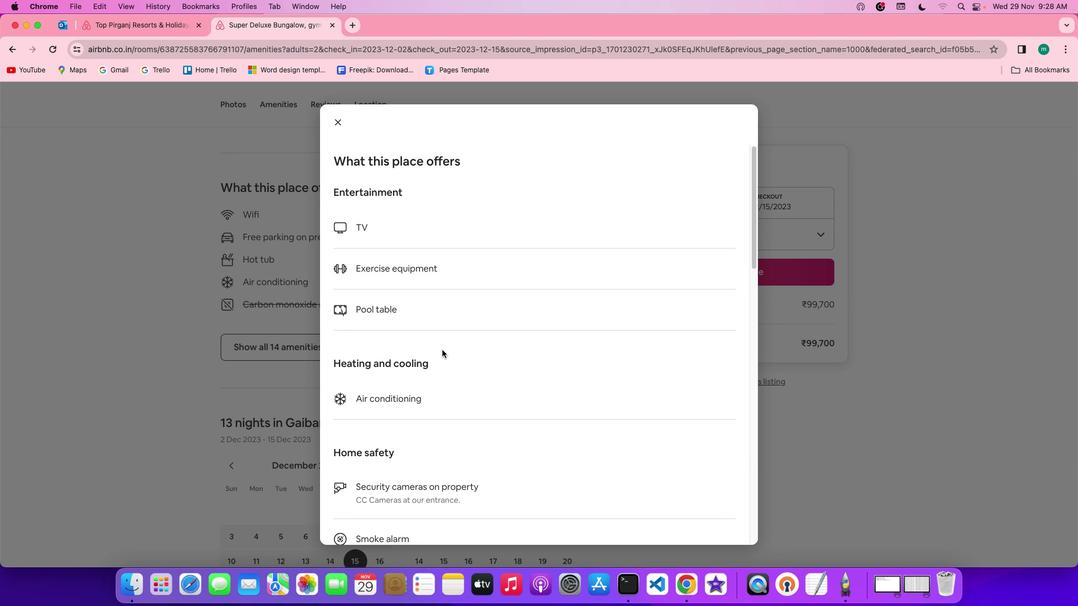 
Action: Mouse pressed left at (387, 330)
Screenshot: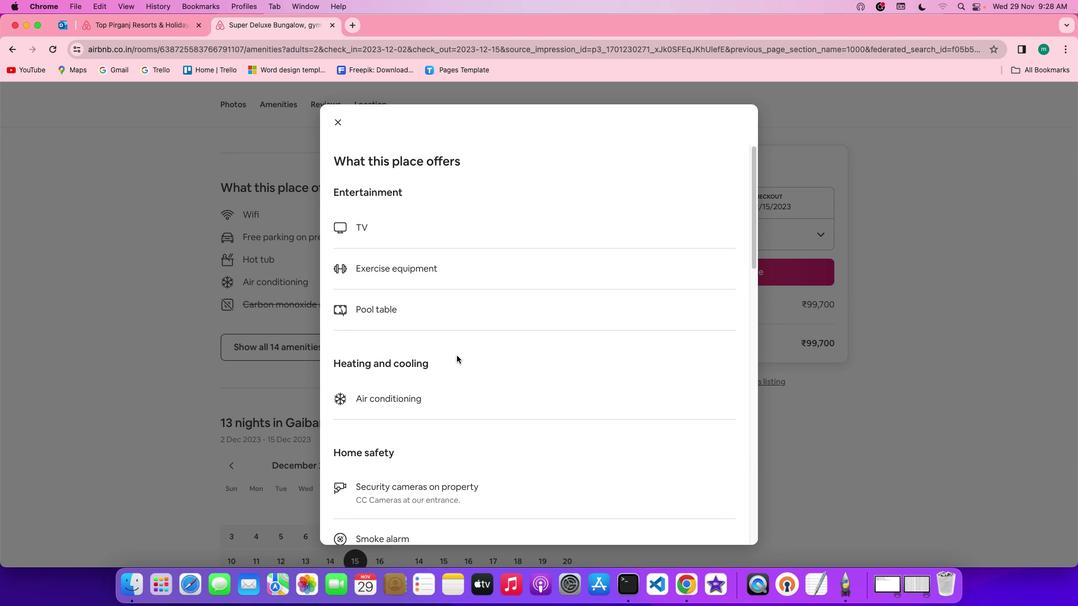 
Action: Mouse moved to (458, 341)
Screenshot: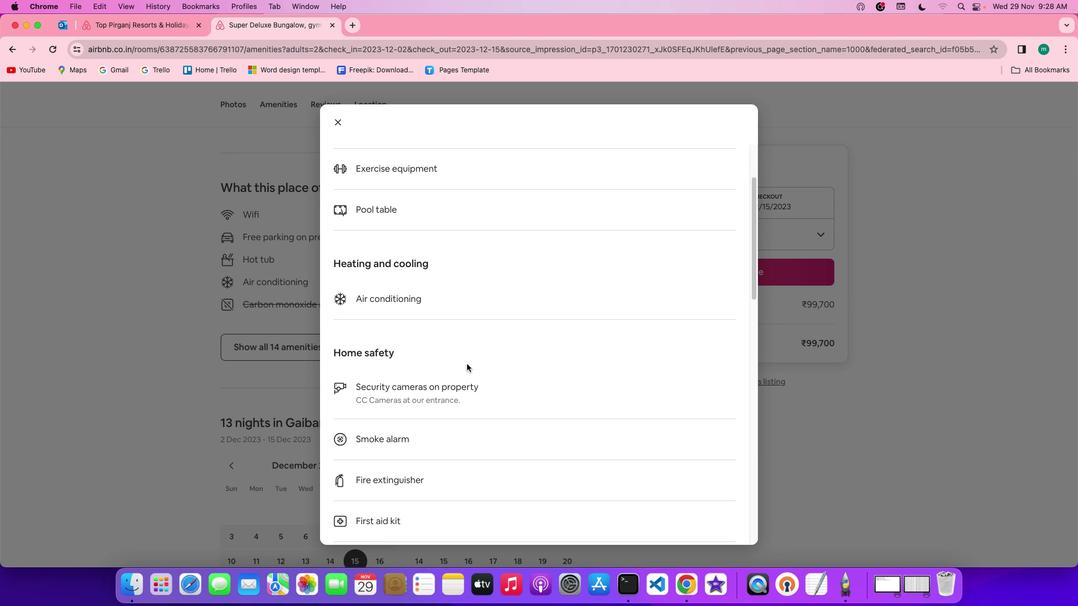 
Action: Mouse scrolled (458, 341) with delta (266, 151)
Screenshot: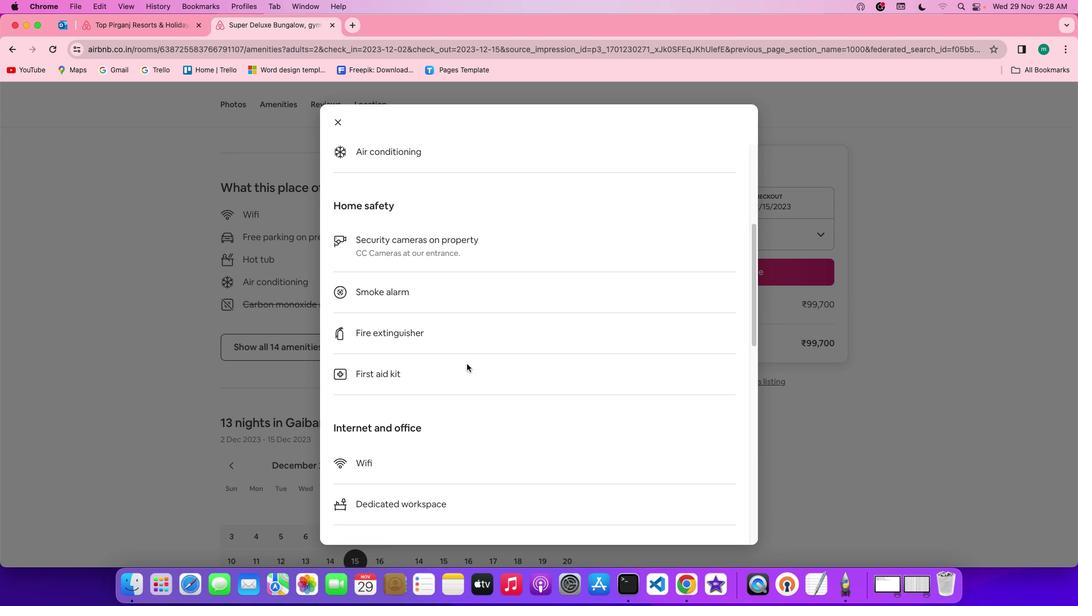 
Action: Mouse scrolled (458, 341) with delta (266, 151)
Screenshot: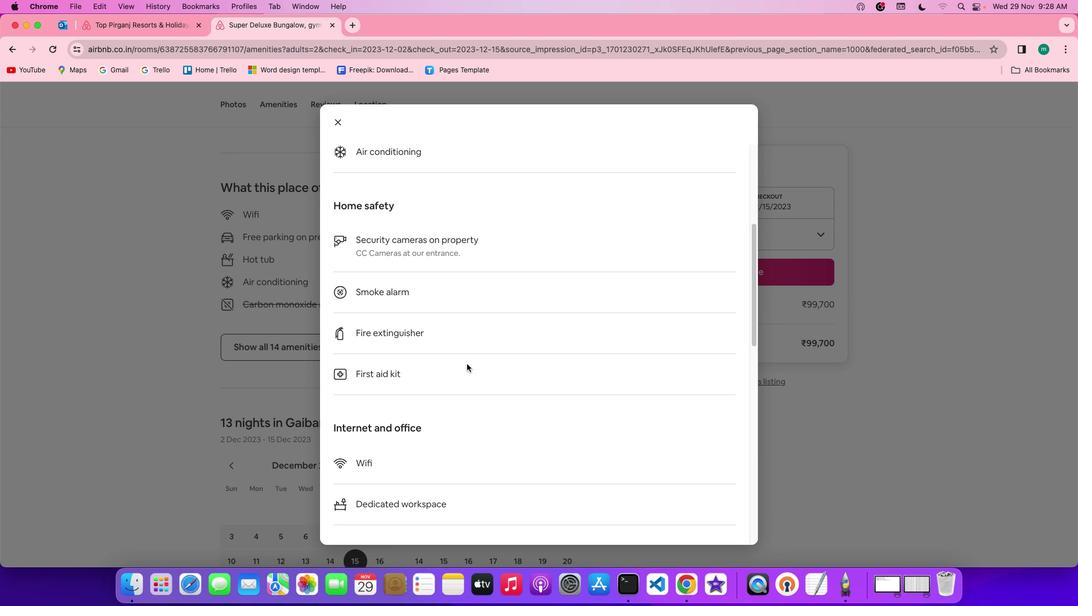 
Action: Mouse scrolled (458, 341) with delta (266, 151)
Screenshot: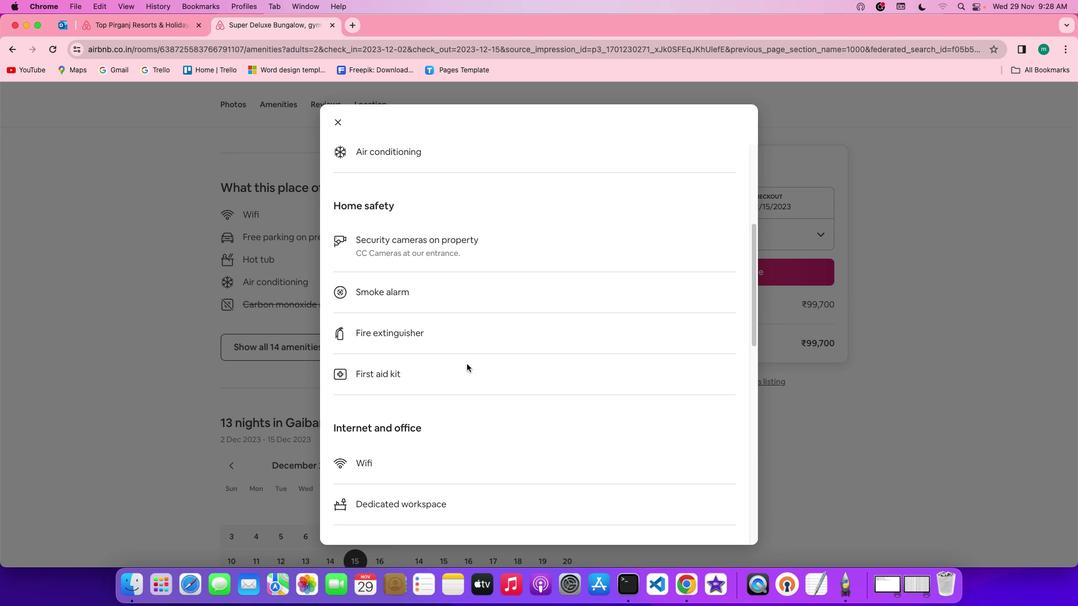 
Action: Mouse scrolled (458, 341) with delta (266, 151)
Screenshot: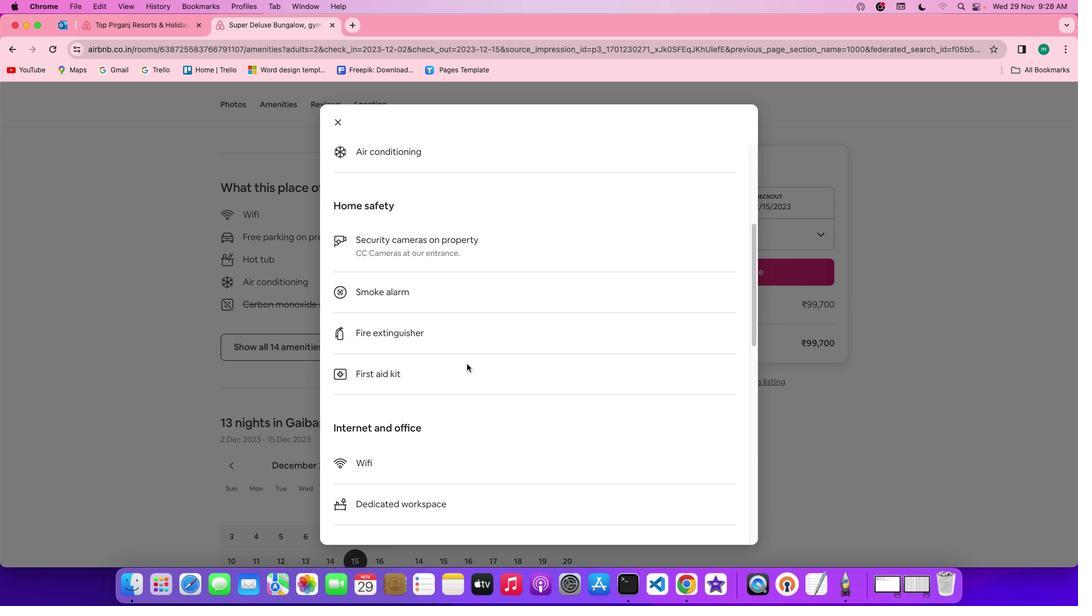 
Action: Mouse scrolled (458, 341) with delta (266, 151)
Screenshot: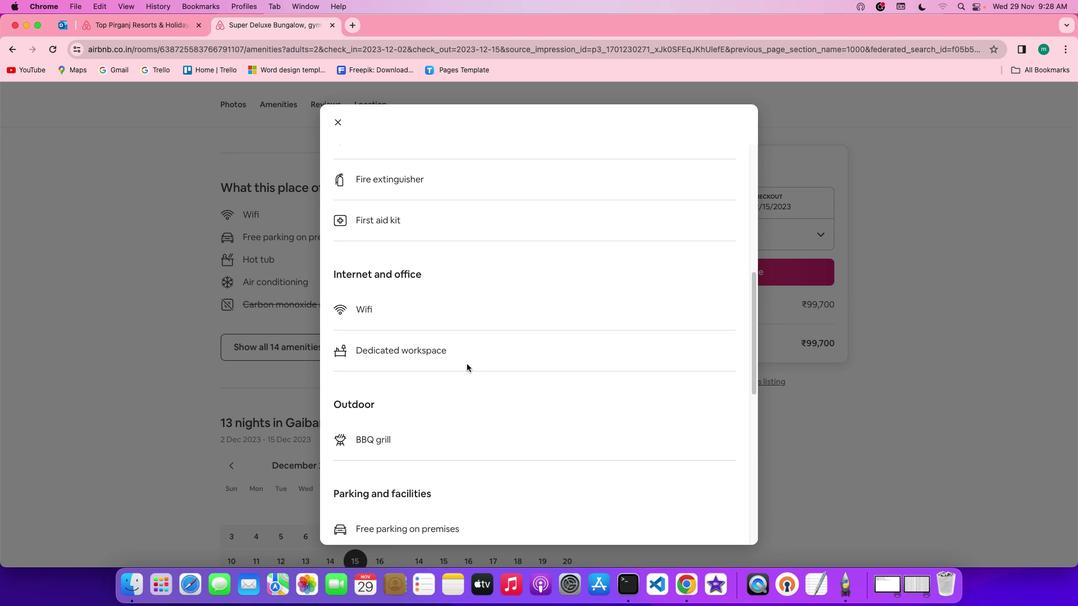 
Action: Mouse scrolled (458, 341) with delta (266, 151)
Screenshot: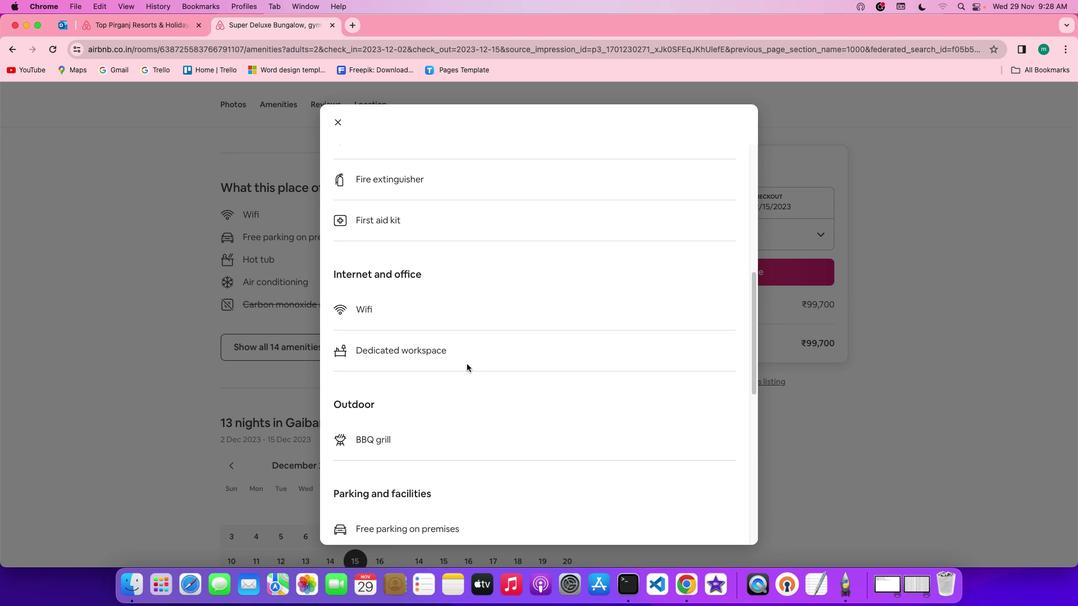 
Action: Mouse scrolled (458, 341) with delta (266, 150)
Screenshot: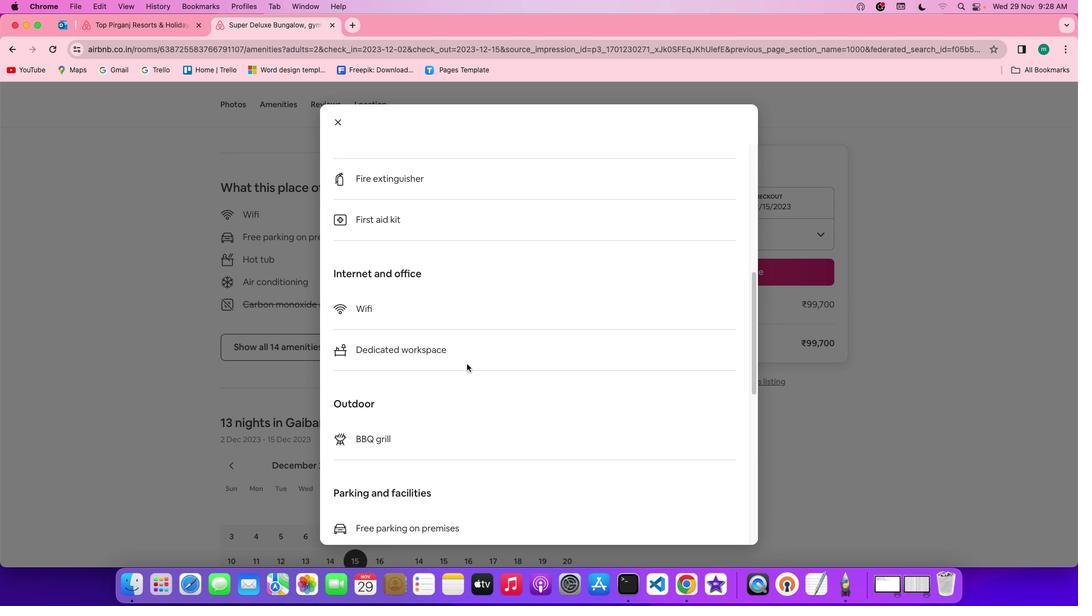 
Action: Mouse scrolled (458, 341) with delta (266, 150)
Screenshot: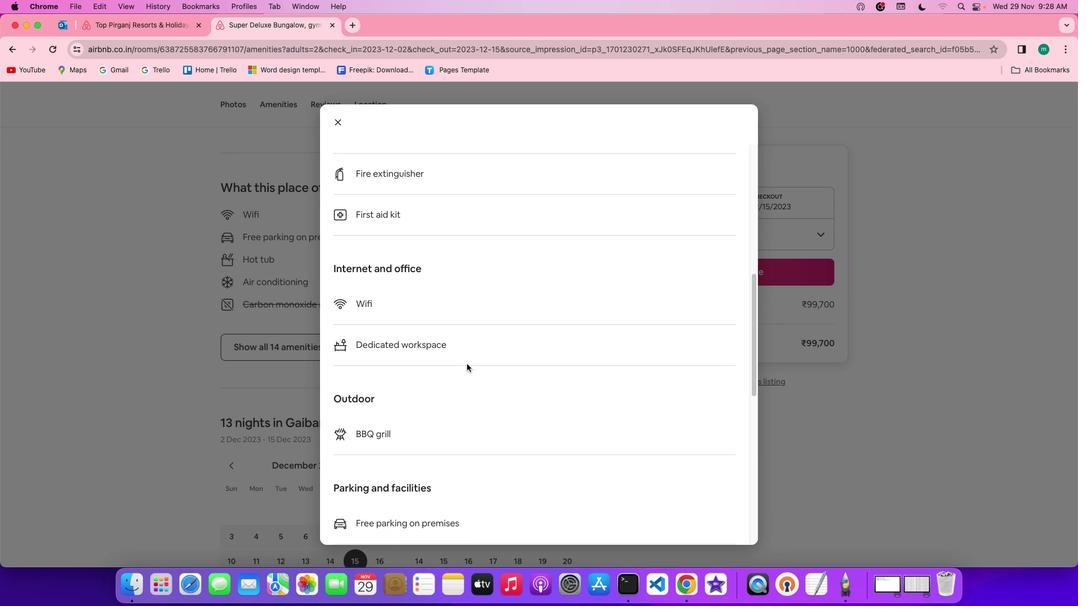 
Action: Mouse scrolled (458, 341) with delta (266, 151)
Screenshot: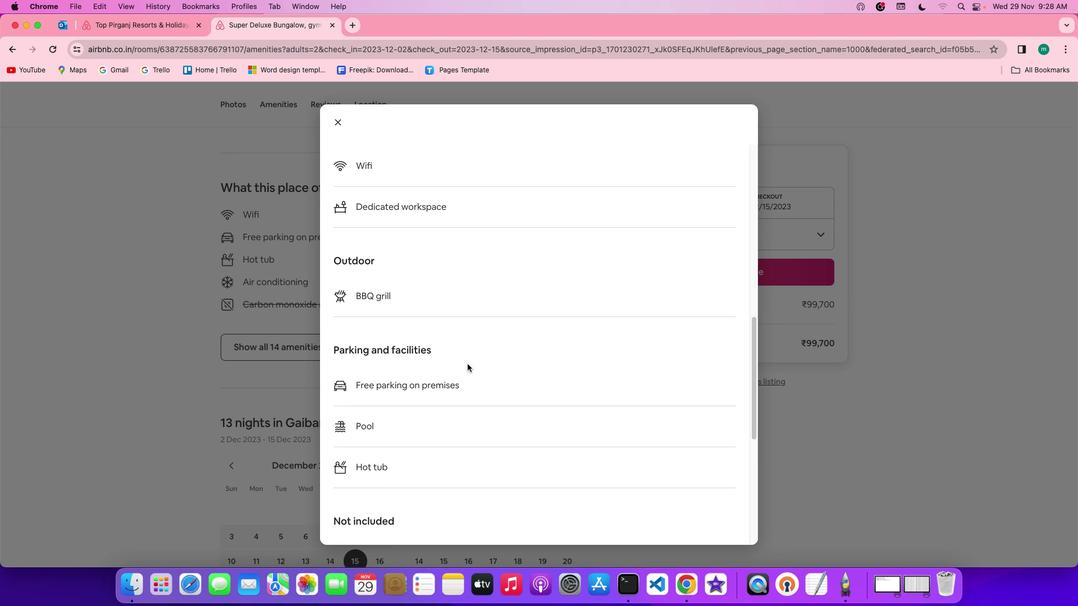 
Action: Mouse scrolled (458, 341) with delta (266, 151)
Screenshot: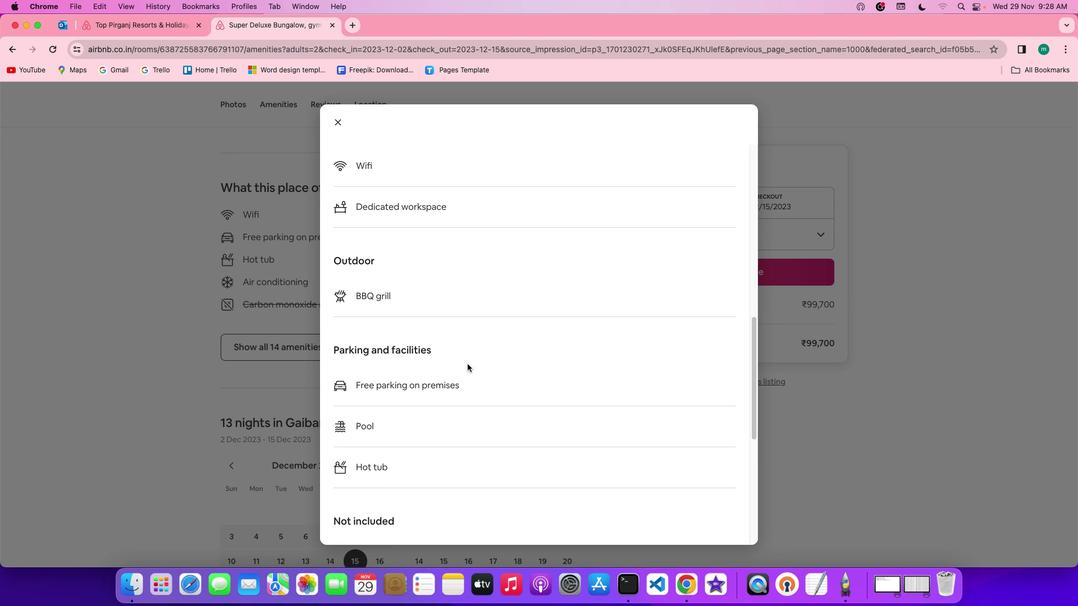 
Action: Mouse scrolled (458, 341) with delta (266, 150)
Screenshot: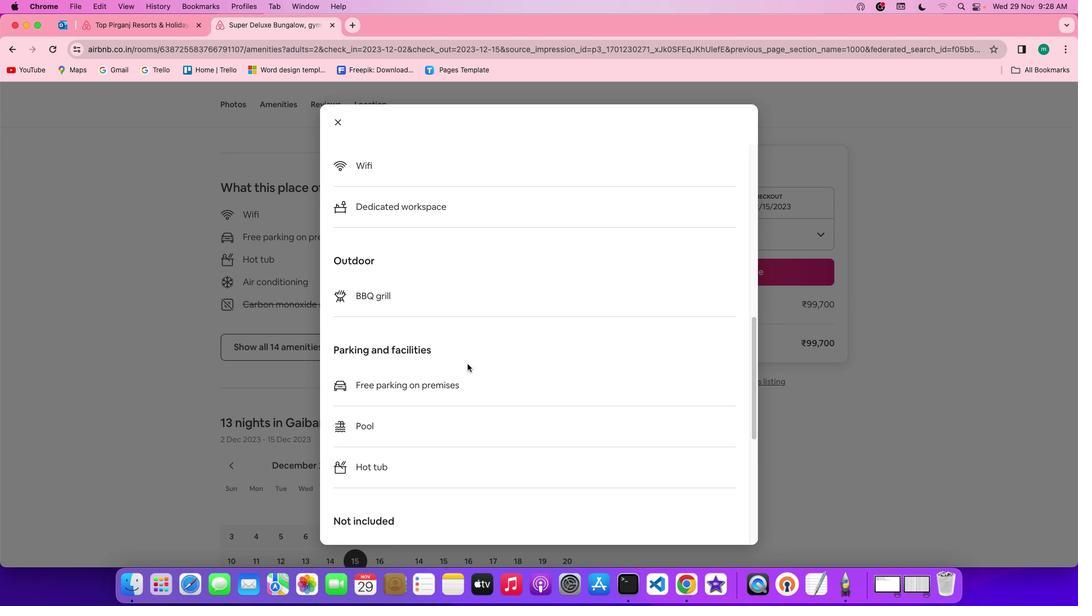 
Action: Mouse scrolled (458, 341) with delta (266, 150)
Screenshot: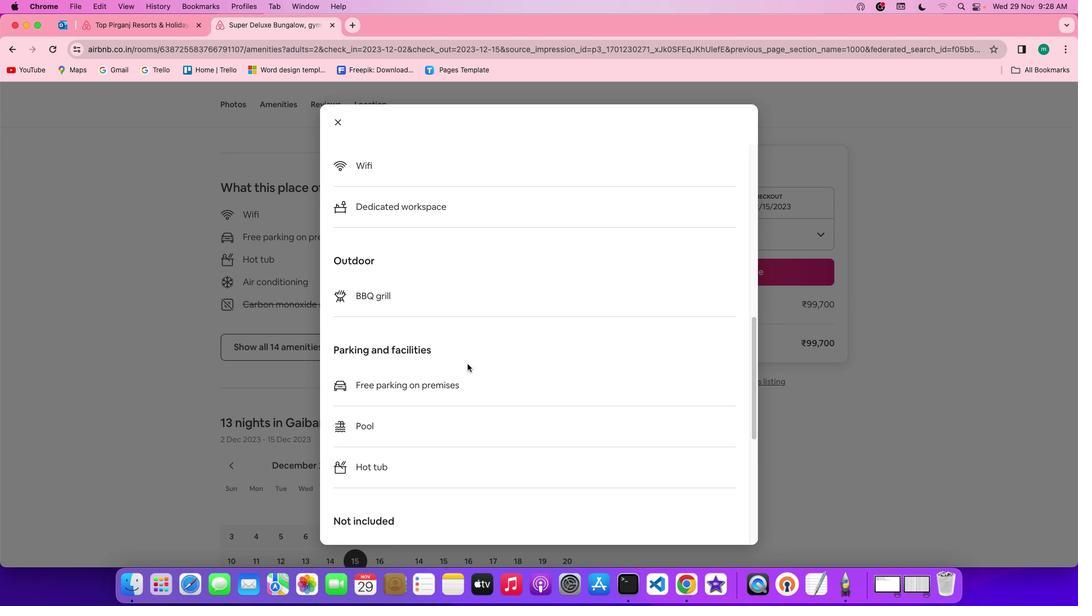
Action: Mouse scrolled (458, 341) with delta (266, 151)
Screenshot: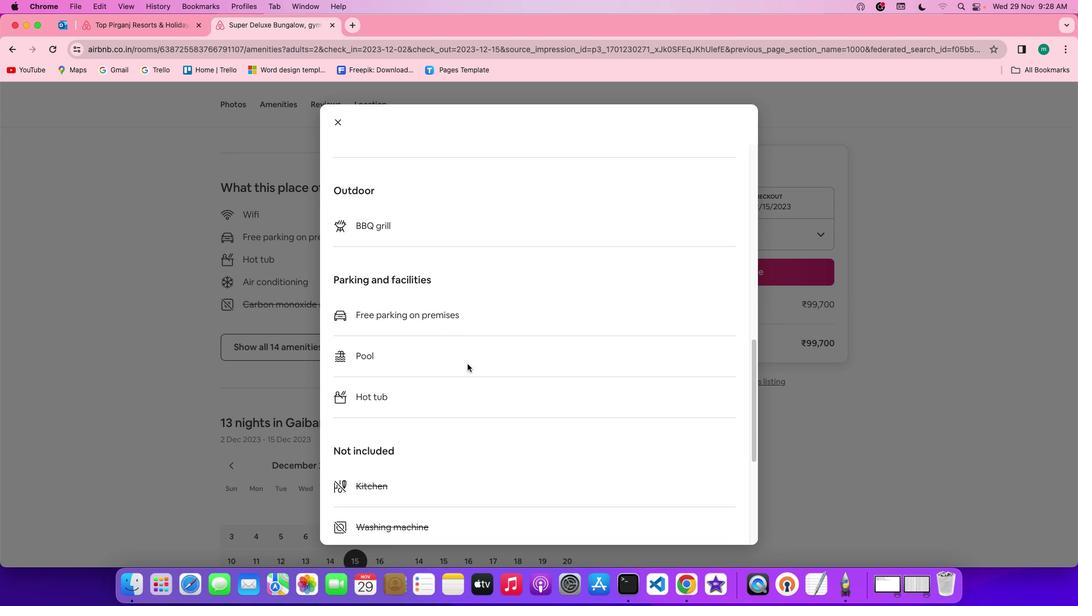 
Action: Mouse scrolled (458, 341) with delta (266, 151)
Screenshot: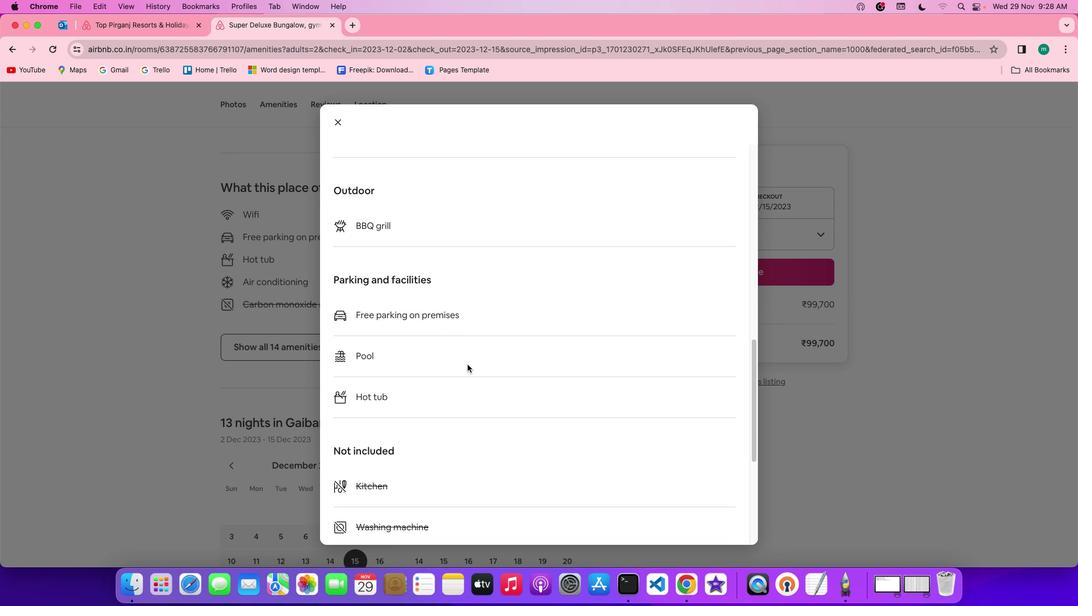 
Action: Mouse scrolled (458, 341) with delta (266, 150)
Screenshot: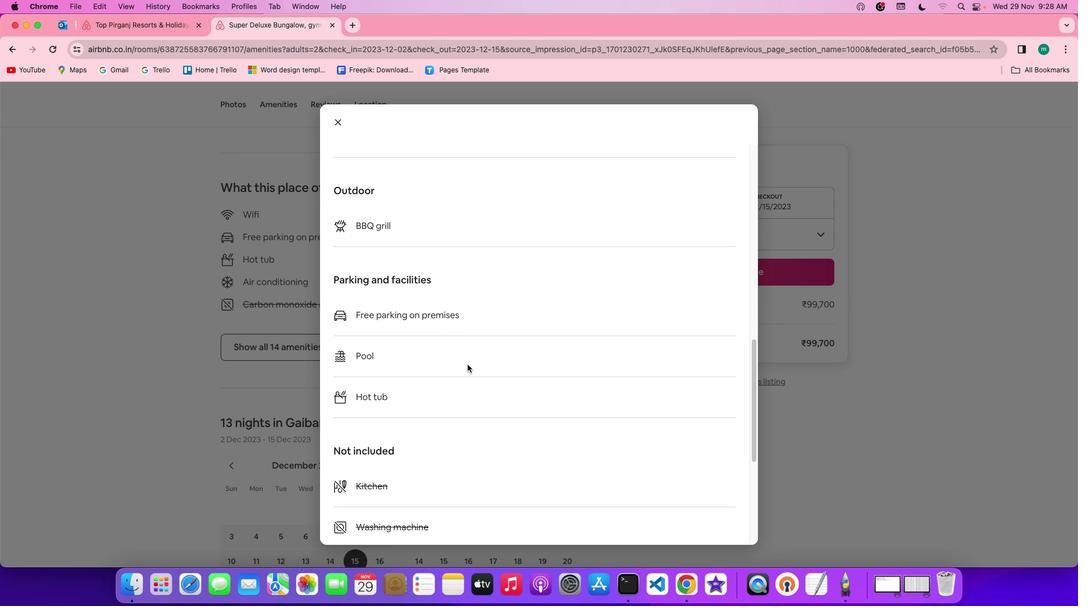 
Action: Mouse scrolled (458, 341) with delta (266, 150)
Screenshot: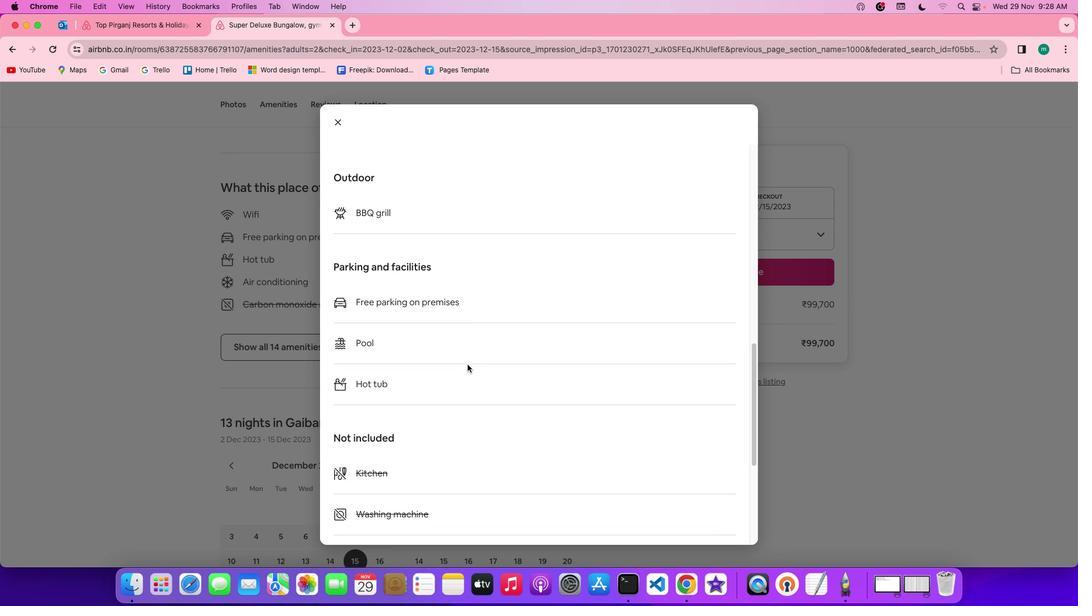 
Action: Mouse moved to (458, 341)
Screenshot: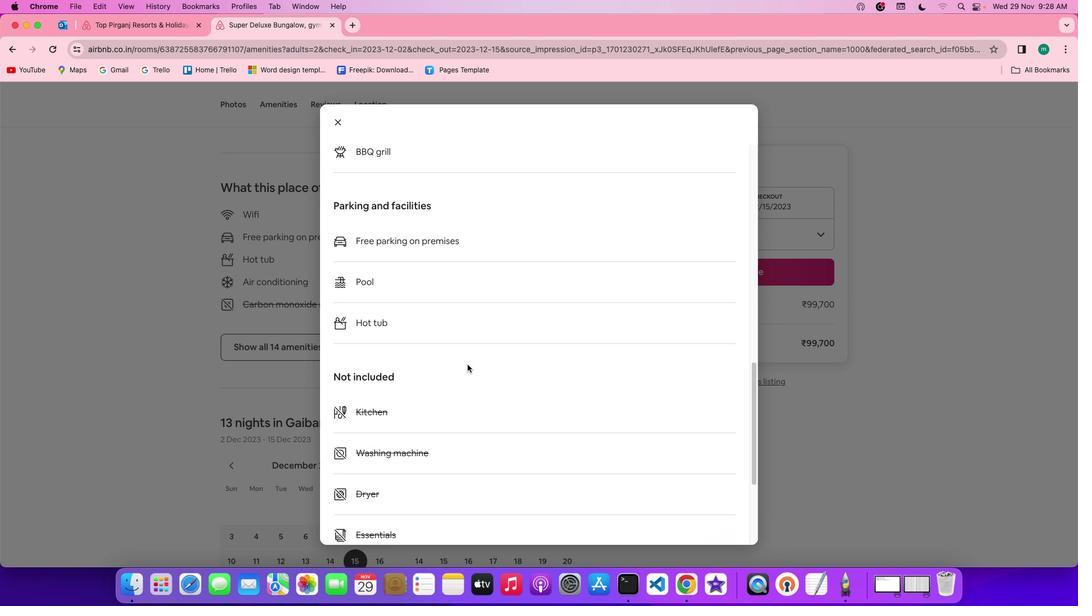 
Action: Mouse scrolled (458, 341) with delta (266, 151)
Screenshot: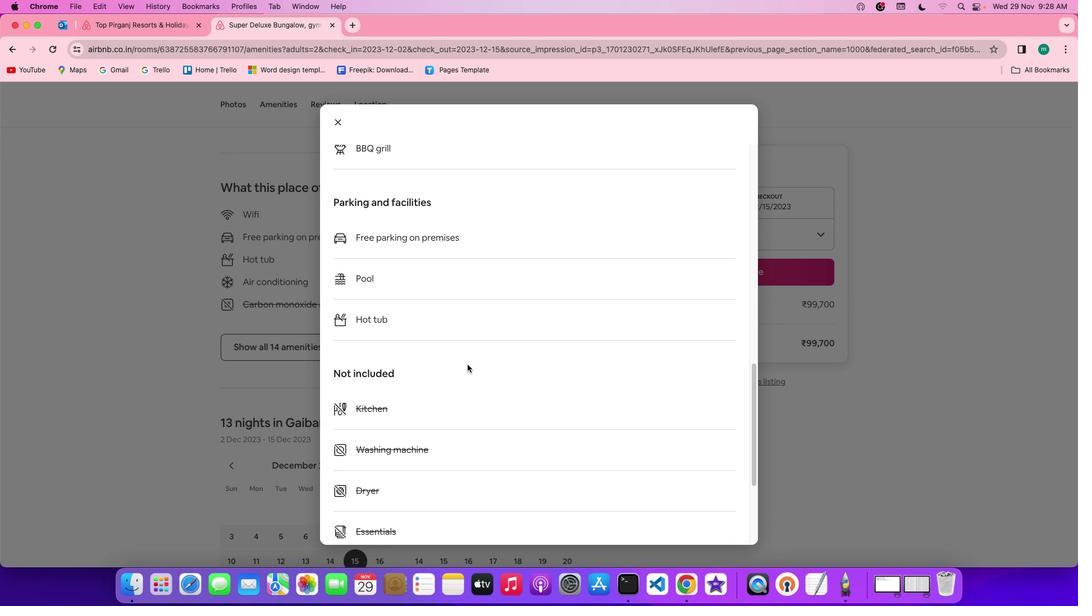 
Action: Mouse scrolled (458, 341) with delta (266, 151)
Screenshot: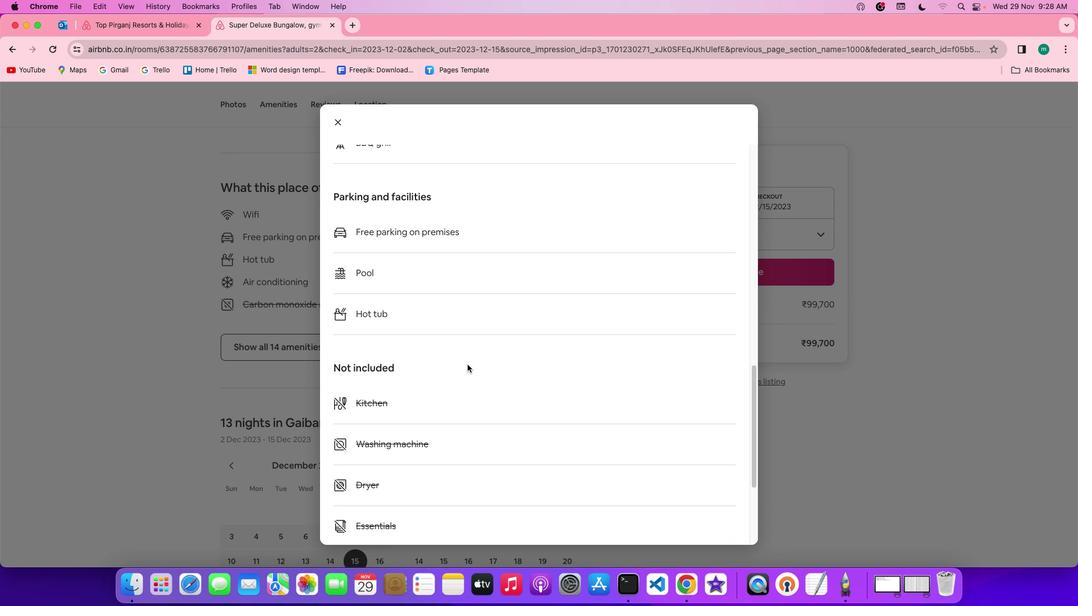 
Action: Mouse scrolled (458, 341) with delta (266, 150)
Screenshot: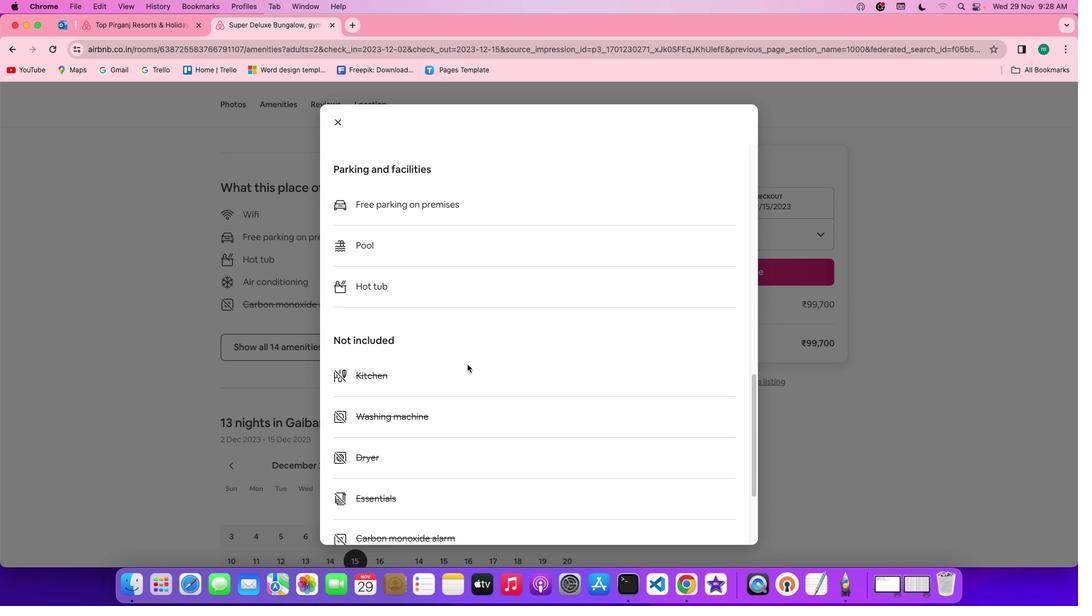
Action: Mouse moved to (458, 341)
Screenshot: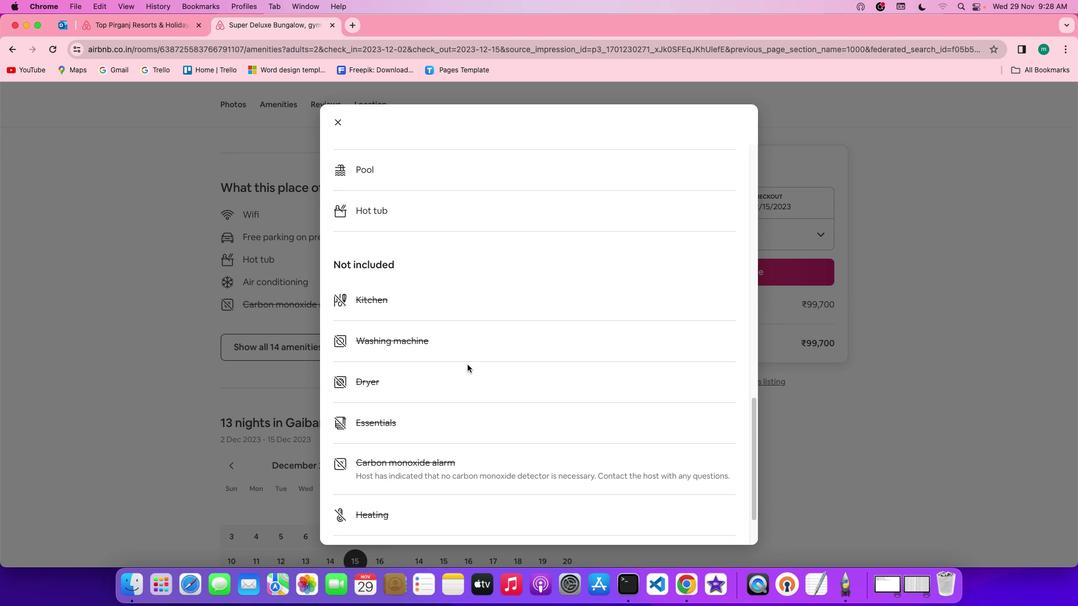 
Action: Mouse scrolled (458, 341) with delta (266, 151)
Screenshot: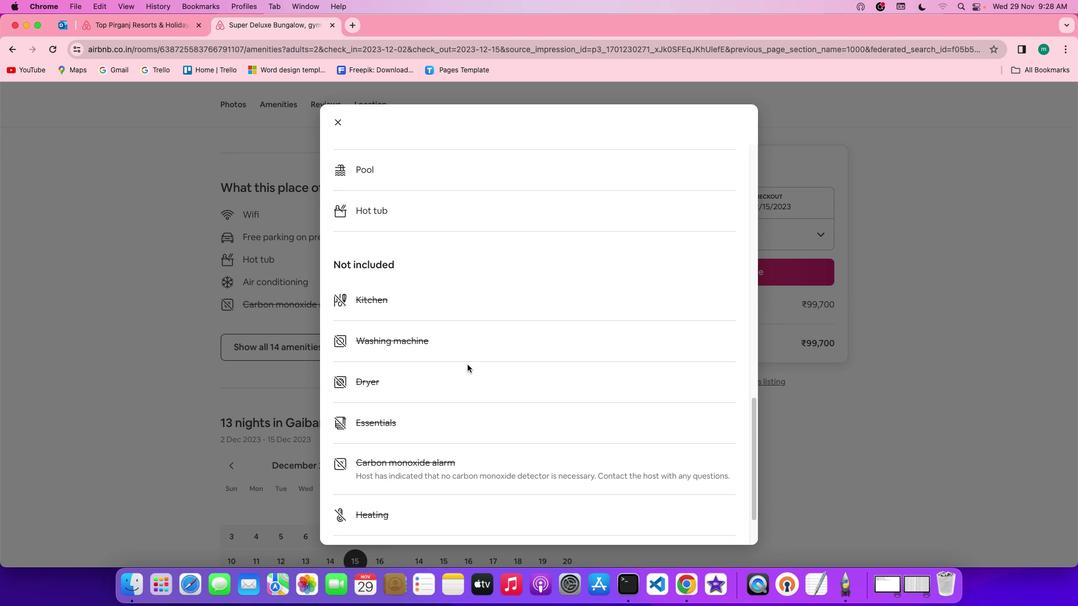 
Action: Mouse scrolled (458, 341) with delta (266, 151)
Screenshot: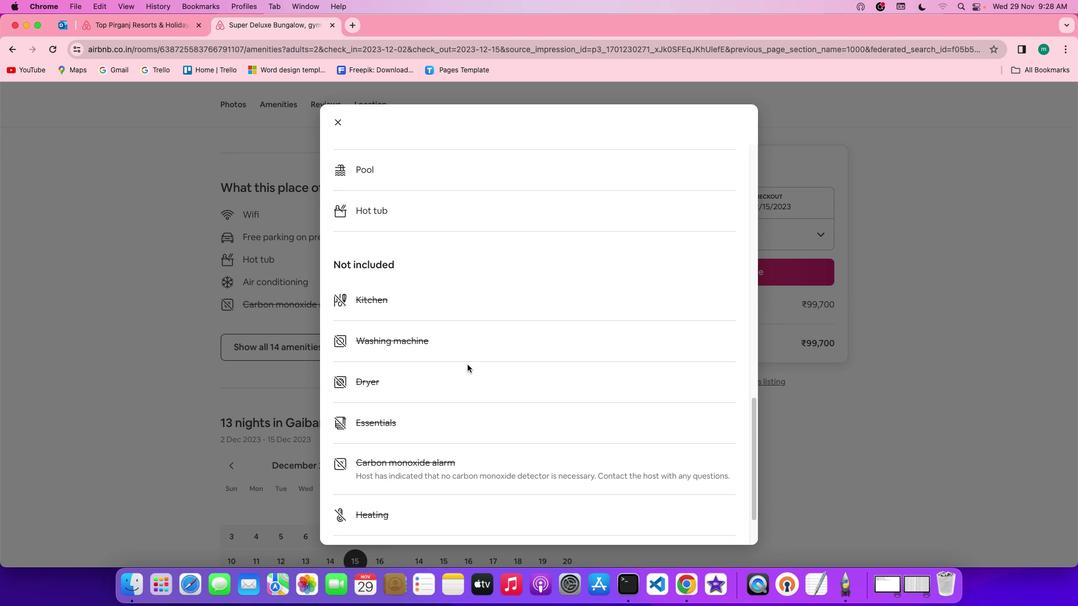 
Action: Mouse scrolled (458, 341) with delta (266, 150)
Screenshot: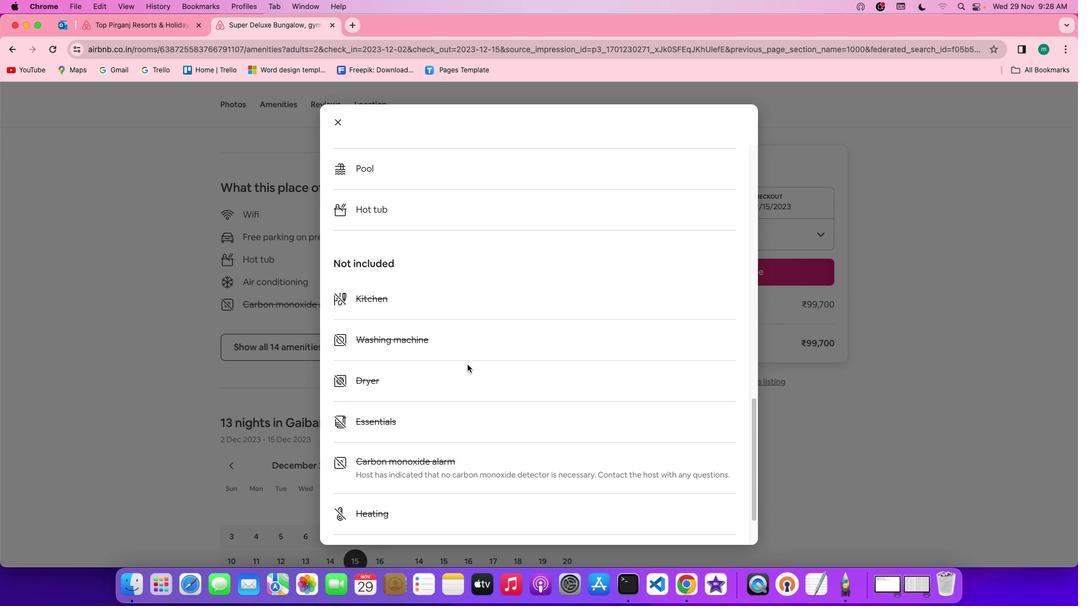 
Action: Mouse scrolled (458, 341) with delta (266, 151)
Screenshot: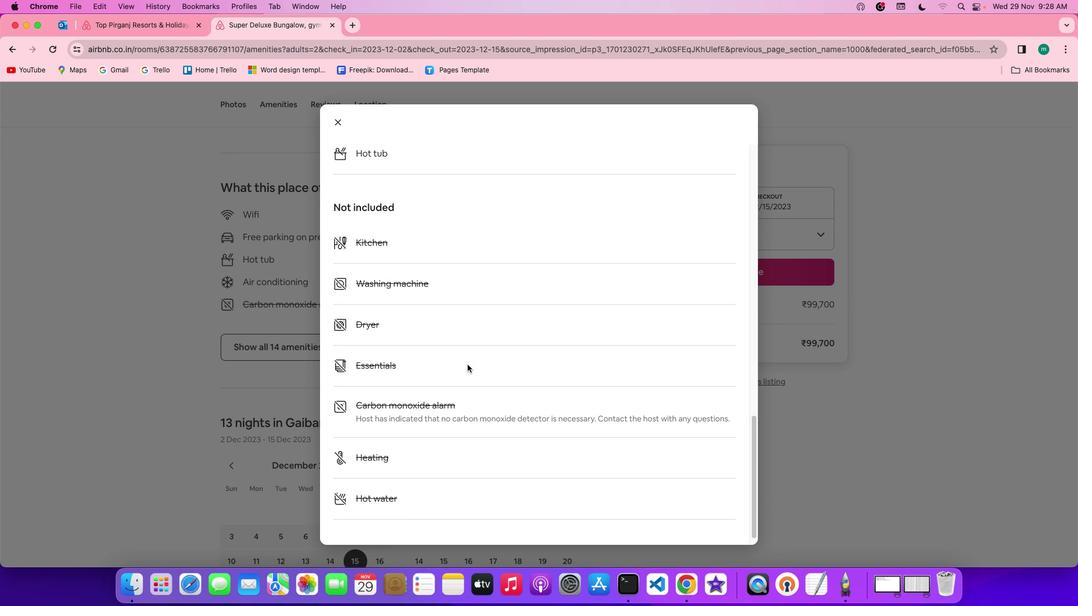 
Action: Mouse scrolled (458, 341) with delta (266, 151)
Screenshot: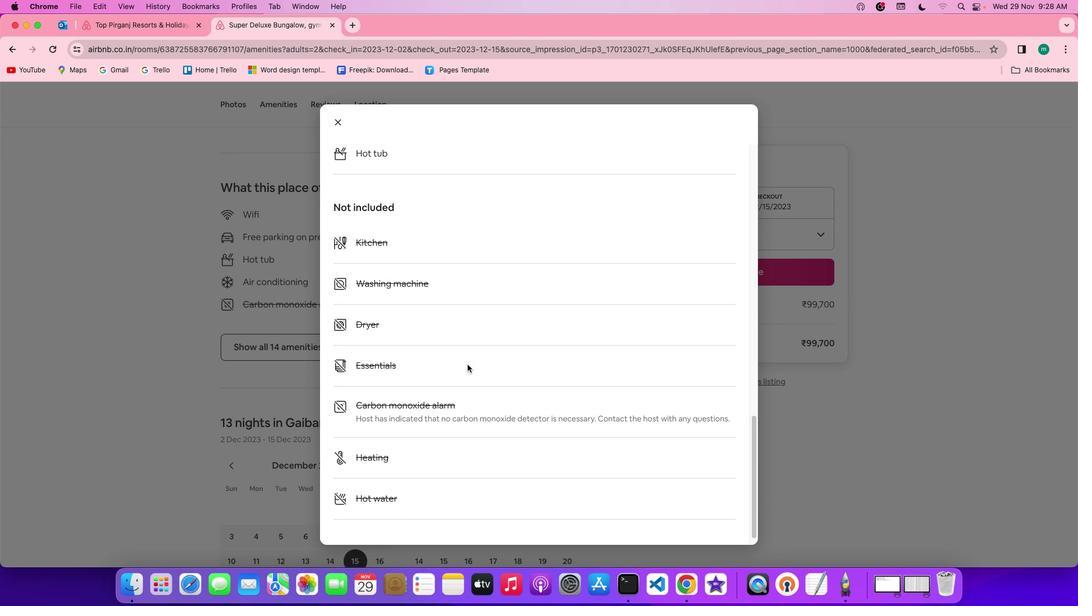 
Action: Mouse scrolled (458, 341) with delta (266, 150)
Screenshot: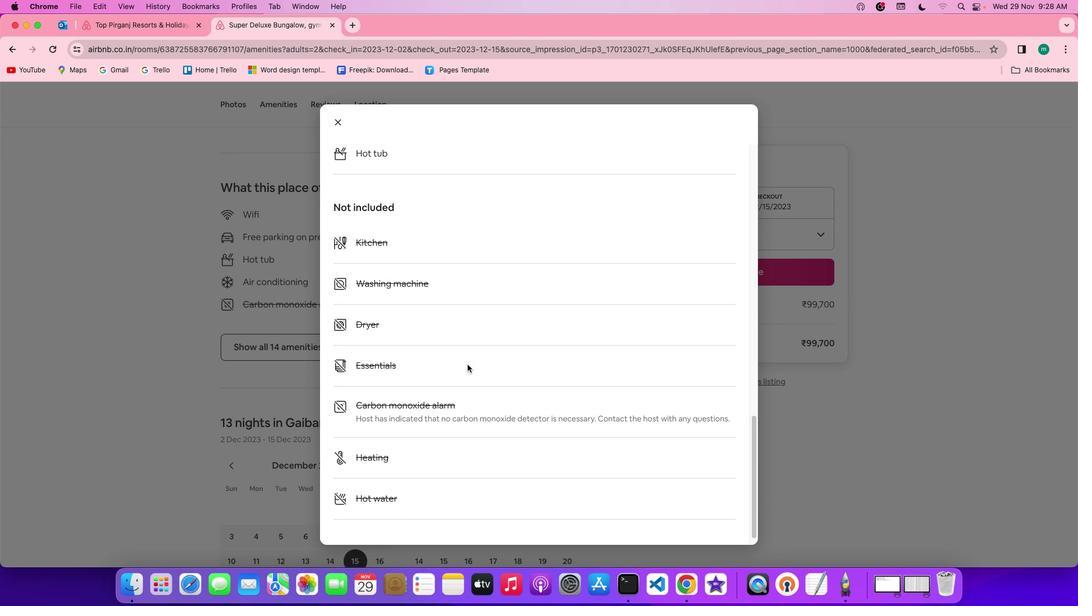 
Action: Mouse scrolled (458, 341) with delta (266, 150)
Screenshot: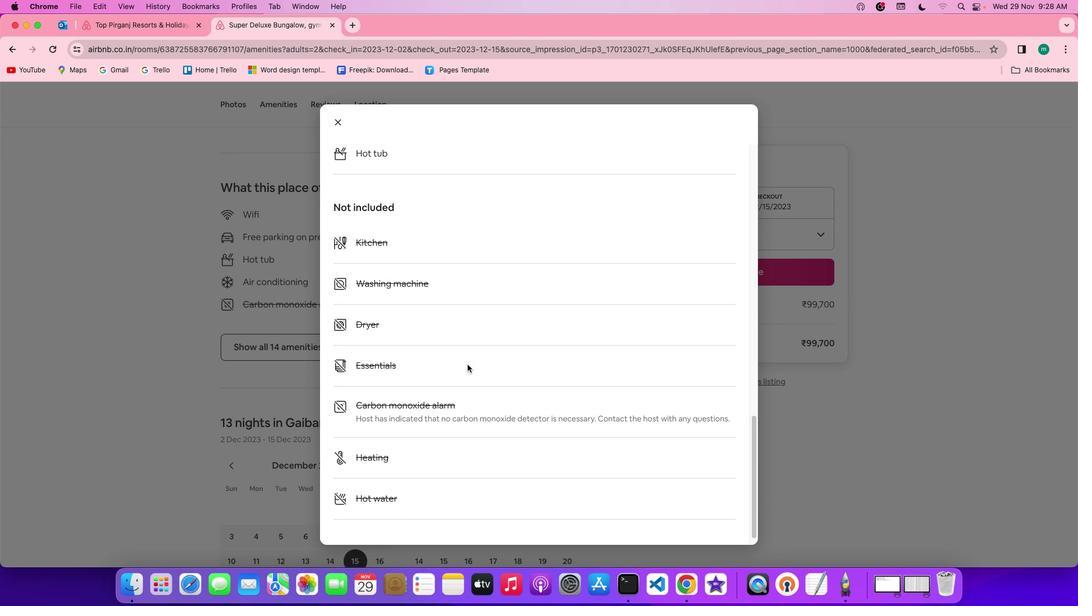 
Action: Mouse scrolled (458, 341) with delta (266, 151)
Screenshot: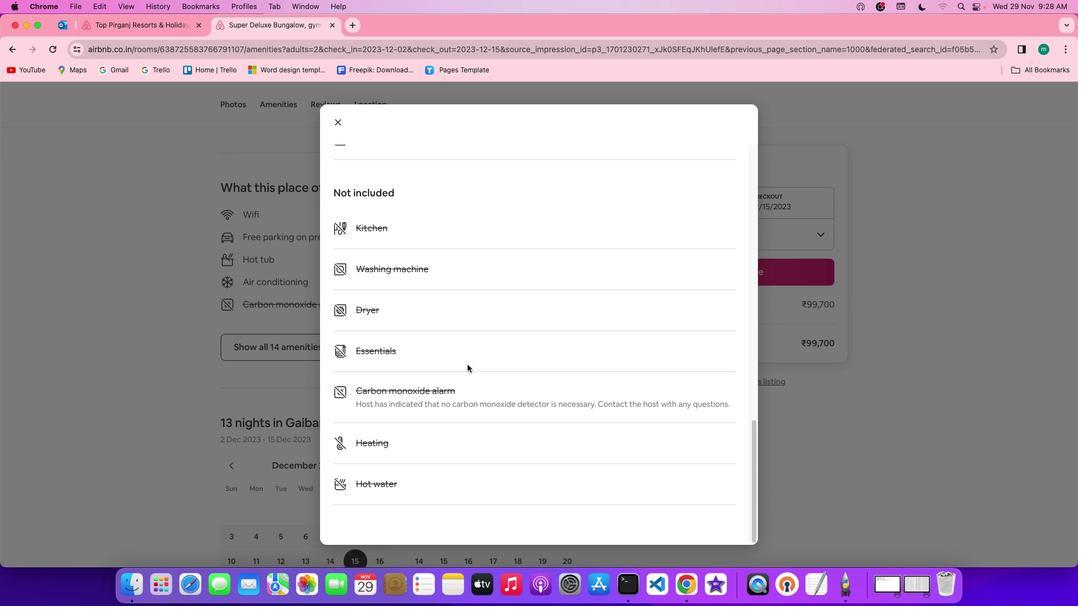 
Action: Mouse scrolled (458, 341) with delta (266, 151)
Screenshot: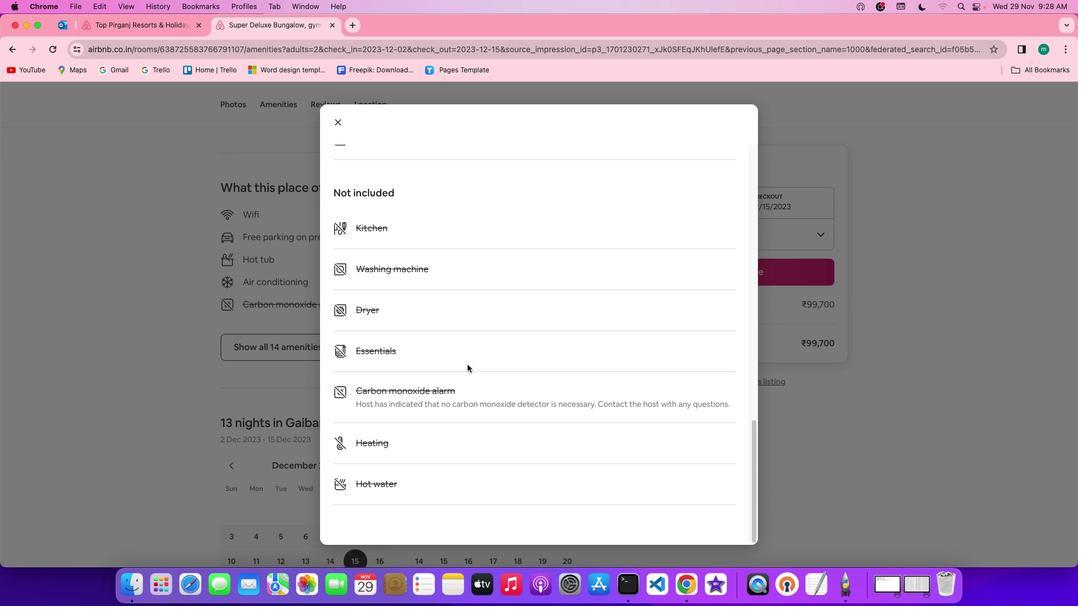 
Action: Mouse scrolled (458, 341) with delta (266, 151)
Screenshot: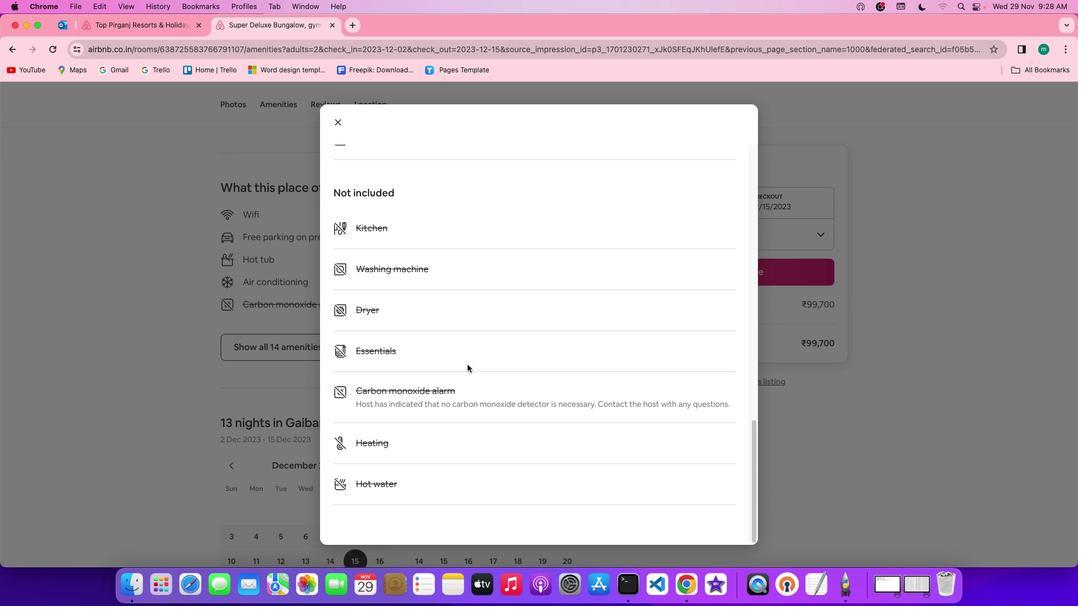 
Action: Mouse scrolled (458, 341) with delta (266, 151)
Screenshot: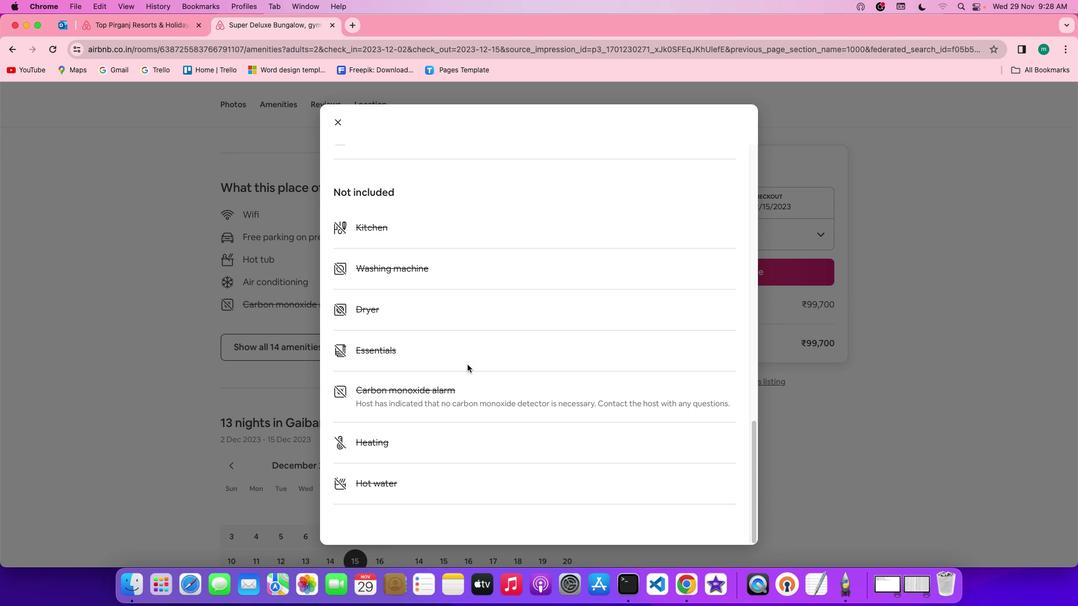 
Action: Mouse scrolled (458, 341) with delta (266, 151)
Screenshot: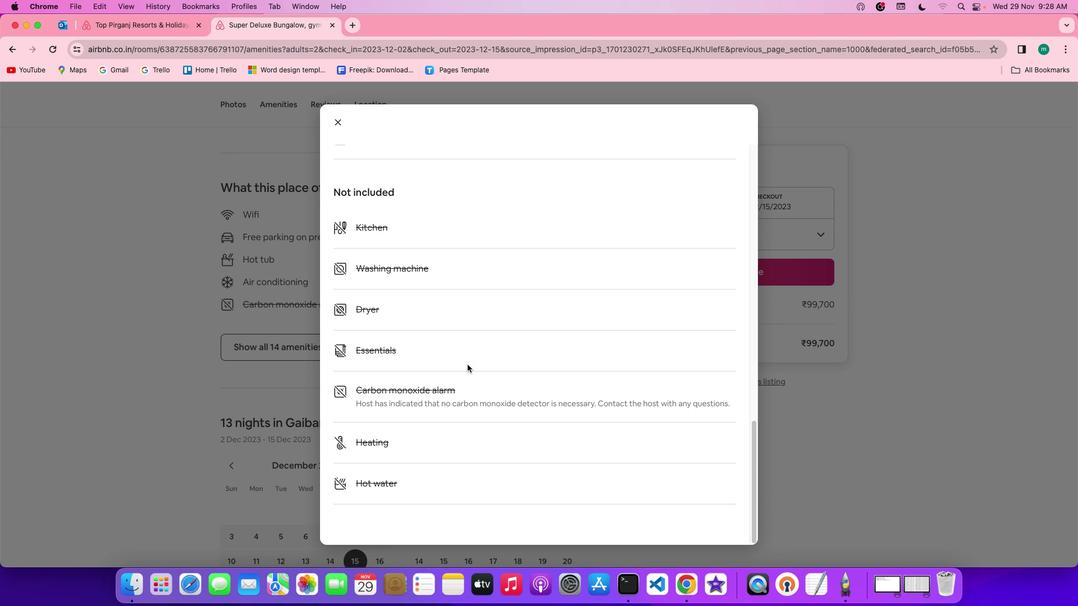 
Action: Mouse scrolled (458, 341) with delta (266, 151)
